 Task: Research family-friendly historical experiences in Gettysburg, Pennsylvania  nearby Airbnb accommodations.
Action: Mouse moved to (490, 63)
Screenshot: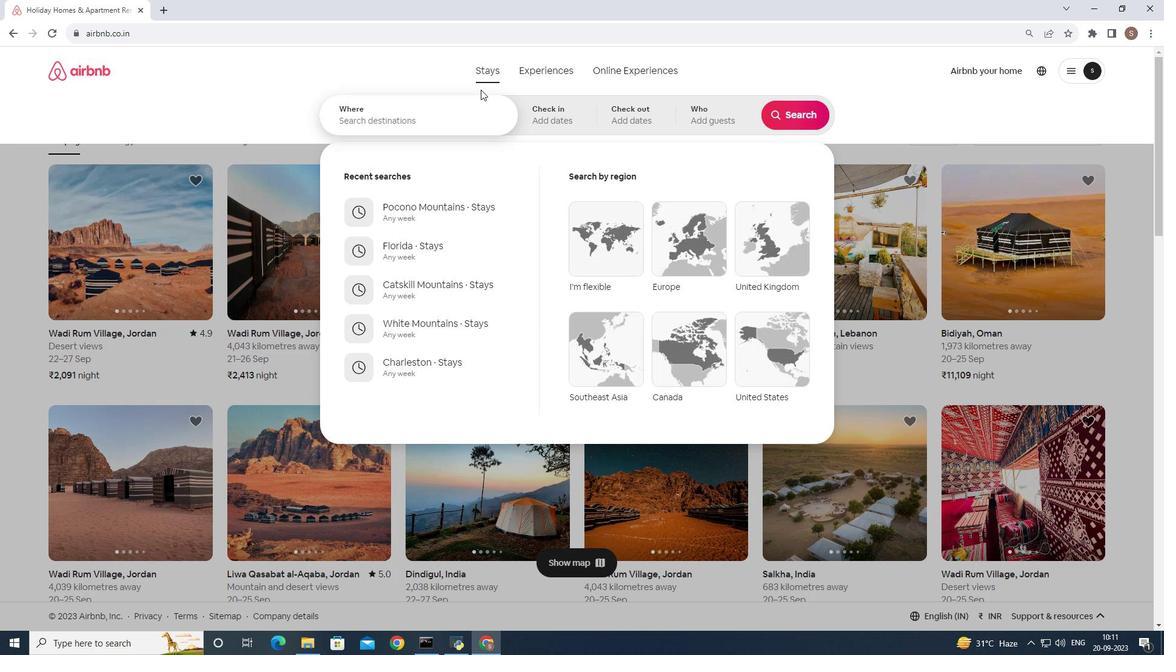 
Action: Mouse pressed left at (490, 63)
Screenshot: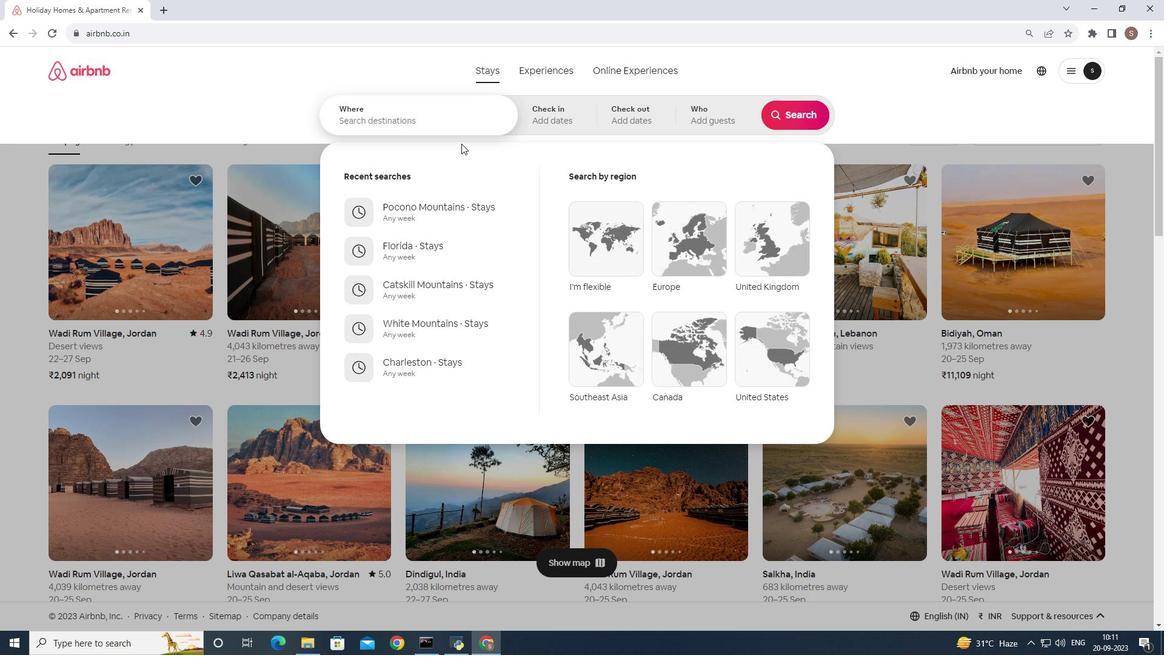 
Action: Mouse moved to (426, 128)
Screenshot: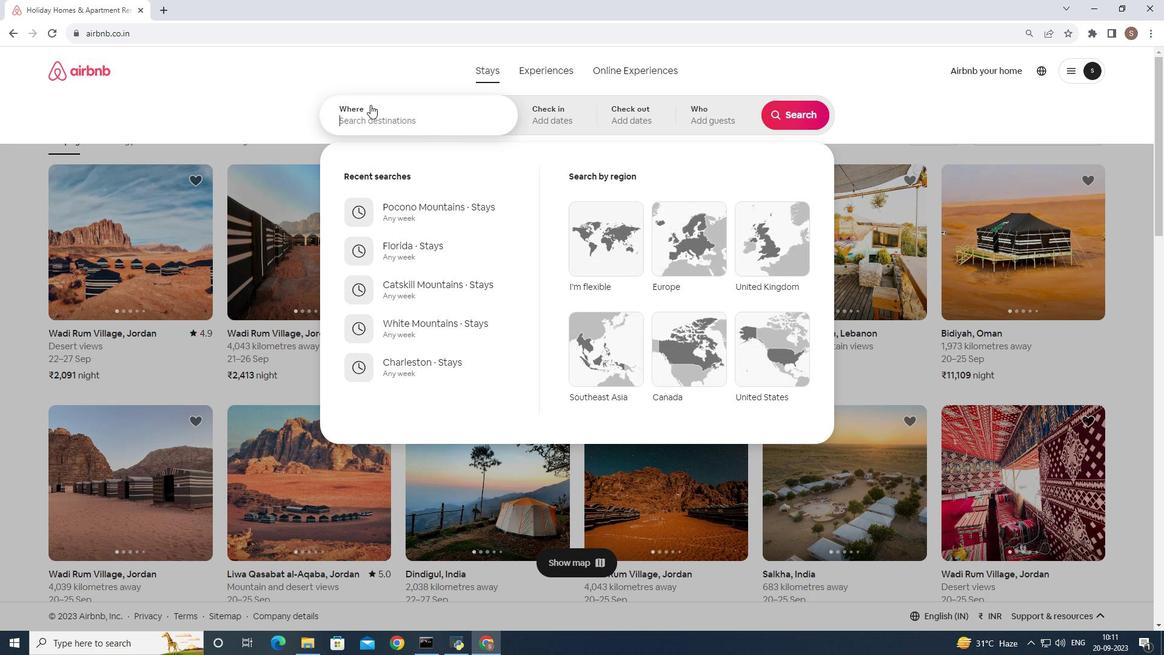 
Action: Mouse pressed left at (426, 128)
Screenshot: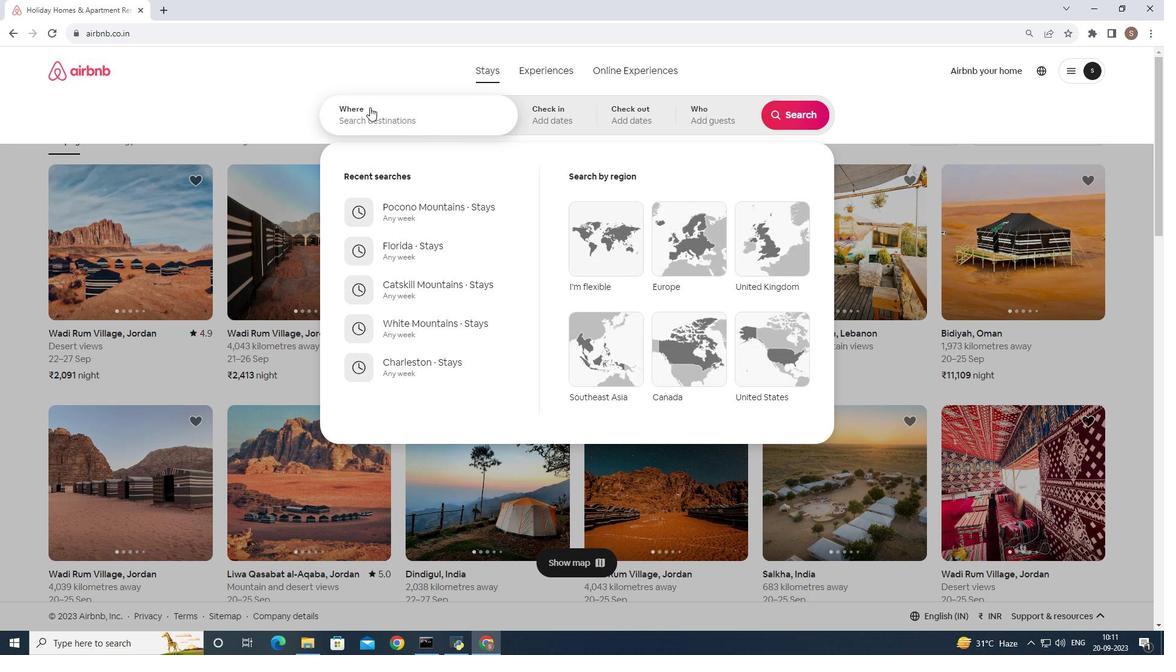 
Action: Mouse moved to (371, 115)
Screenshot: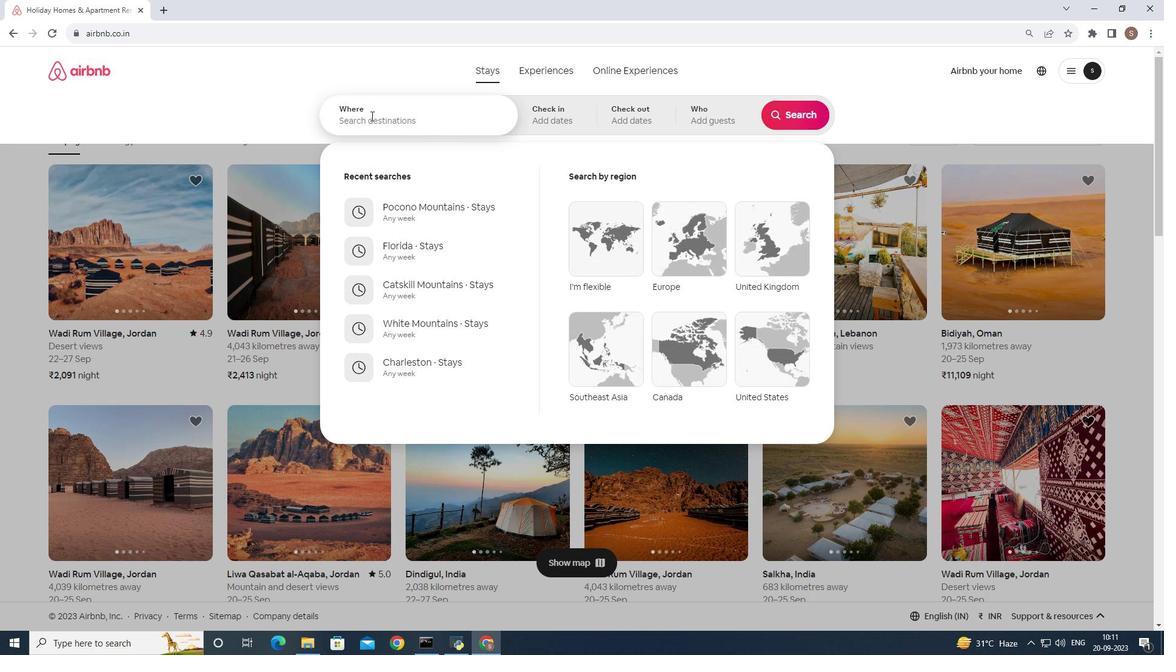 
Action: Key pressed <Key.shift><Key.shift><Key.shift><Key.shift><Key.shift><Key.shift><Key.shift><Key.shift><Key.shift><Key.shift><Key.shift>Gettysburg,<Key.space><Key.shift><Key.shift>Pennsylvan
Screenshot: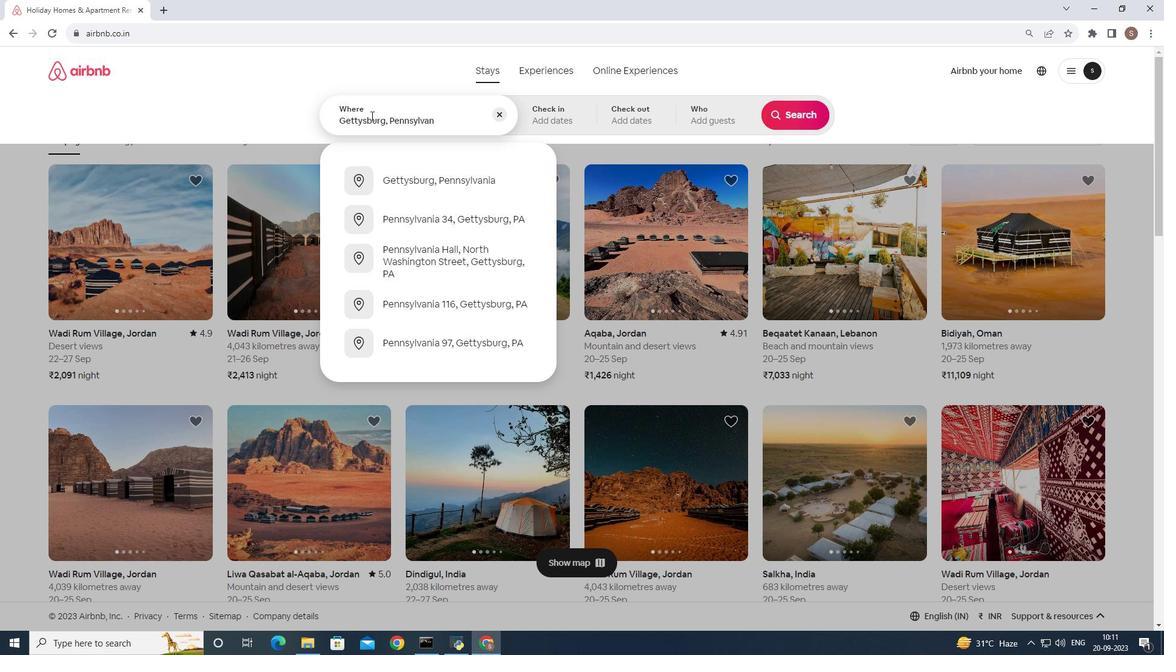 
Action: Mouse moved to (447, 177)
Screenshot: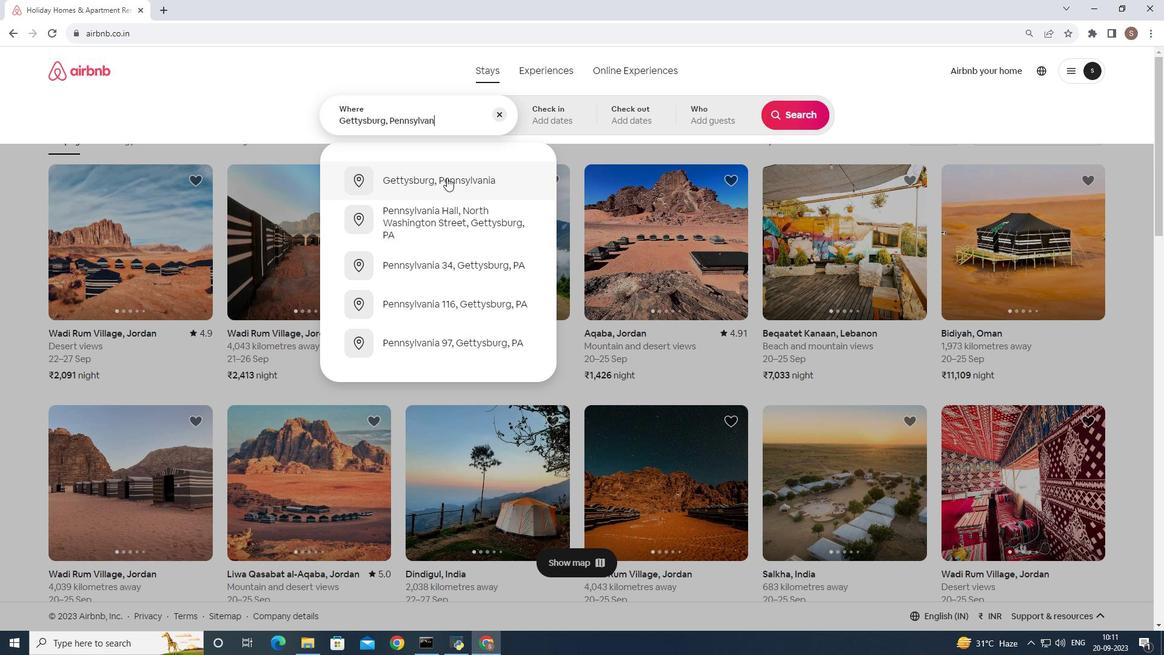 
Action: Mouse pressed left at (447, 177)
Screenshot: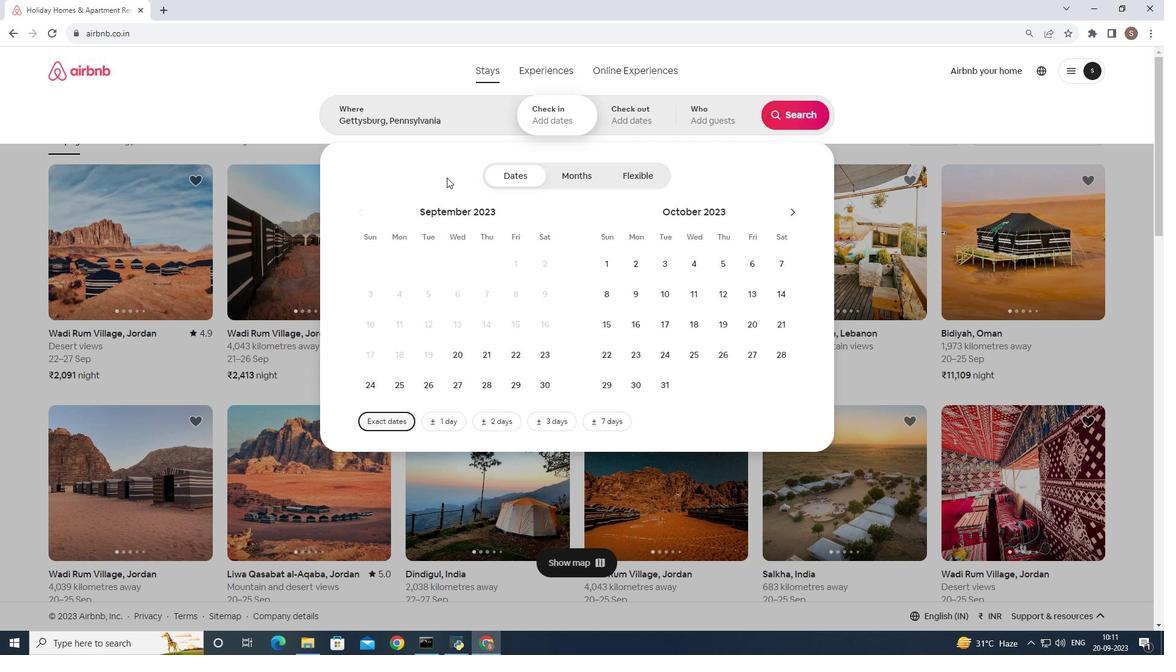 
Action: Mouse moved to (818, 117)
Screenshot: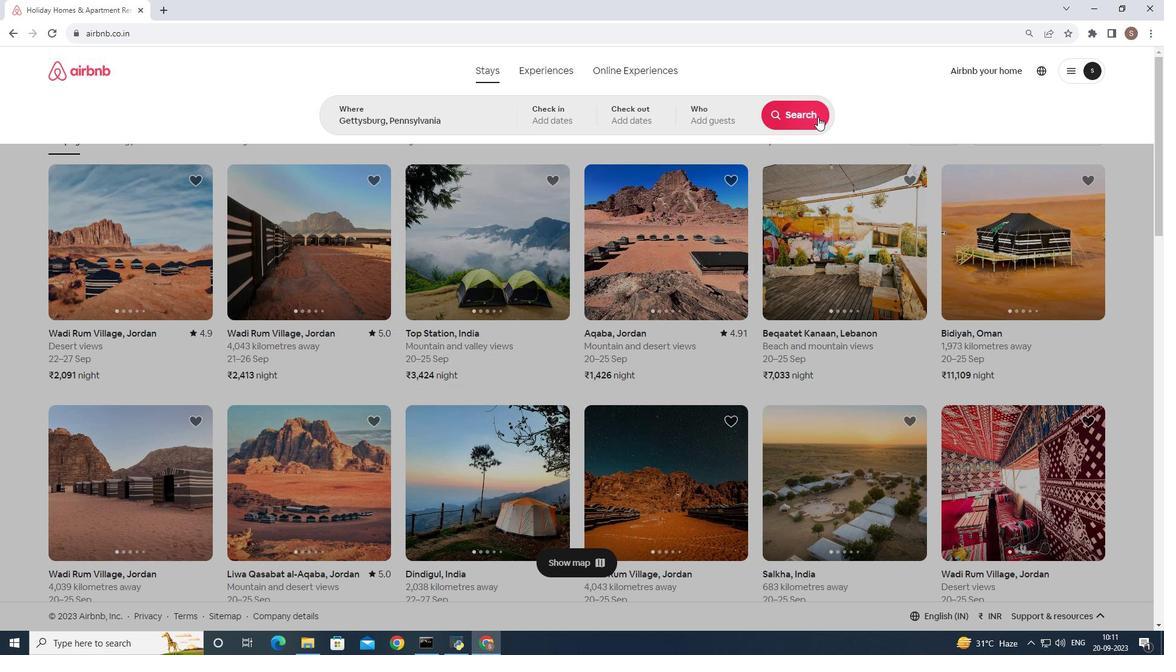 
Action: Mouse pressed left at (818, 117)
Screenshot: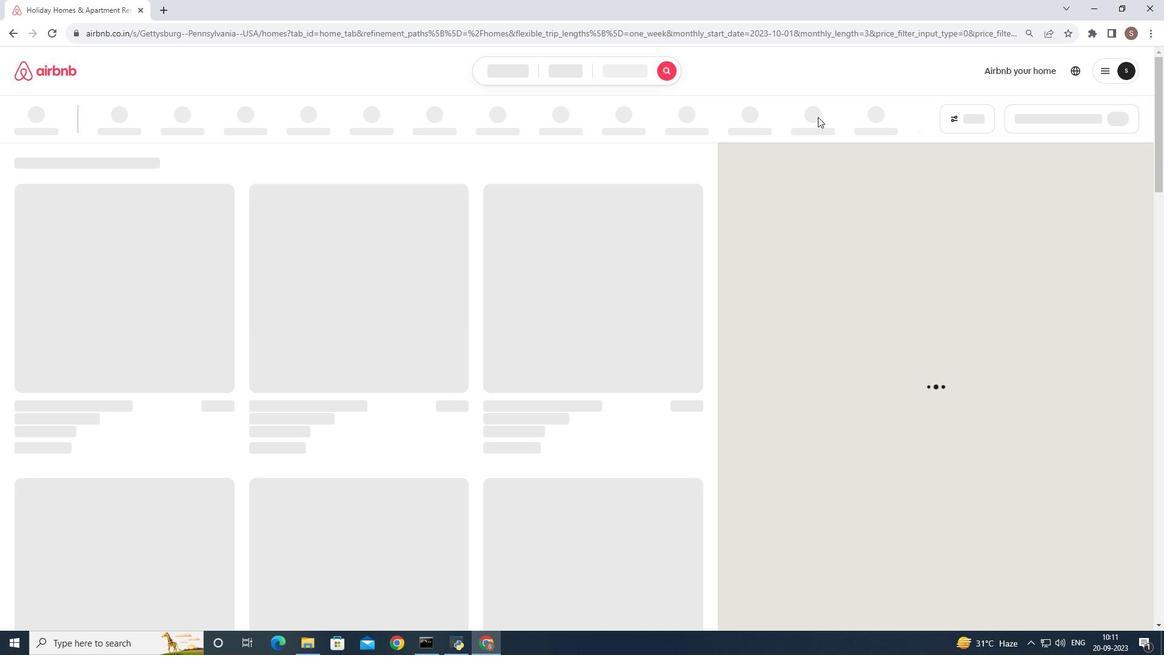 
Action: Mouse moved to (512, 254)
Screenshot: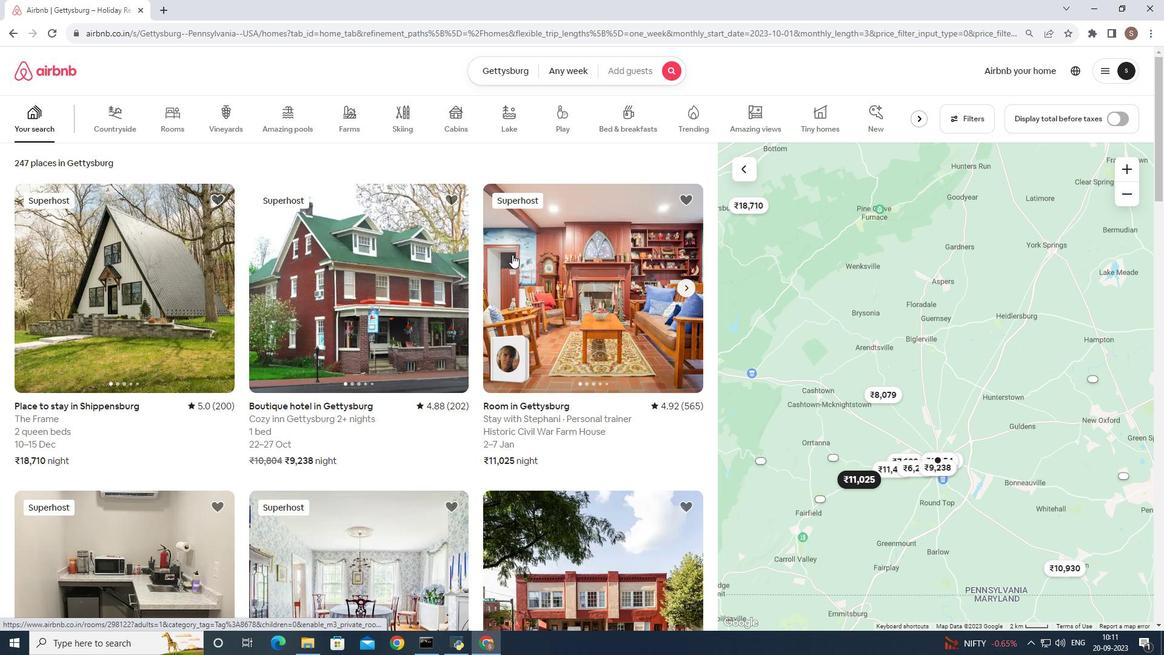 
Action: Mouse scrolled (512, 254) with delta (0, 0)
Screenshot: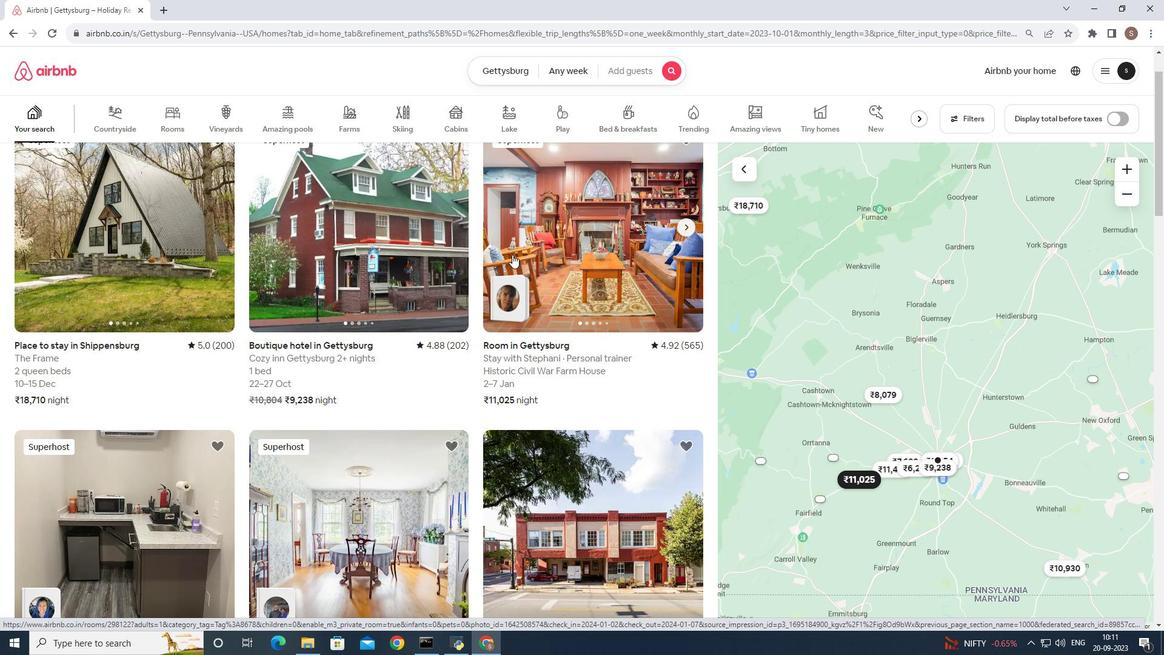 
Action: Mouse moved to (205, 296)
Screenshot: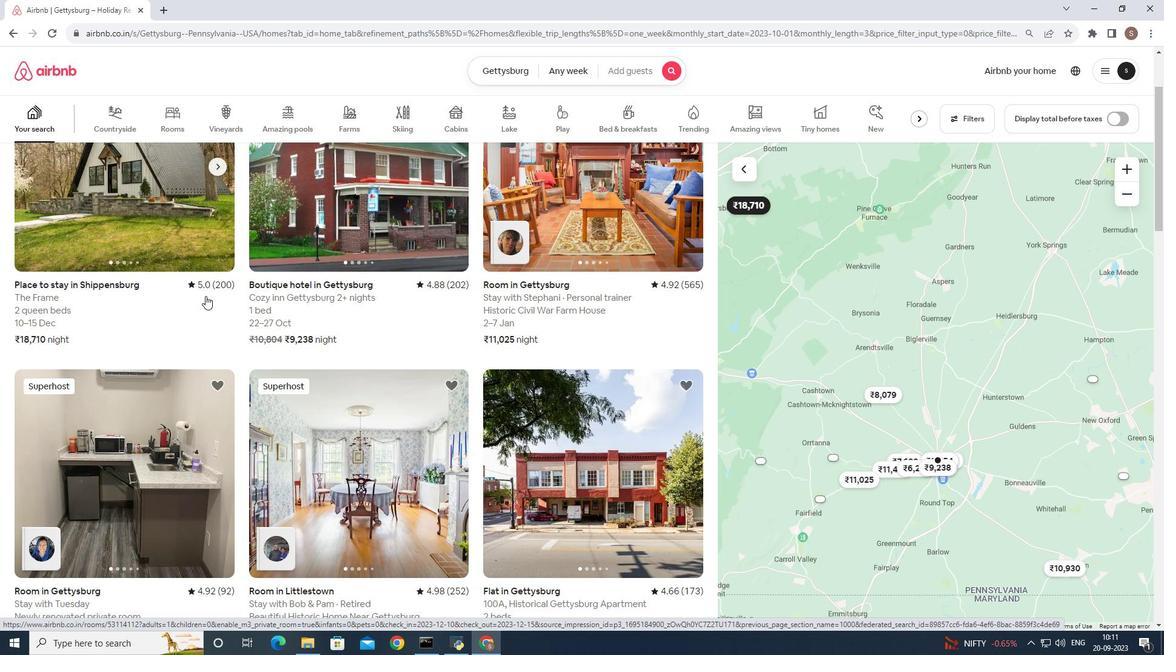 
Action: Mouse scrolled (205, 295) with delta (0, 0)
Screenshot: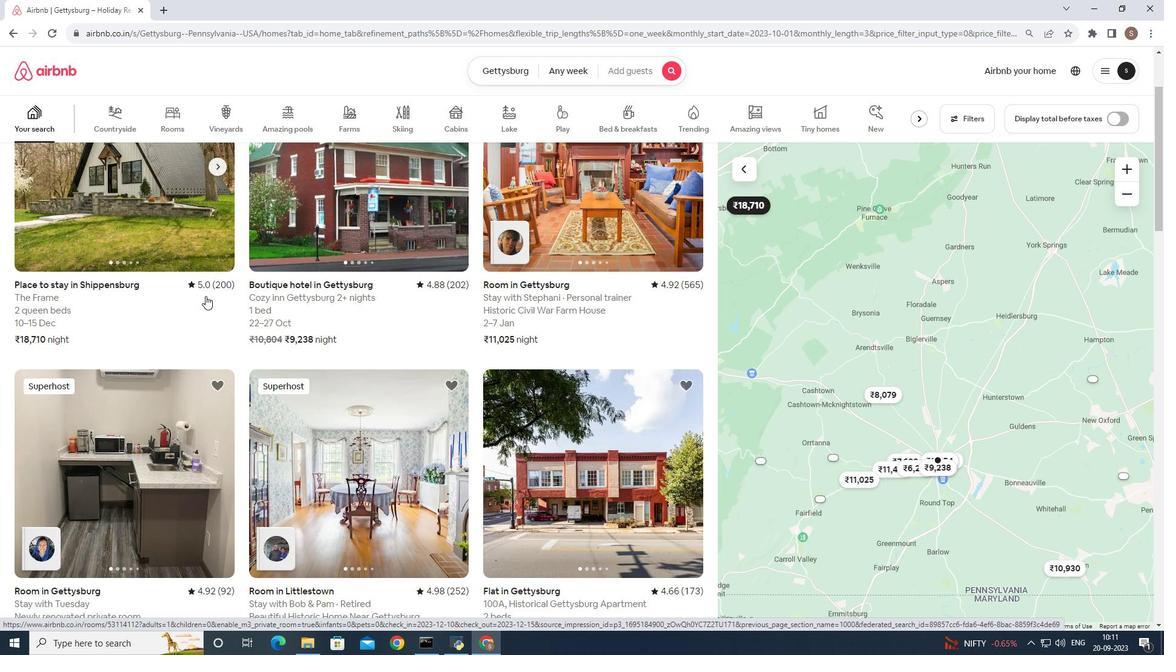 
Action: Mouse moved to (203, 315)
Screenshot: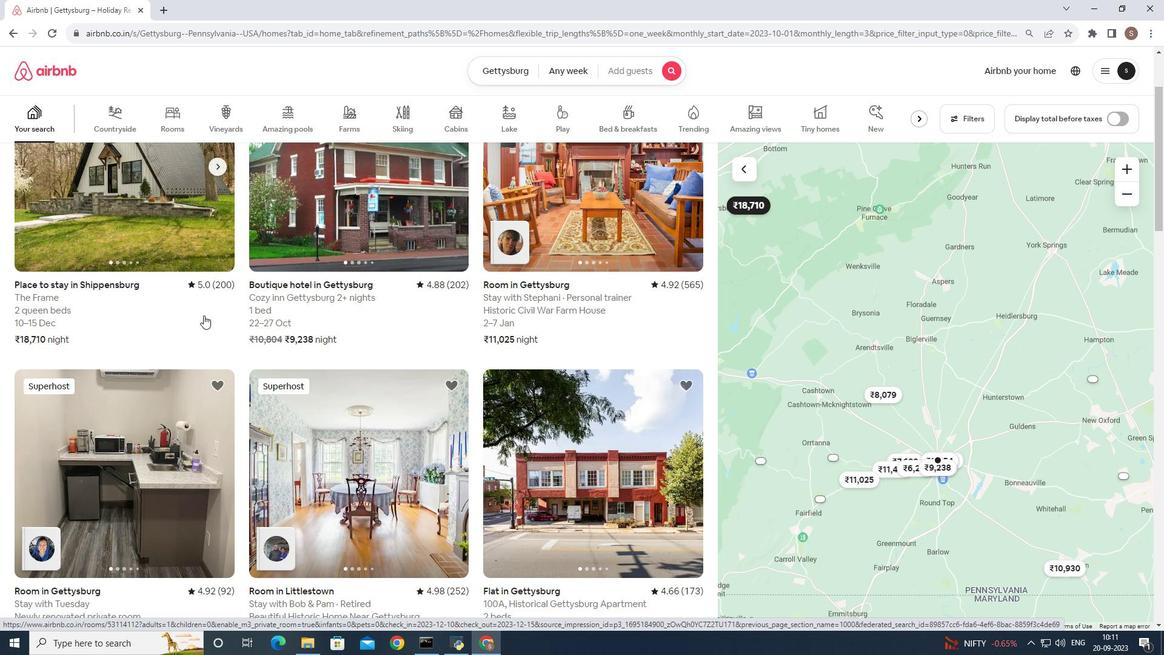 
Action: Key pressed ctrl+F
Screenshot: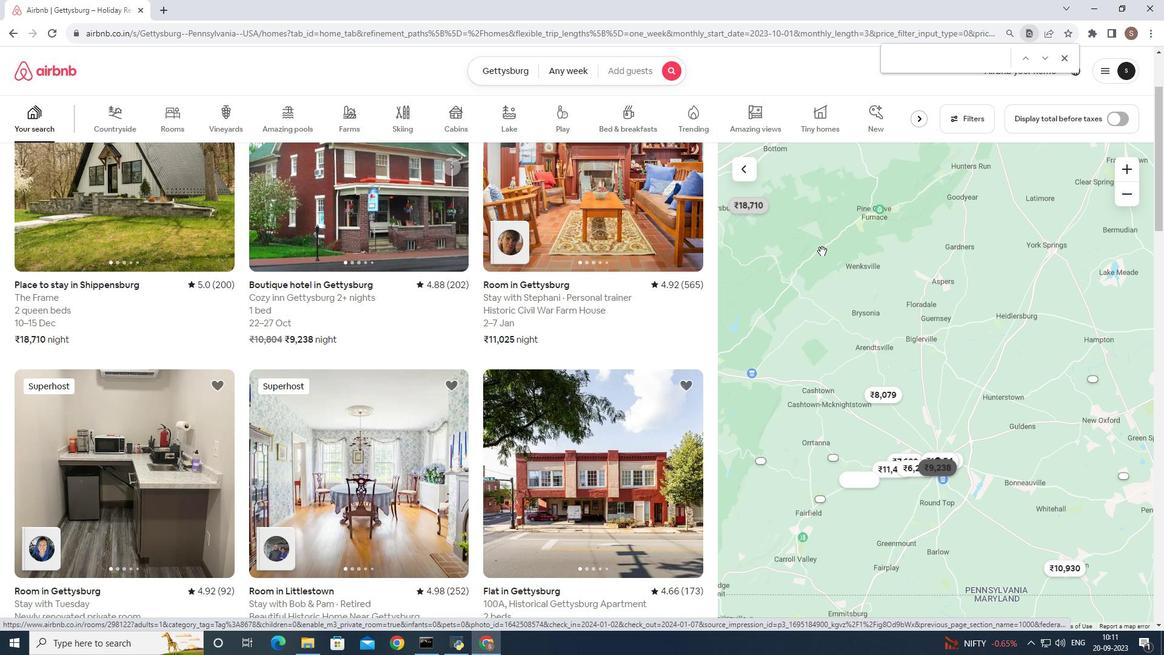 
Action: Mouse moved to (509, 289)
Screenshot: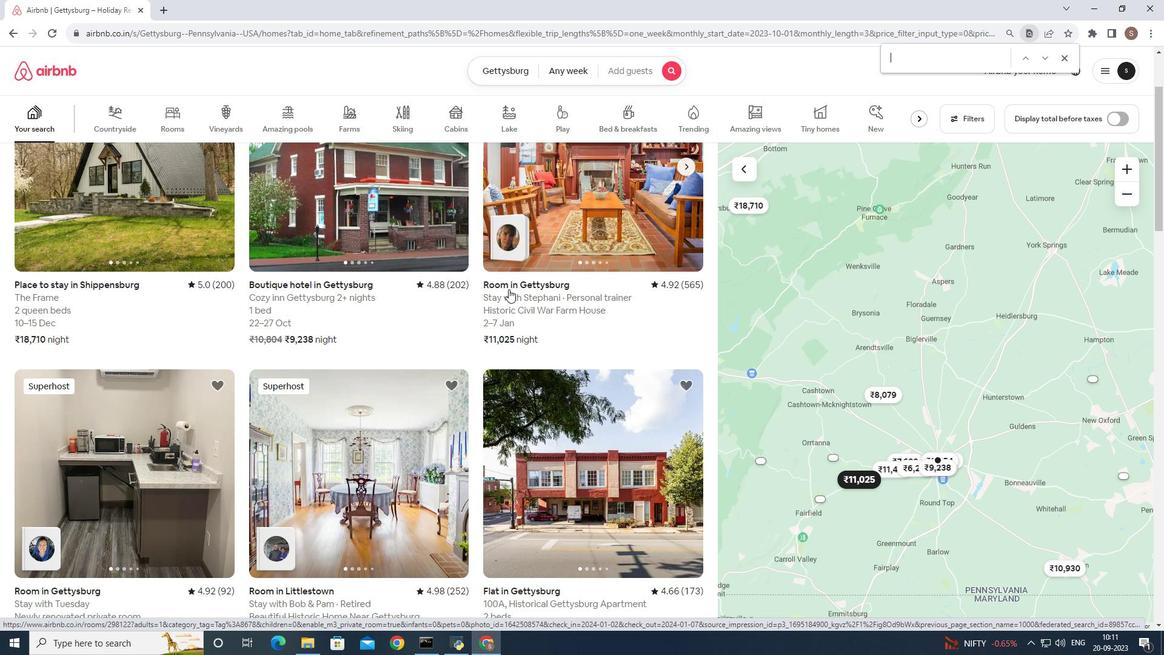 
Action: Key pressed battelfield<Key.space>t<Key.backspace><Key.enter>
Screenshot: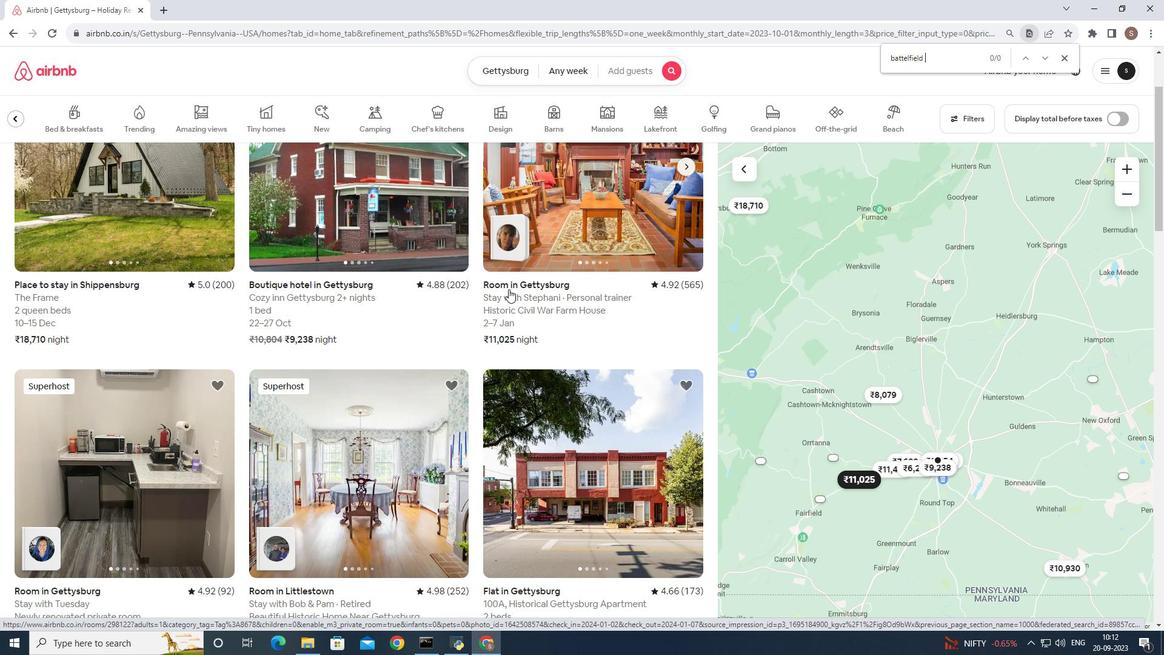 
Action: Mouse moved to (1061, 63)
Screenshot: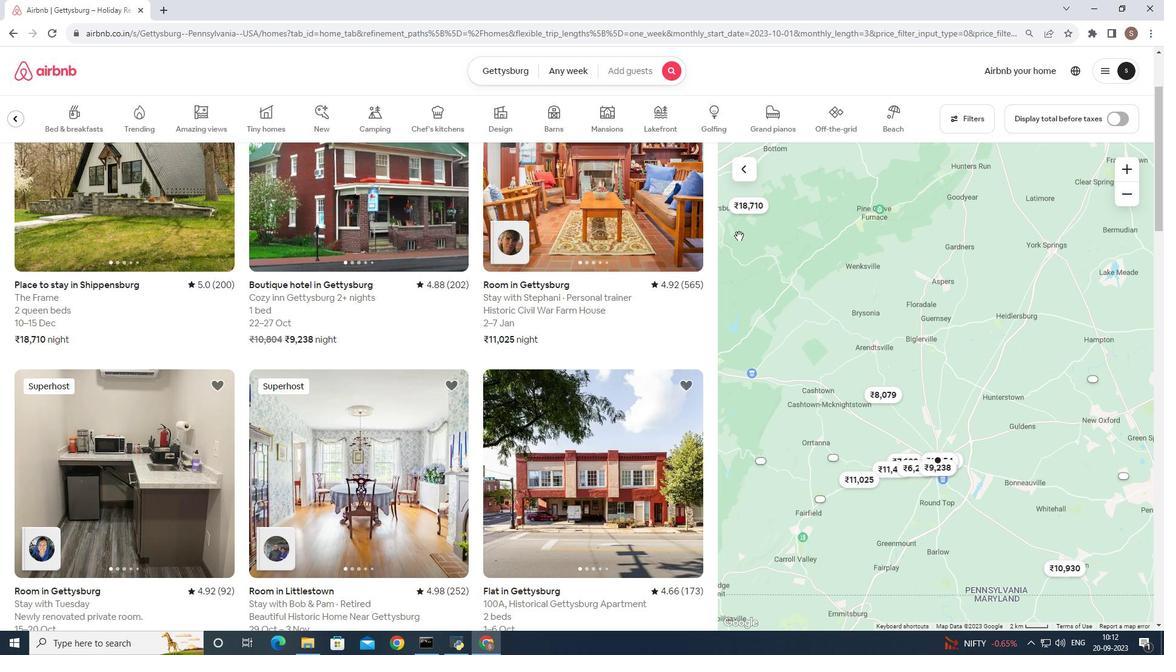 
Action: Mouse pressed left at (1061, 63)
Screenshot: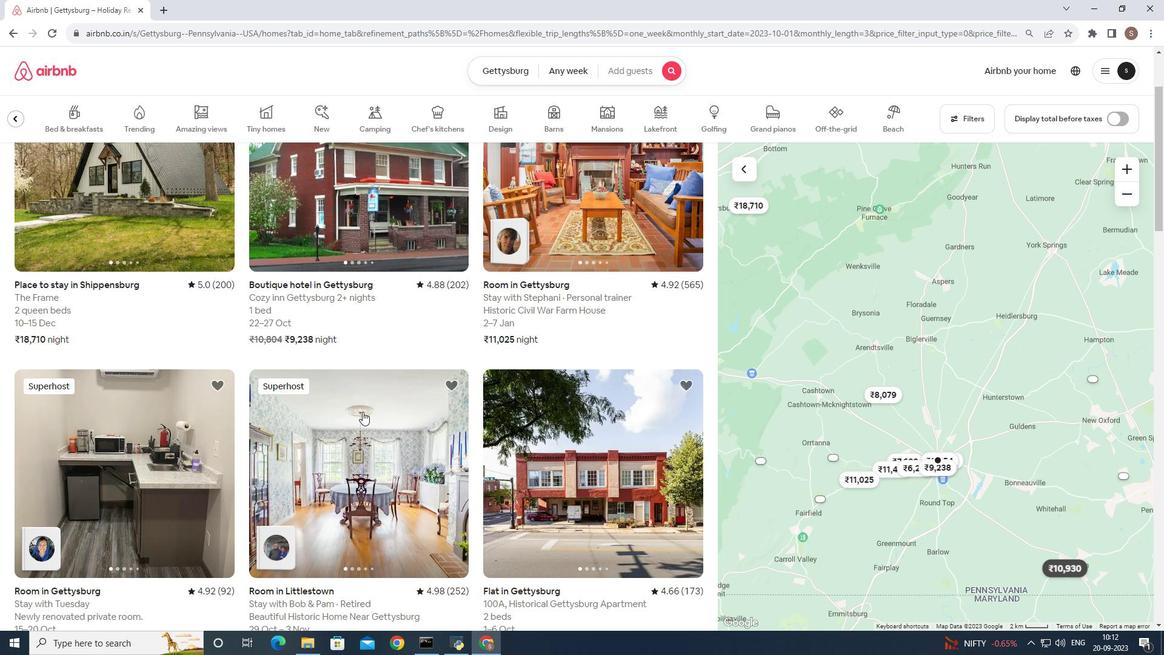 
Action: Mouse moved to (361, 411)
Screenshot: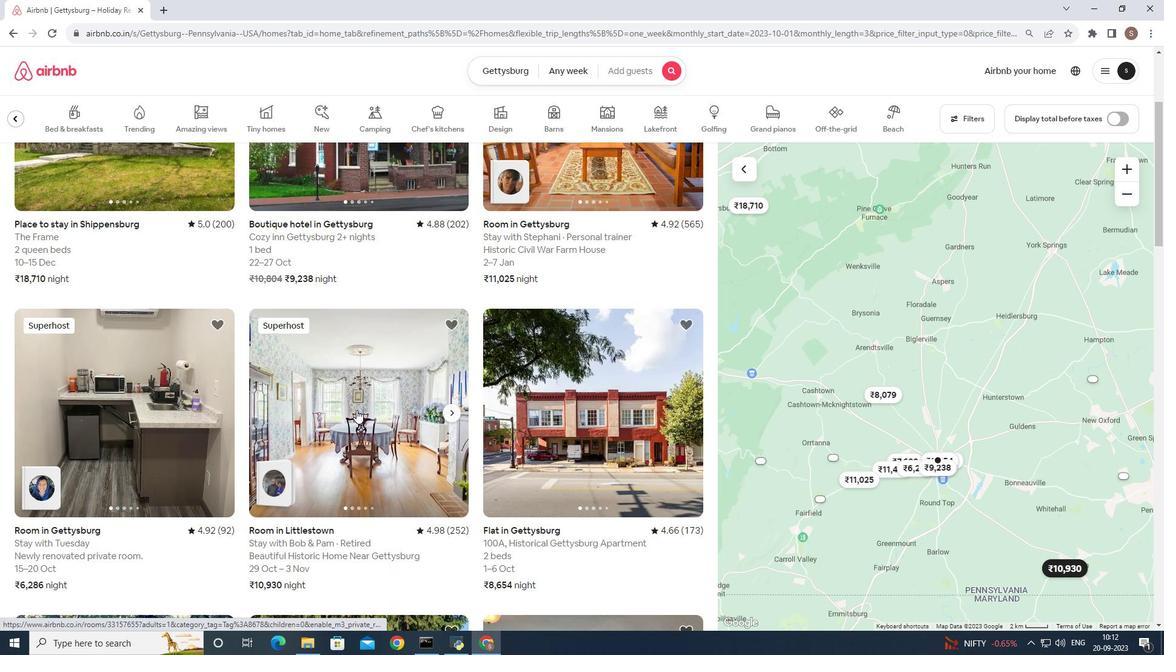 
Action: Mouse scrolled (361, 410) with delta (0, 0)
Screenshot: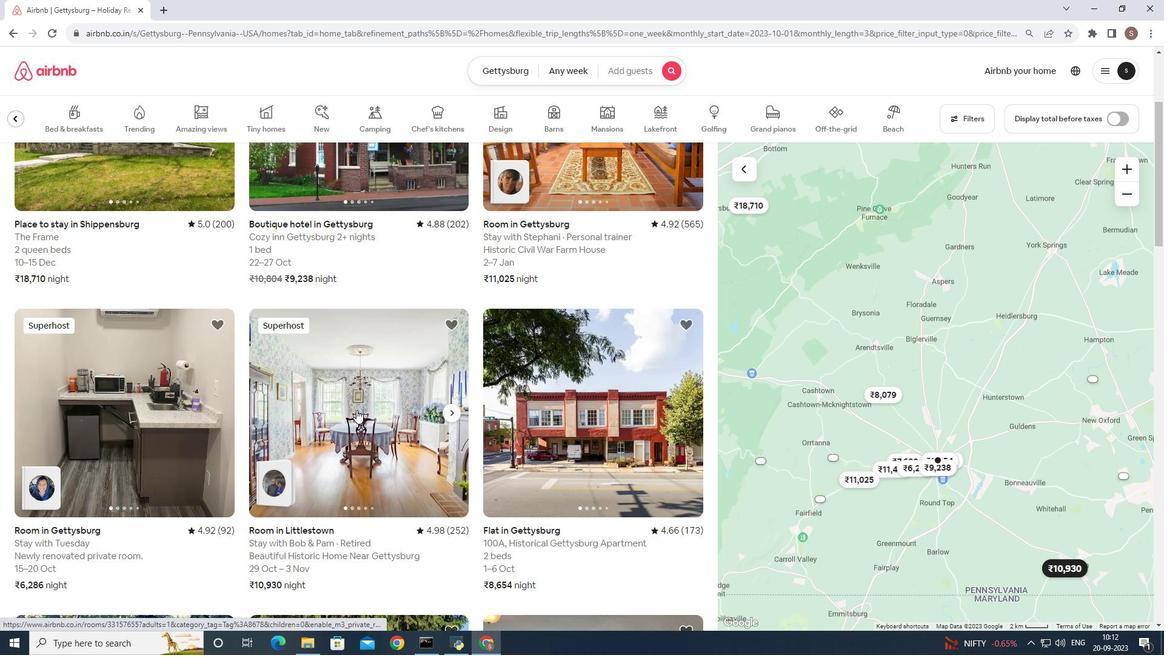 
Action: Mouse moved to (356, 410)
Screenshot: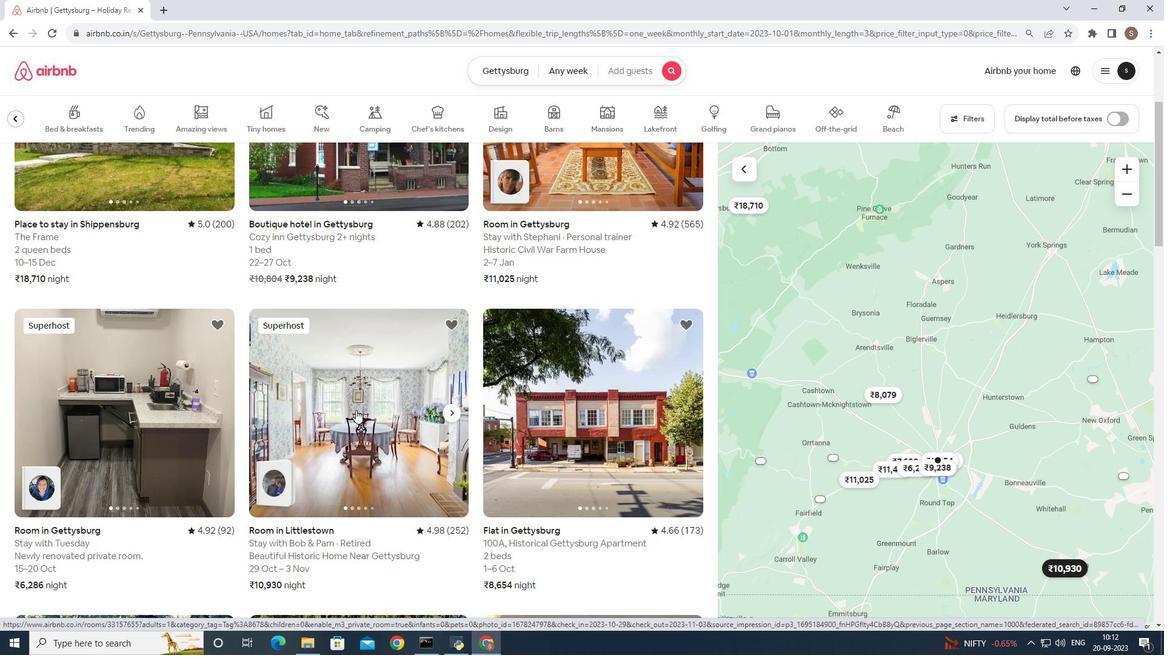 
Action: Mouse scrolled (356, 409) with delta (0, 0)
Screenshot: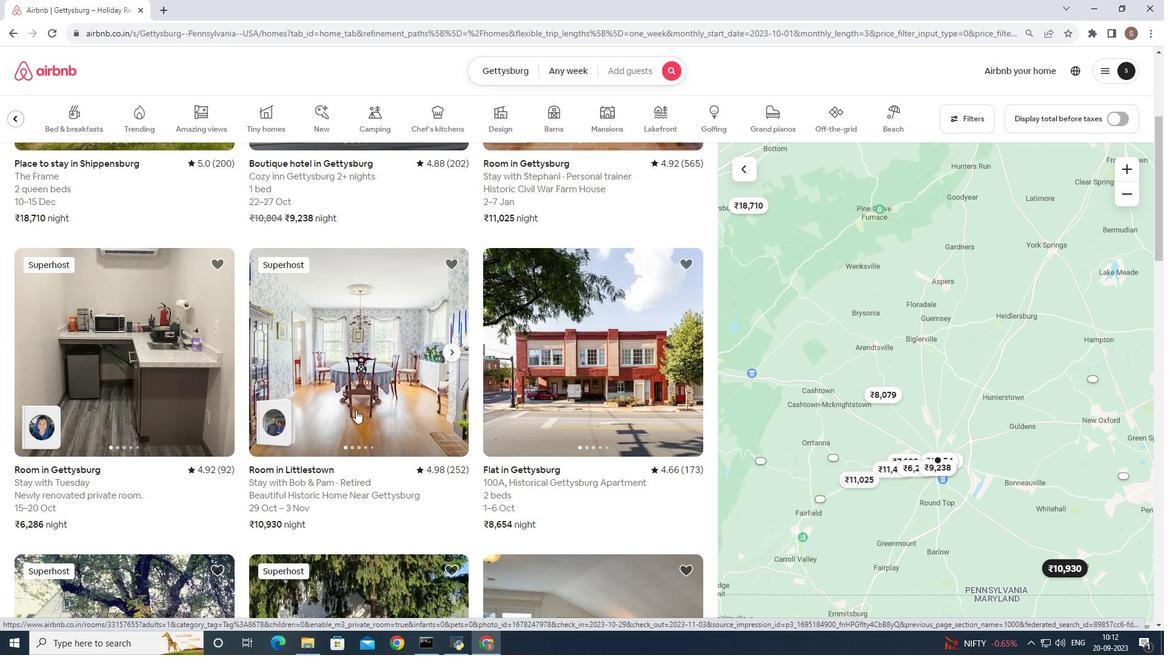 
Action: Mouse scrolled (356, 409) with delta (0, 0)
Screenshot: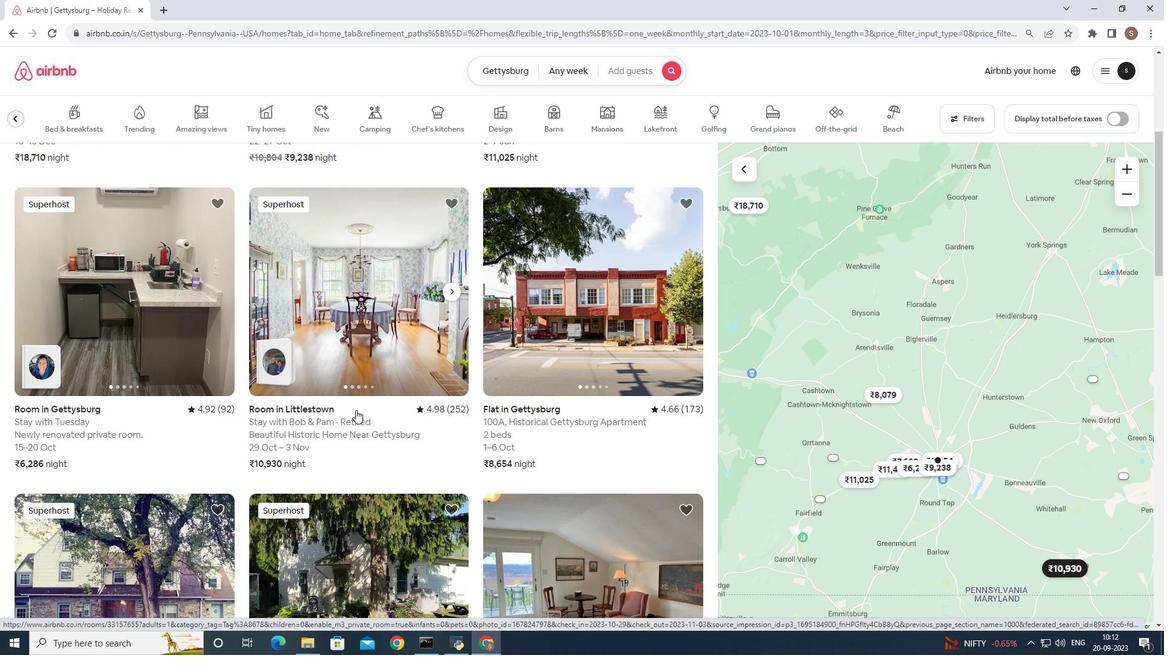 
Action: Mouse moved to (358, 401)
Screenshot: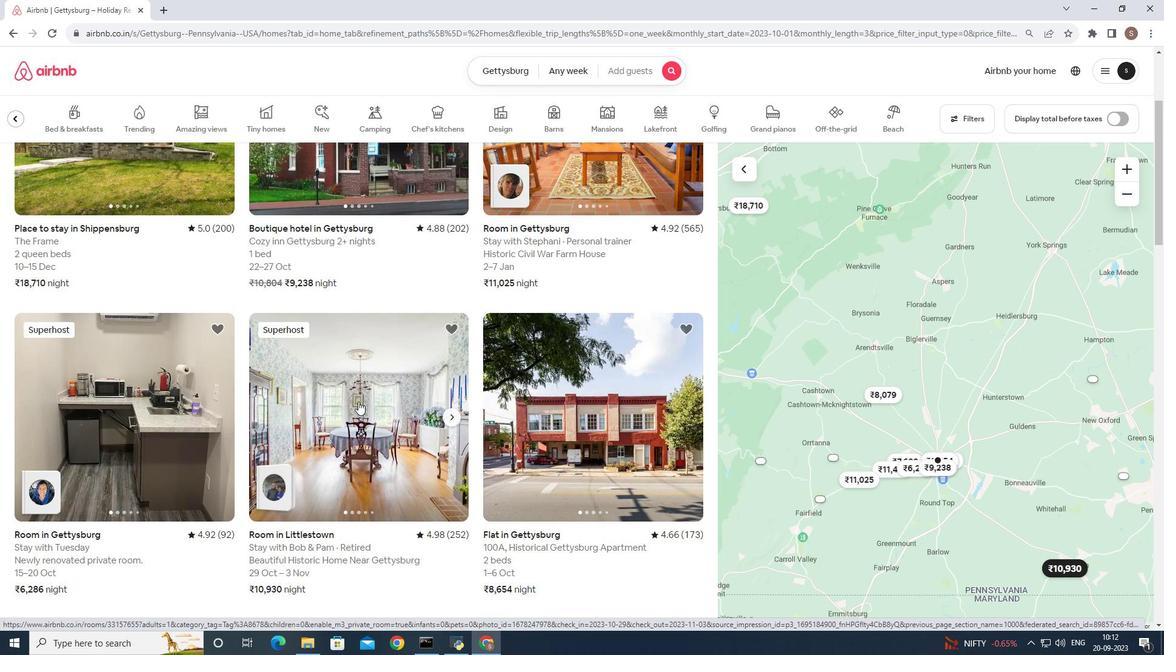 
Action: Mouse scrolled (358, 402) with delta (0, 0)
Screenshot: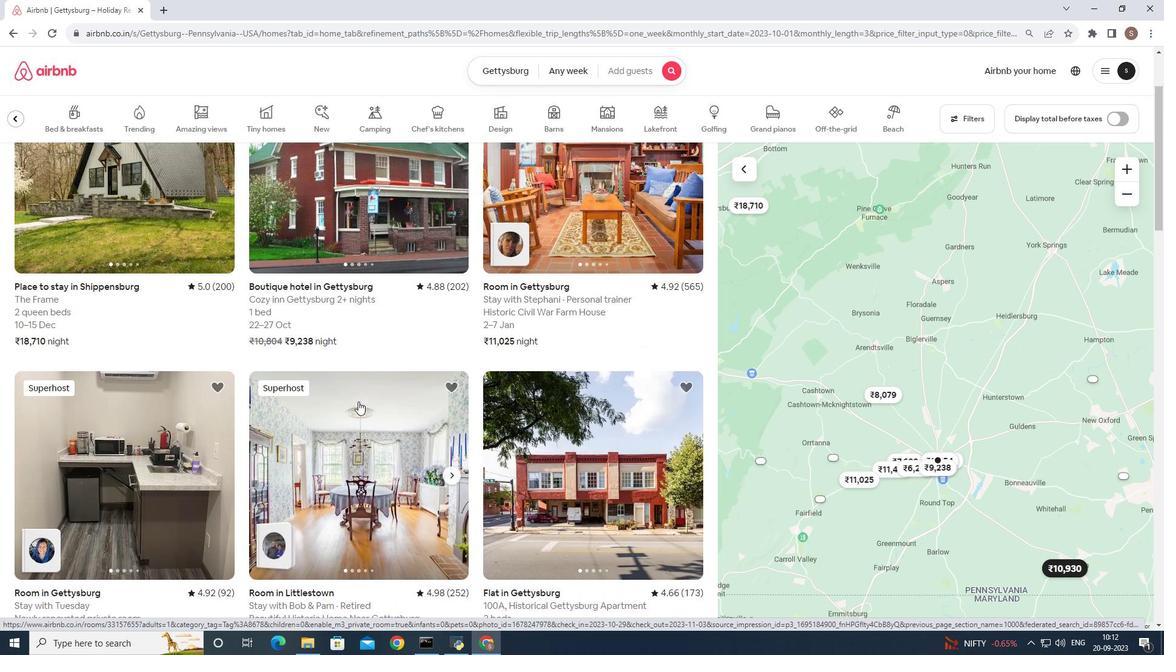 
Action: Mouse scrolled (358, 402) with delta (0, 0)
Screenshot: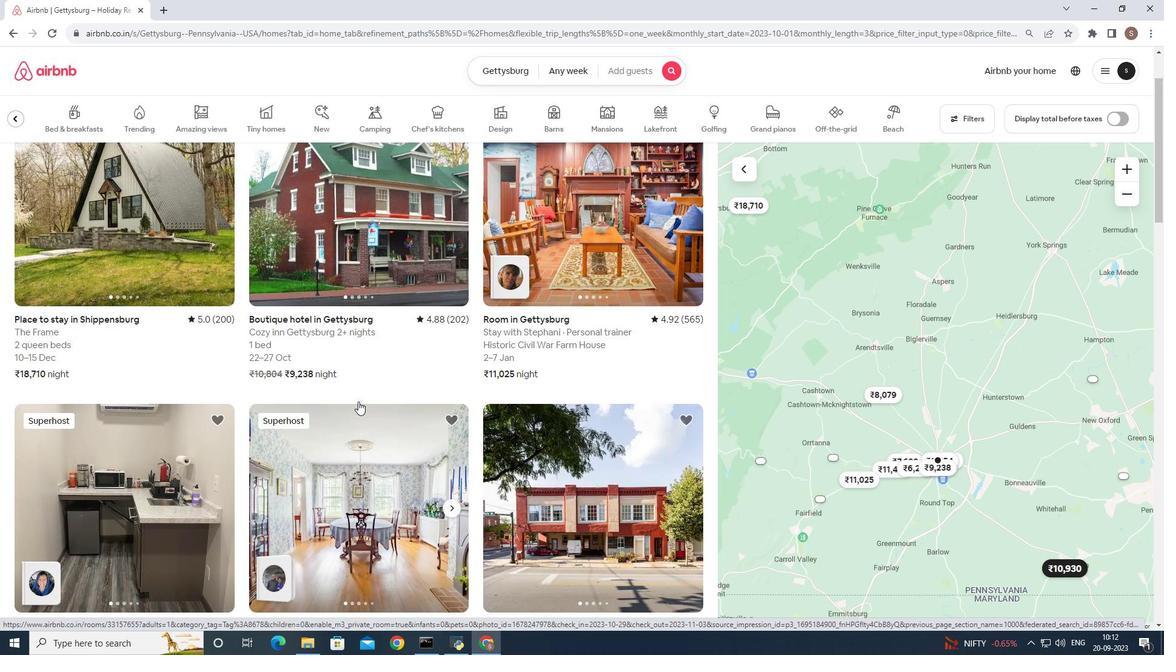 
Action: Mouse scrolled (358, 402) with delta (0, 0)
Screenshot: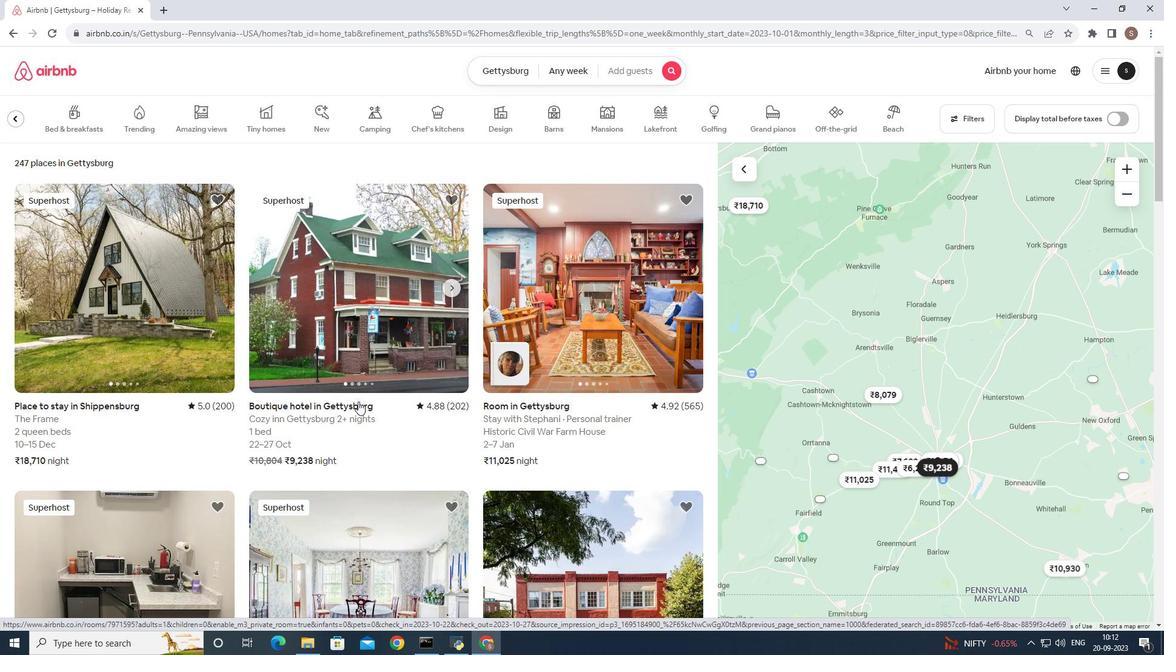 
Action: Mouse scrolled (358, 402) with delta (0, 0)
Screenshot: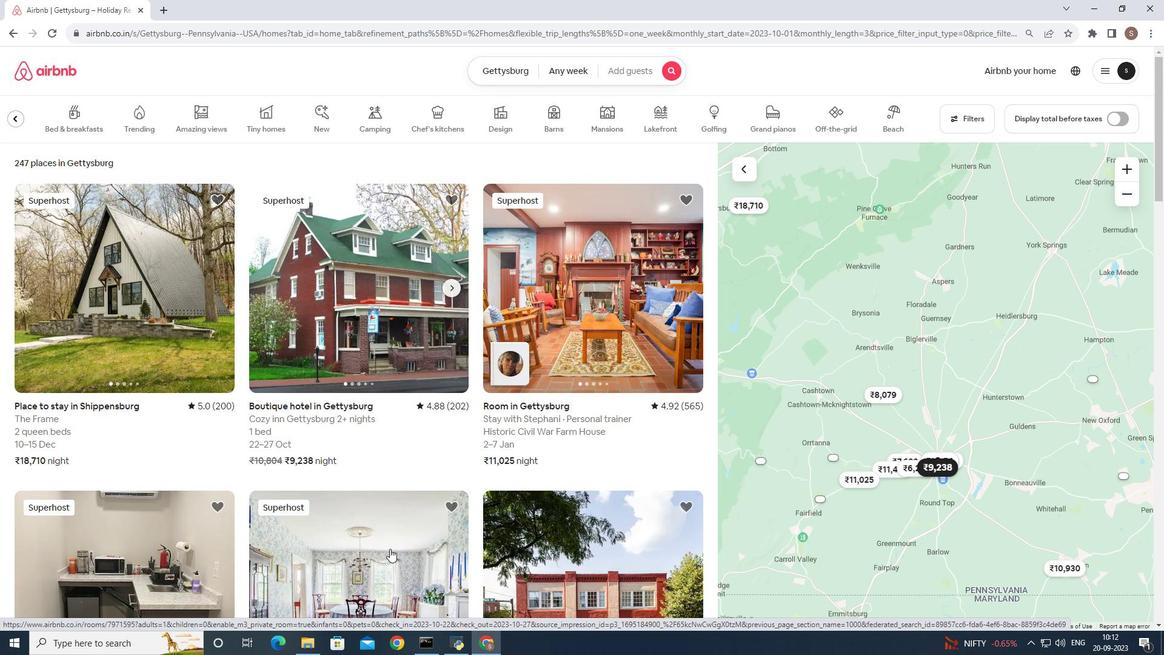 
Action: Mouse scrolled (358, 402) with delta (0, 0)
Screenshot: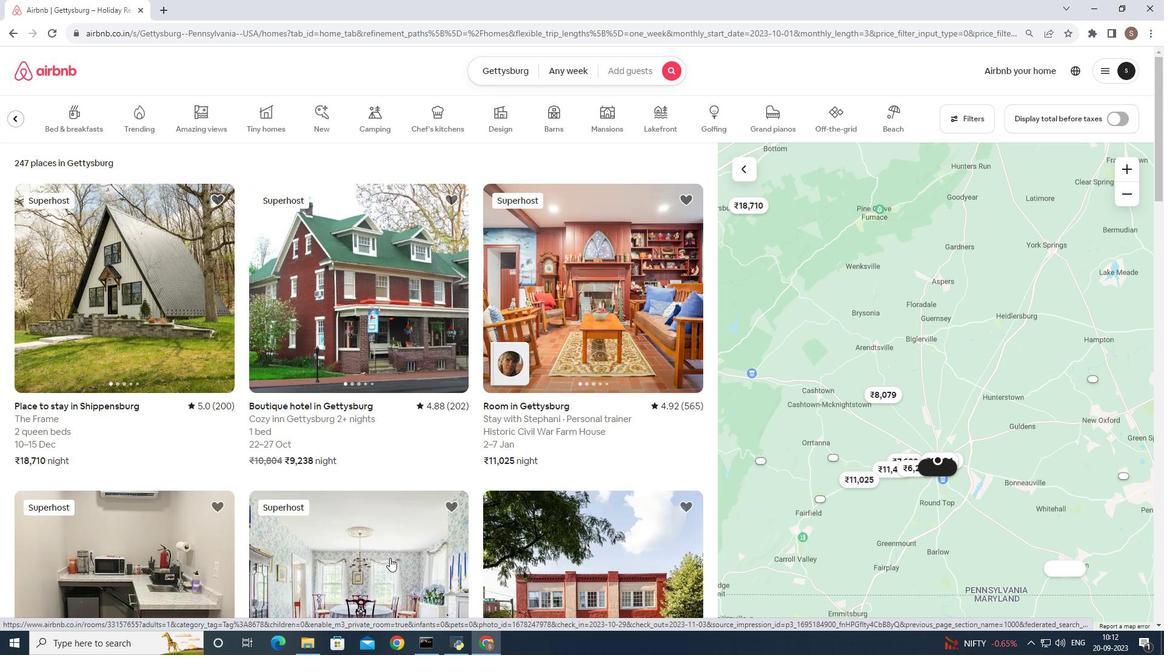
Action: Mouse moved to (387, 564)
Screenshot: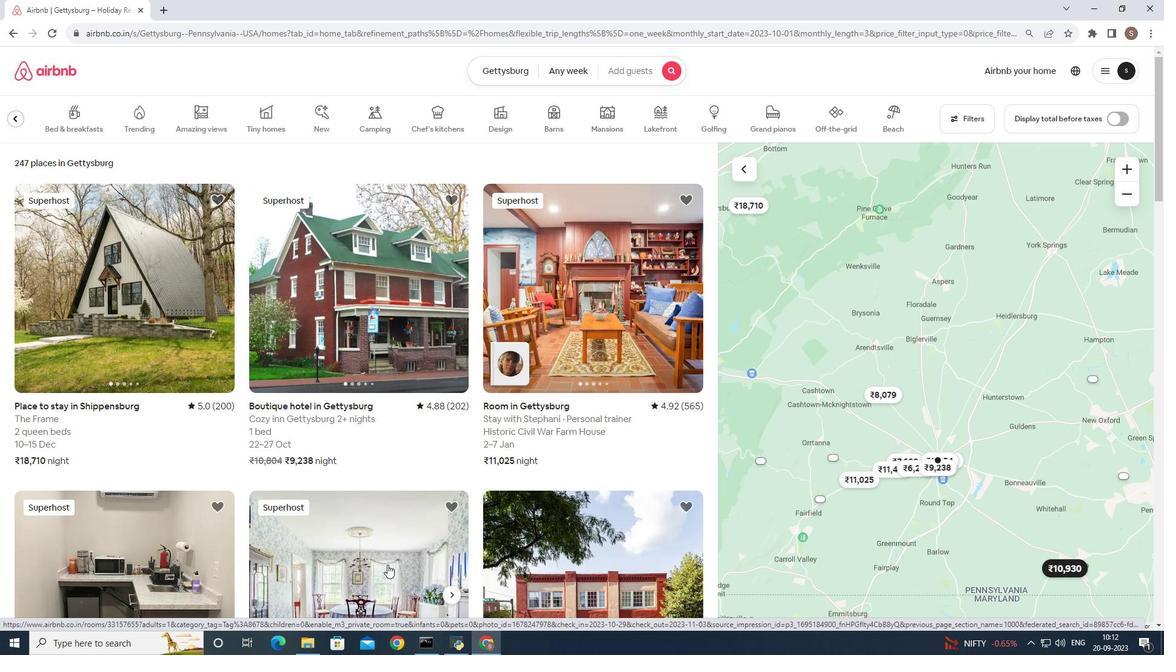 
Action: Mouse scrolled (387, 564) with delta (0, 0)
Screenshot: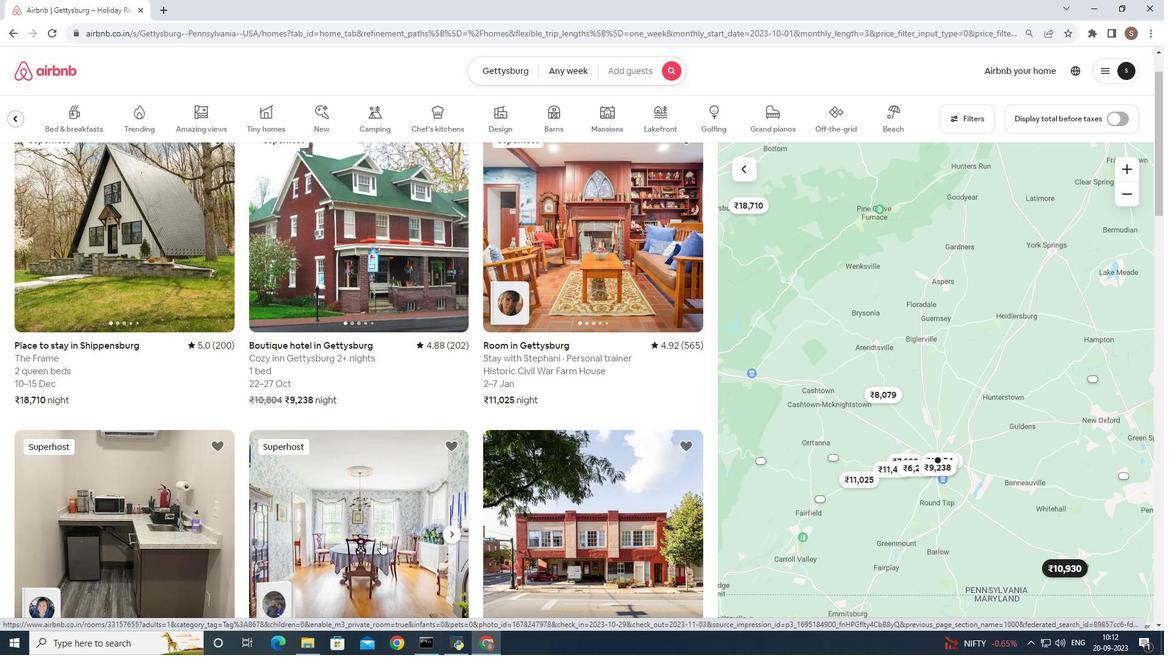 
Action: Mouse moved to (381, 541)
Screenshot: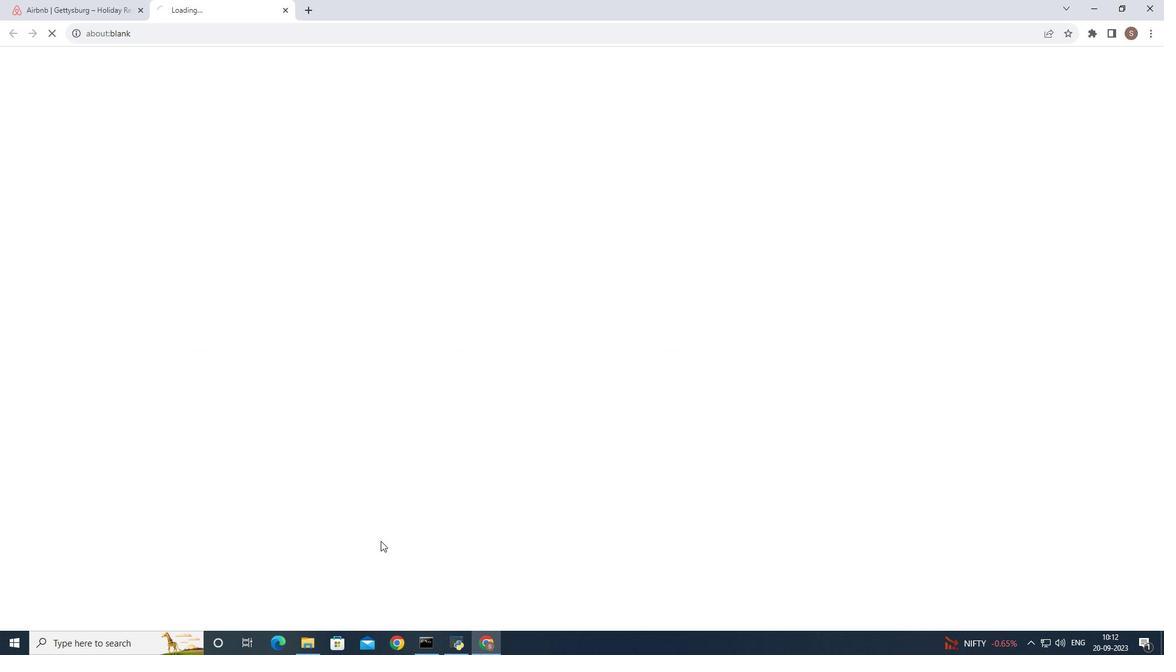 
Action: Mouse pressed left at (381, 541)
Screenshot: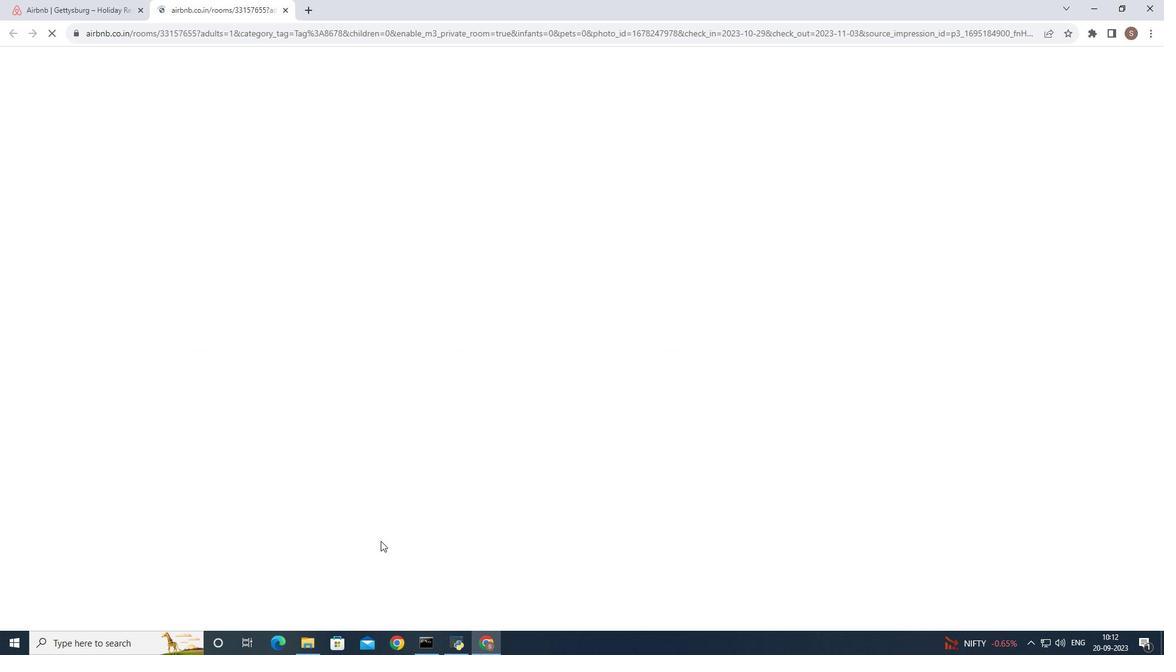 
Action: Mouse moved to (435, 535)
Screenshot: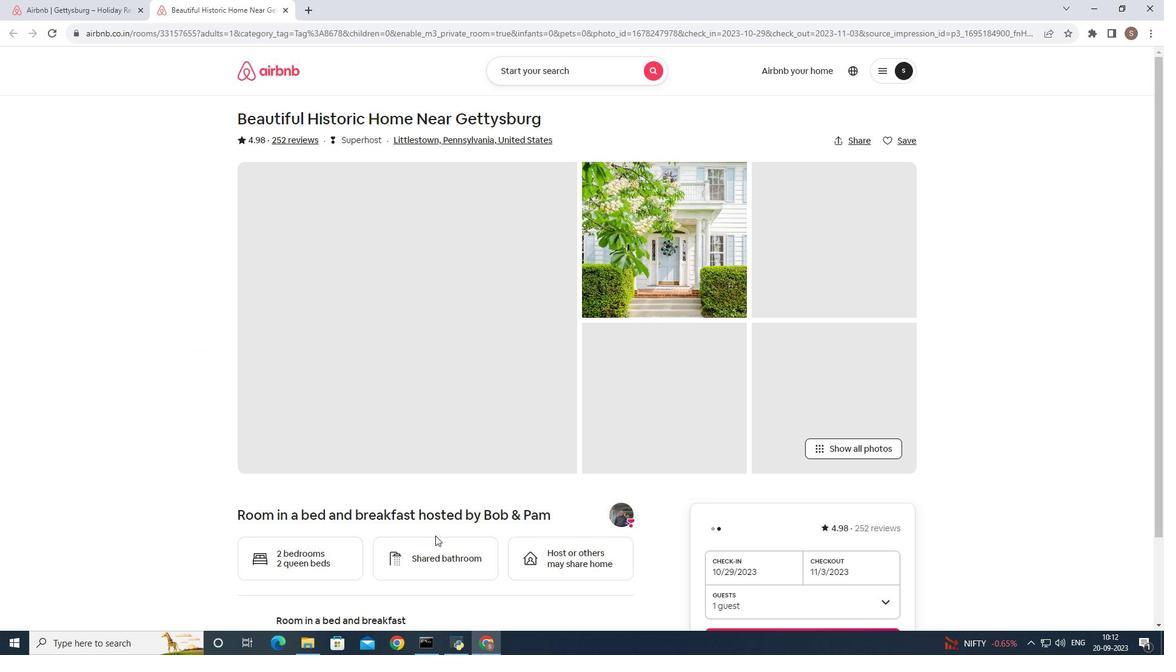 
Action: Key pressed <Key.right>
Screenshot: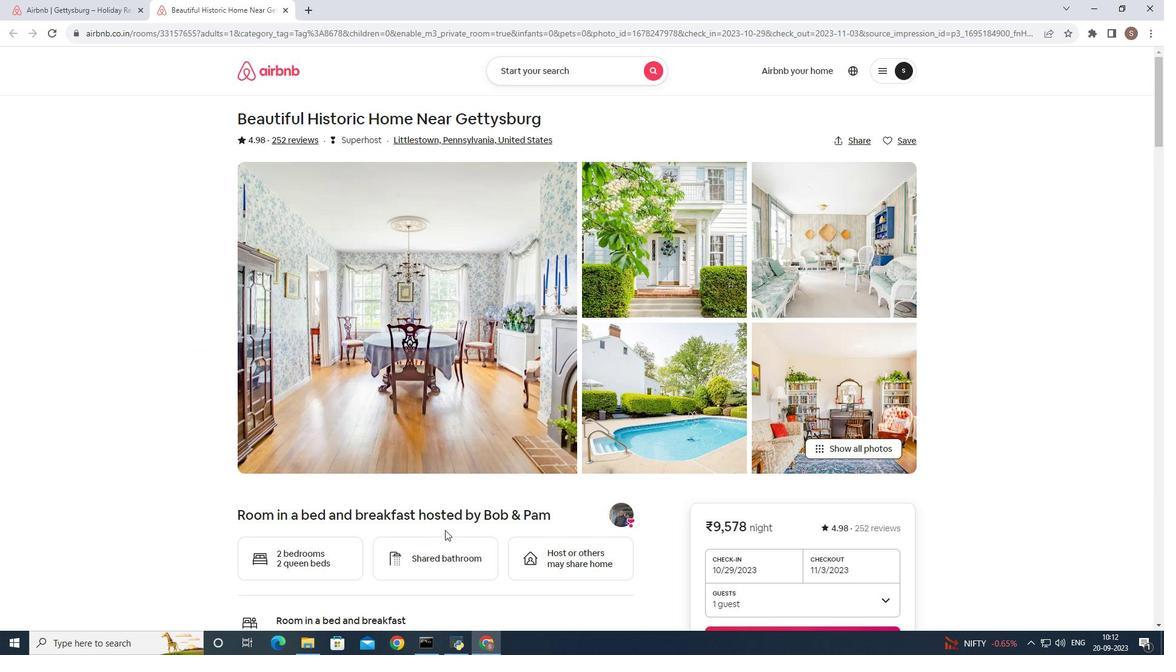 
Action: Mouse moved to (849, 441)
Screenshot: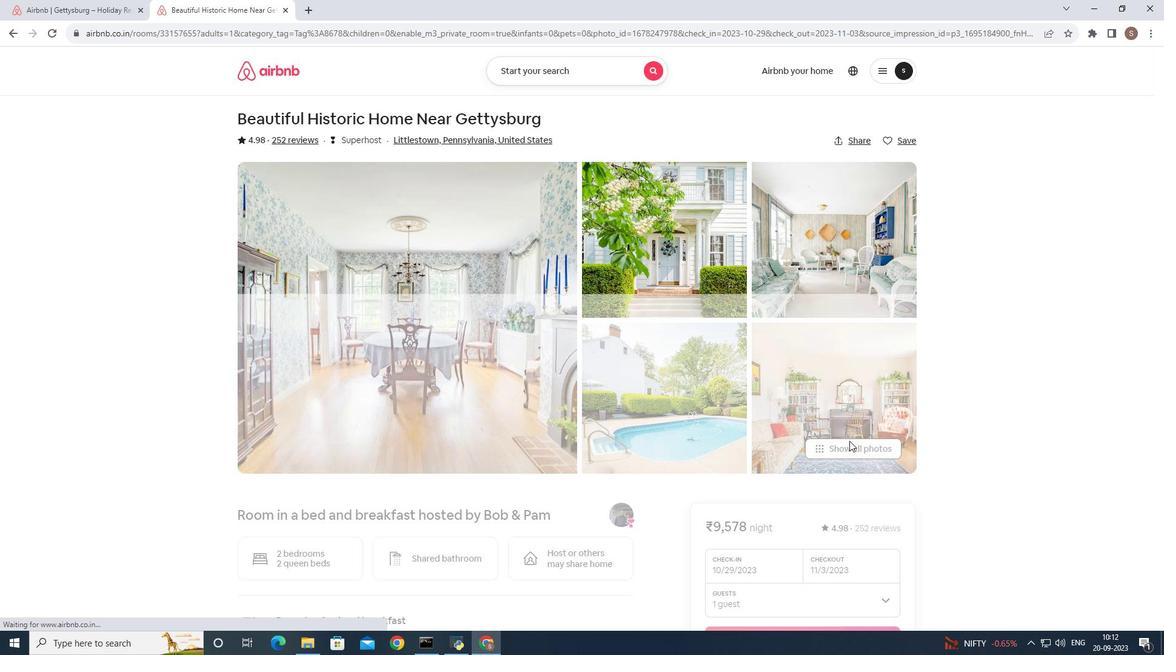 
Action: Mouse pressed left at (849, 441)
Screenshot: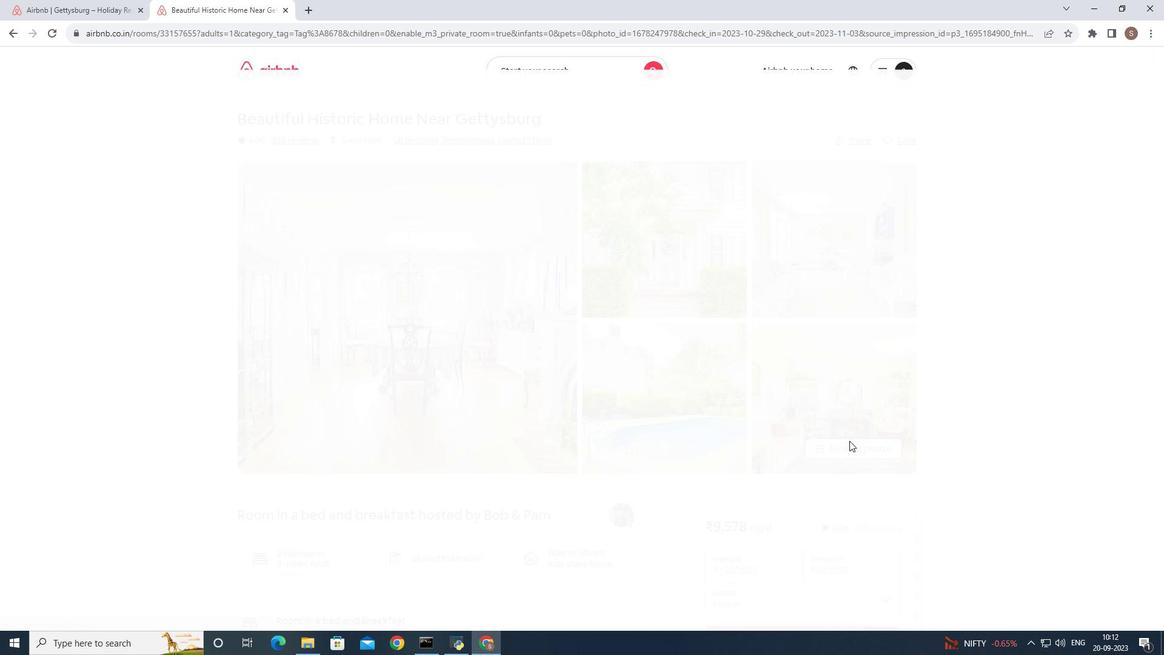 
Action: Mouse moved to (681, 263)
Screenshot: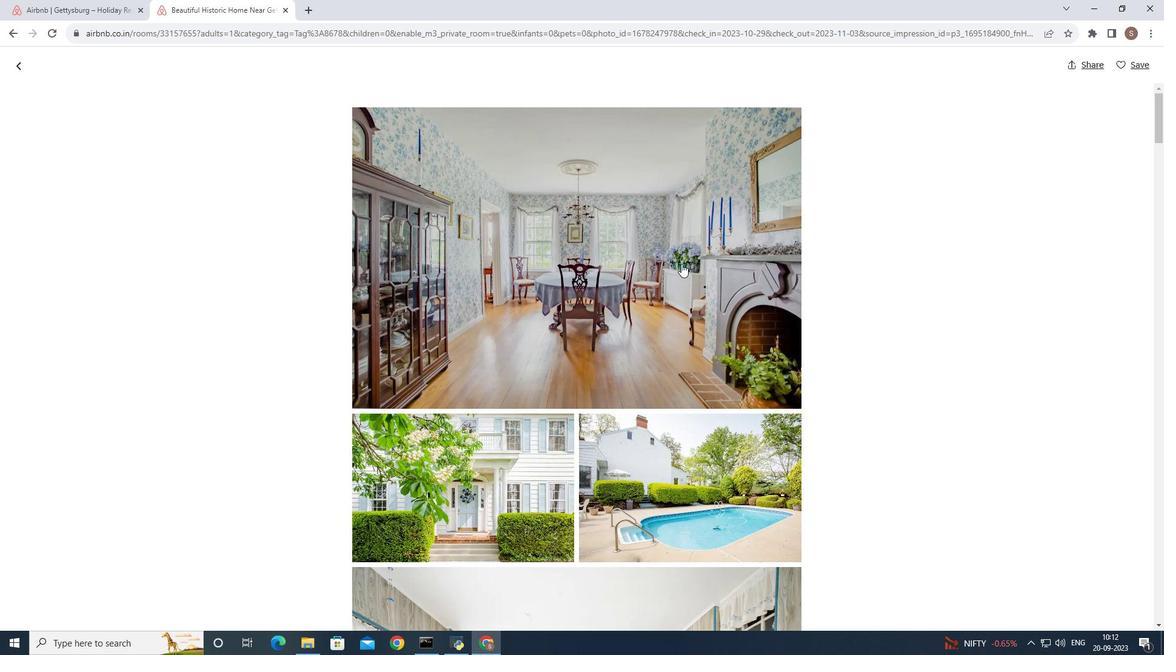 
Action: Mouse pressed left at (681, 263)
Screenshot: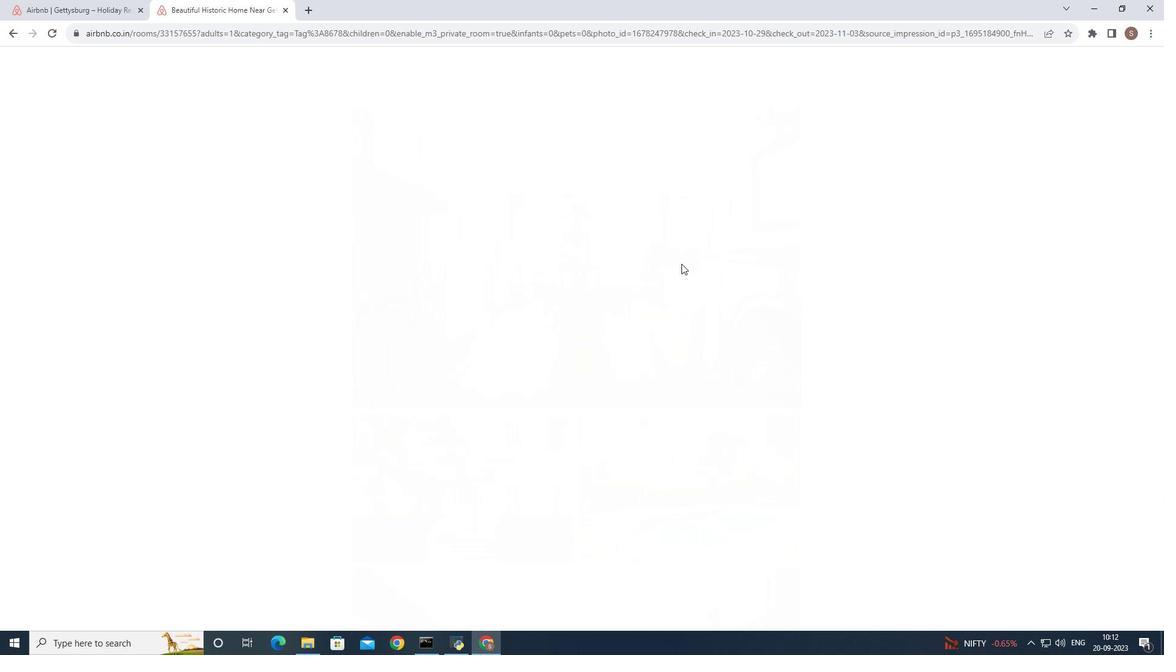 
Action: Mouse moved to (678, 307)
Screenshot: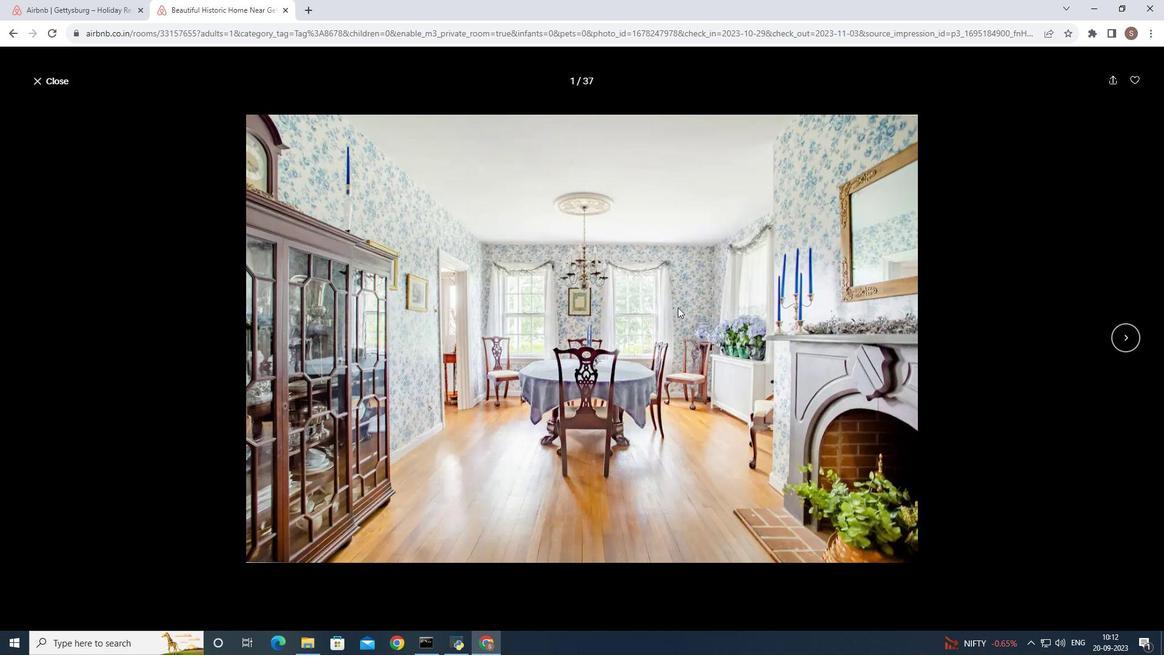 
Action: Key pressed <Key.right><Key.right><Key.right><Key.right><Key.right><Key.right><Key.right><Key.right><Key.right><Key.right><Key.right><Key.right><Key.right><Key.right><Key.right><Key.right><Key.right><Key.right><Key.right><Key.right><Key.right><Key.right><Key.right><Key.right><Key.right><Key.right><Key.right><Key.right><Key.right><Key.right><Key.right><Key.right><Key.right><Key.right><Key.right><Key.right><Key.right><Key.right><Key.right>
Screenshot: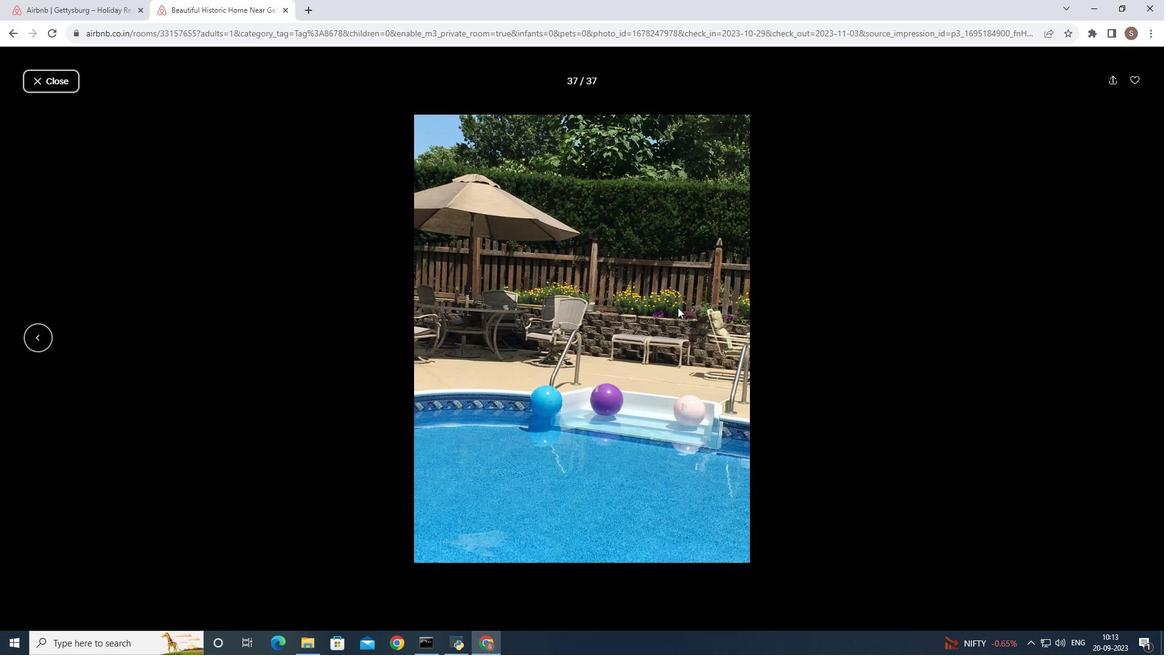 
Action: Mouse moved to (57, 76)
Screenshot: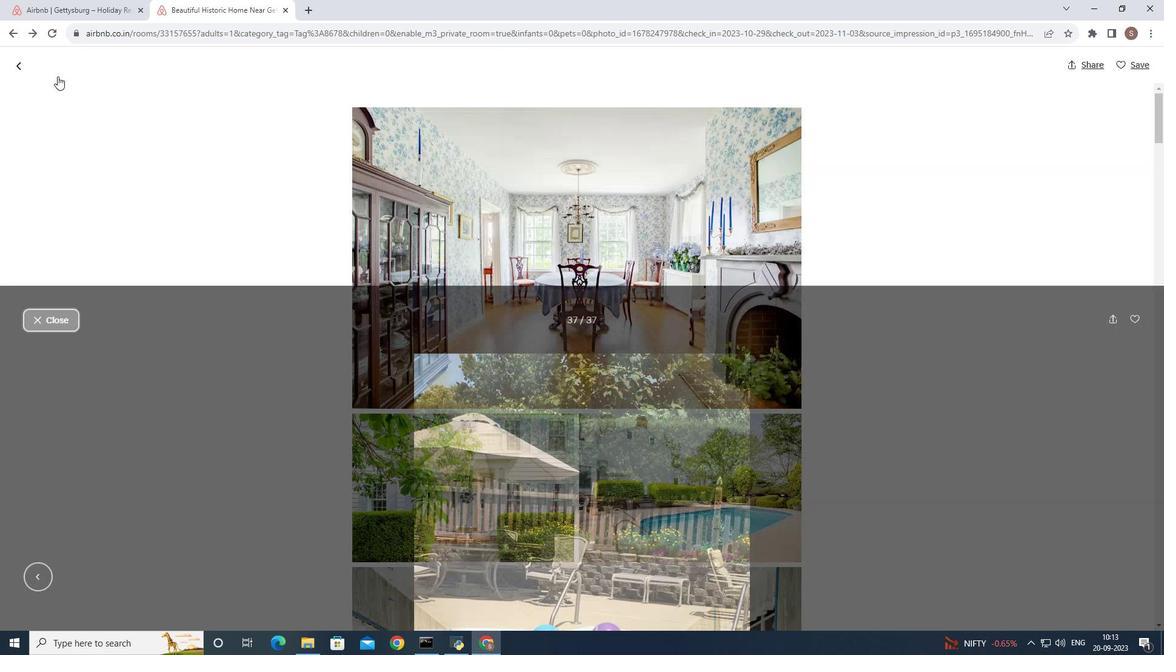 
Action: Mouse pressed left at (57, 76)
Screenshot: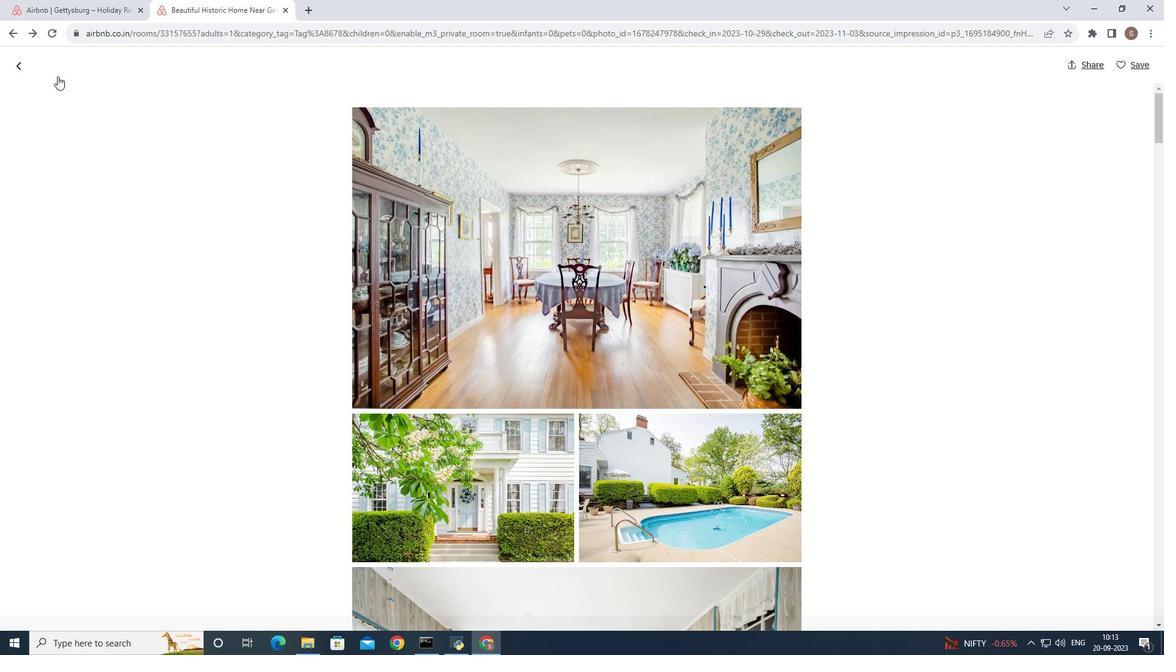 
Action: Mouse moved to (16, 64)
Screenshot: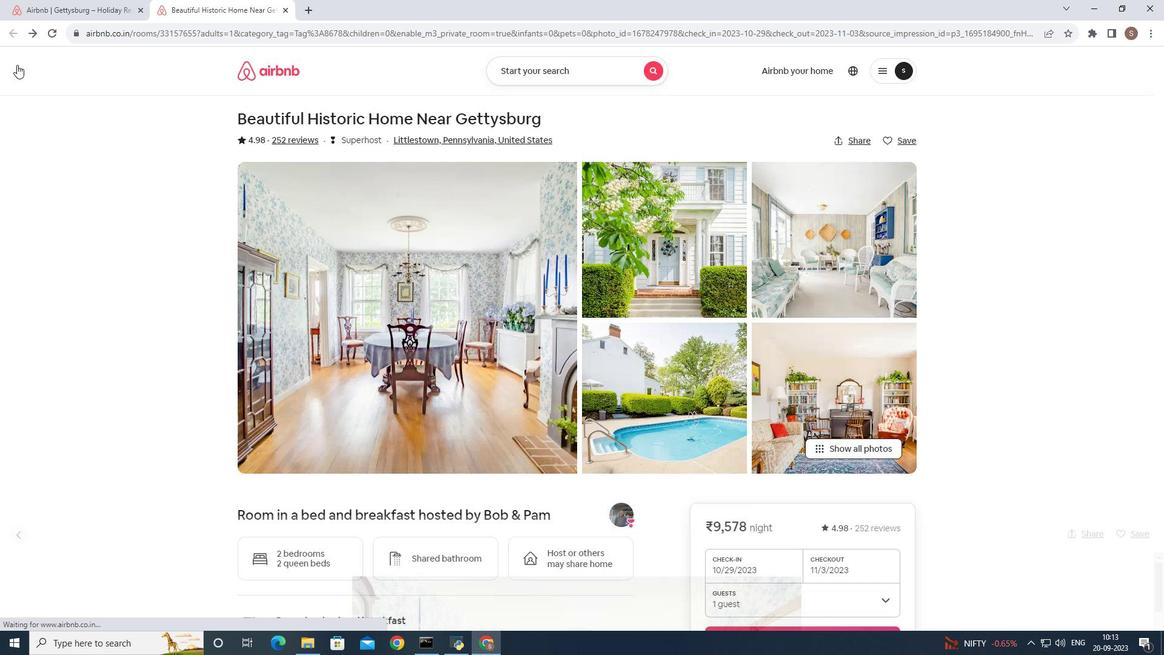 
Action: Mouse pressed left at (16, 64)
Screenshot: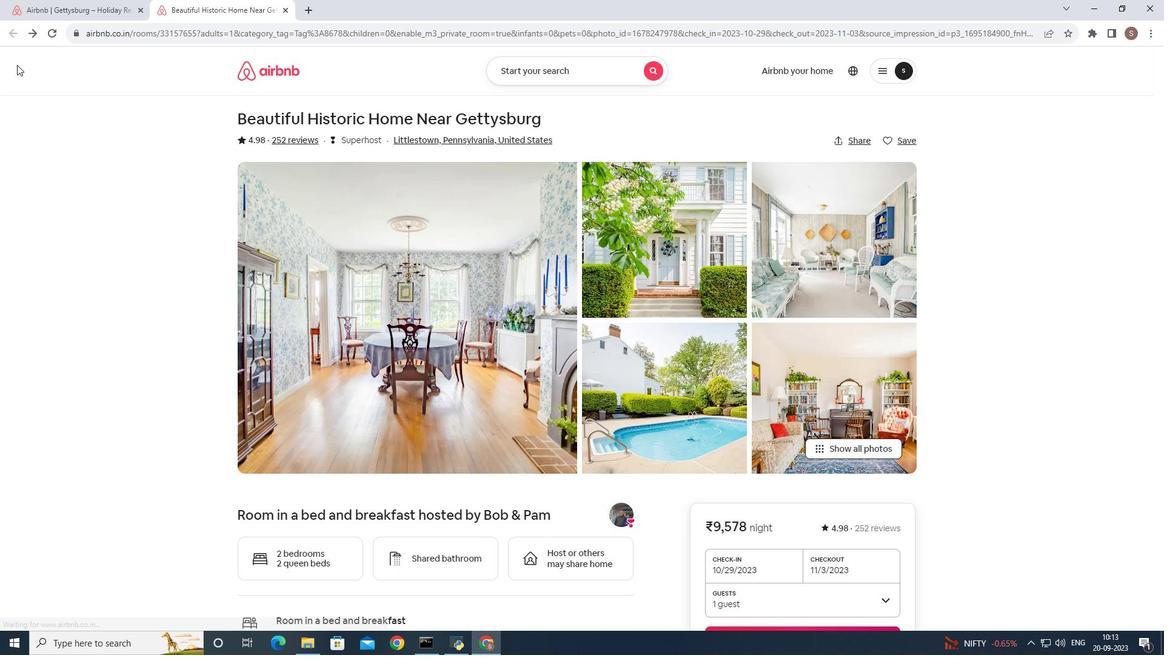 
Action: Mouse moved to (738, 401)
Screenshot: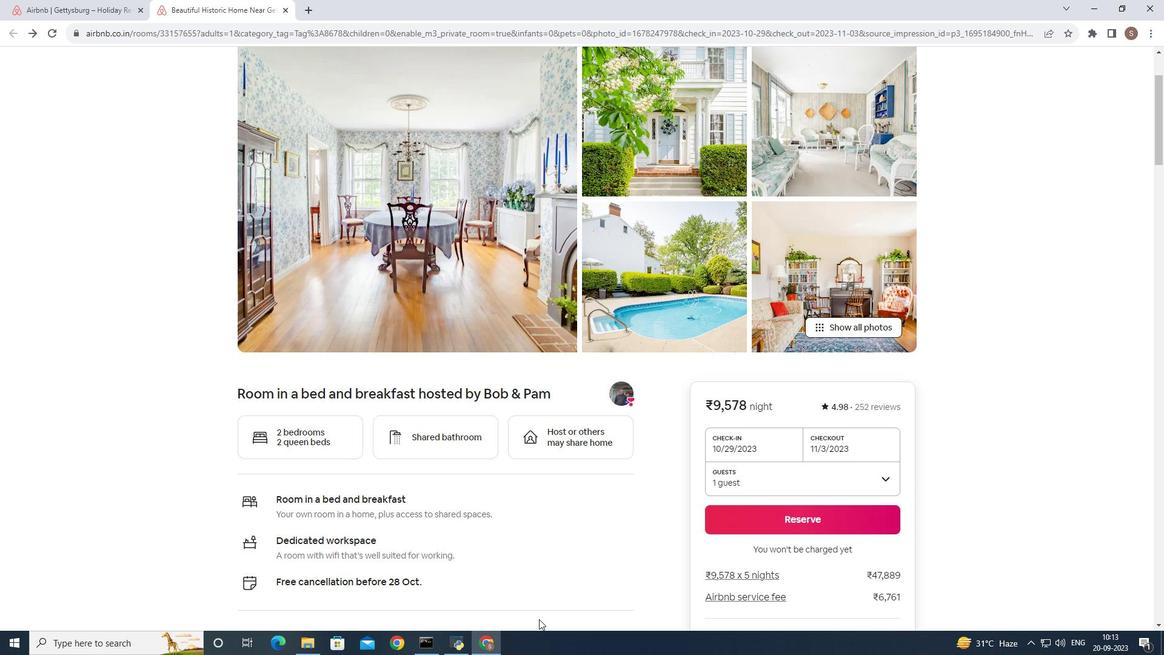 
Action: Mouse scrolled (738, 400) with delta (0, 0)
Screenshot: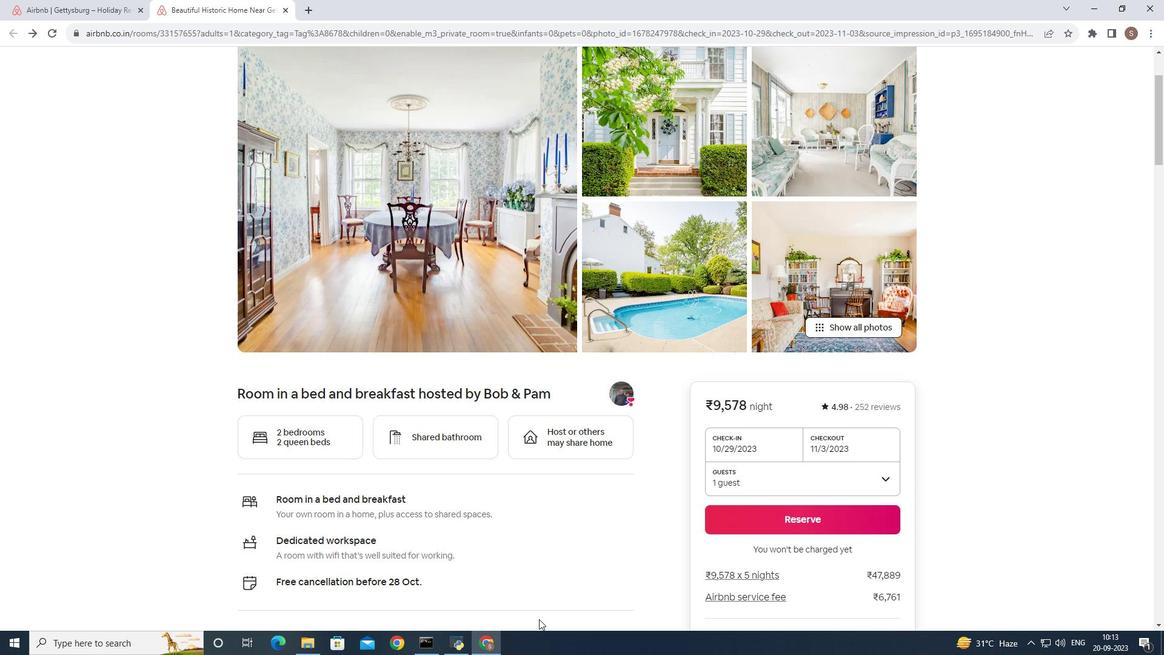 
Action: Mouse moved to (738, 402)
Screenshot: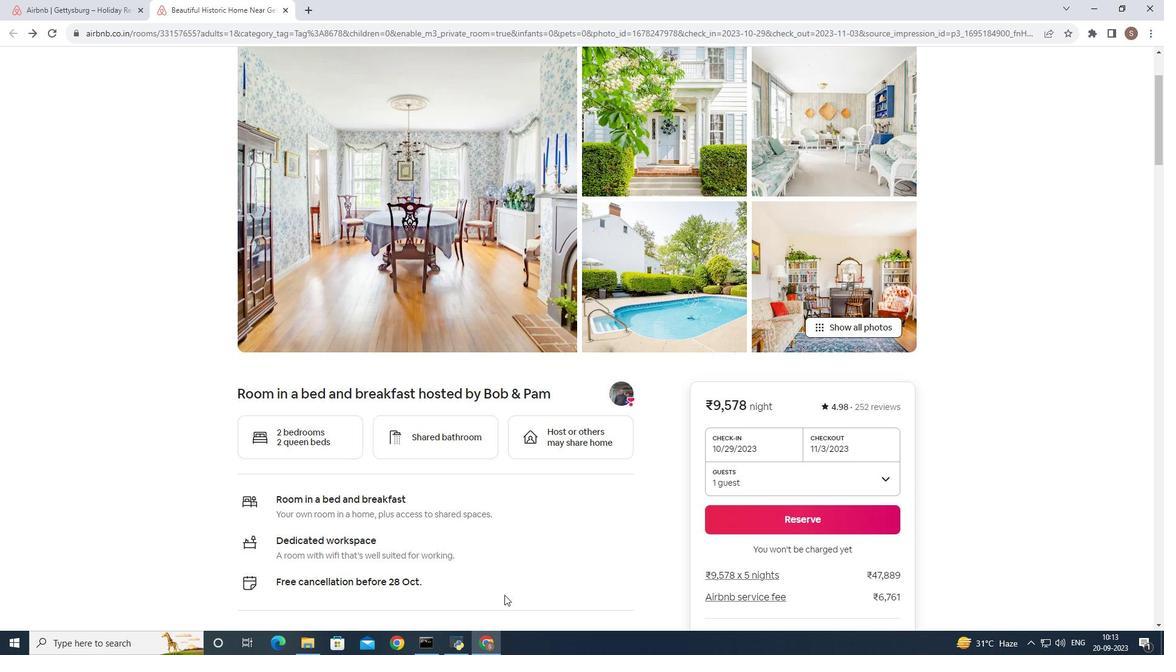 
Action: Mouse scrolled (738, 402) with delta (0, 0)
Screenshot: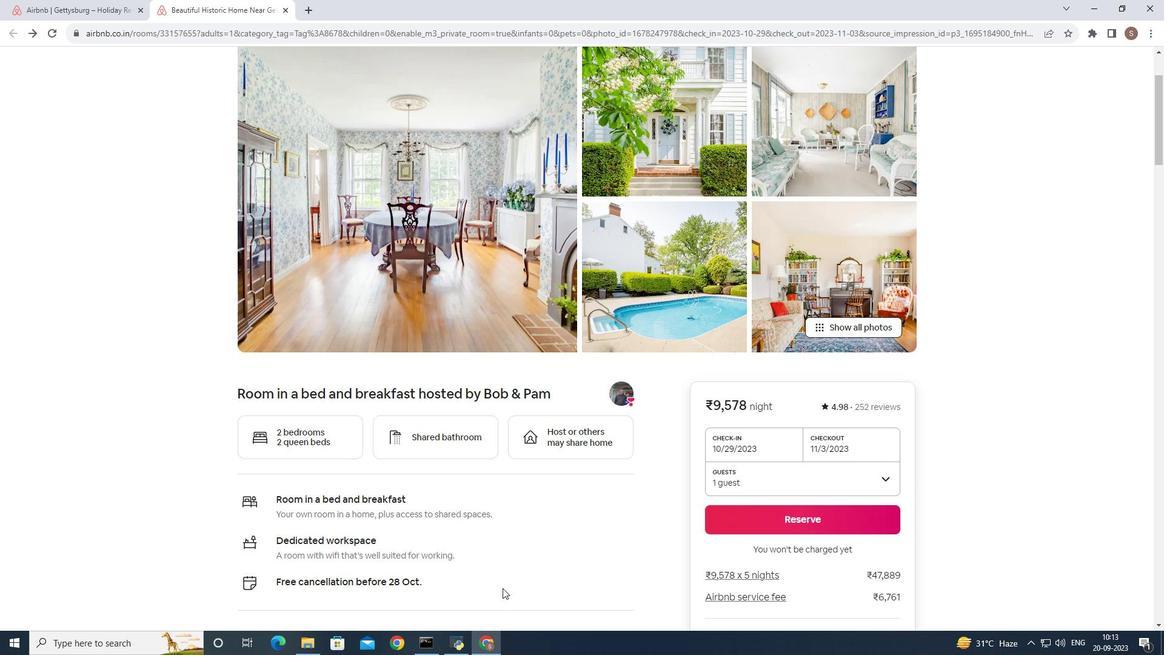 
Action: Mouse moved to (554, 654)
Screenshot: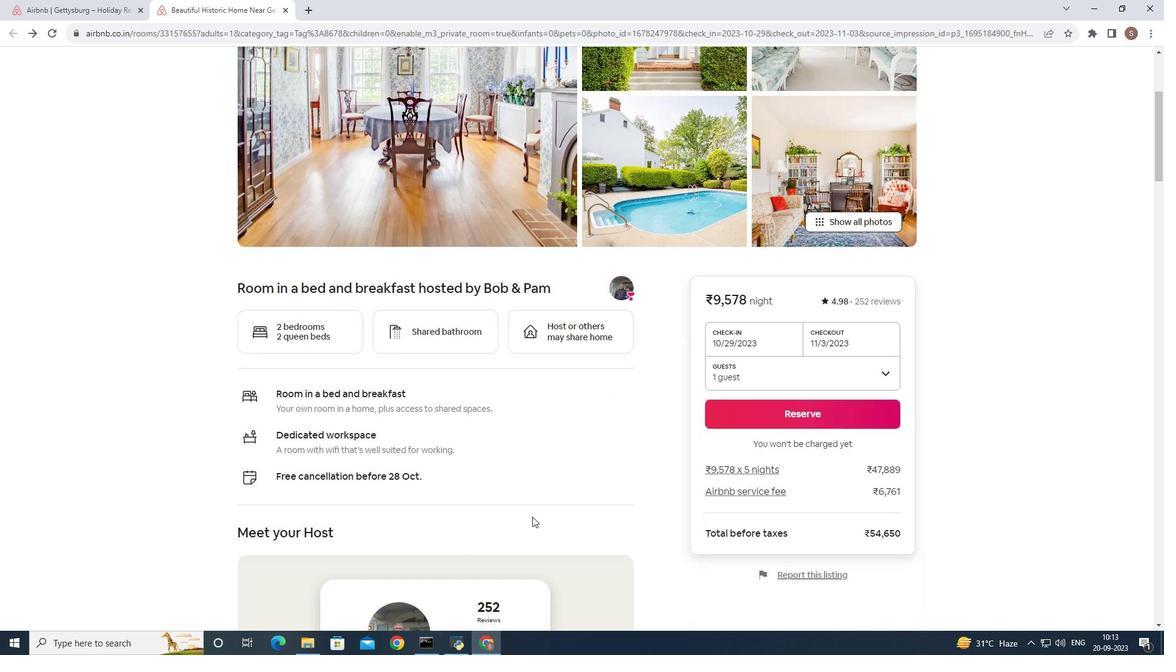 
Action: Mouse scrolled (554, 654) with delta (0, 0)
Screenshot: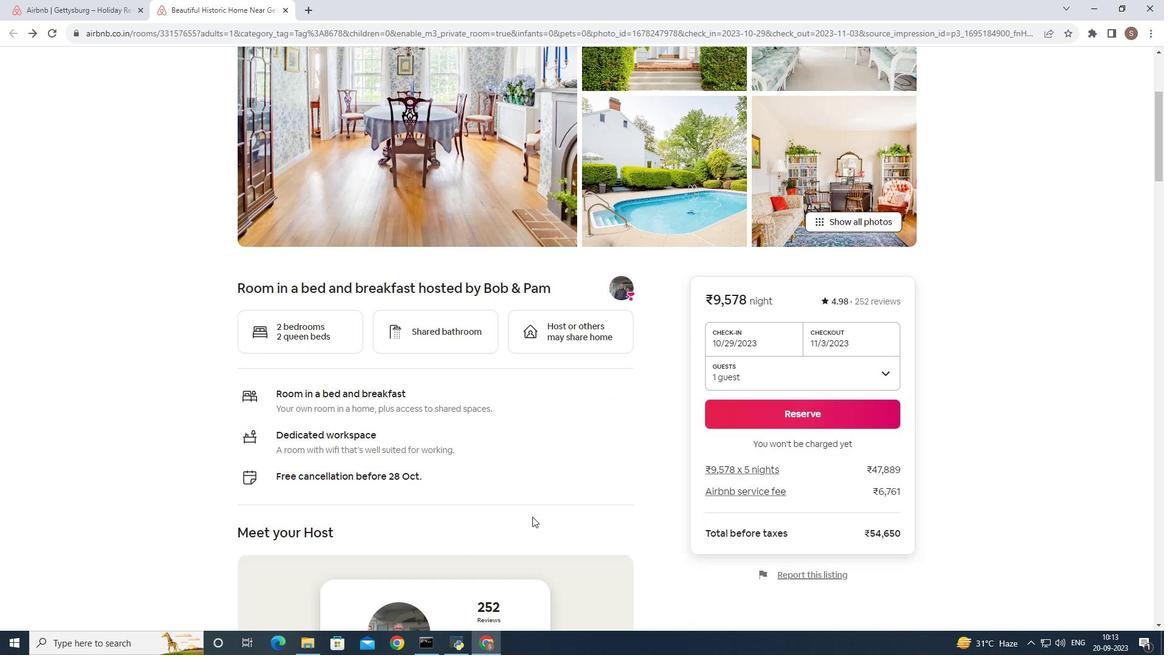 
Action: Mouse scrolled (554, 654) with delta (0, 0)
Screenshot: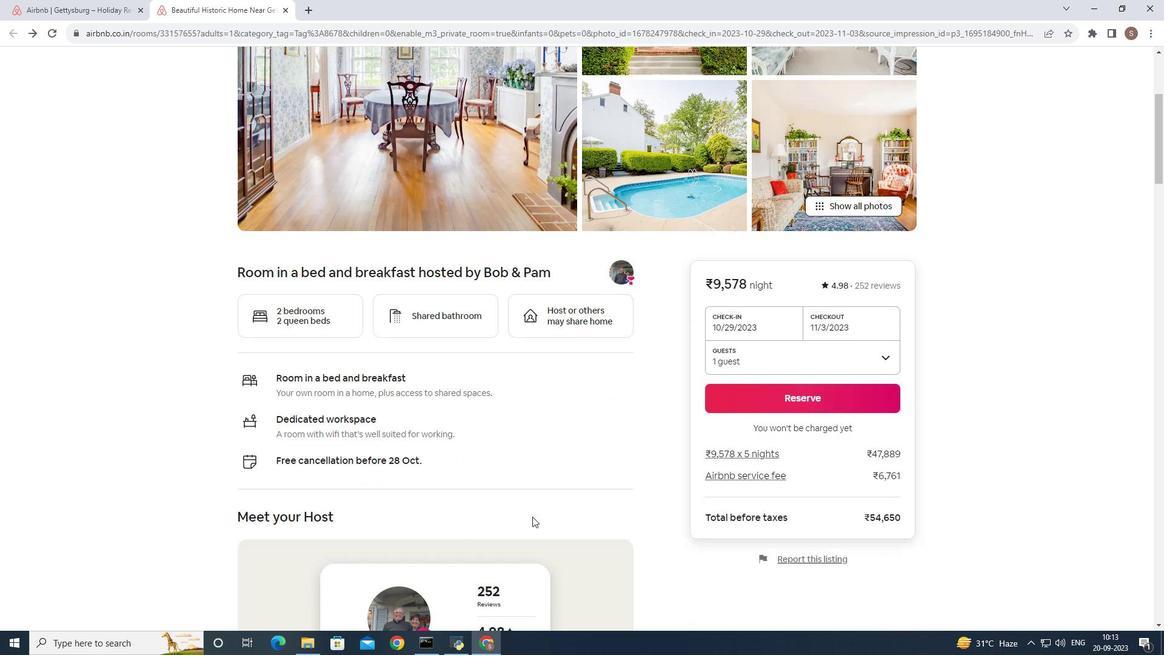 
Action: Mouse moved to (509, 540)
Screenshot: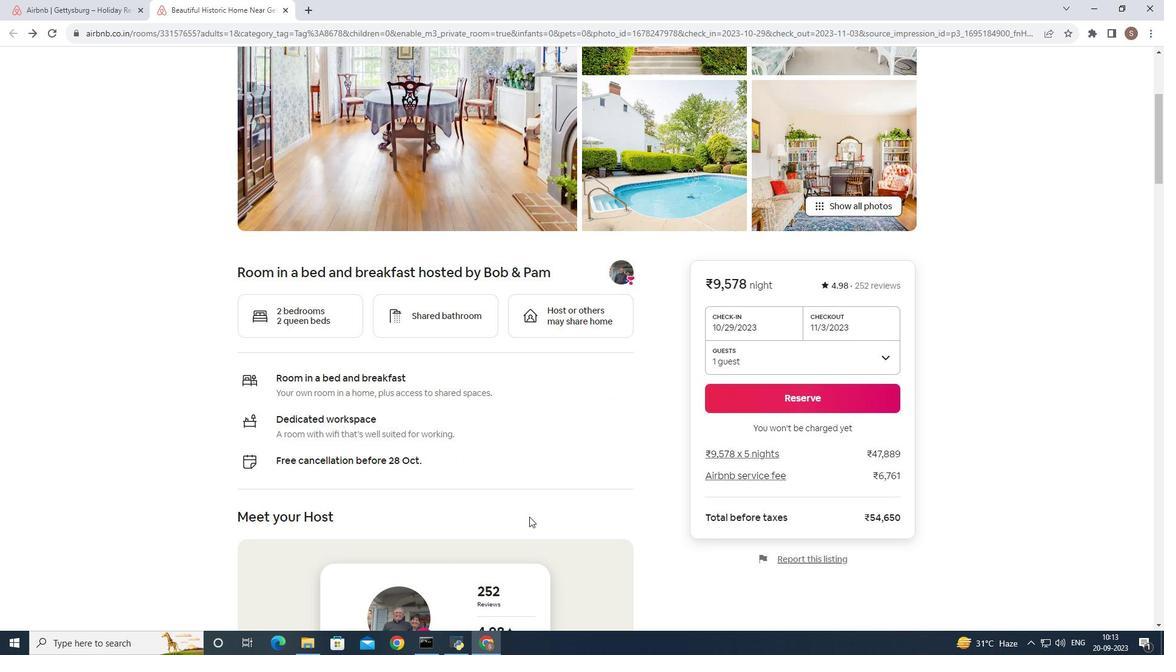 
Action: Mouse scrolled (509, 539) with delta (0, 0)
Screenshot: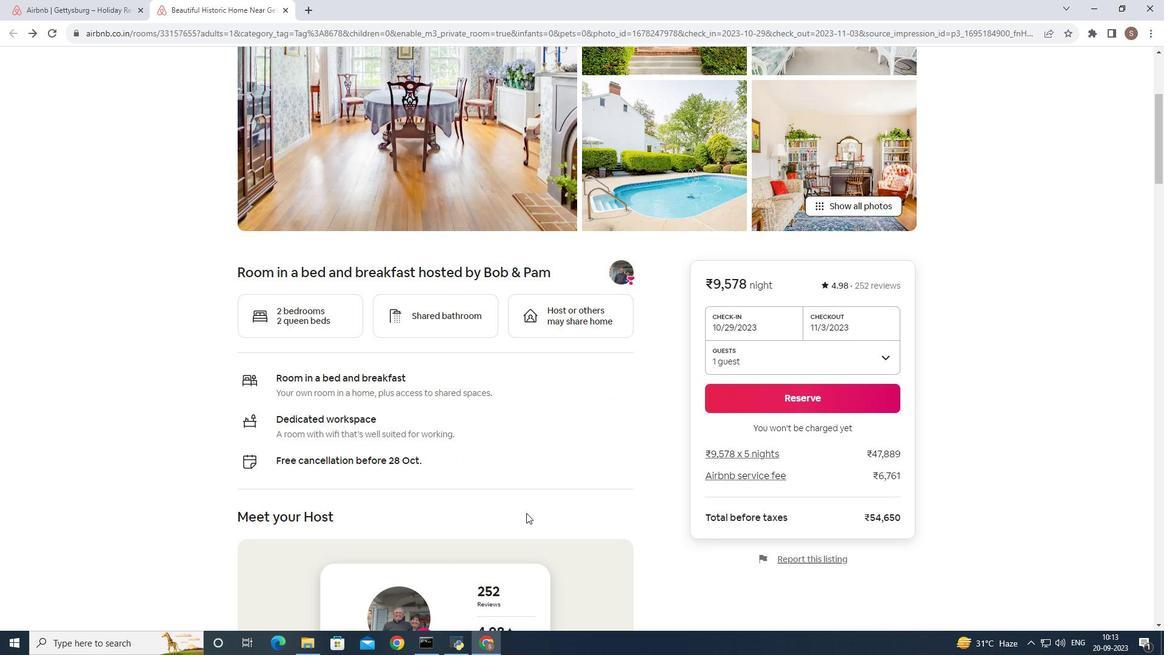 
Action: Mouse scrolled (509, 539) with delta (0, 0)
Screenshot: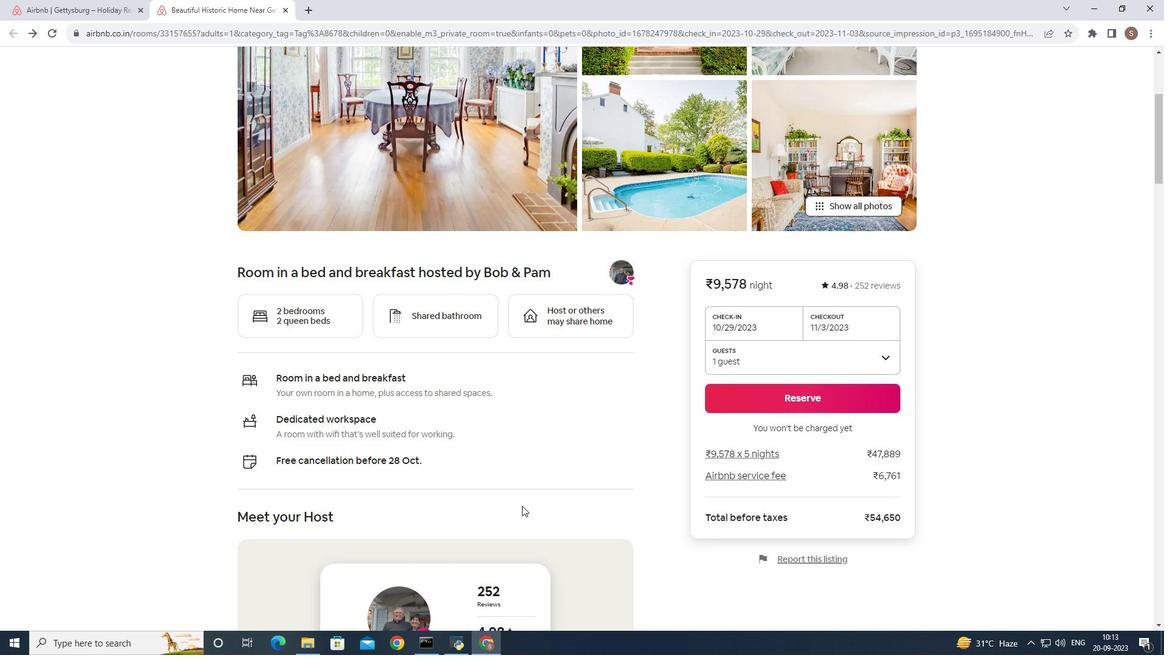 
Action: Mouse moved to (517, 501)
Screenshot: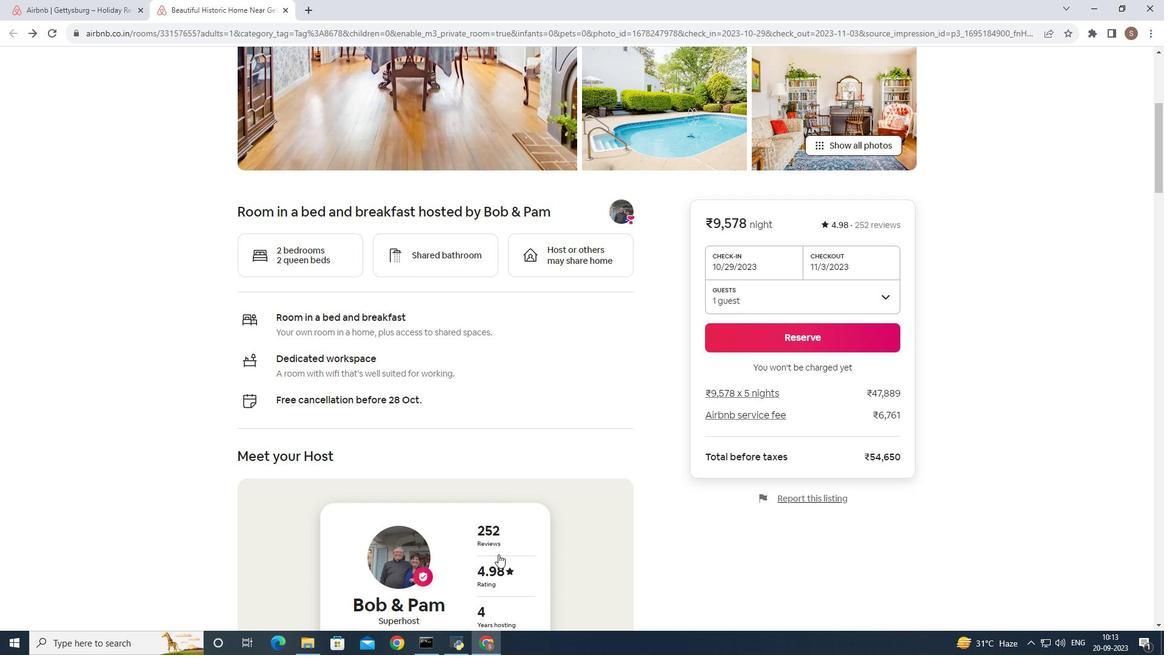 
Action: Mouse scrolled (517, 501) with delta (0, 0)
Screenshot: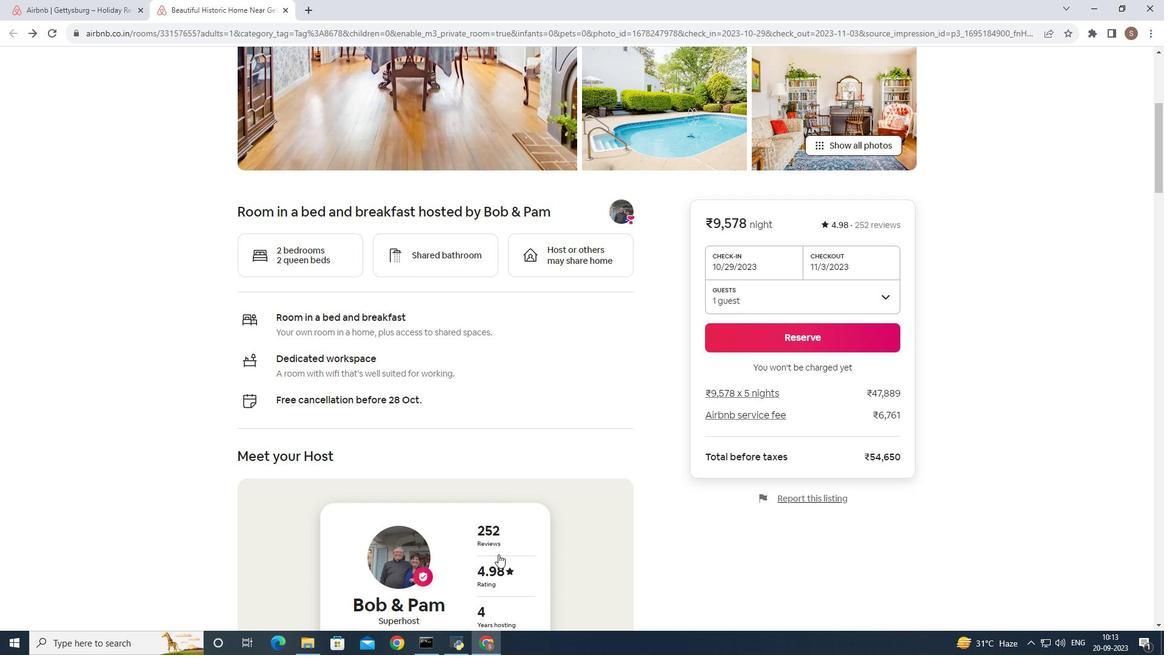 
Action: Mouse moved to (532, 509)
Screenshot: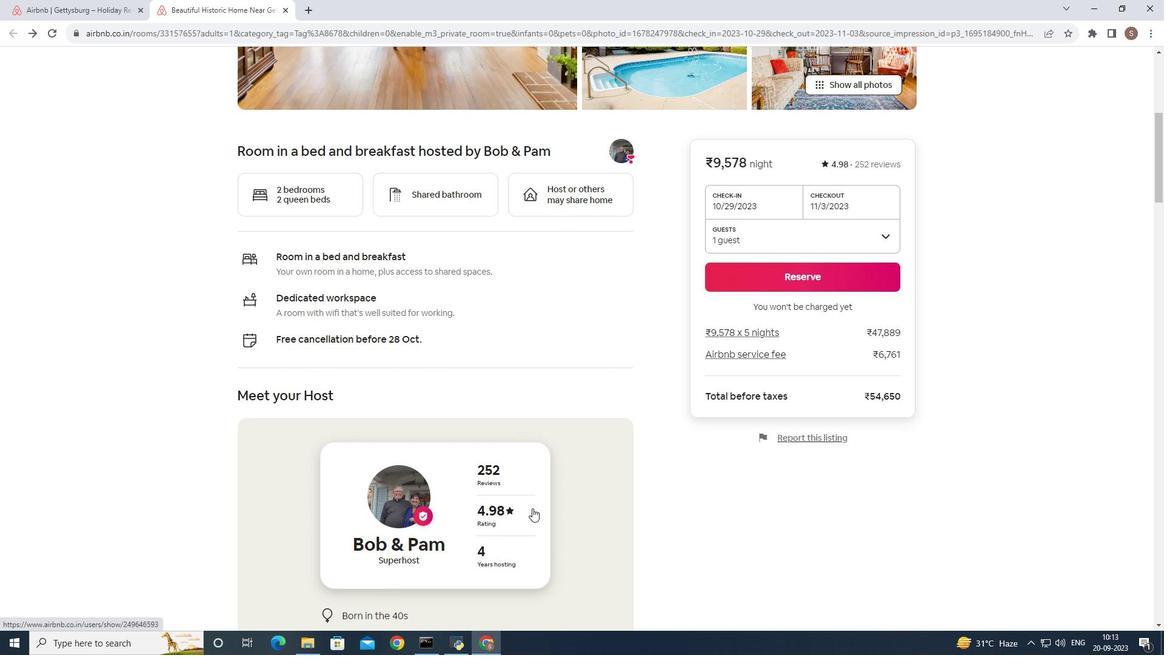 
Action: Mouse scrolled (532, 508) with delta (0, 0)
Screenshot: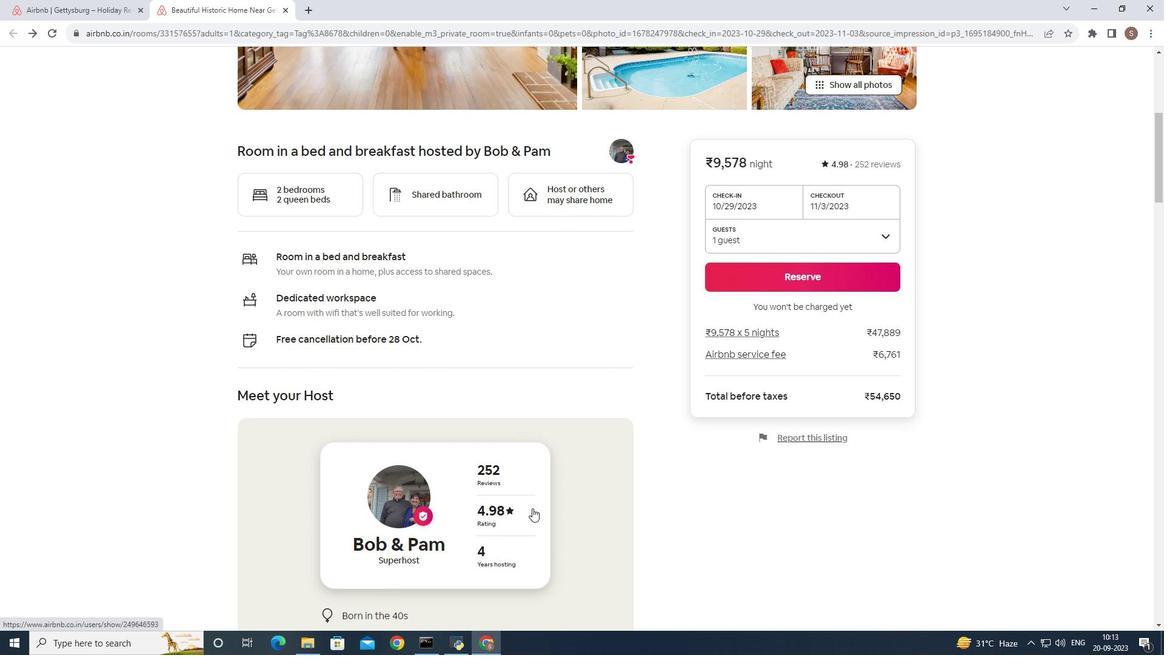 
Action: Mouse moved to (532, 508)
Screenshot: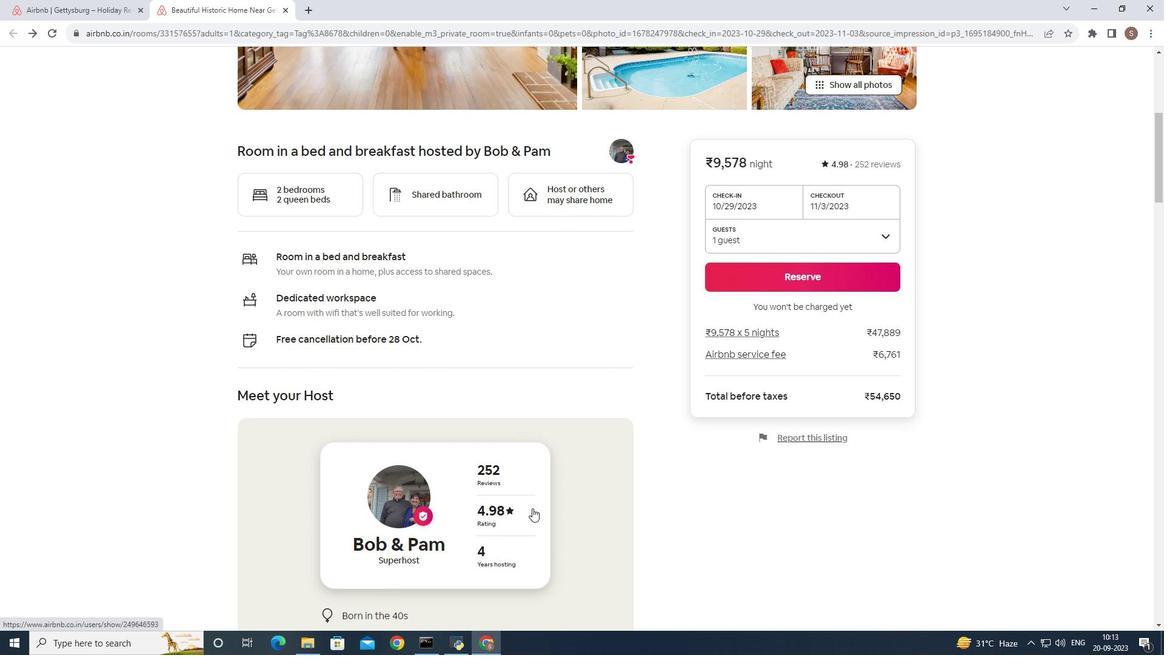 
Action: Mouse scrolled (532, 507) with delta (0, 0)
Screenshot: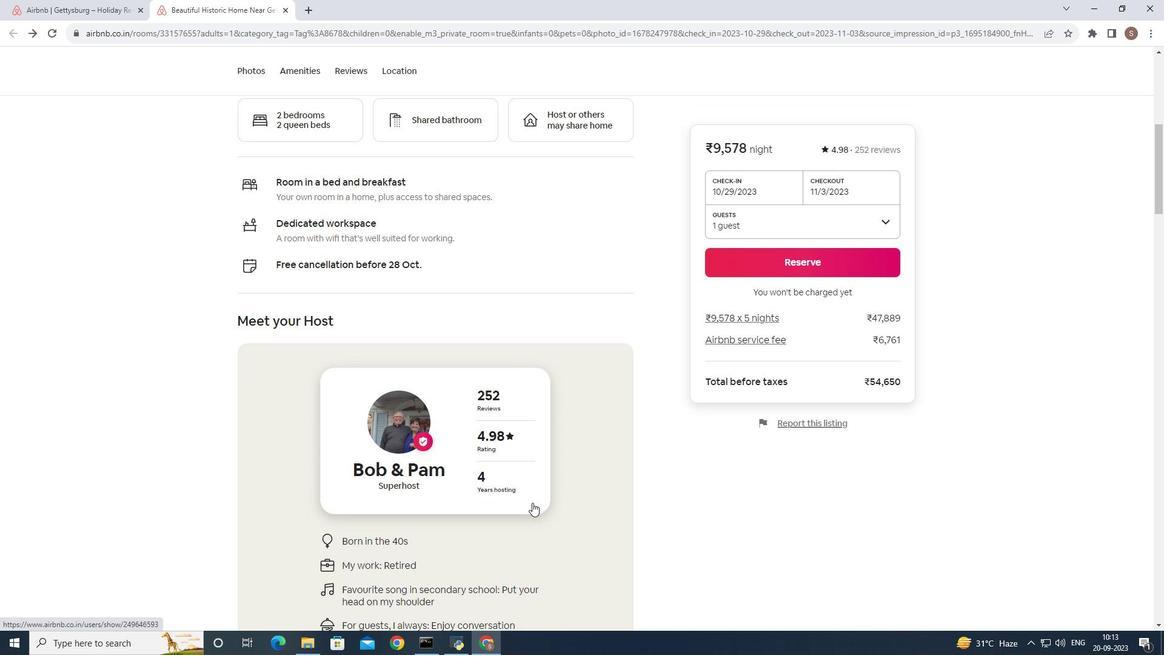 
Action: Mouse moved to (532, 502)
Screenshot: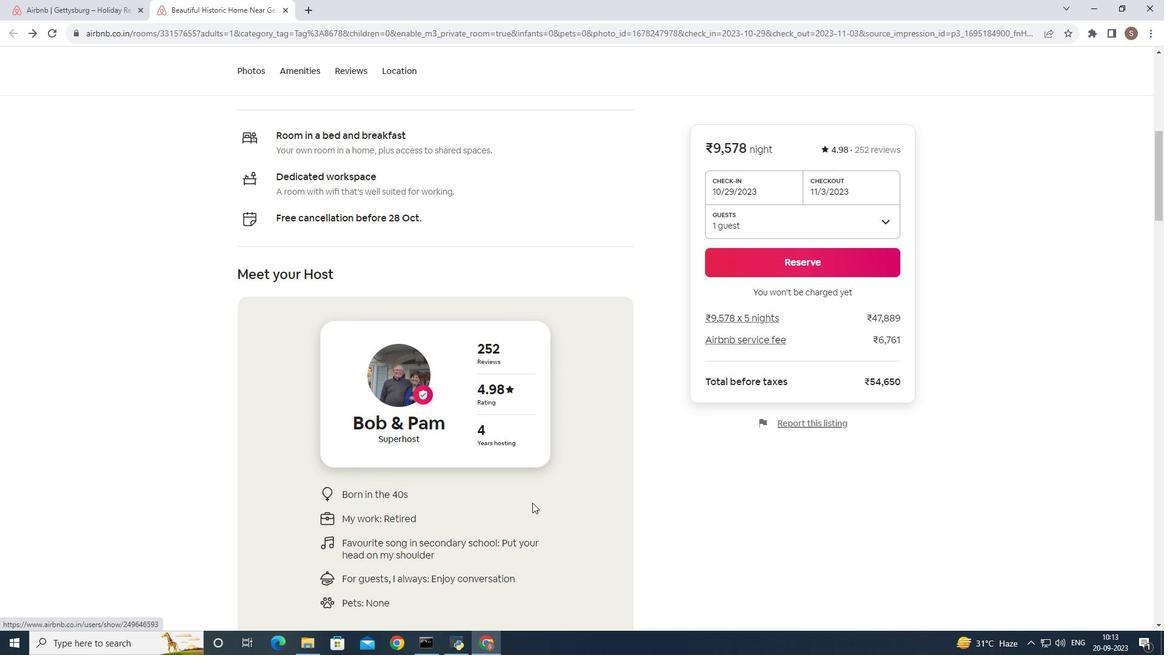 
Action: Mouse scrolled (532, 502) with delta (0, 0)
Screenshot: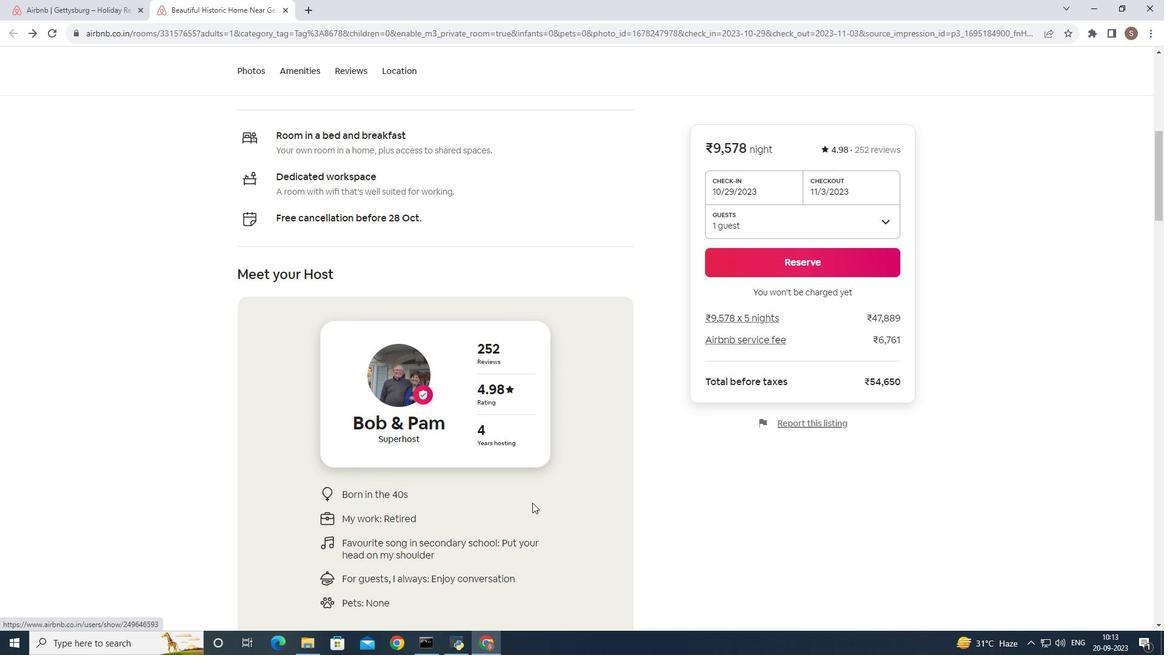 
Action: Mouse scrolled (532, 502) with delta (0, 0)
Screenshot: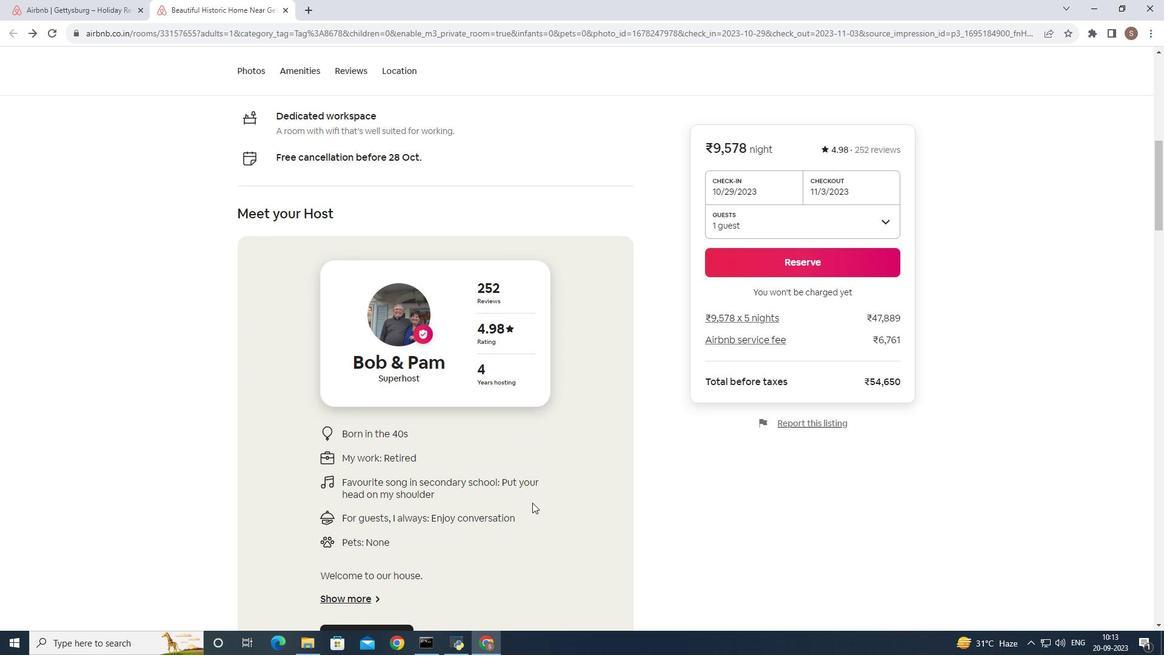
Action: Mouse scrolled (532, 502) with delta (0, 0)
Screenshot: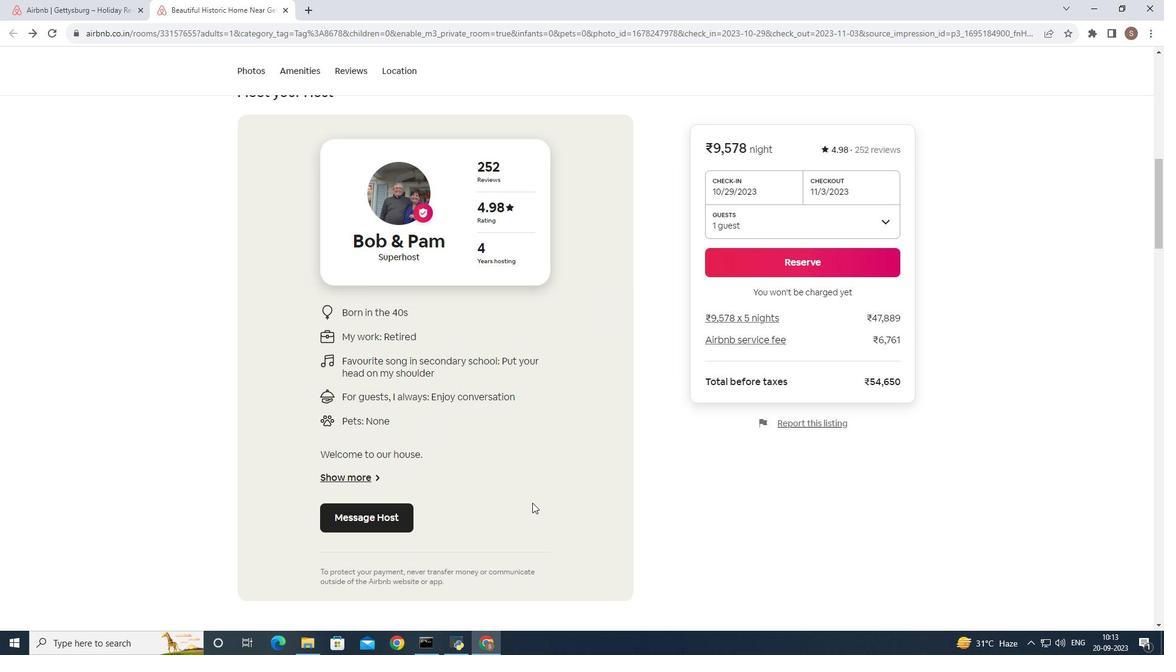 
Action: Mouse scrolled (532, 502) with delta (0, 0)
Screenshot: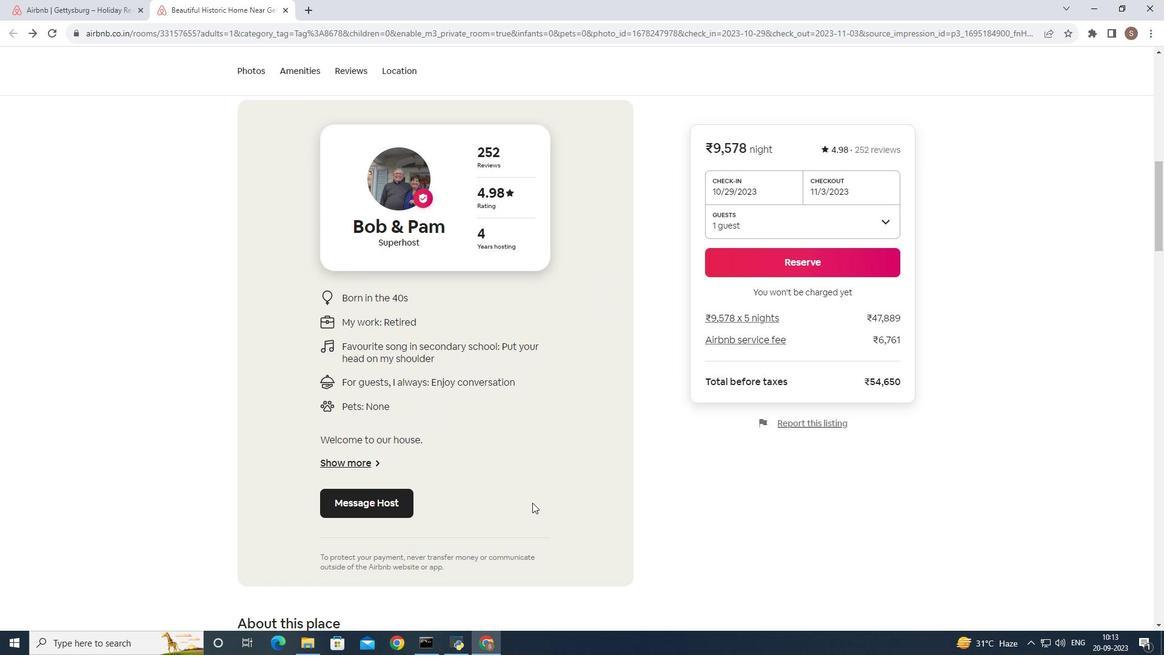 
Action: Mouse scrolled (532, 502) with delta (0, 0)
Screenshot: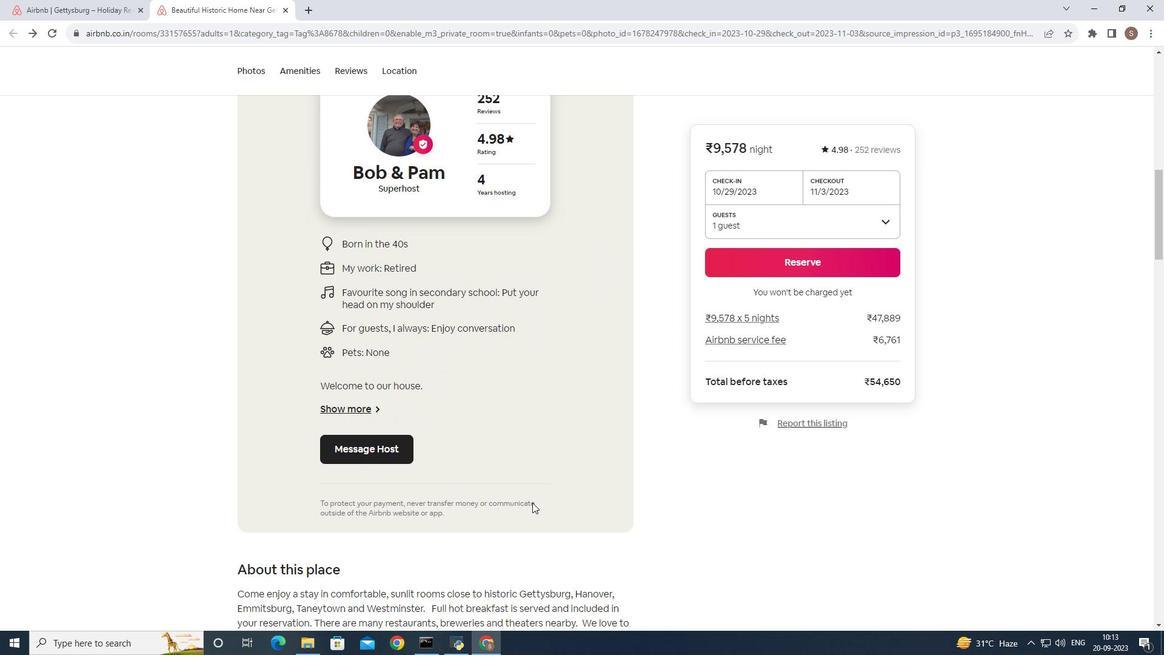 
Action: Mouse scrolled (532, 502) with delta (0, 0)
Screenshot: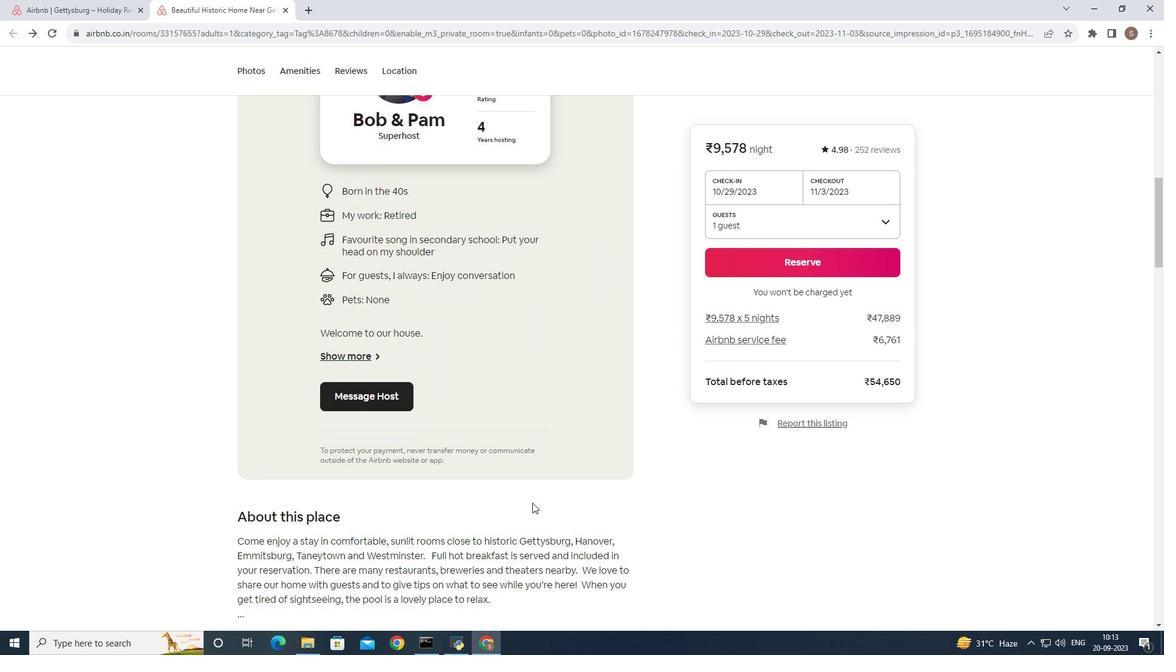 
Action: Mouse scrolled (532, 502) with delta (0, 0)
Screenshot: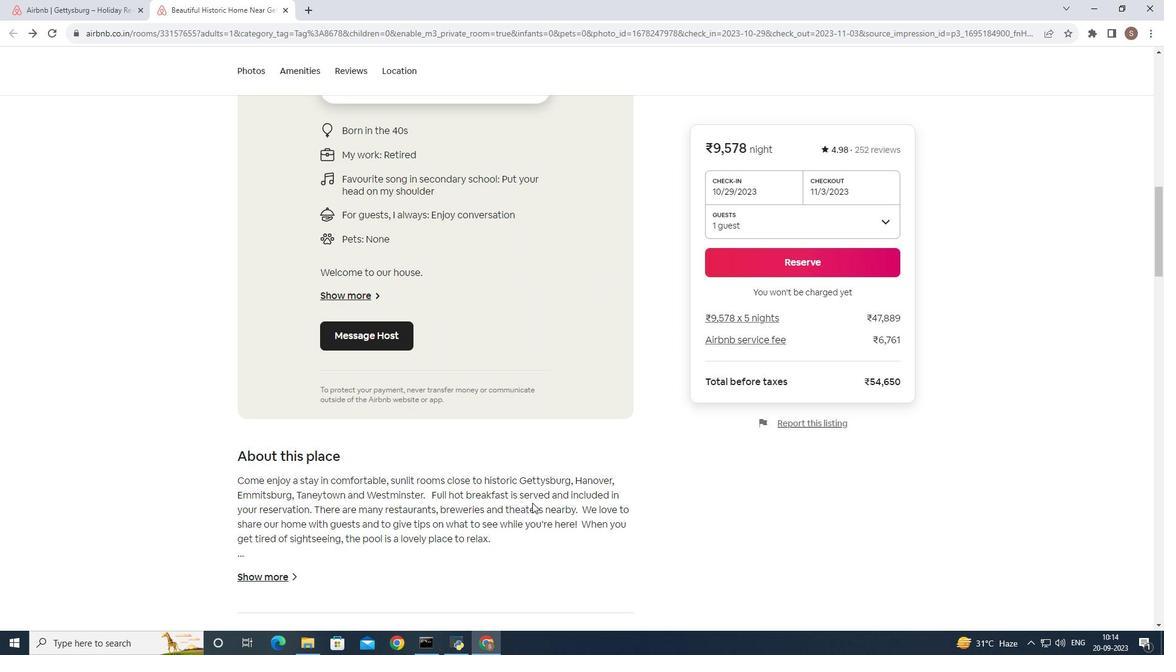 
Action: Mouse scrolled (532, 502) with delta (0, 0)
Screenshot: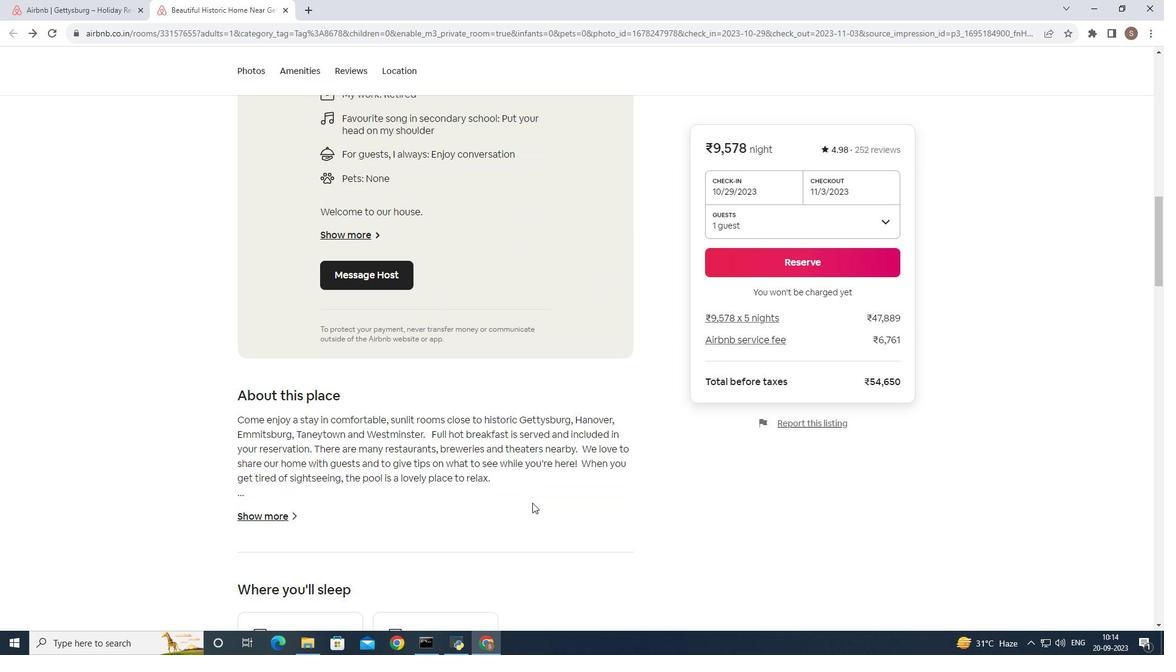 
Action: Mouse scrolled (532, 502) with delta (0, 0)
Screenshot: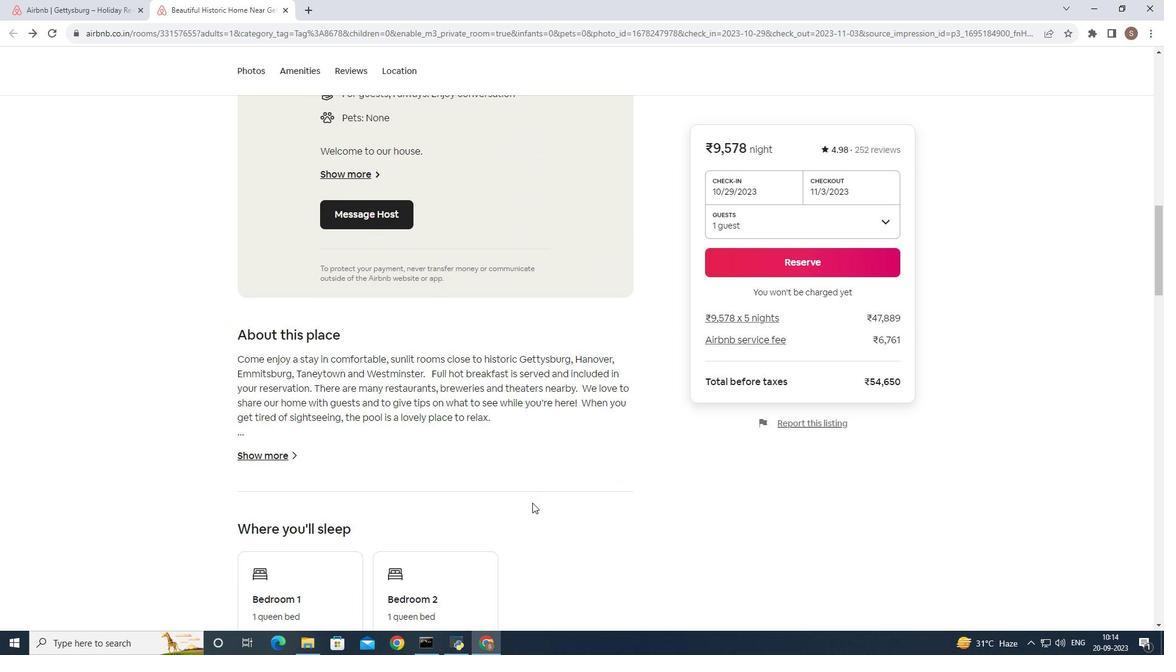 
Action: Mouse scrolled (532, 502) with delta (0, 0)
Screenshot: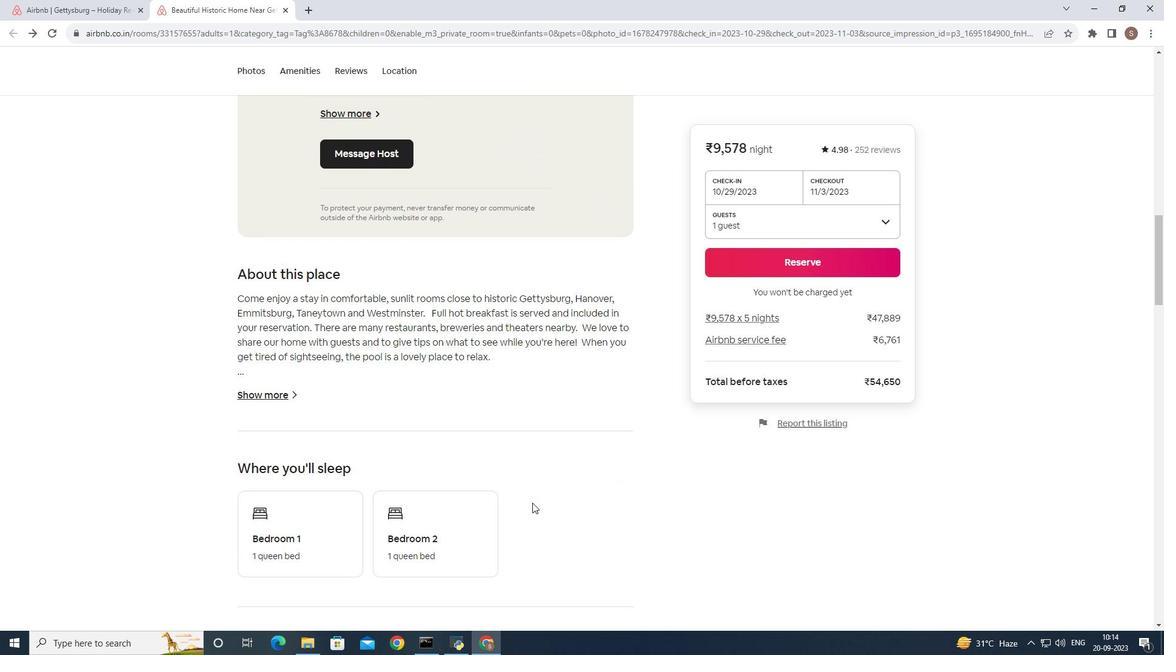 
Action: Mouse scrolled (532, 502) with delta (0, 0)
Screenshot: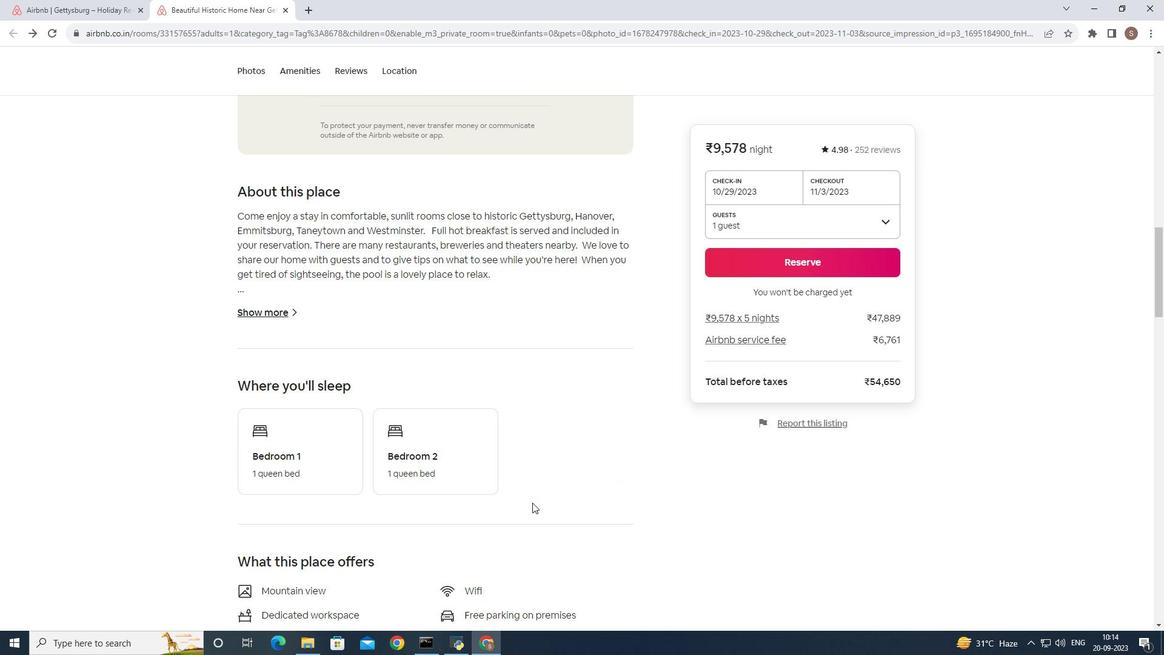 
Action: Mouse scrolled (532, 502) with delta (0, 0)
Screenshot: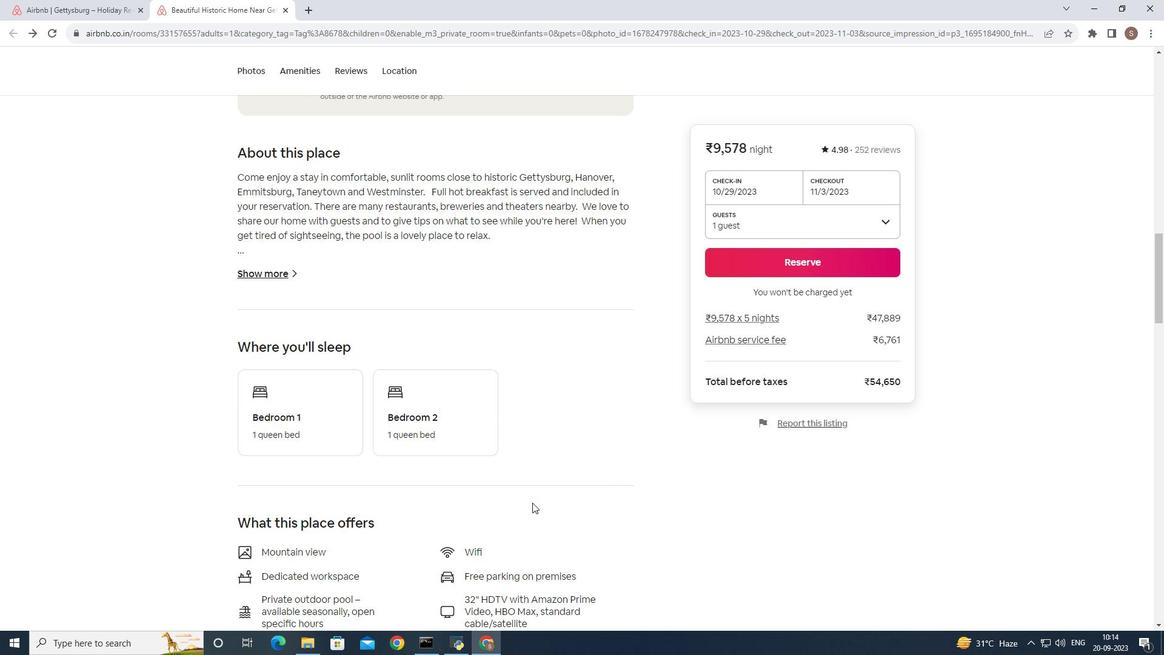 
Action: Mouse scrolled (532, 502) with delta (0, 0)
Screenshot: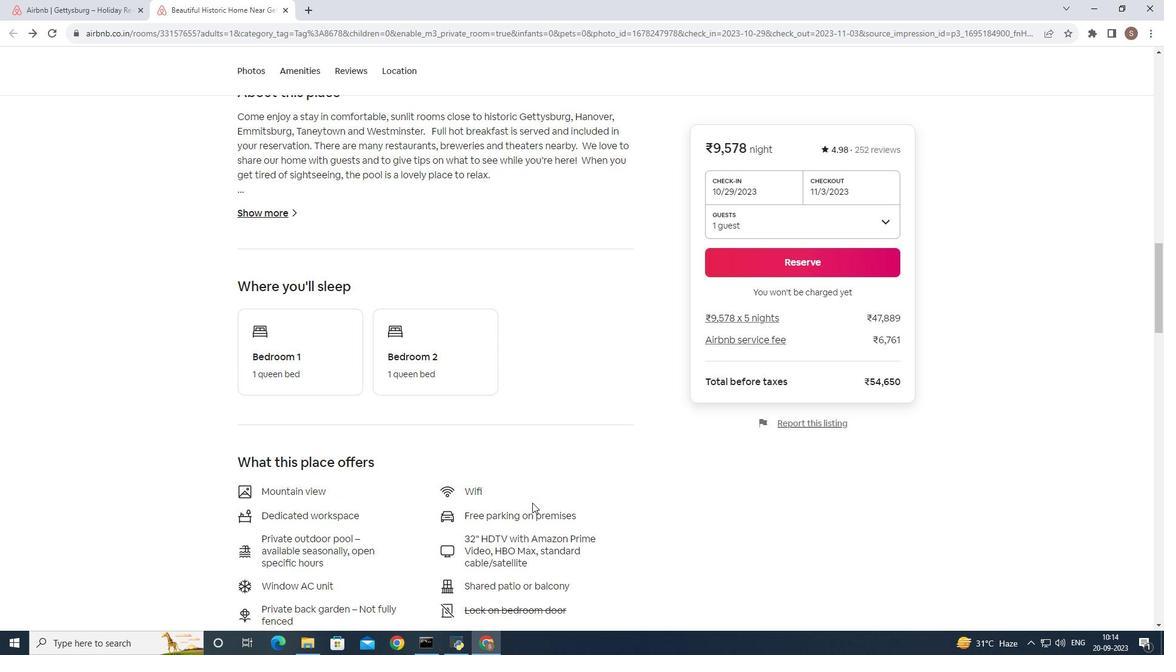 
Action: Mouse scrolled (532, 502) with delta (0, 0)
Screenshot: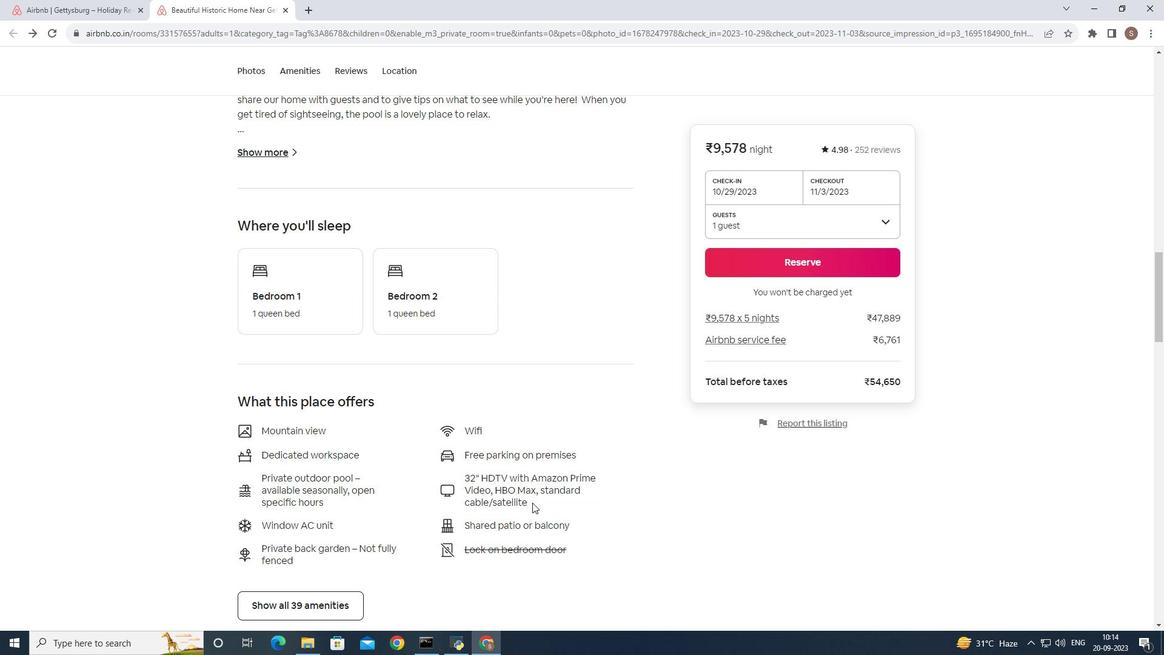 
Action: Mouse scrolled (532, 502) with delta (0, 0)
Screenshot: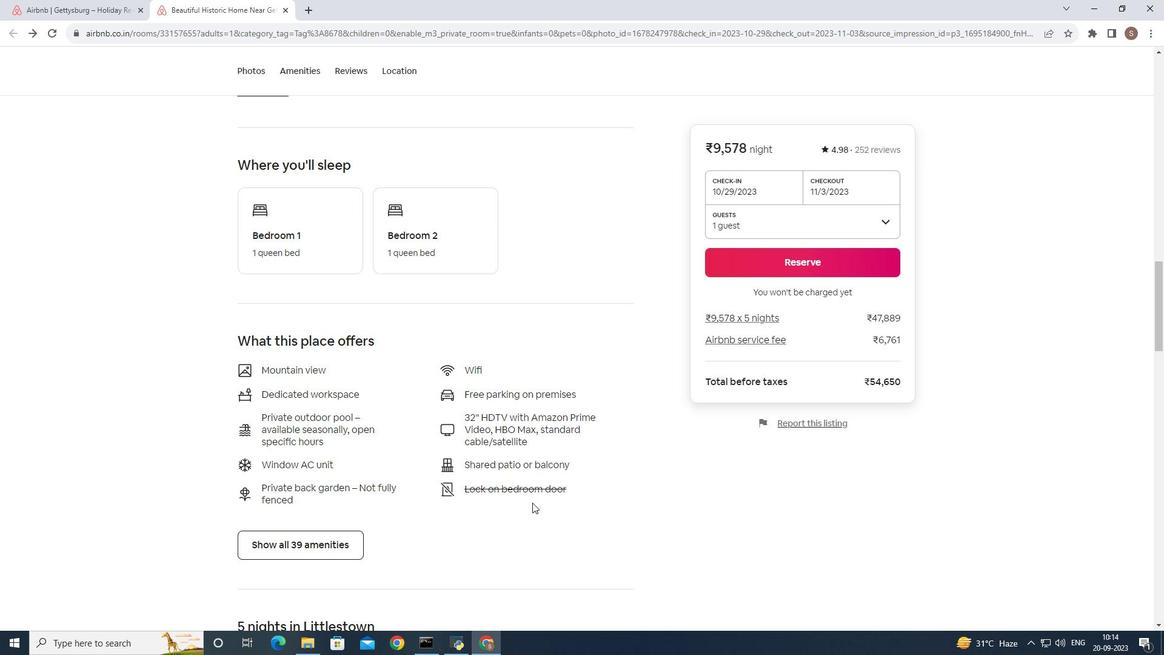 
Action: Mouse scrolled (532, 502) with delta (0, 0)
Screenshot: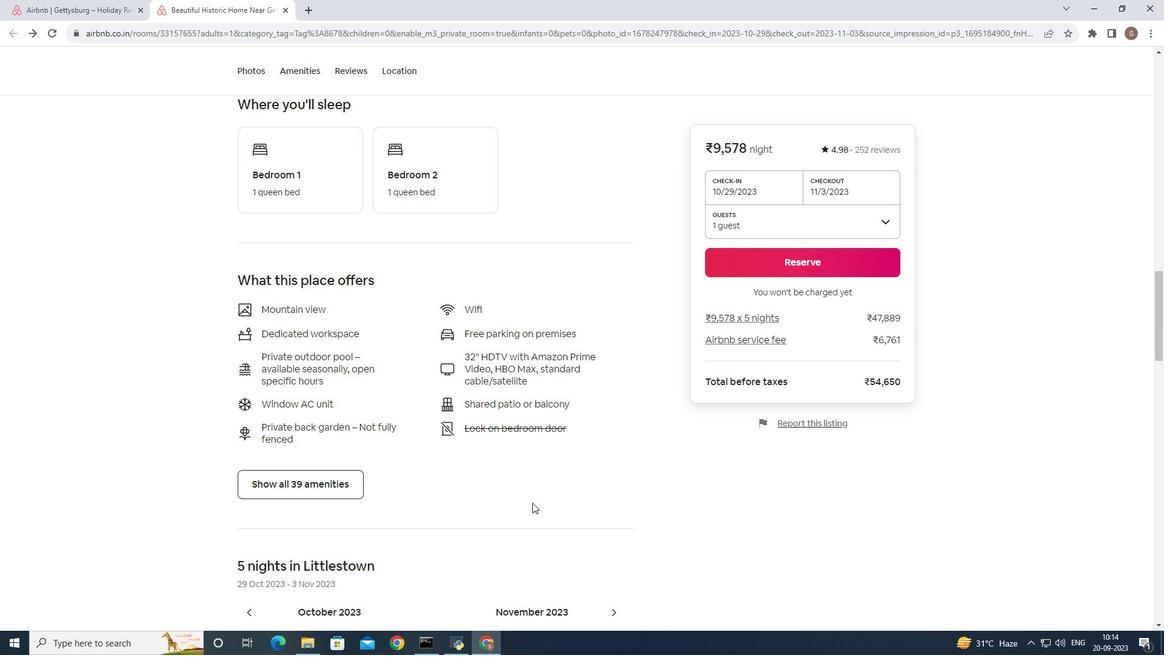 
Action: Mouse scrolled (532, 502) with delta (0, 0)
Screenshot: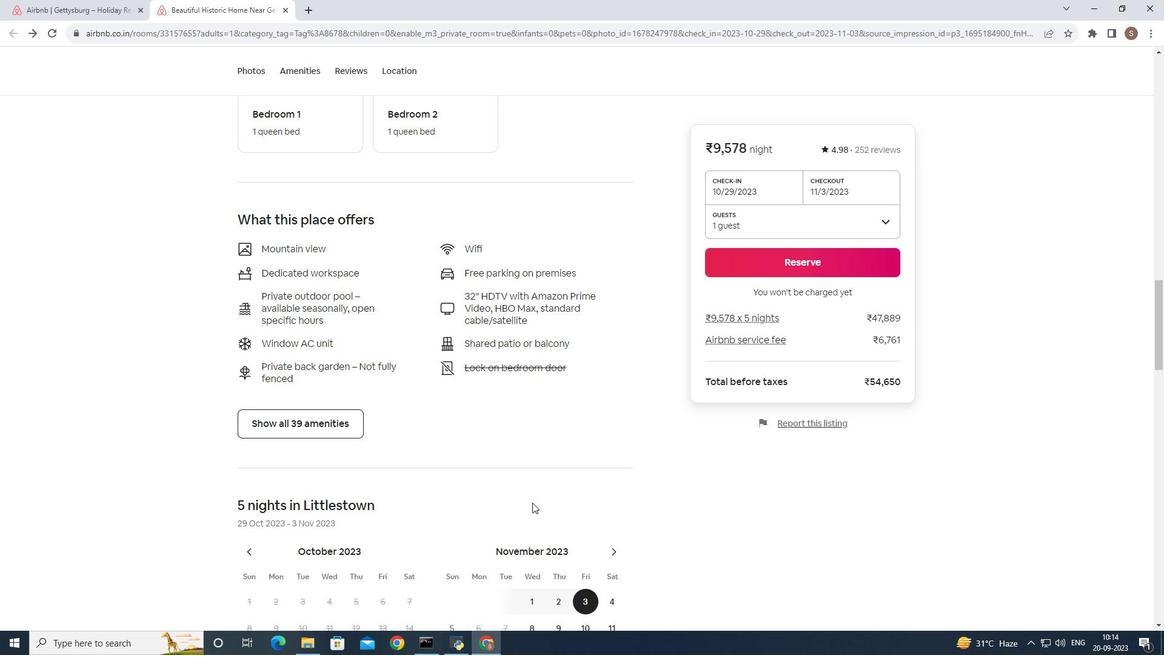 
Action: Mouse scrolled (532, 502) with delta (0, 0)
Screenshot: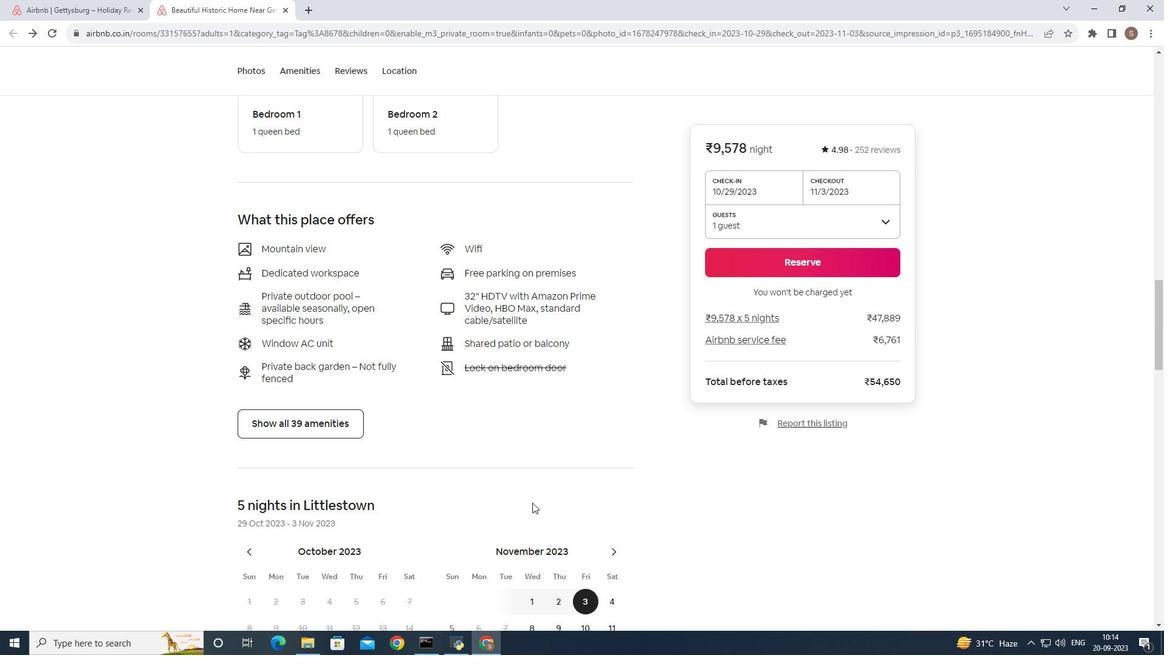 
Action: Mouse scrolled (532, 503) with delta (0, 0)
Screenshot: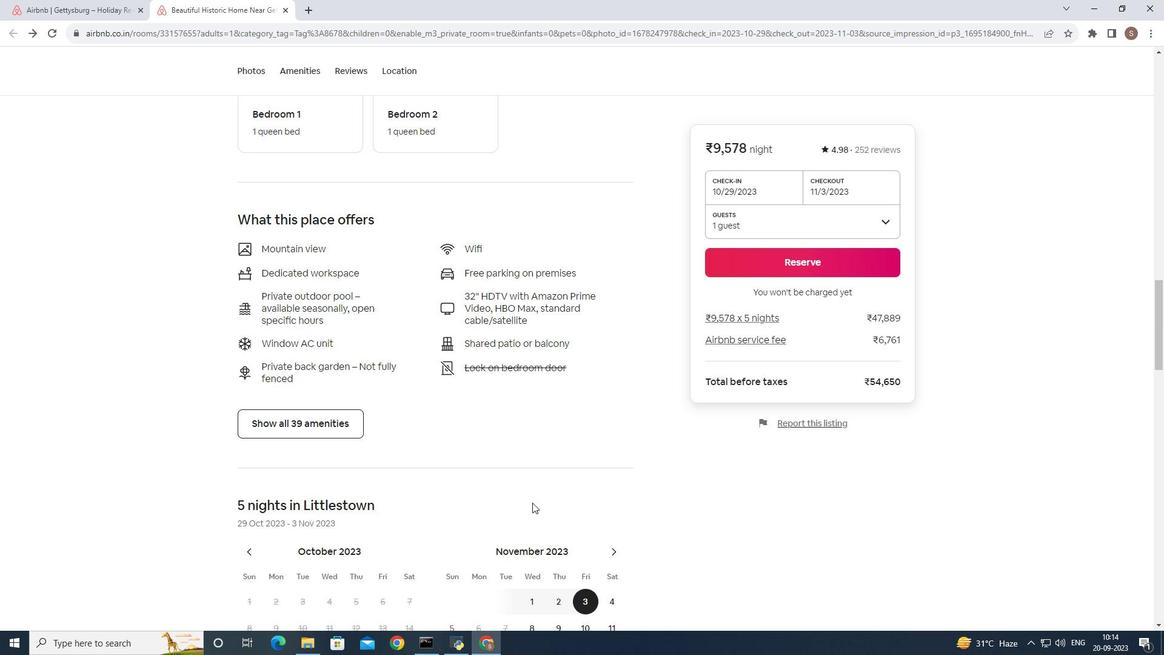 
Action: Mouse scrolled (532, 502) with delta (0, 0)
Screenshot: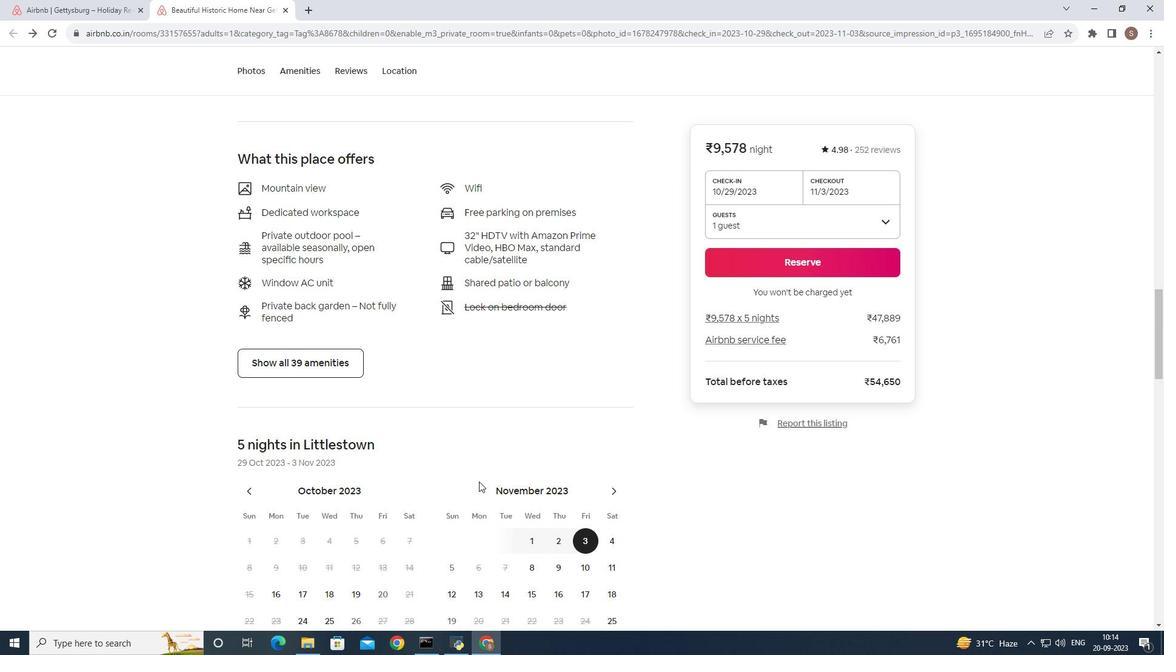 
Action: Mouse moved to (345, 364)
Screenshot: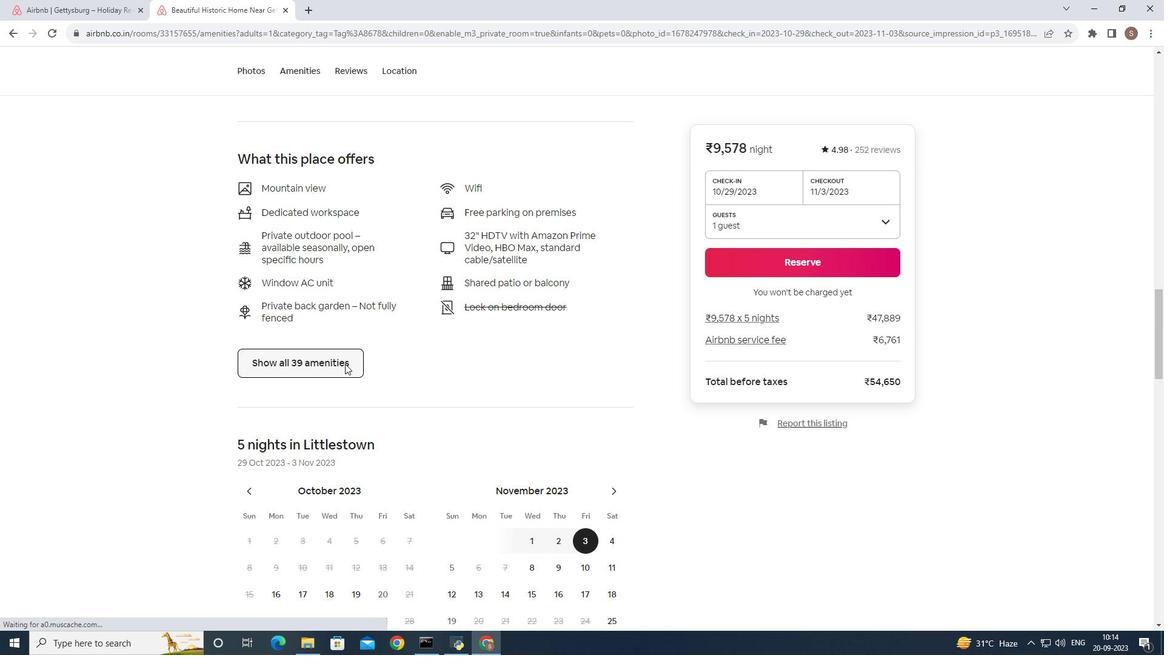 
Action: Mouse pressed left at (345, 364)
Screenshot: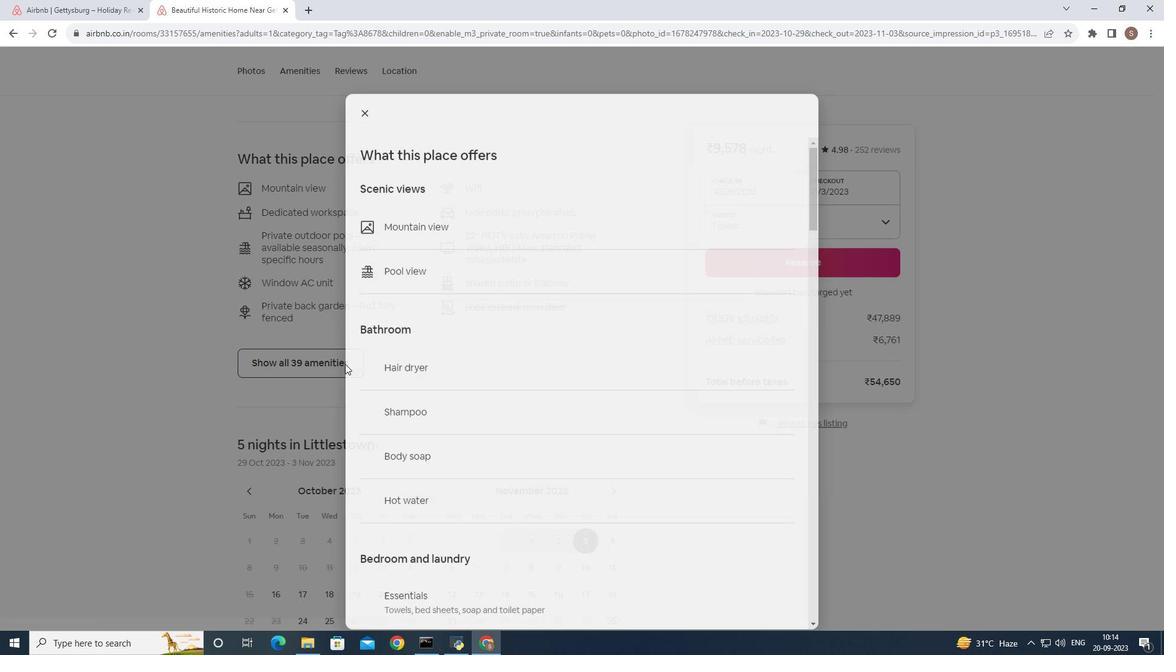 
Action: Mouse moved to (518, 352)
Screenshot: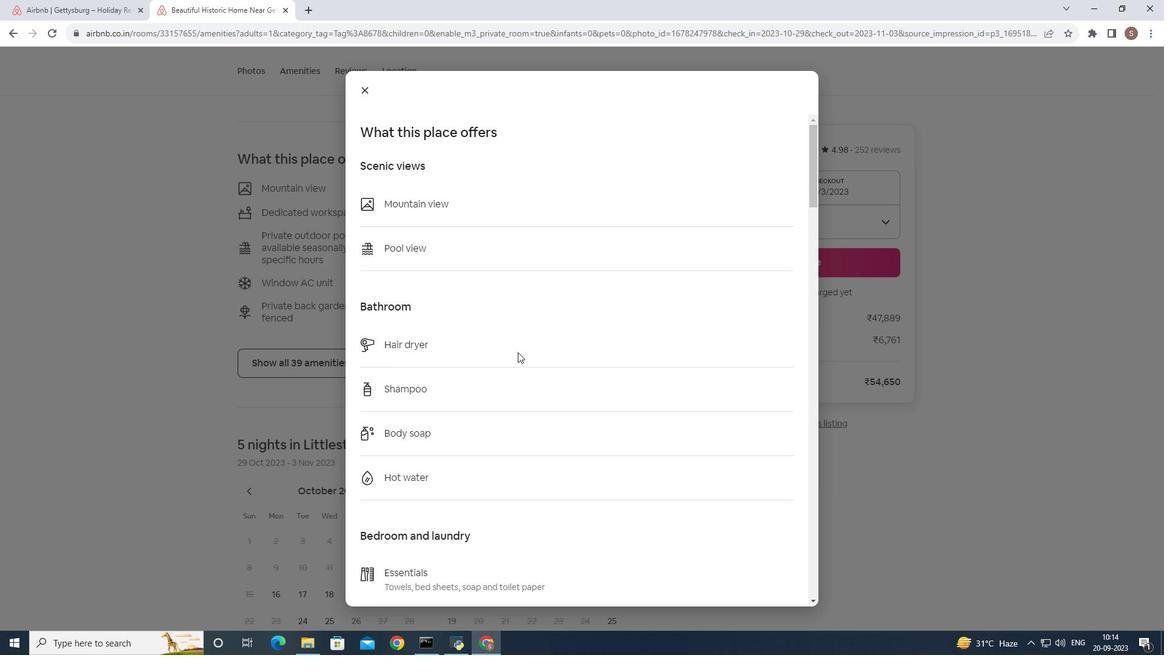 
Action: Mouse scrolled (518, 351) with delta (0, 0)
Screenshot: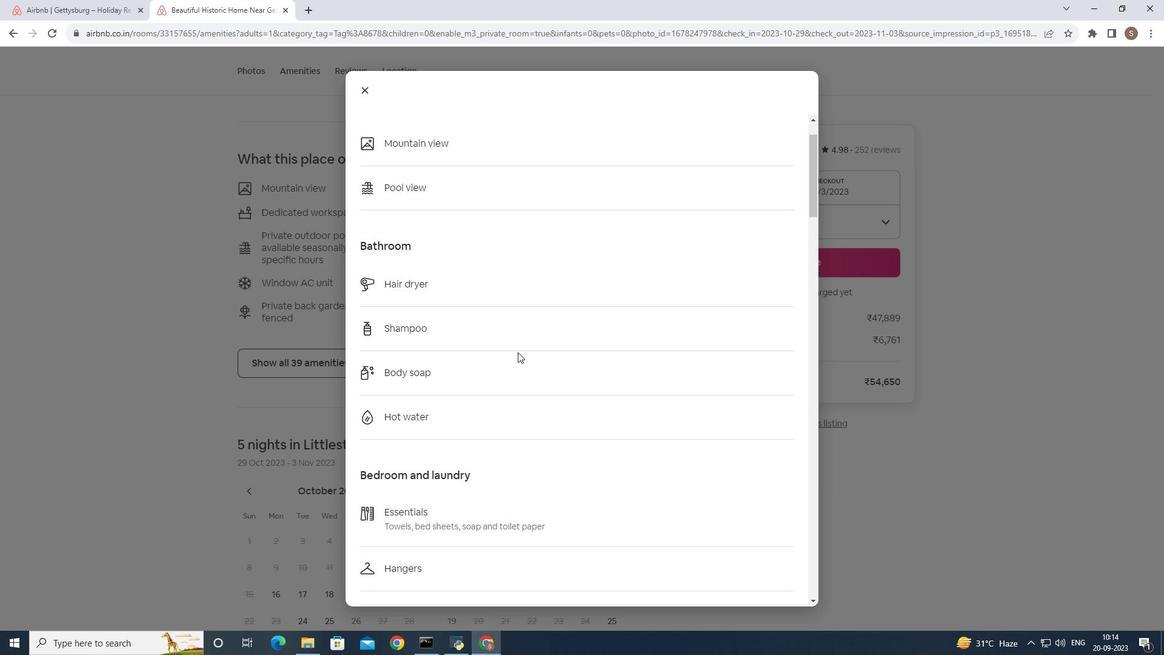 
Action: Mouse scrolled (518, 351) with delta (0, 0)
Screenshot: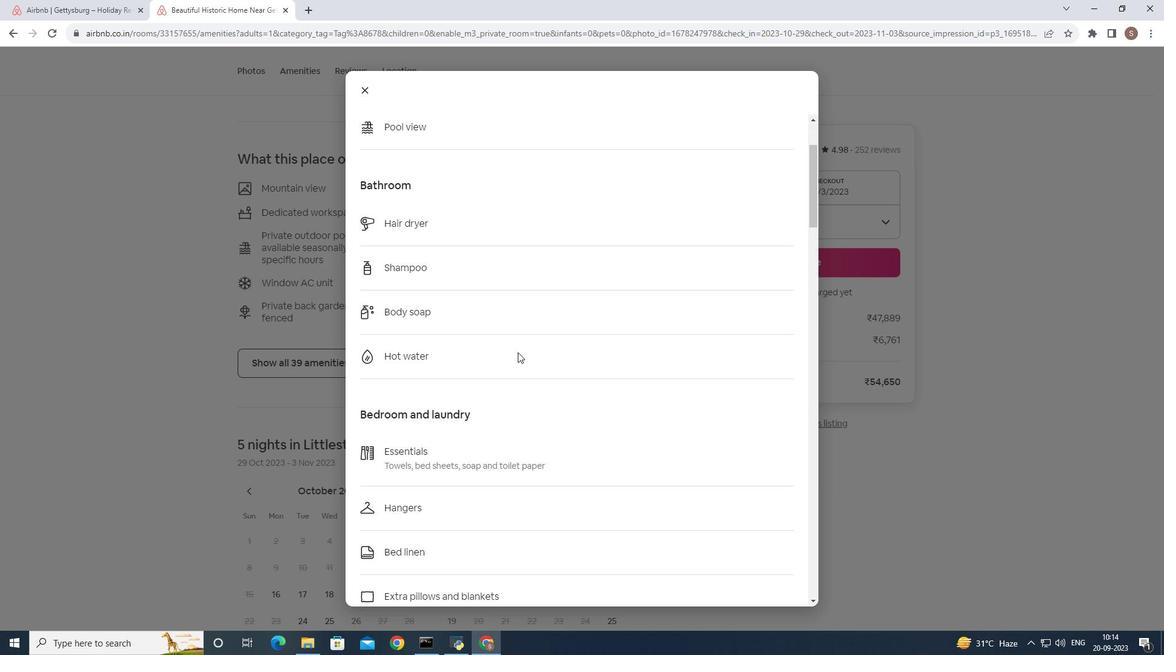 
Action: Mouse scrolled (518, 351) with delta (0, 0)
Screenshot: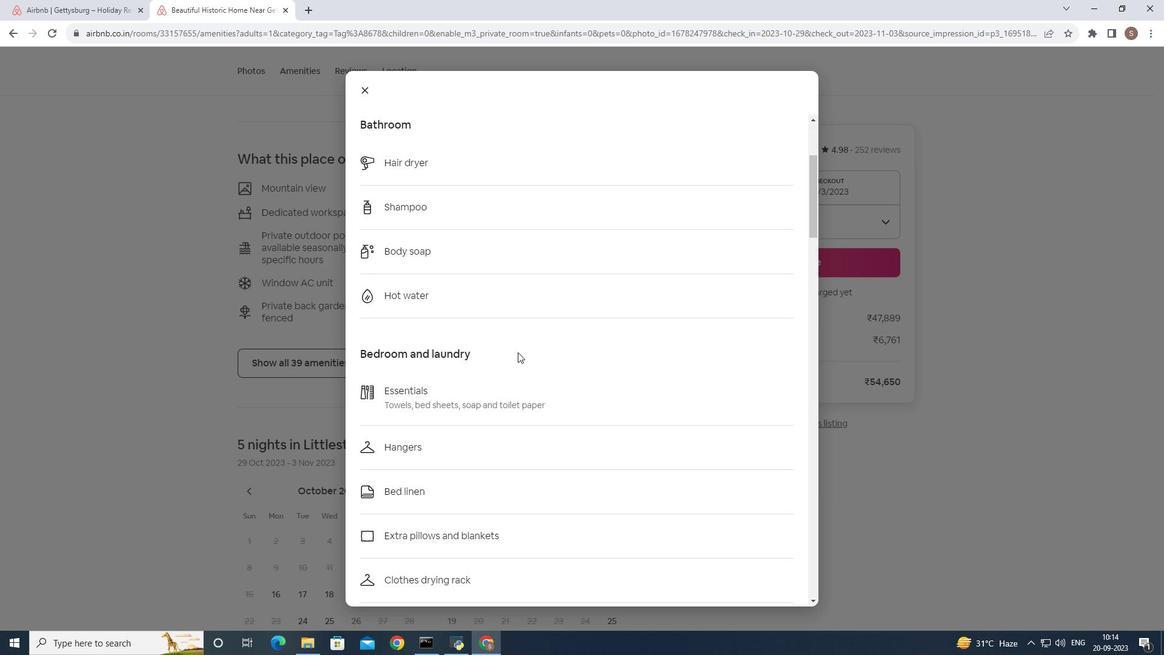 
Action: Mouse scrolled (518, 351) with delta (0, 0)
Screenshot: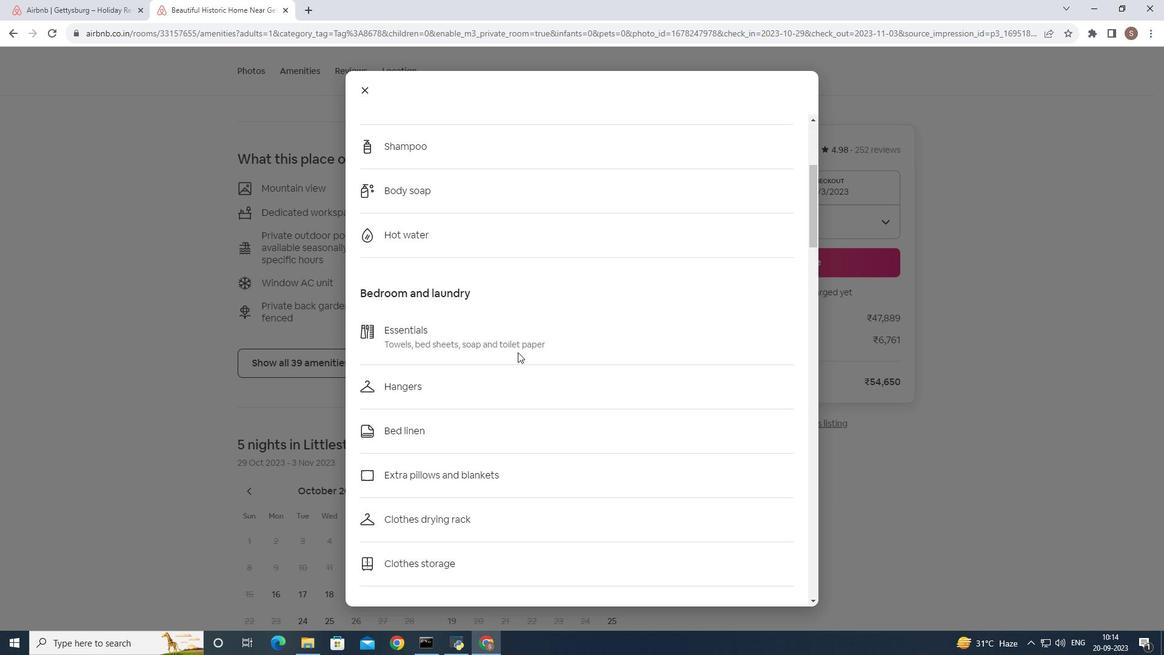 
Action: Mouse scrolled (518, 351) with delta (0, 0)
Screenshot: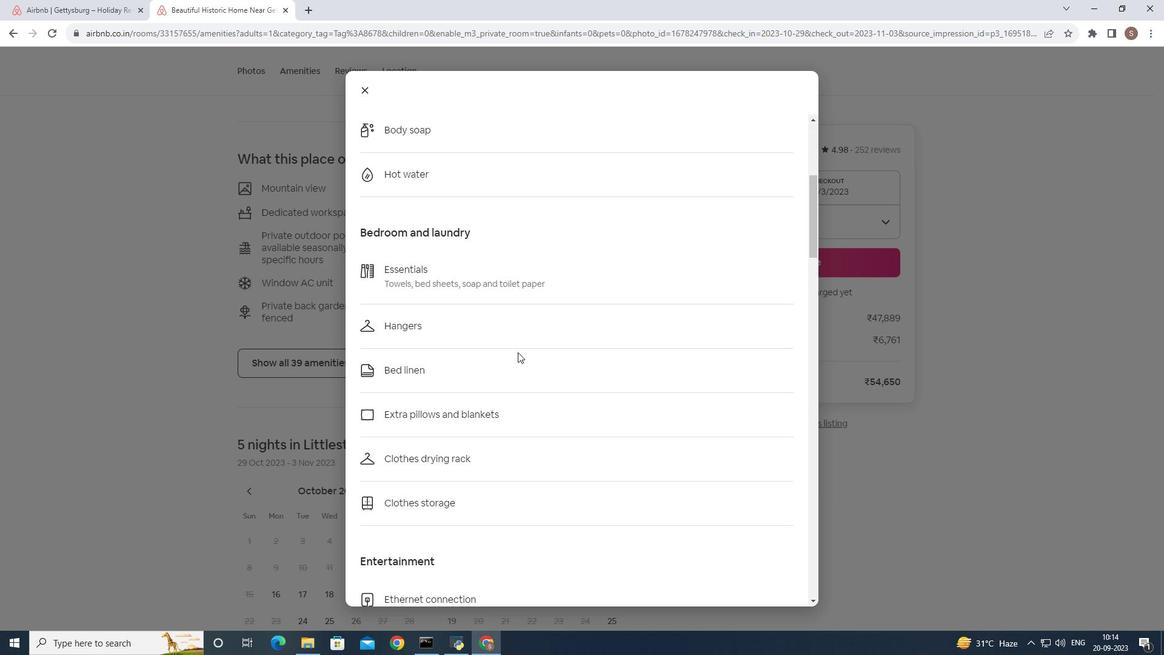 
Action: Mouse scrolled (518, 351) with delta (0, 0)
Screenshot: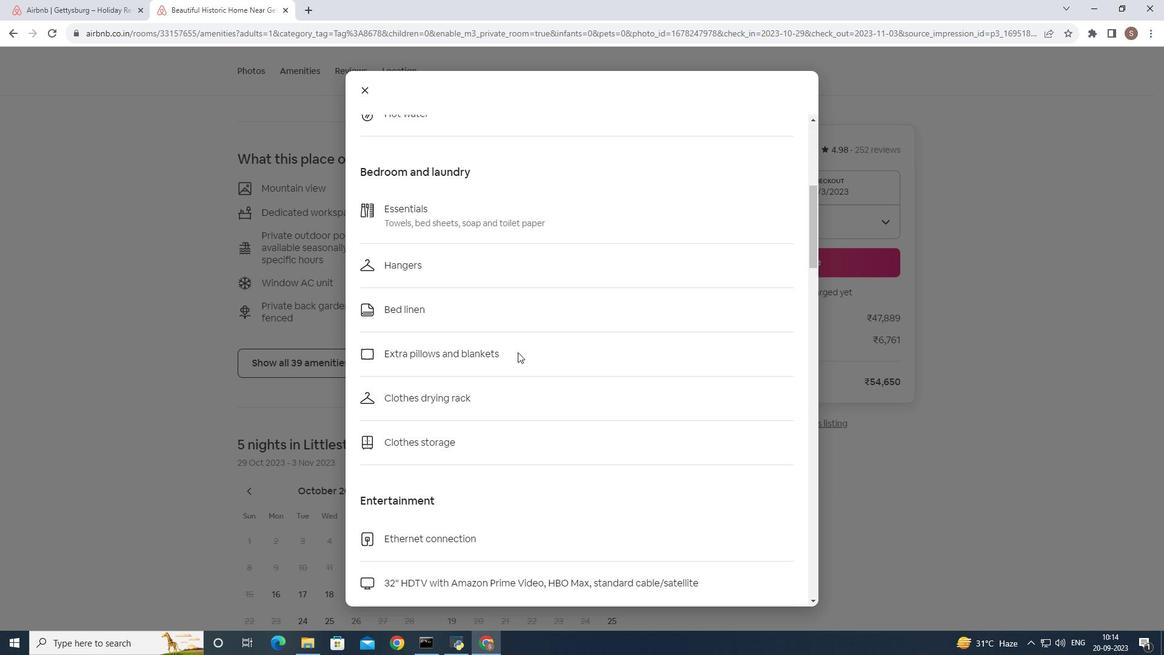 
Action: Mouse scrolled (518, 351) with delta (0, 0)
Screenshot: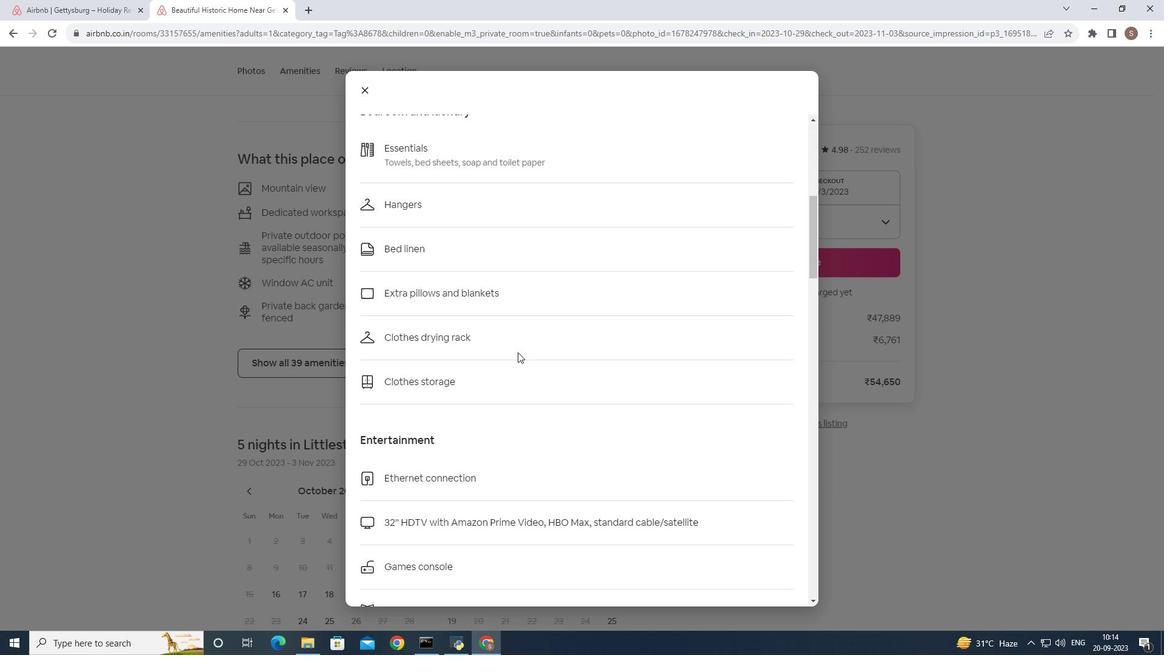 
Action: Mouse scrolled (518, 351) with delta (0, 0)
Screenshot: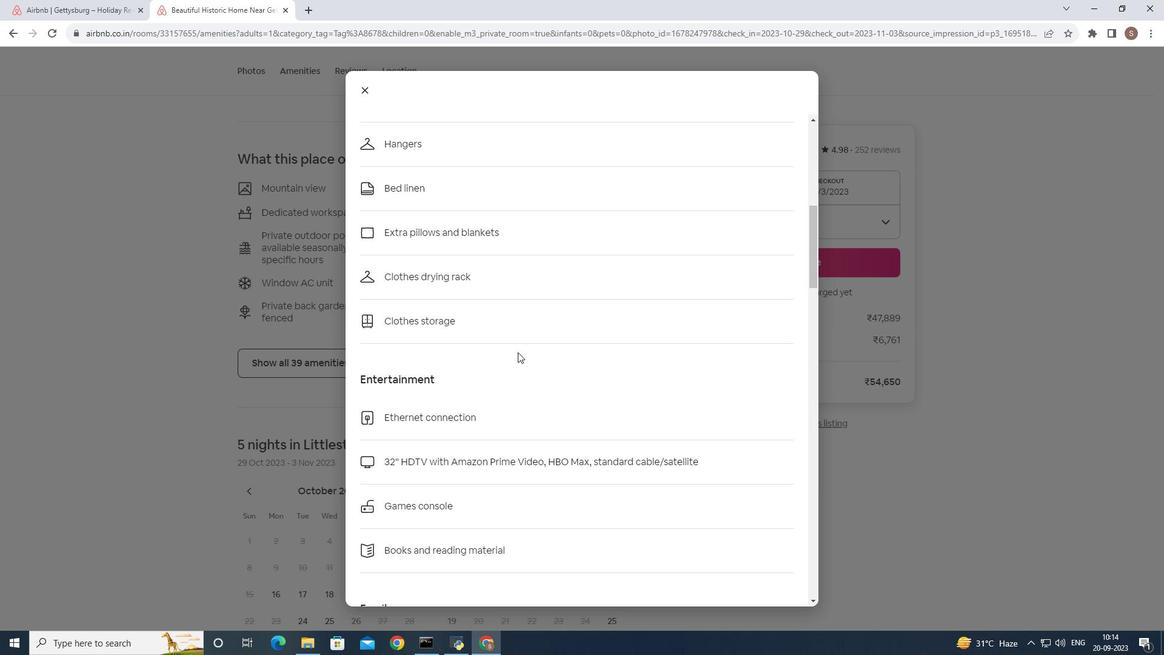 
Action: Mouse scrolled (518, 351) with delta (0, 0)
Screenshot: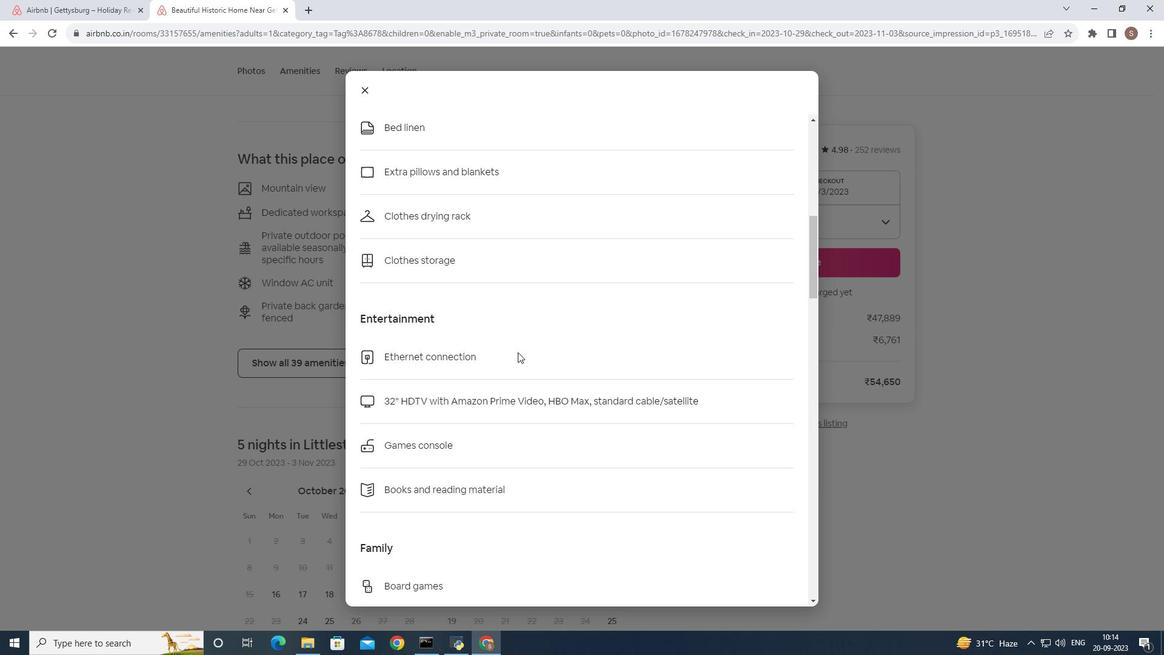 
Action: Mouse scrolled (518, 351) with delta (0, 0)
Screenshot: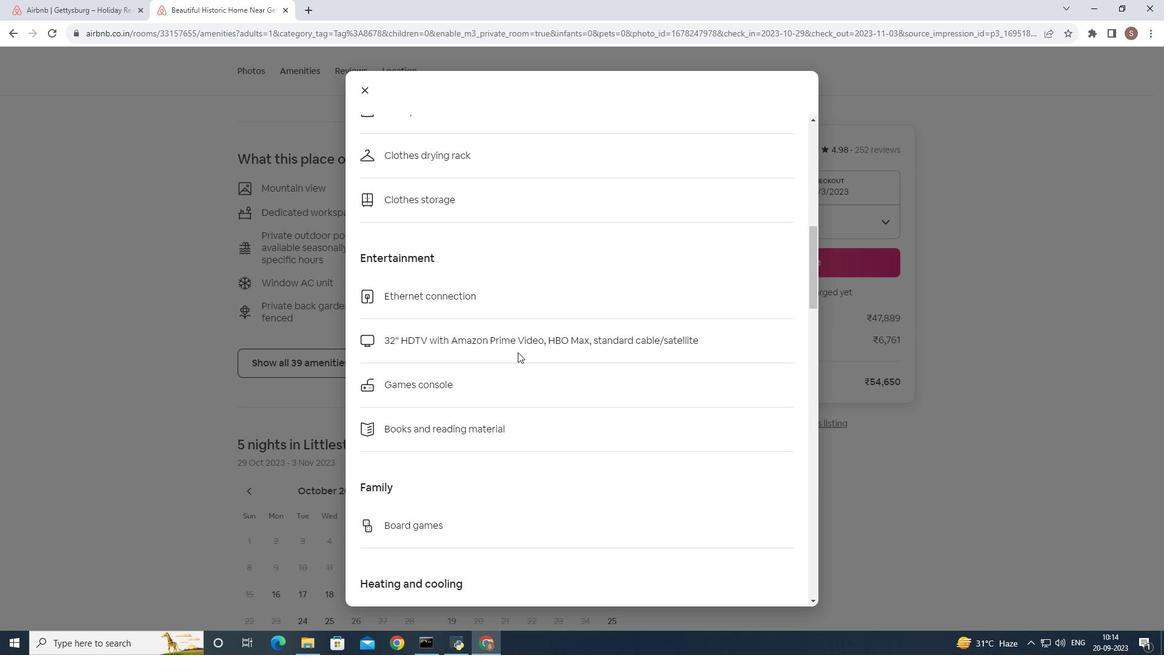 
Action: Mouse scrolled (518, 351) with delta (0, 0)
Screenshot: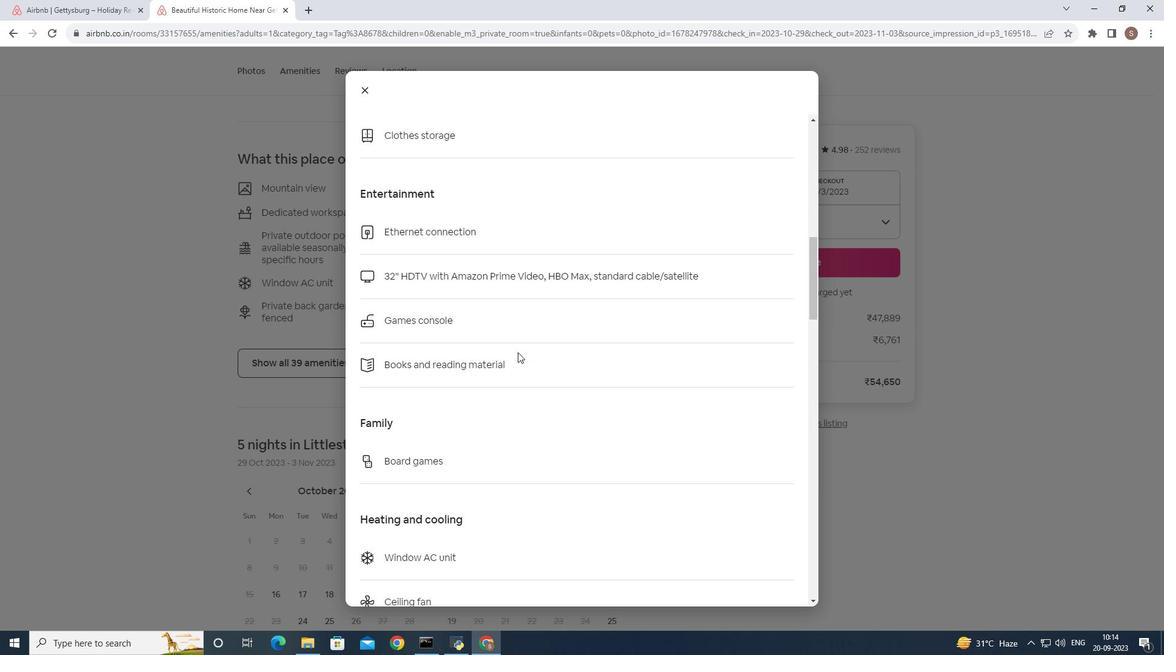 
Action: Mouse scrolled (518, 351) with delta (0, 0)
Screenshot: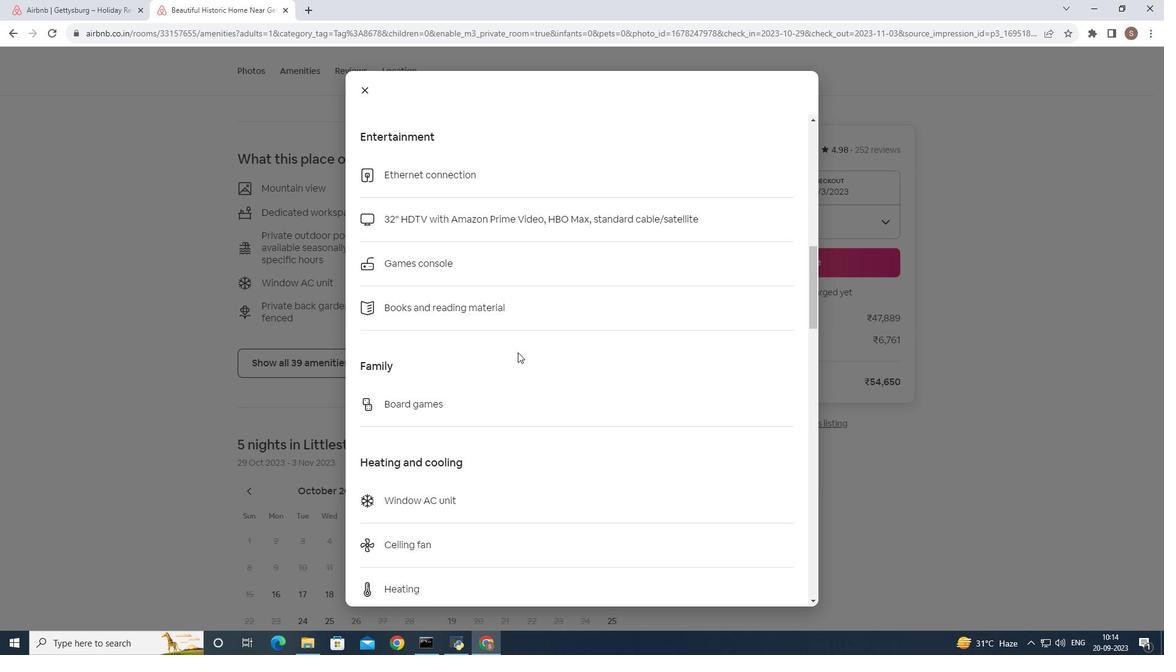 
Action: Mouse scrolled (518, 351) with delta (0, 0)
Screenshot: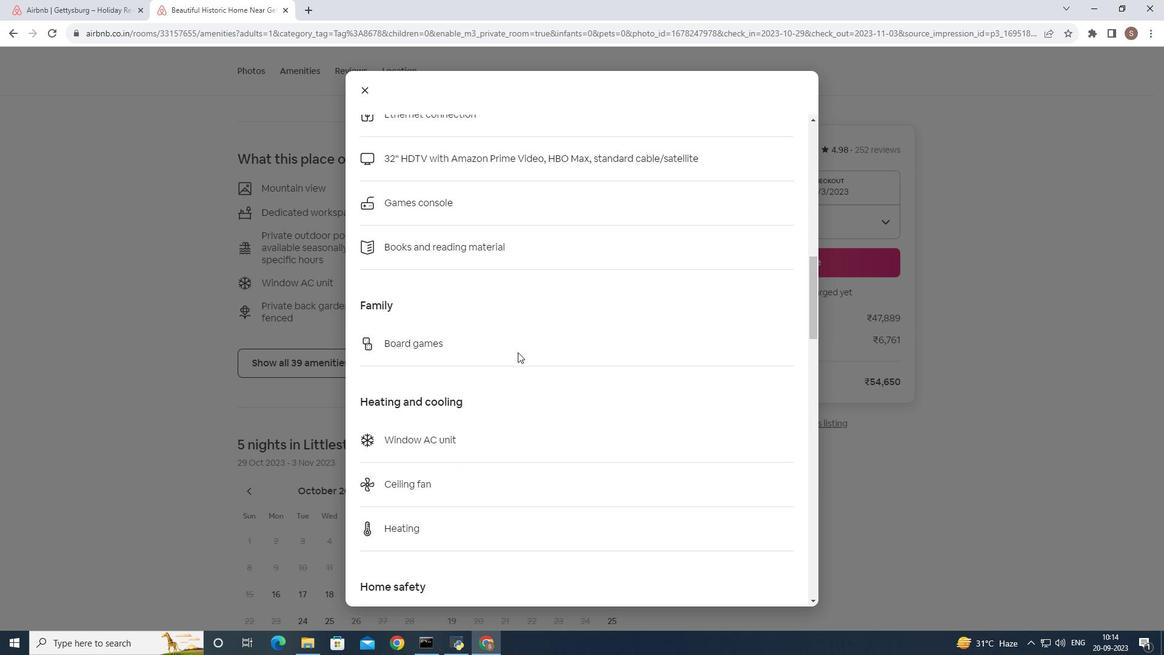 
Action: Mouse scrolled (518, 351) with delta (0, 0)
Screenshot: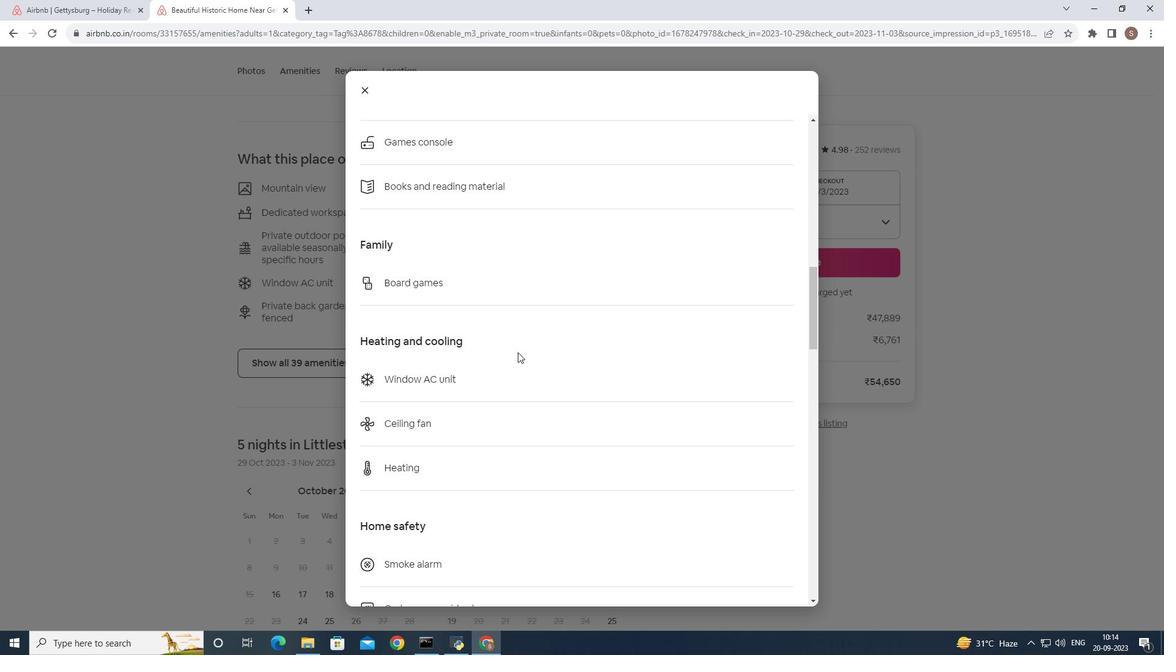 
Action: Mouse scrolled (518, 351) with delta (0, 0)
Screenshot: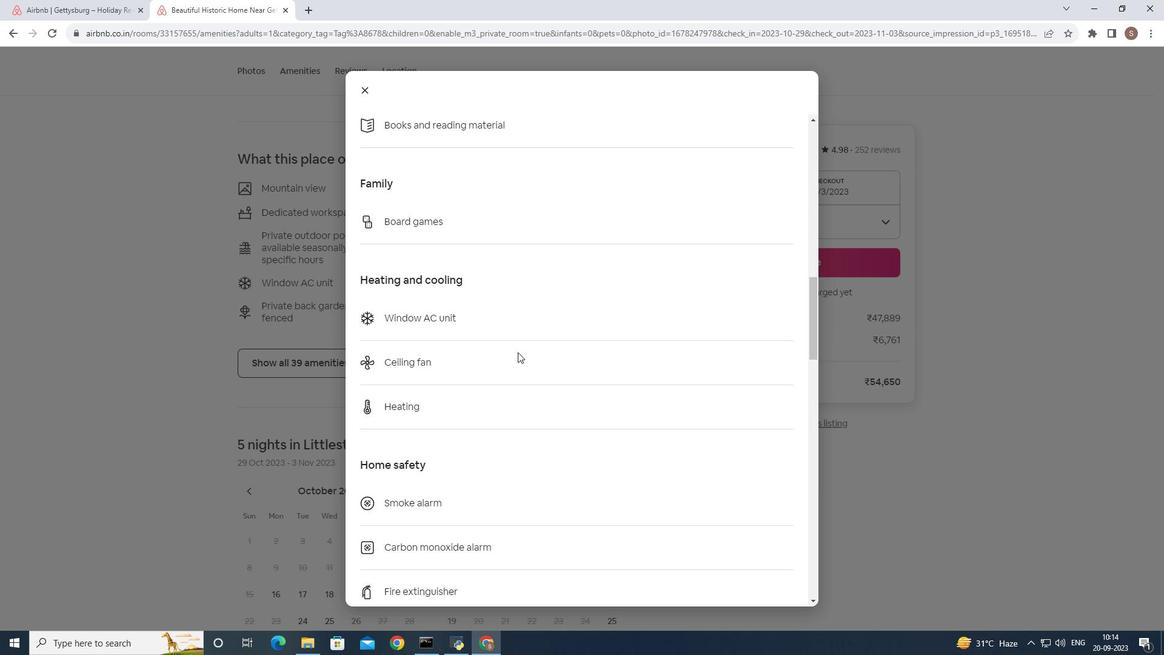 
Action: Mouse scrolled (518, 351) with delta (0, 0)
Screenshot: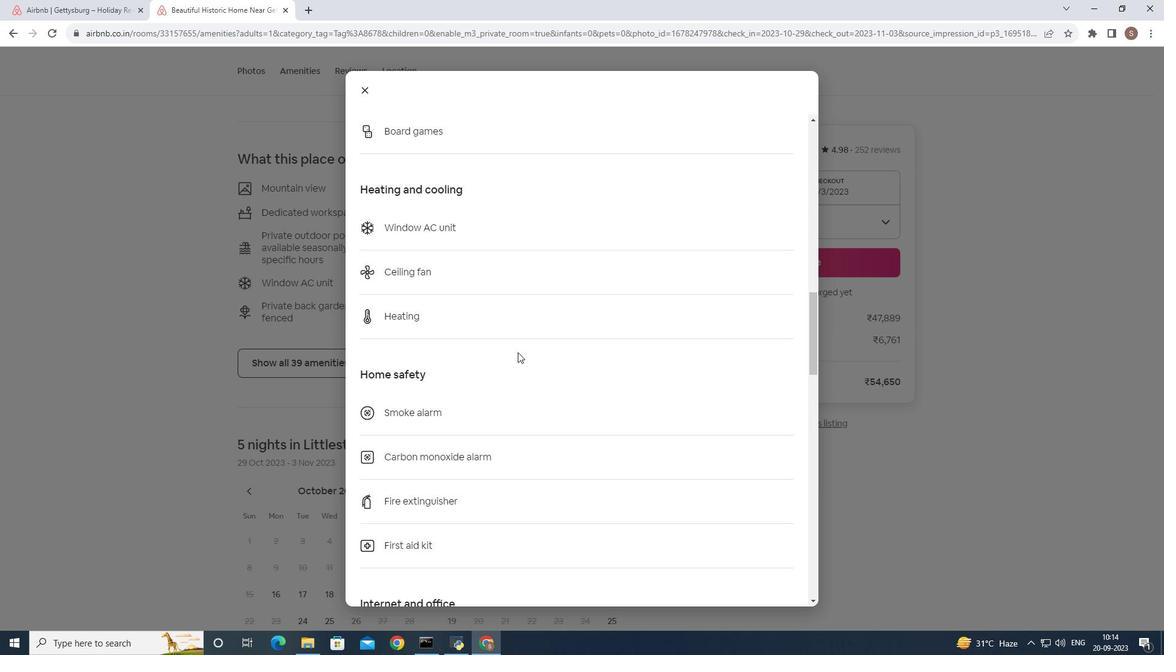 
Action: Mouse scrolled (518, 351) with delta (0, 0)
Screenshot: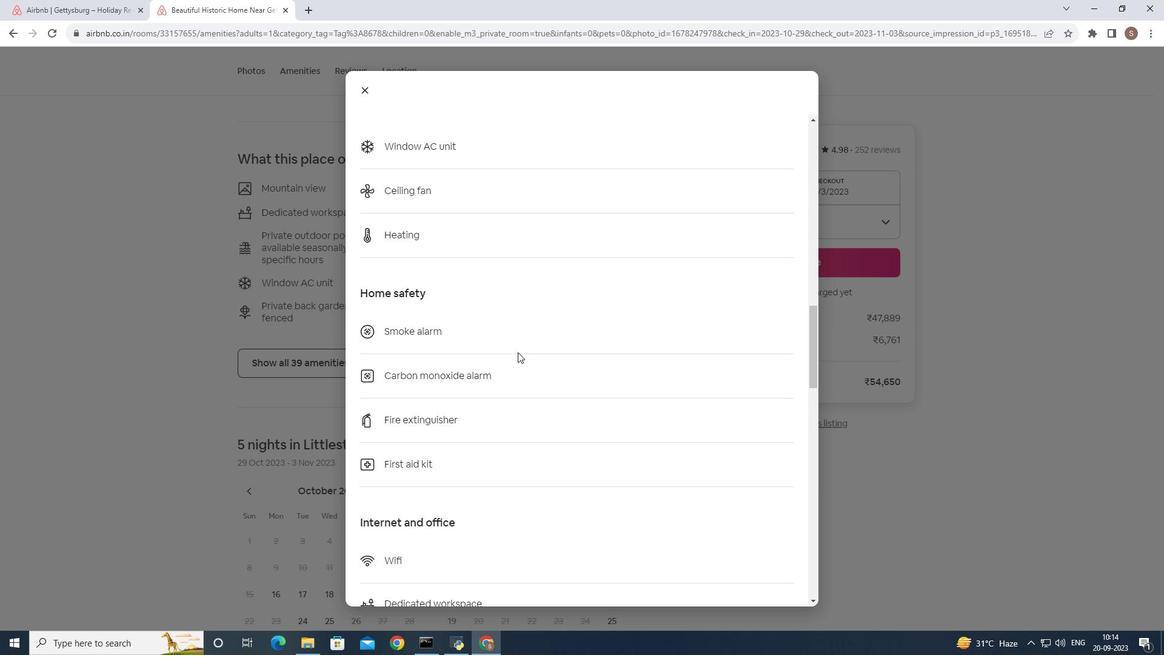 
Action: Mouse scrolled (518, 351) with delta (0, 0)
Screenshot: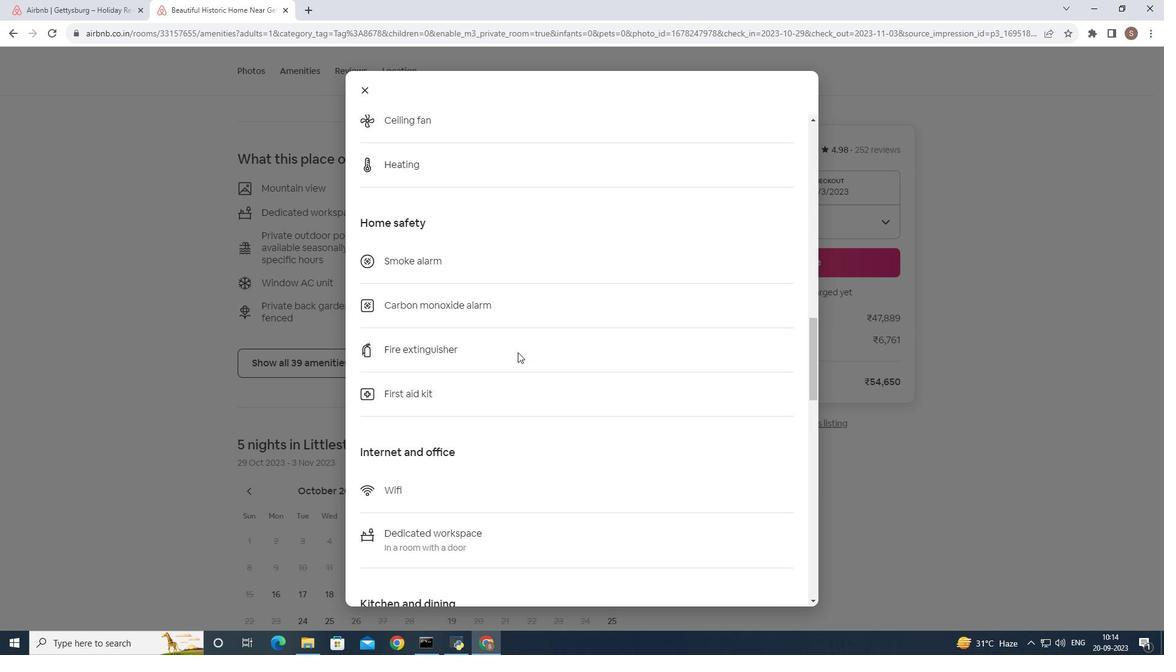 
Action: Mouse scrolled (518, 351) with delta (0, 0)
Screenshot: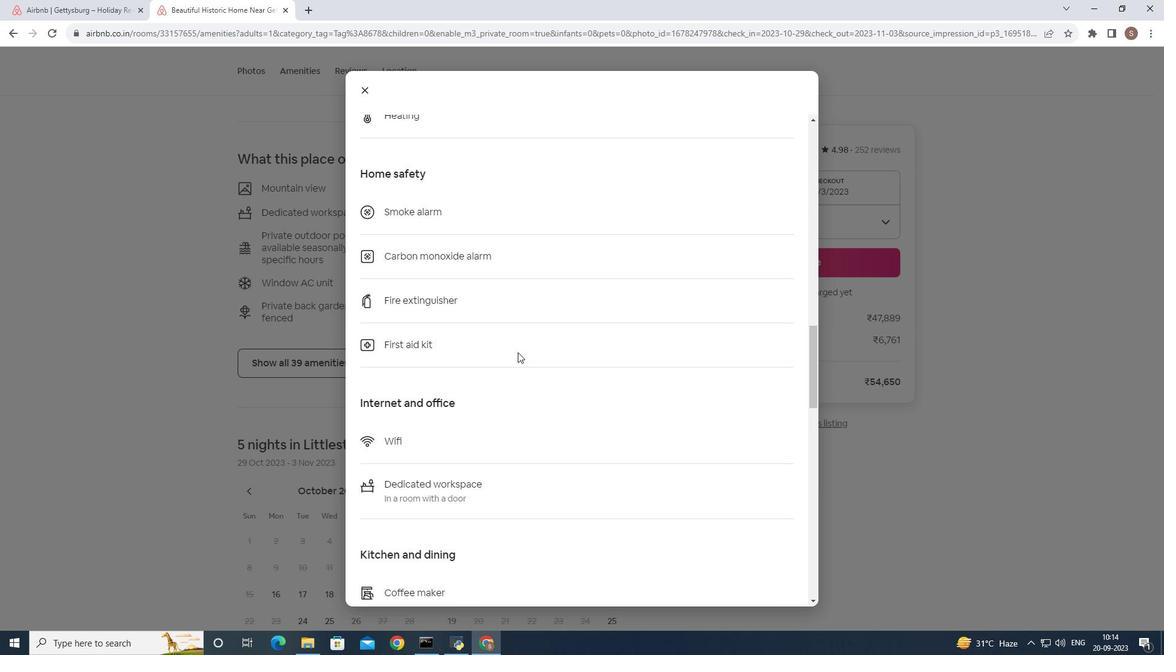 
Action: Mouse scrolled (518, 351) with delta (0, 0)
Screenshot: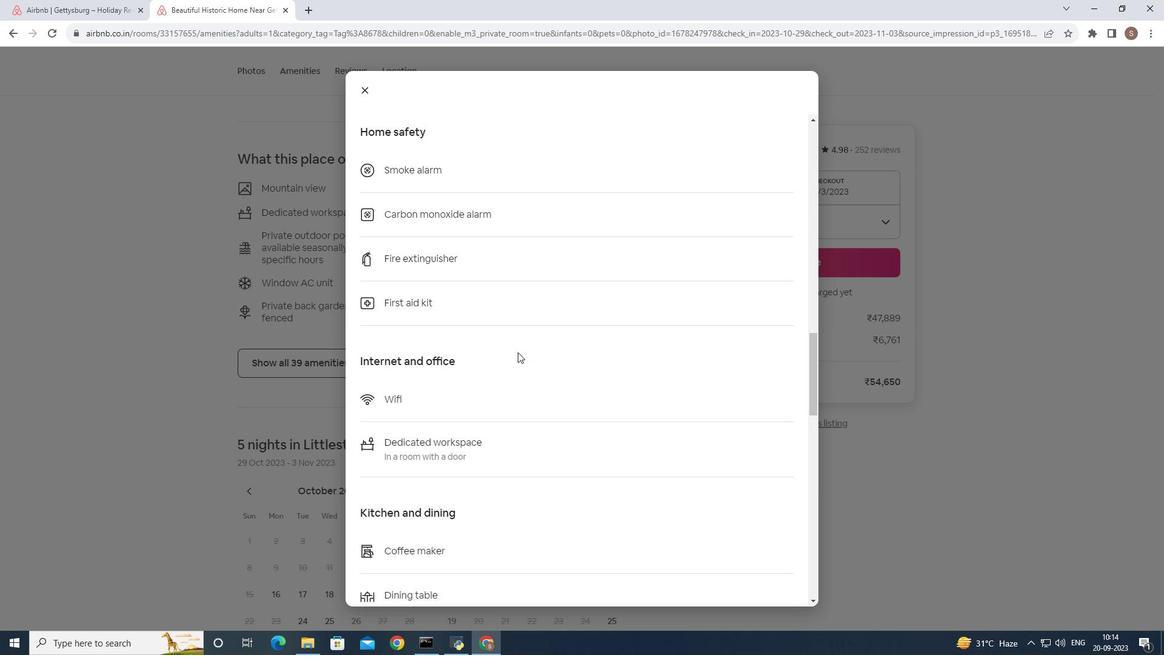 
Action: Mouse scrolled (518, 351) with delta (0, 0)
Screenshot: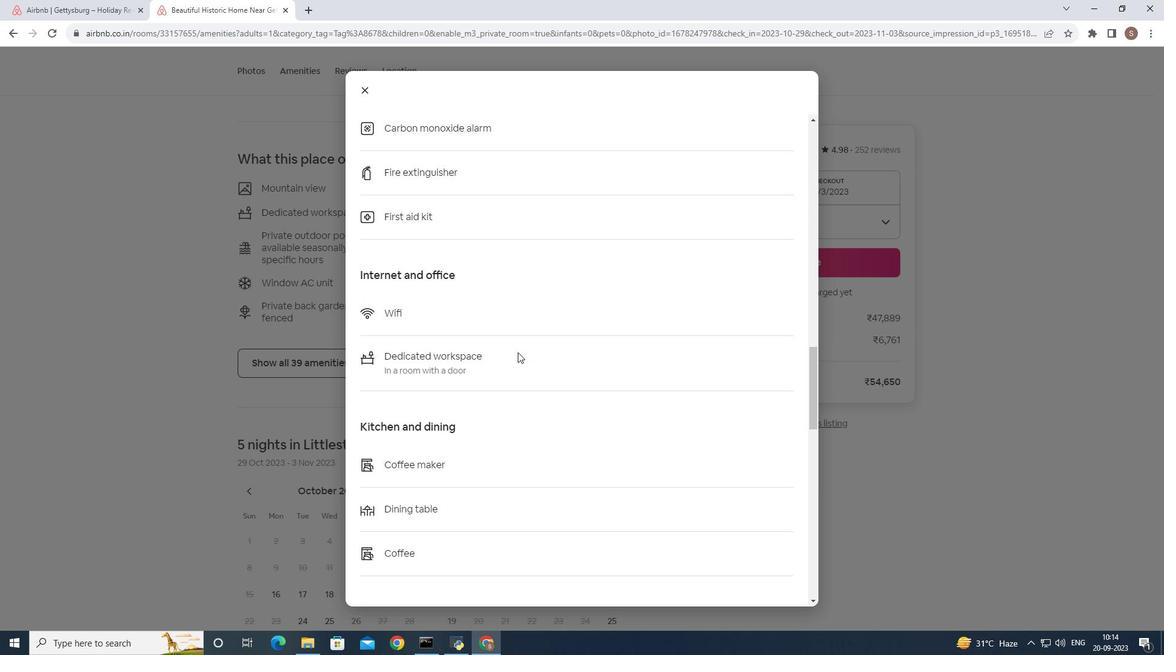 
Action: Mouse scrolled (518, 351) with delta (0, 0)
Screenshot: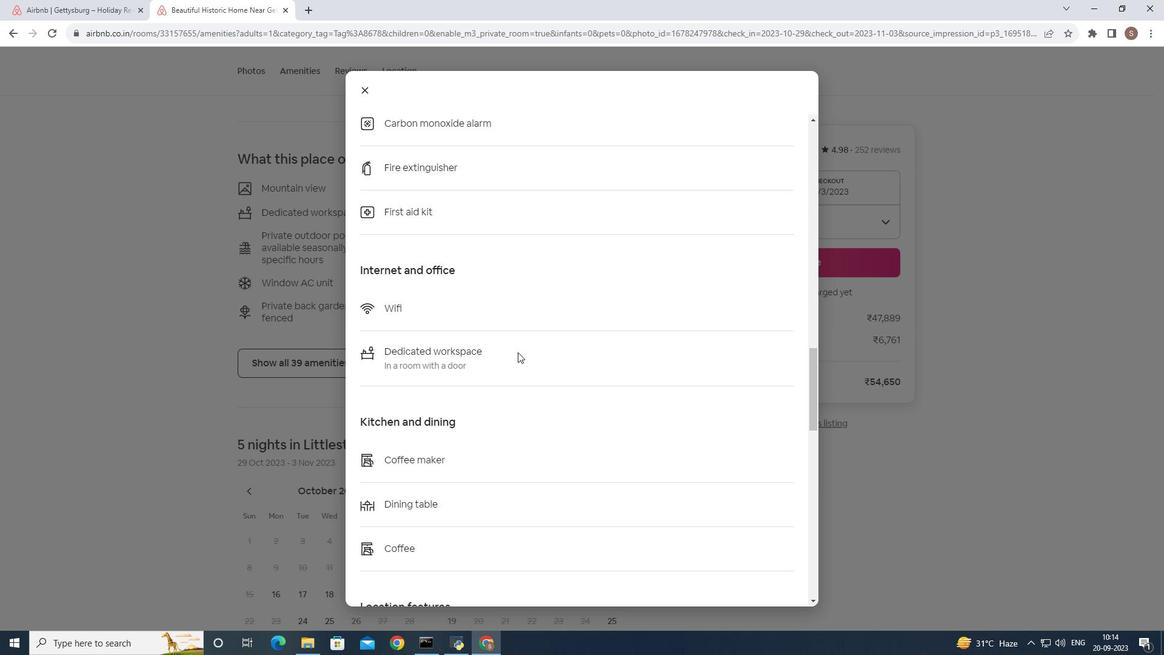 
Action: Mouse scrolled (518, 351) with delta (0, 0)
Screenshot: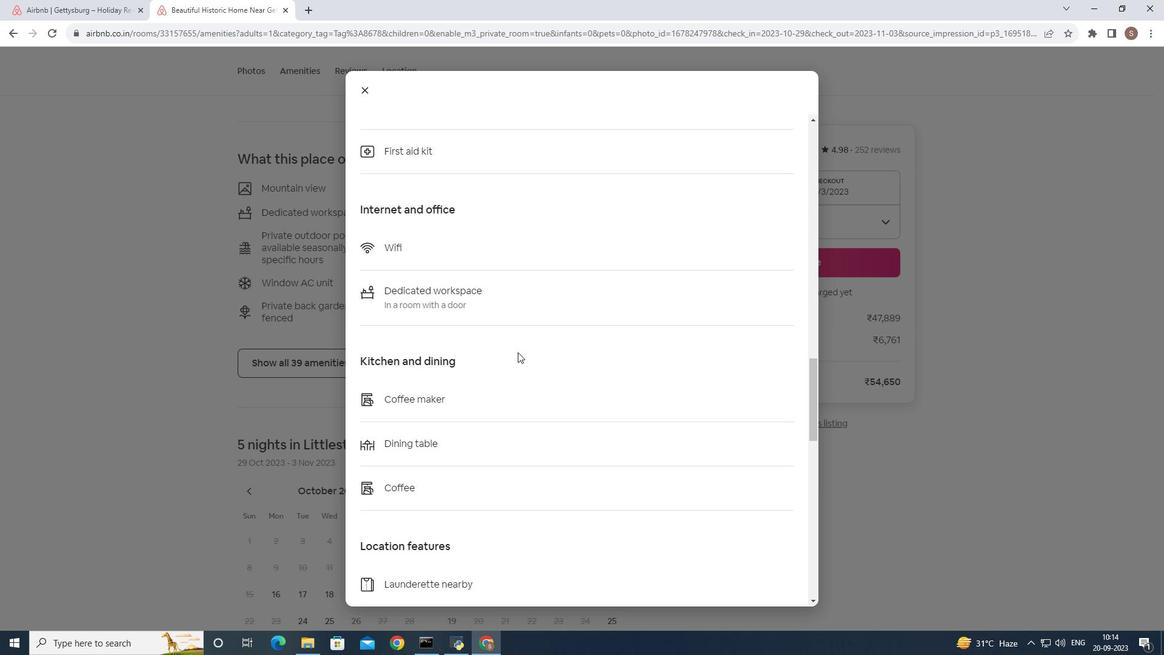 
Action: Mouse scrolled (518, 351) with delta (0, 0)
Screenshot: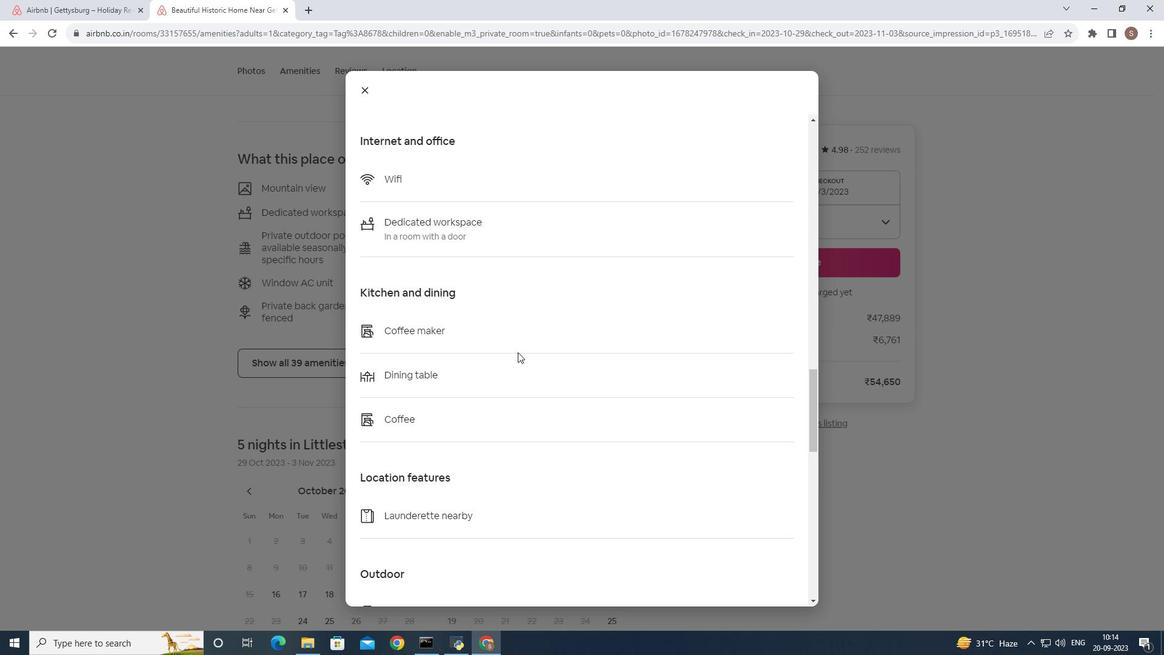 
Action: Mouse scrolled (518, 351) with delta (0, 0)
Screenshot: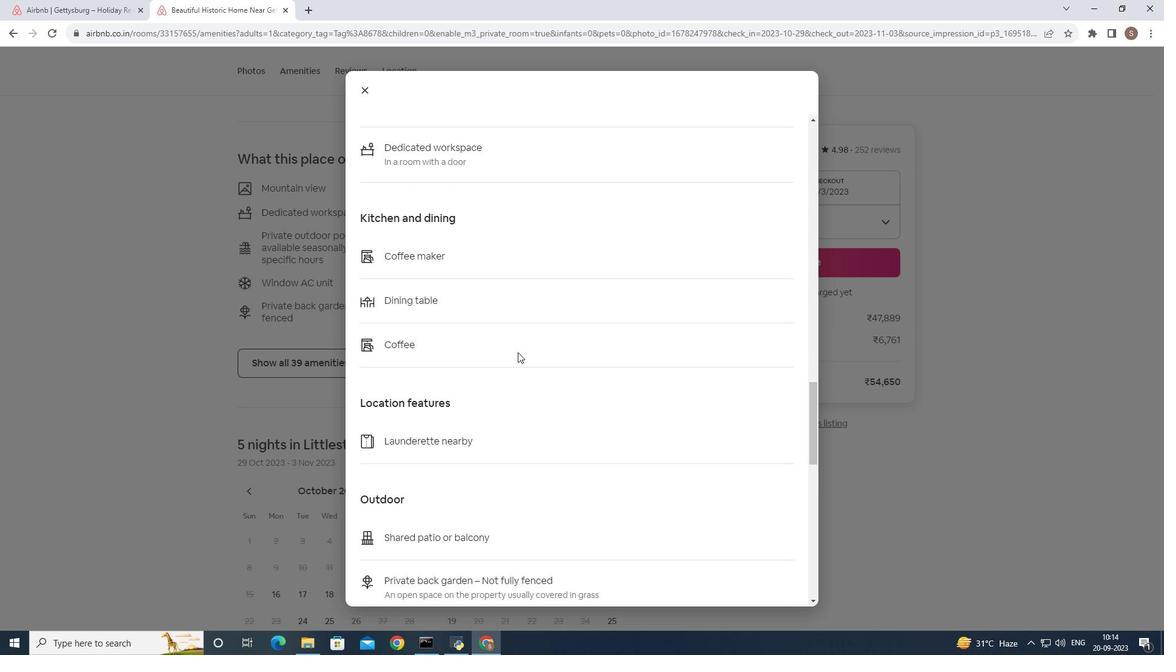 
Action: Mouse scrolled (518, 351) with delta (0, 0)
Screenshot: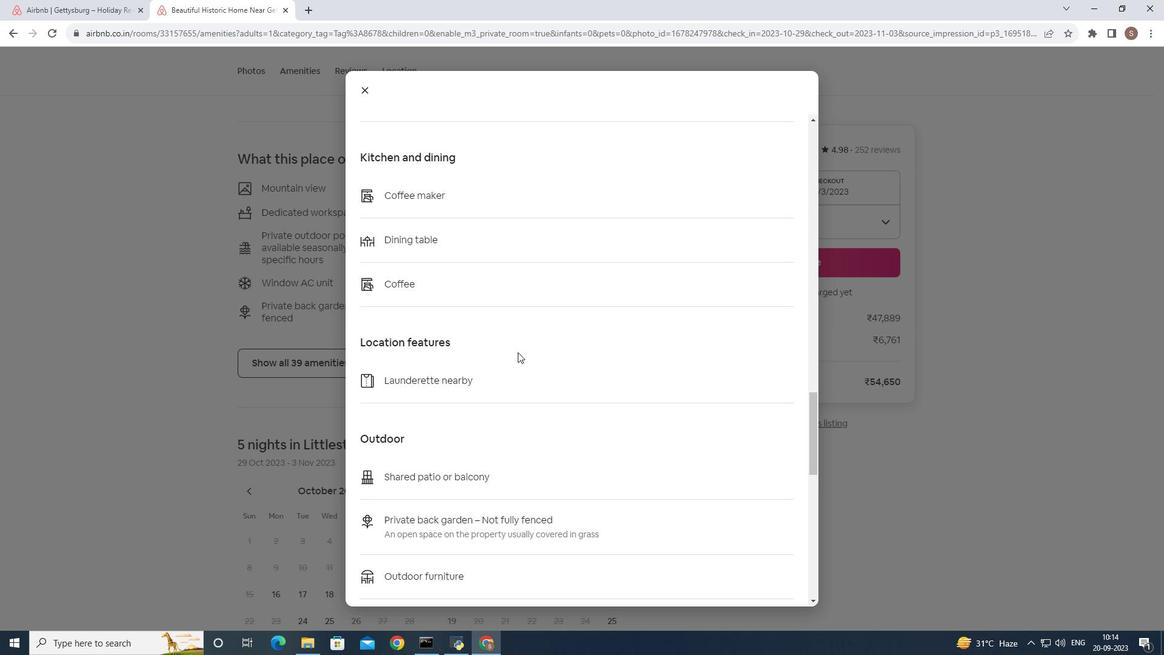 
Action: Mouse scrolled (518, 351) with delta (0, 0)
Screenshot: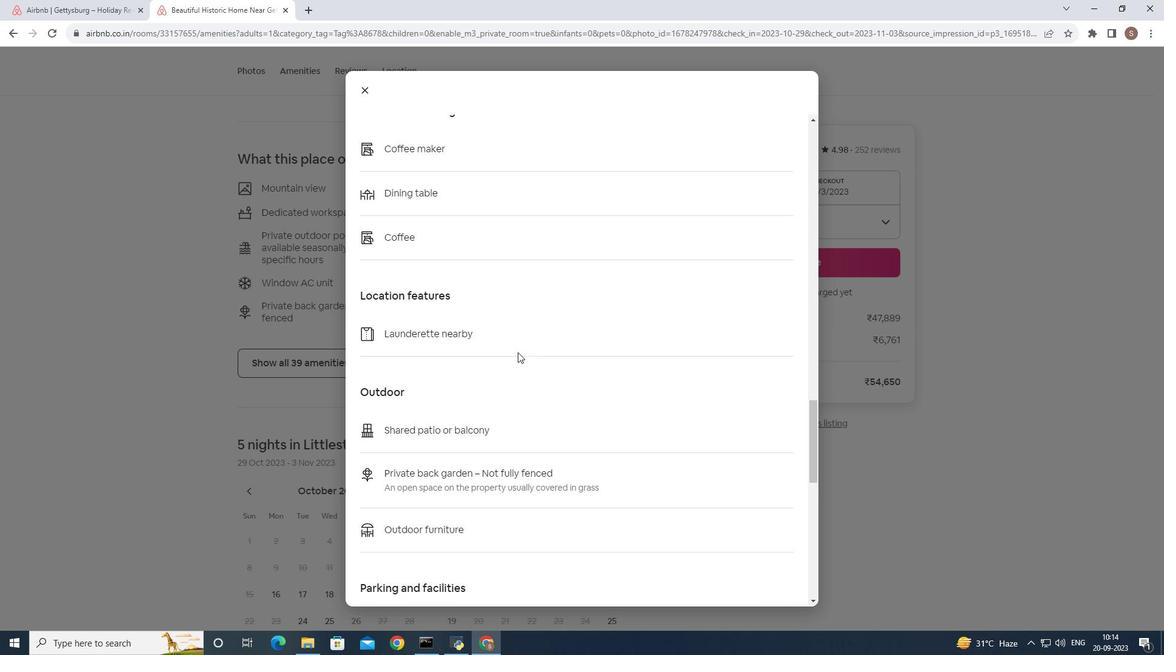 
Action: Mouse scrolled (518, 351) with delta (0, 0)
Screenshot: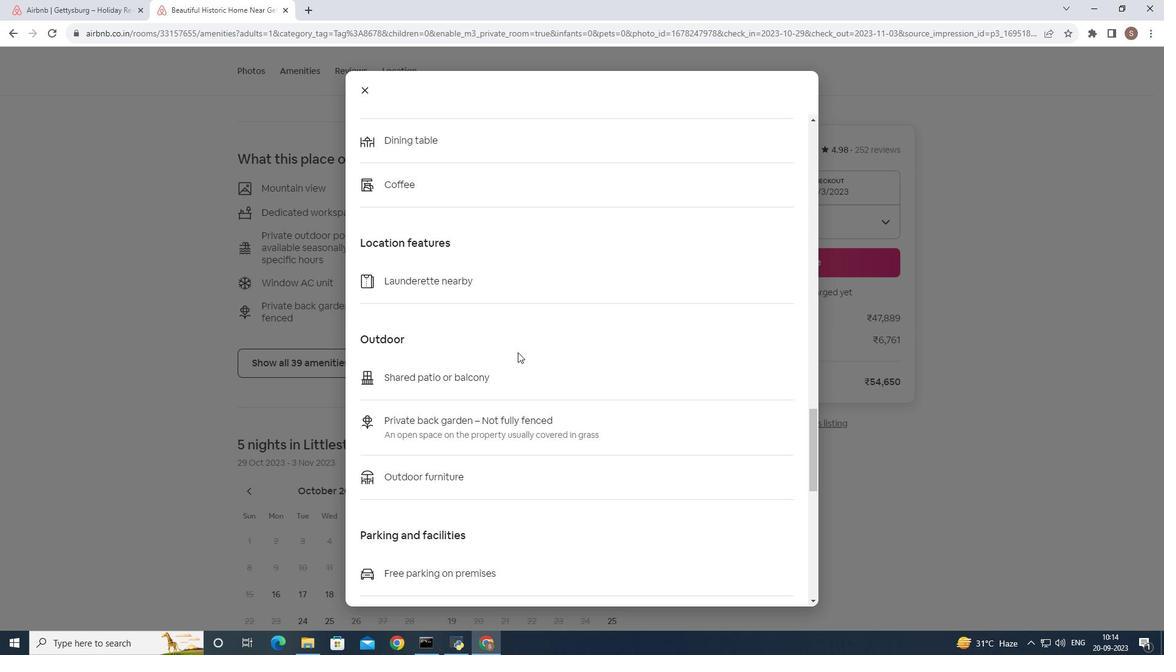 
Action: Mouse scrolled (518, 351) with delta (0, 0)
Screenshot: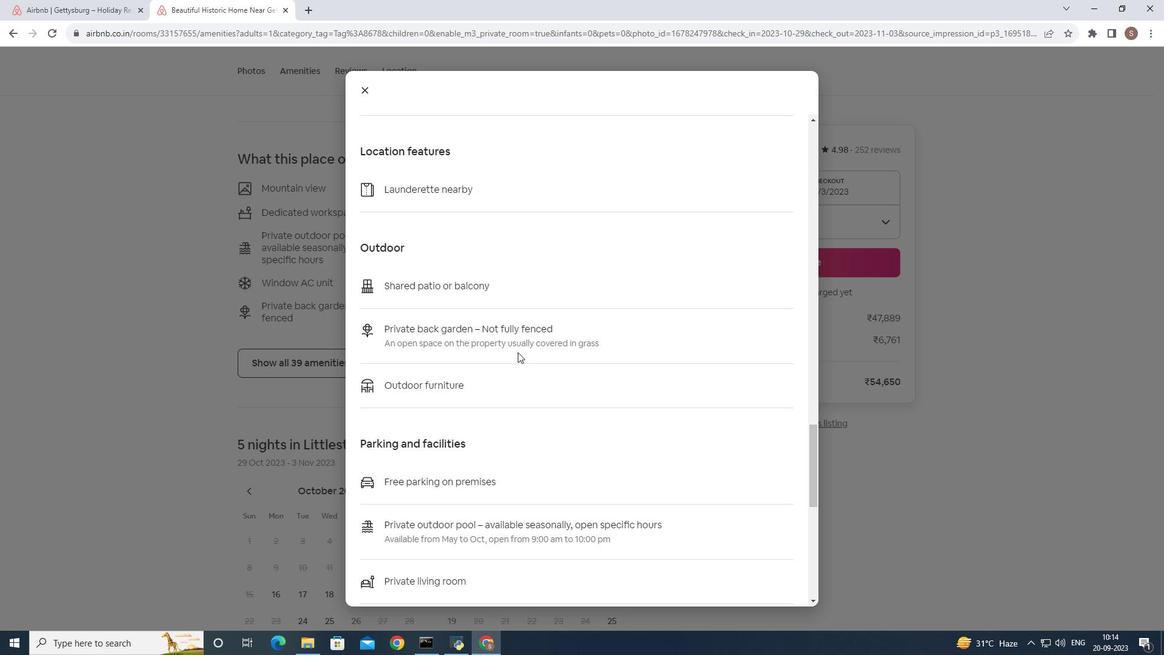 
Action: Mouse scrolled (518, 351) with delta (0, 0)
Screenshot: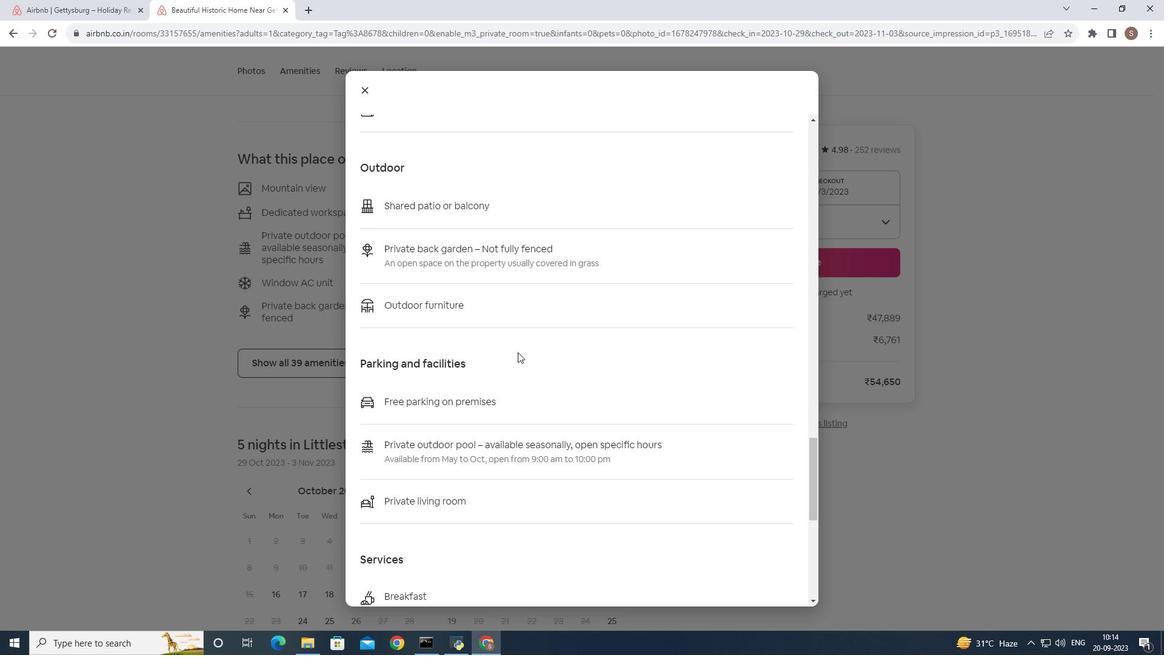 
Action: Mouse scrolled (518, 351) with delta (0, 0)
Screenshot: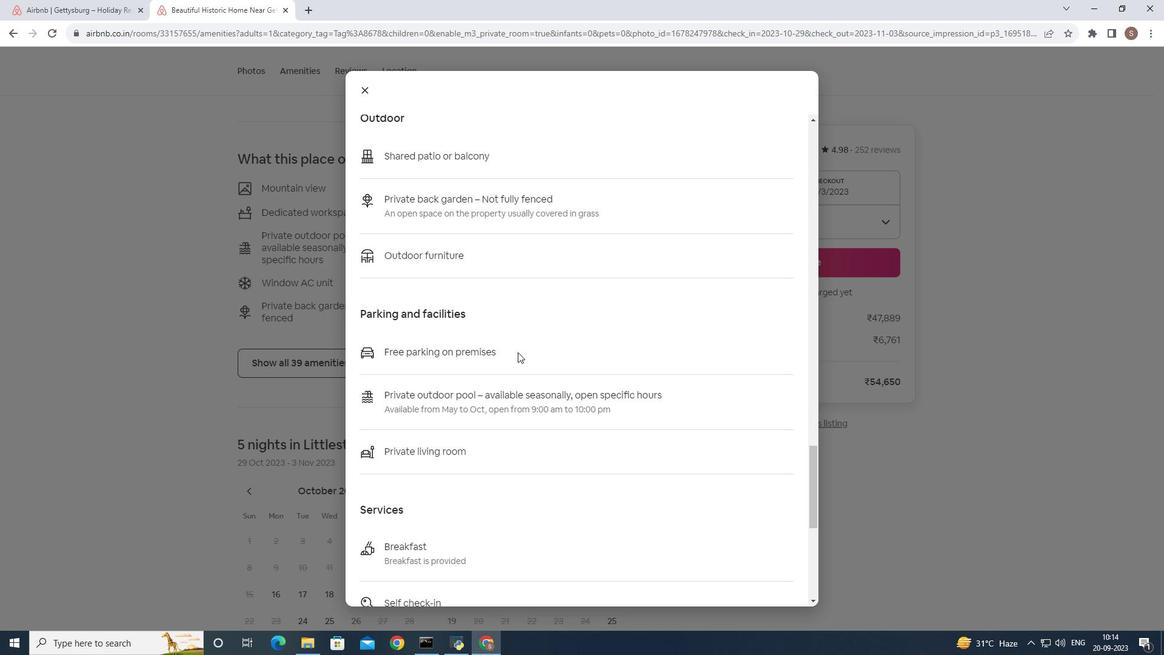 
Action: Mouse scrolled (518, 351) with delta (0, 0)
Screenshot: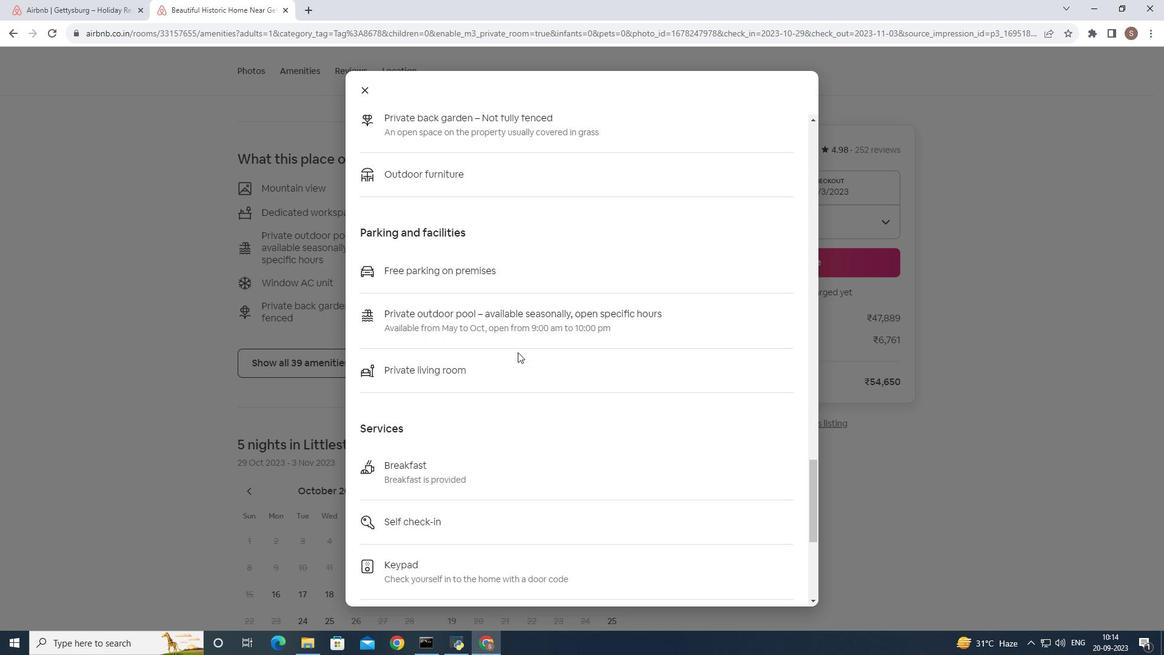 
Action: Mouse scrolled (518, 351) with delta (0, 0)
Screenshot: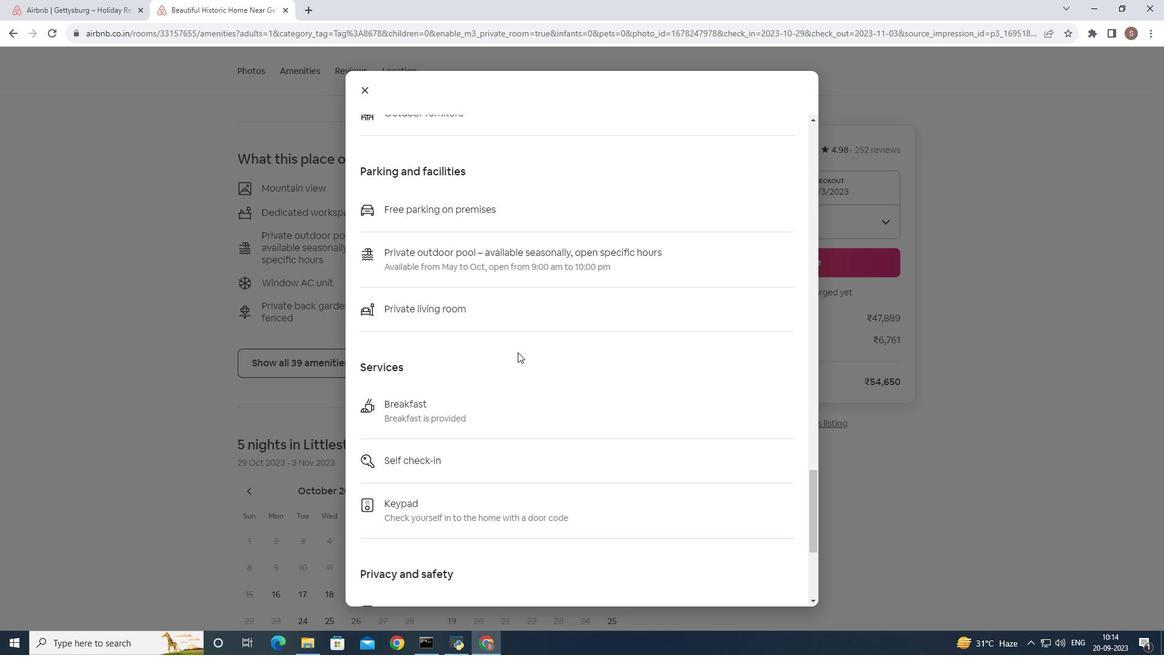 
Action: Mouse scrolled (518, 351) with delta (0, 0)
Screenshot: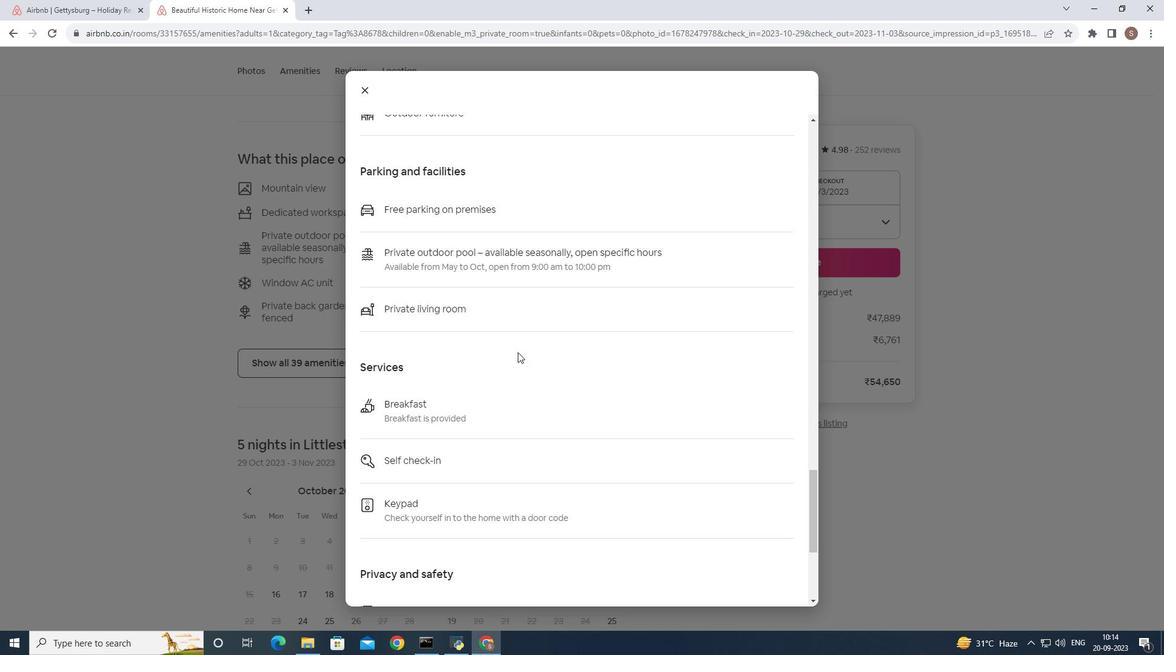 
Action: Mouse scrolled (518, 351) with delta (0, 0)
Screenshot: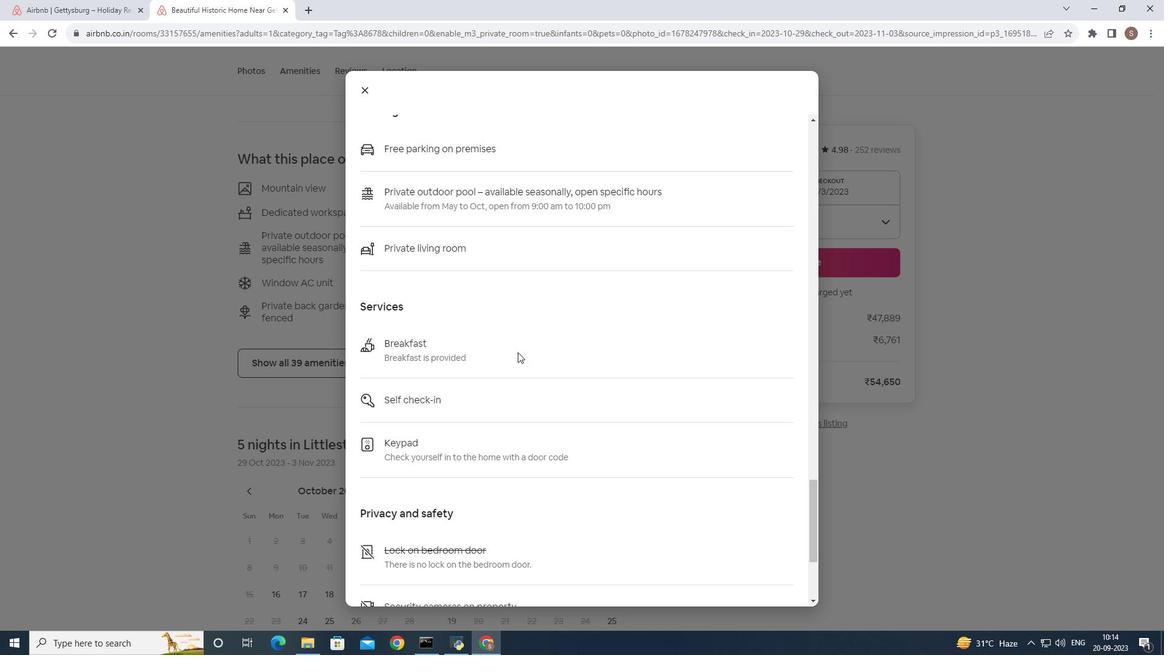 
Action: Mouse scrolled (518, 351) with delta (0, 0)
Screenshot: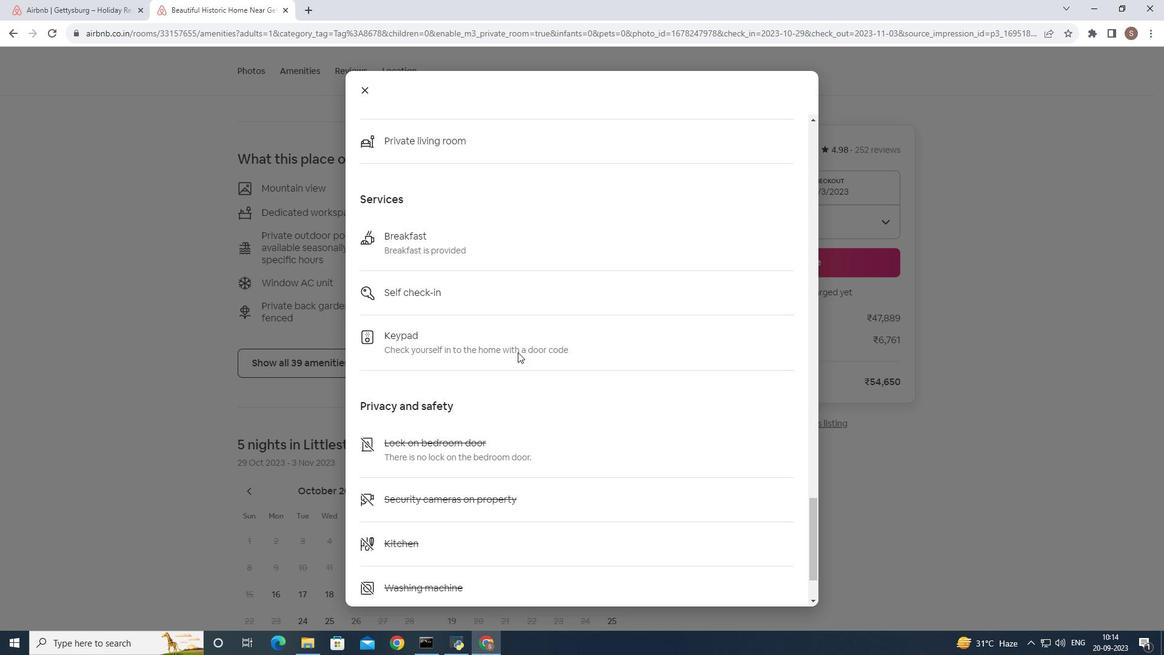 
Action: Mouse scrolled (518, 351) with delta (0, 0)
Screenshot: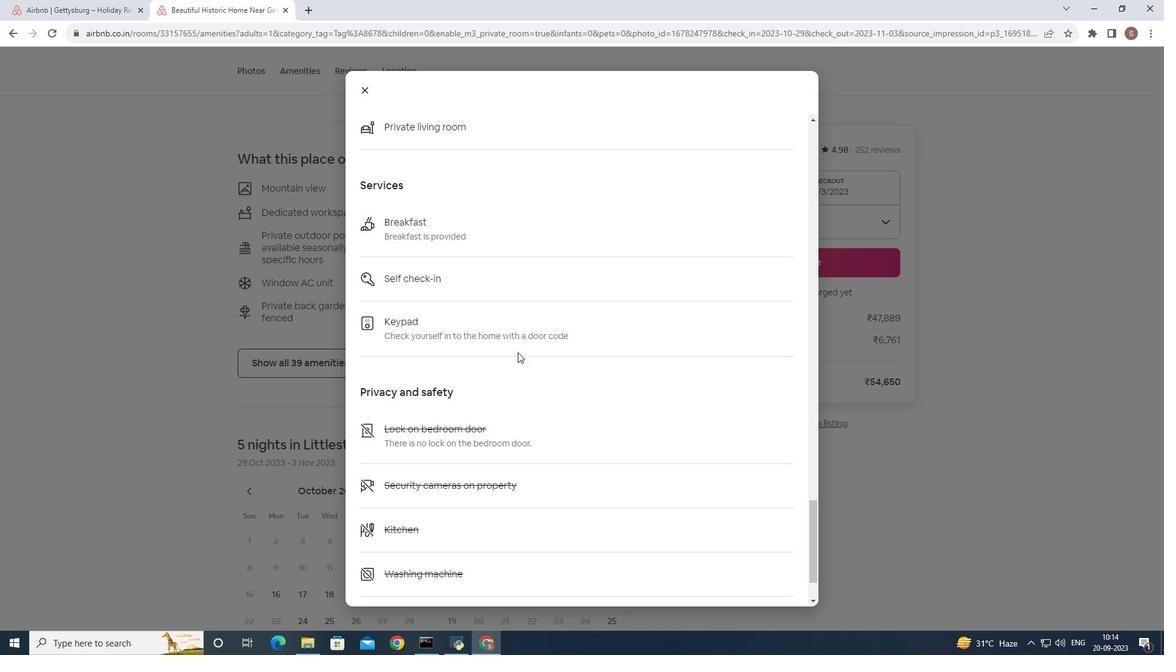 
Action: Mouse scrolled (518, 351) with delta (0, 0)
Screenshot: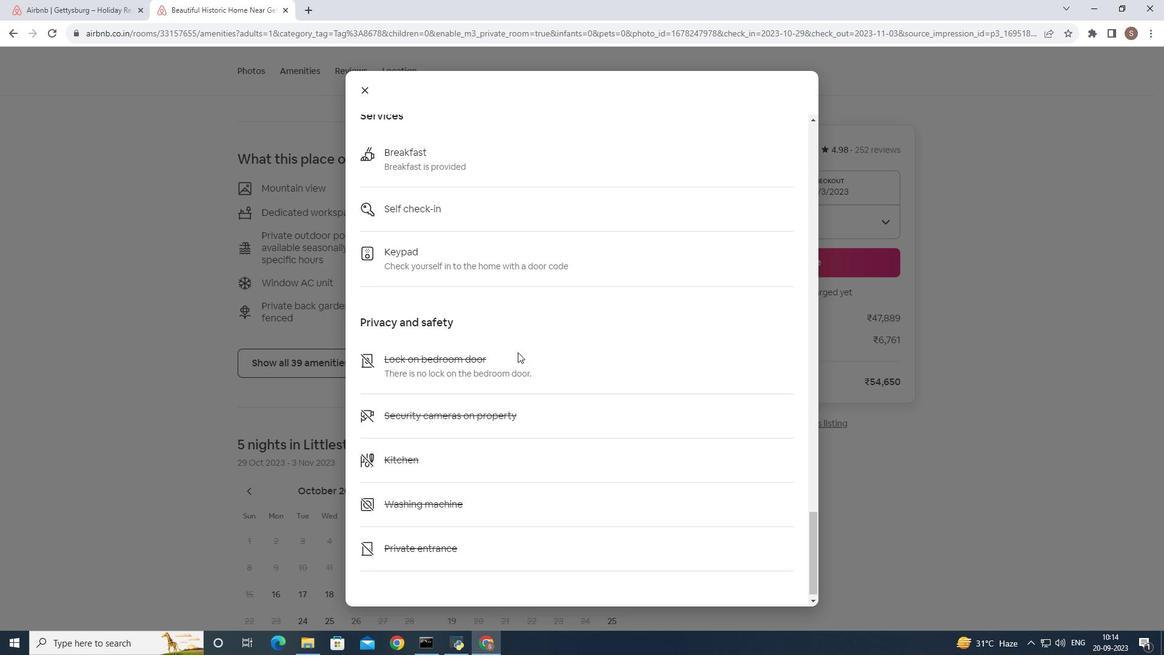 
Action: Mouse scrolled (518, 351) with delta (0, 0)
Screenshot: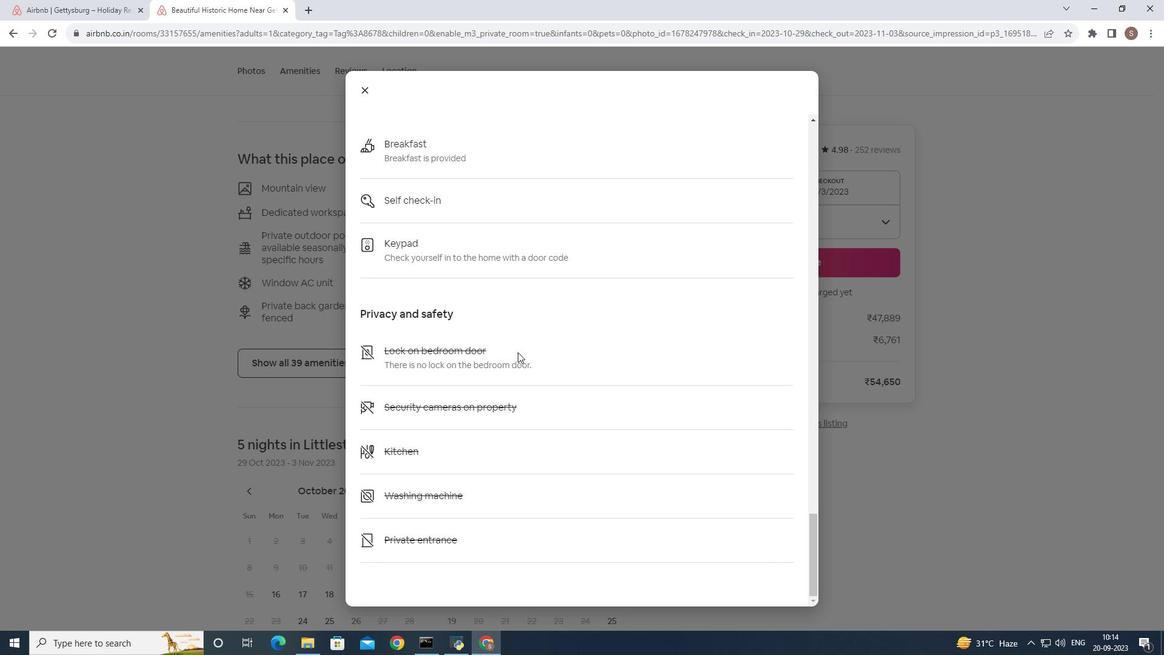 
Action: Mouse scrolled (518, 351) with delta (0, 0)
Screenshot: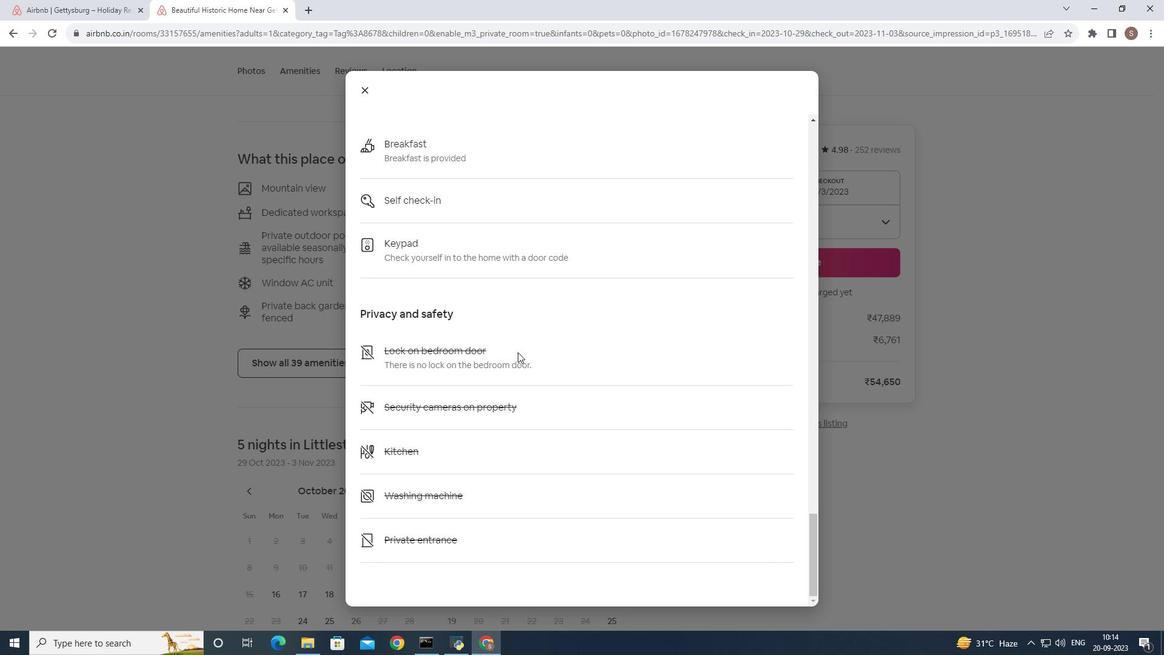 
Action: Mouse scrolled (518, 351) with delta (0, 0)
Screenshot: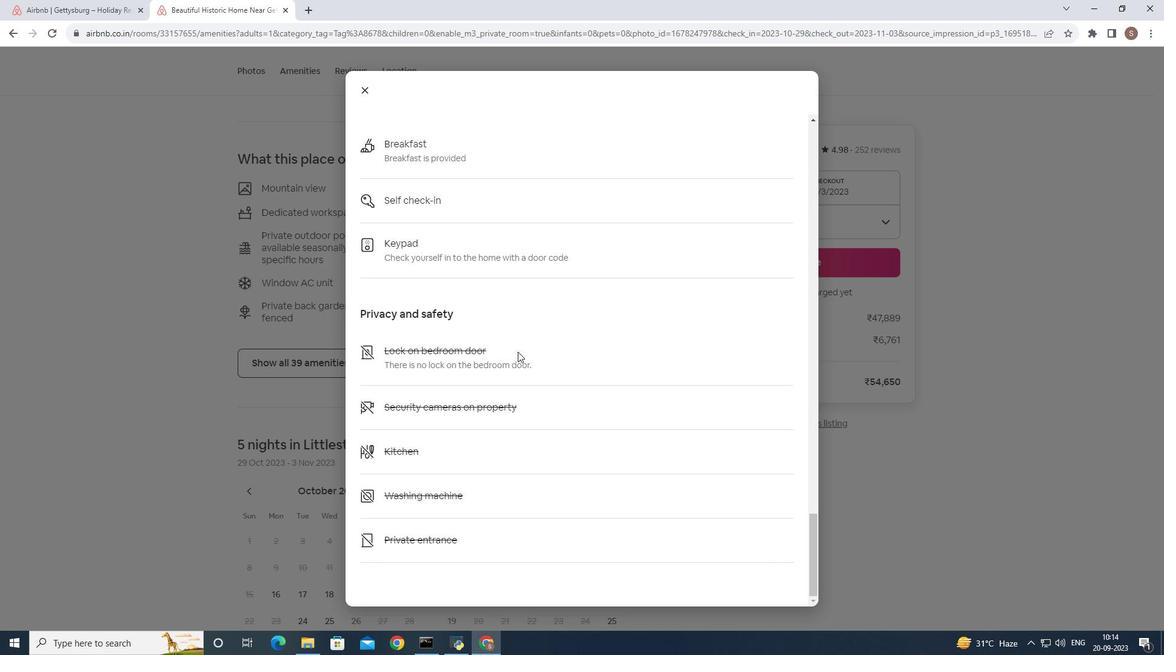 
Action: Mouse scrolled (518, 351) with delta (0, 0)
Screenshot: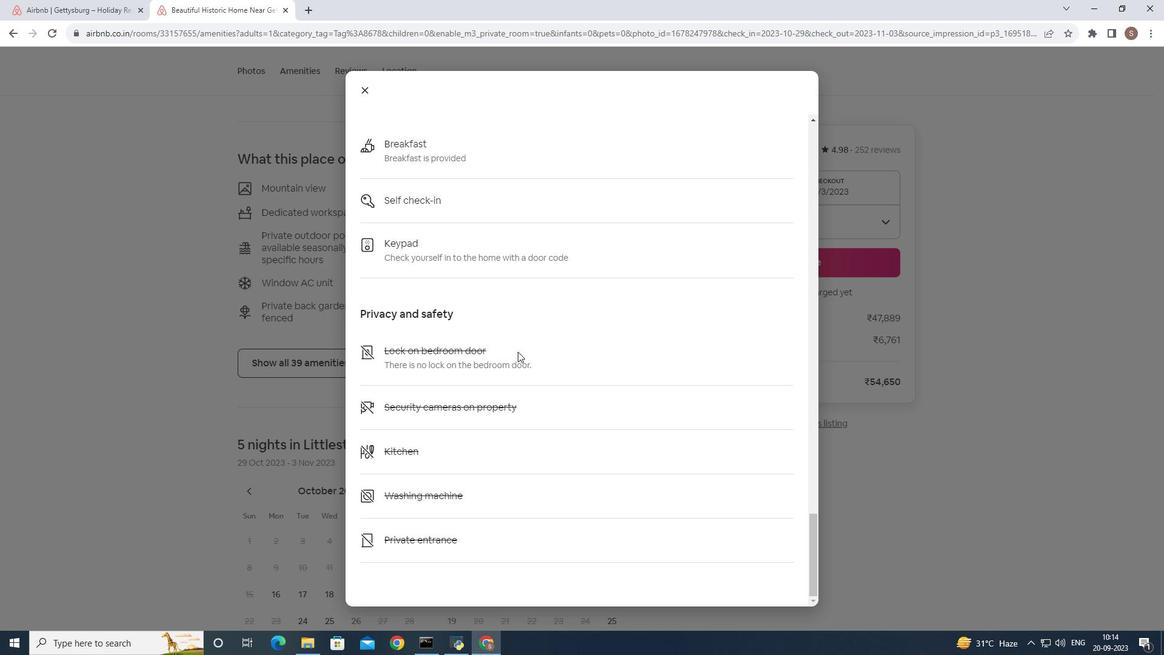 
Action: Mouse moved to (368, 93)
Screenshot: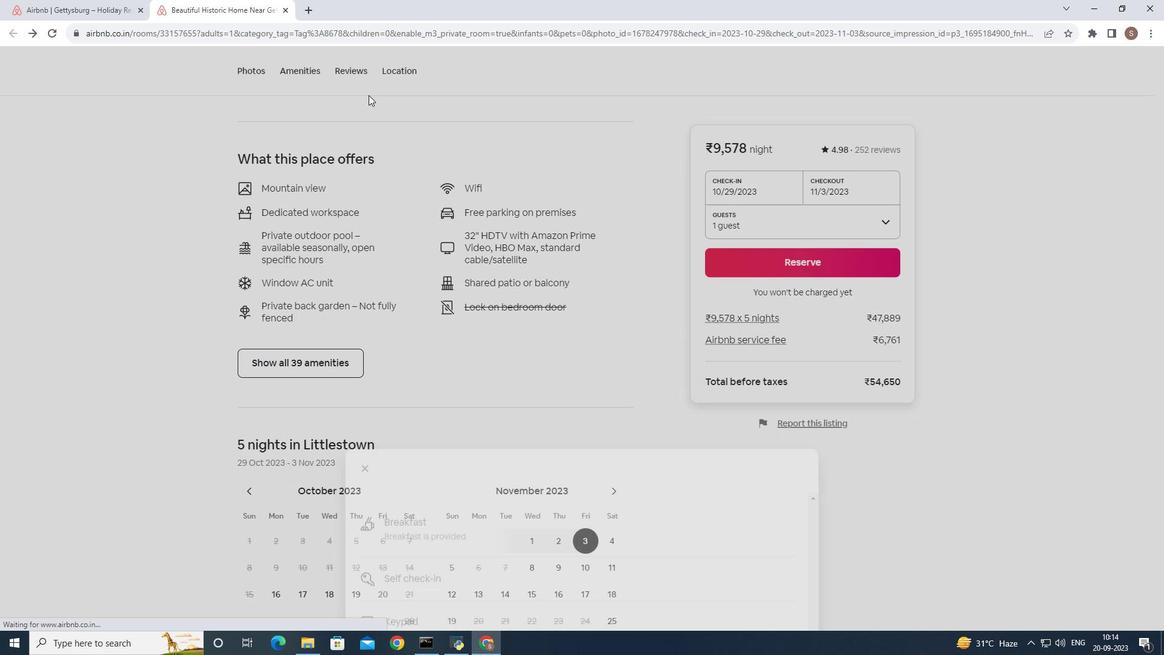 
Action: Mouse pressed left at (368, 93)
Screenshot: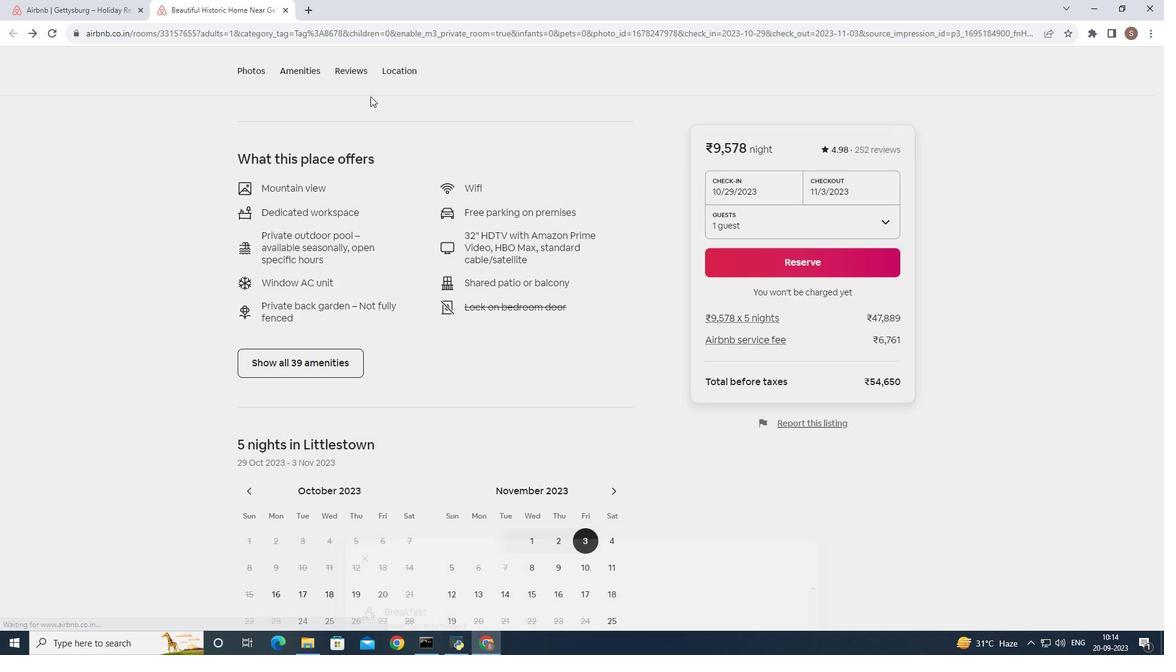 
Action: Mouse moved to (407, 293)
Screenshot: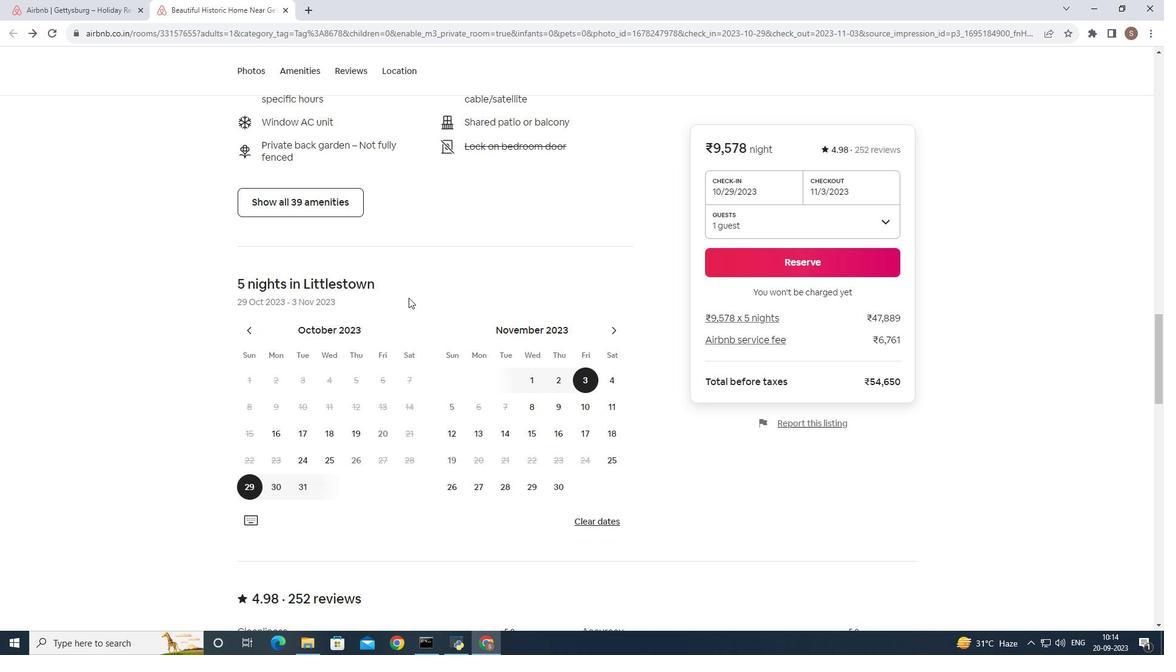 
Action: Mouse scrolled (407, 293) with delta (0, 0)
Screenshot: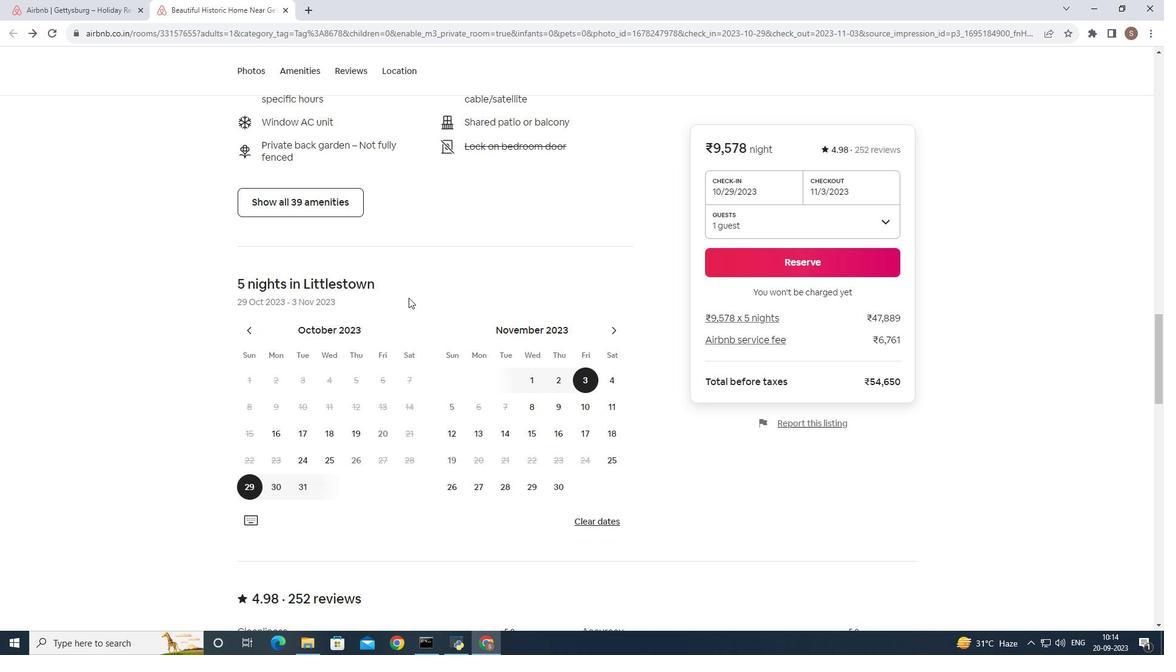 
Action: Mouse moved to (408, 297)
Screenshot: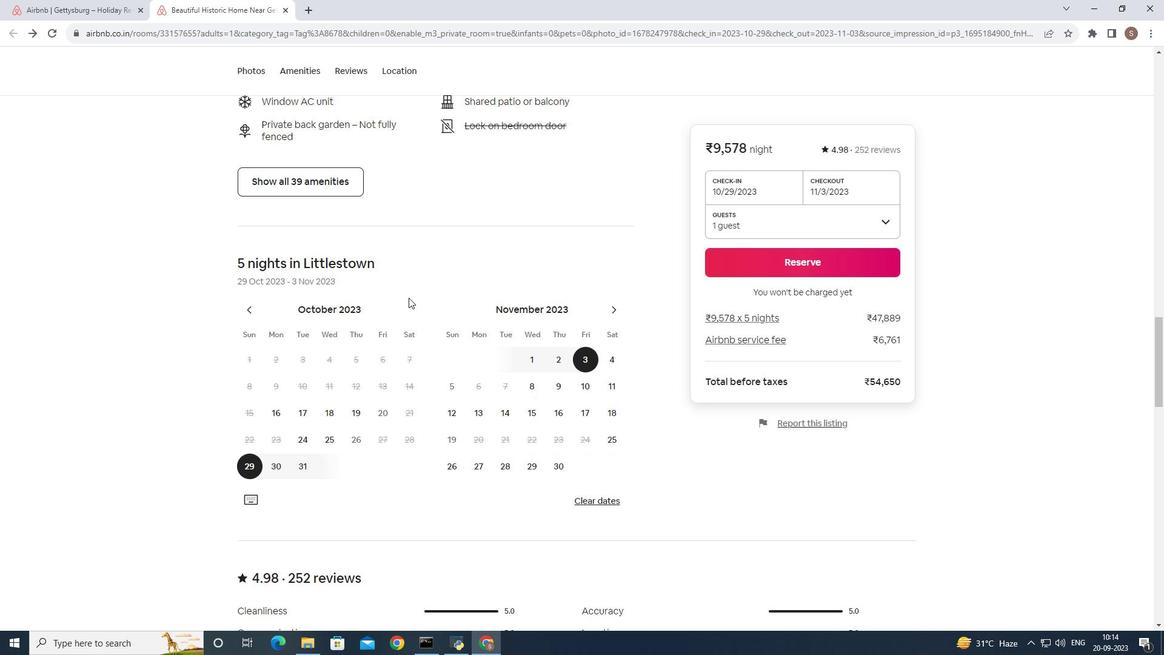 
Action: Mouse scrolled (408, 297) with delta (0, 0)
Screenshot: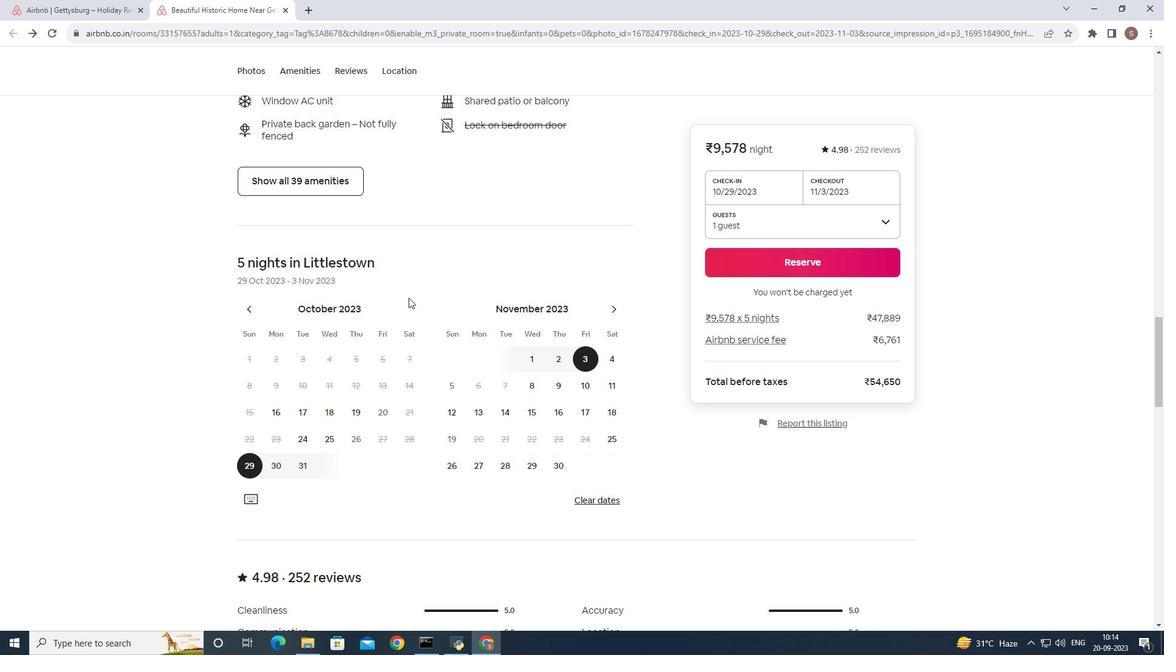 
Action: Mouse scrolled (408, 297) with delta (0, 0)
Screenshot: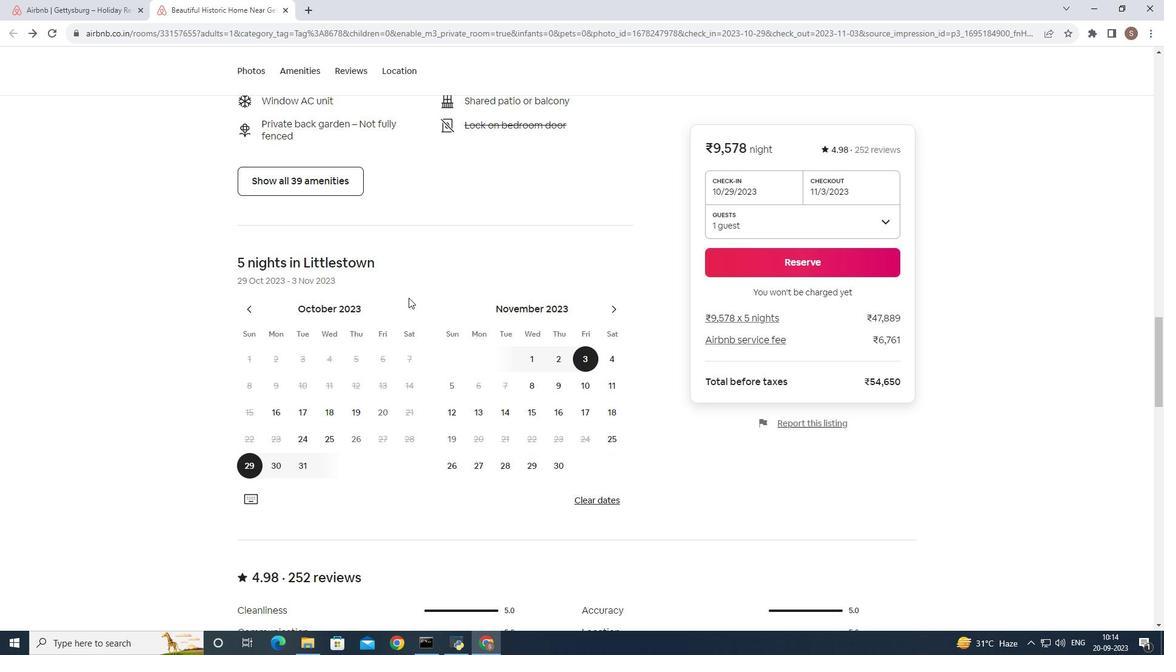 
Action: Mouse scrolled (408, 297) with delta (0, 0)
Screenshot: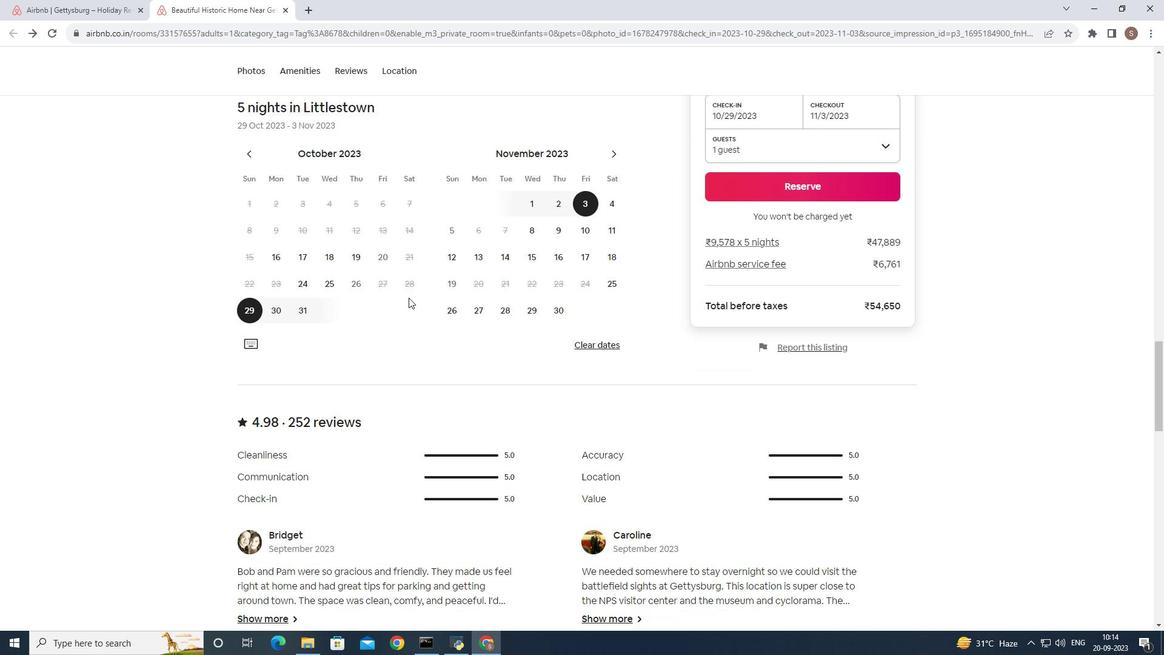 
Action: Mouse scrolled (408, 297) with delta (0, 0)
Screenshot: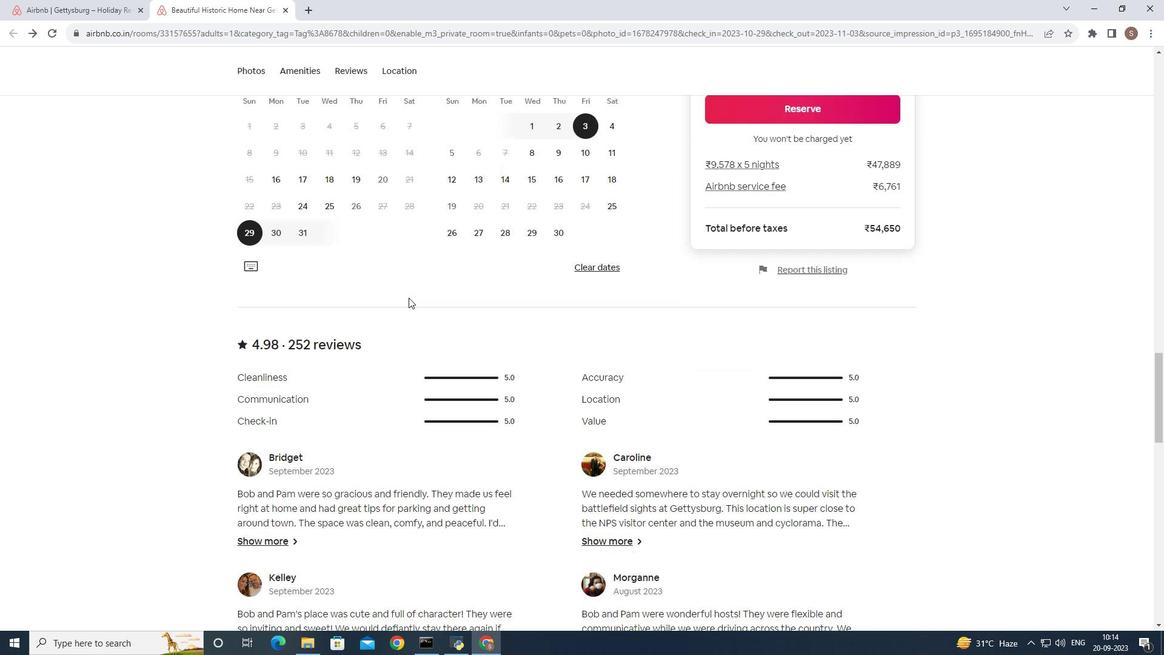 
Action: Mouse scrolled (408, 297) with delta (0, 0)
Screenshot: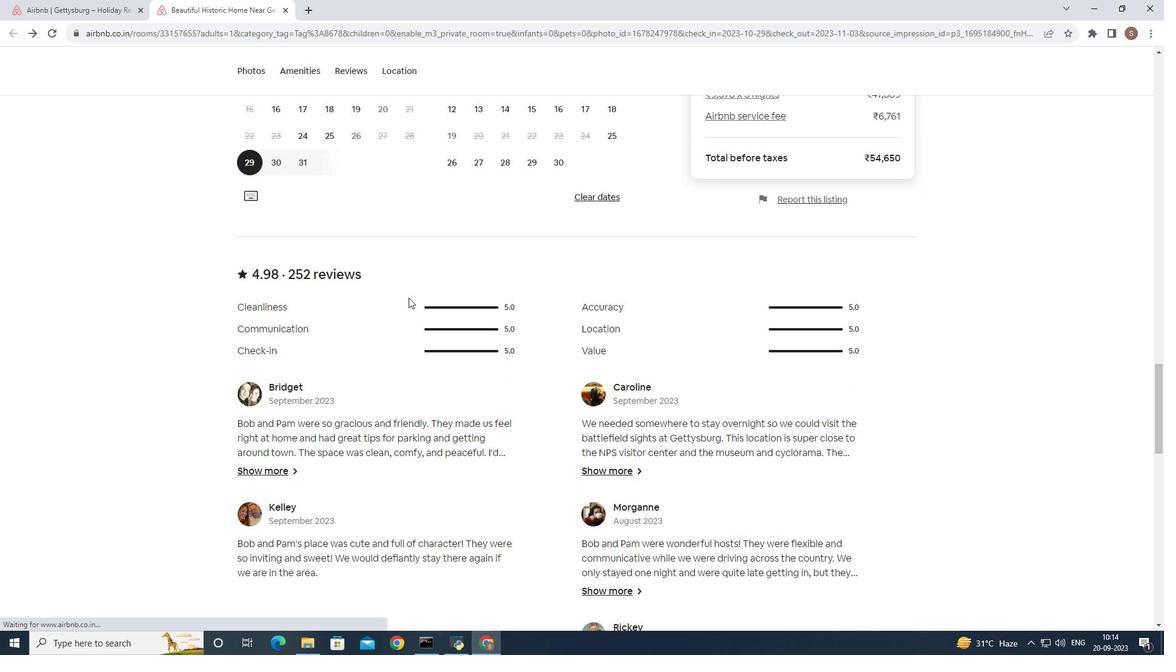 
Action: Mouse scrolled (408, 297) with delta (0, 0)
Screenshot: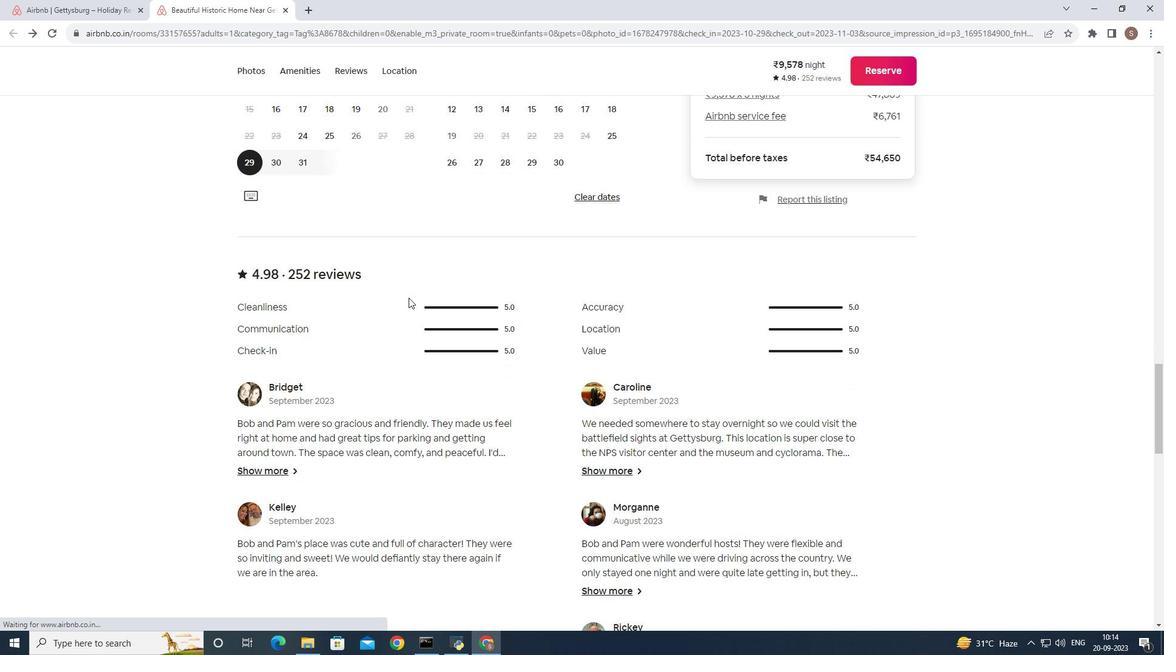
Action: Mouse scrolled (408, 297) with delta (0, 0)
Screenshot: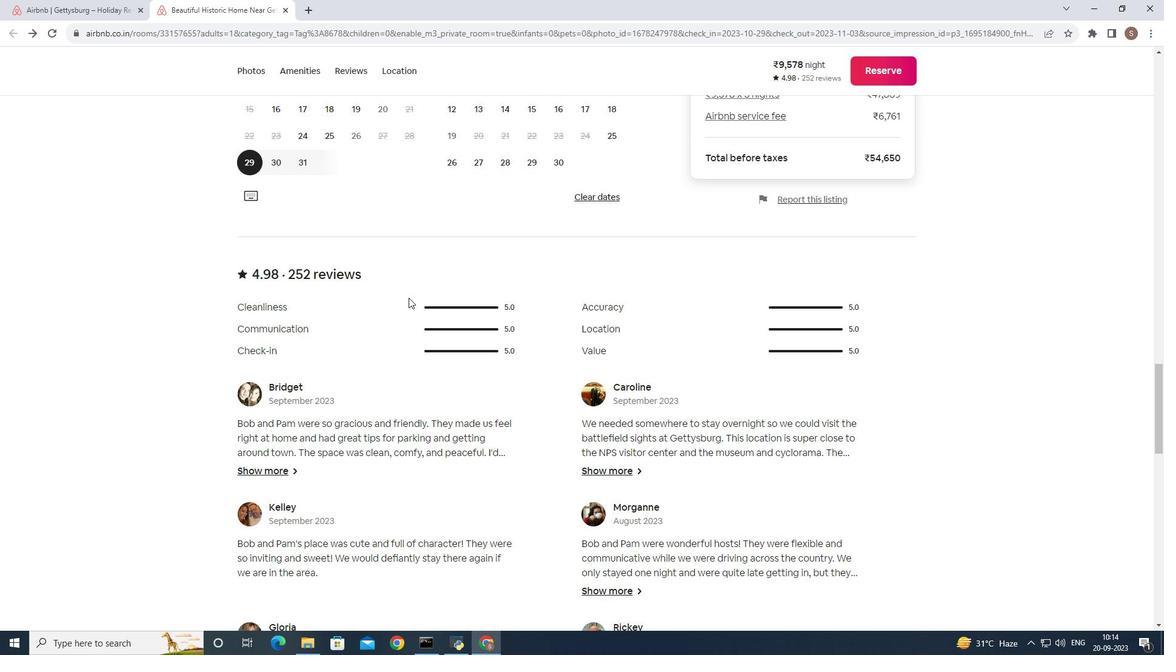 
Action: Mouse scrolled (408, 297) with delta (0, 0)
Screenshot: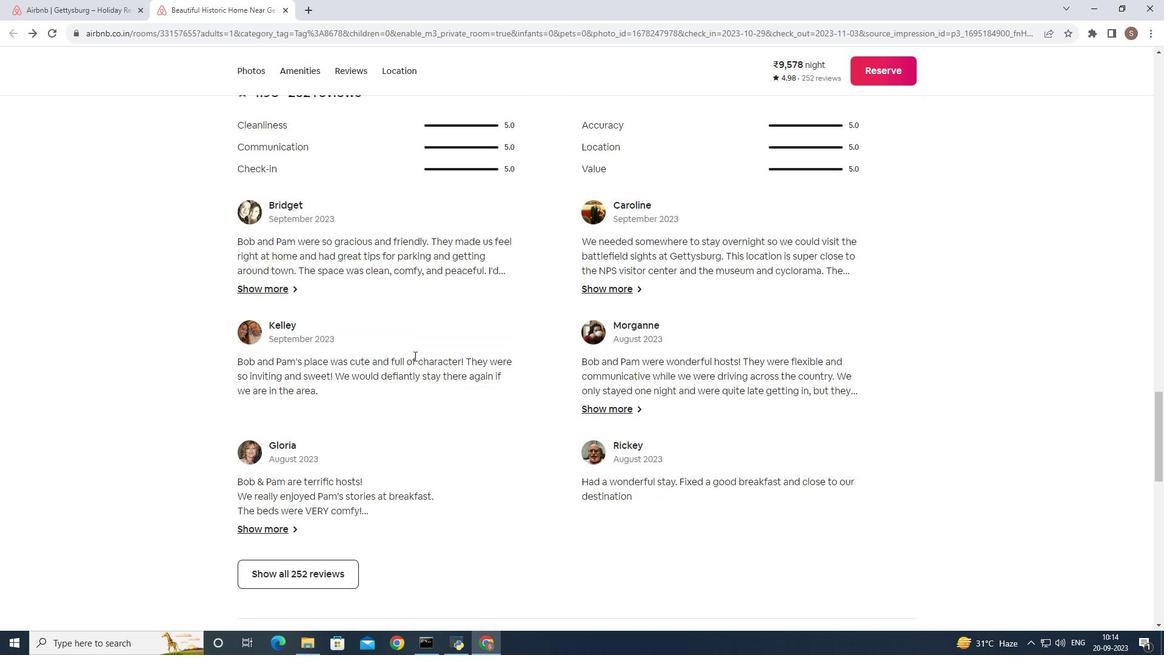 
Action: Mouse scrolled (408, 297) with delta (0, 0)
Screenshot: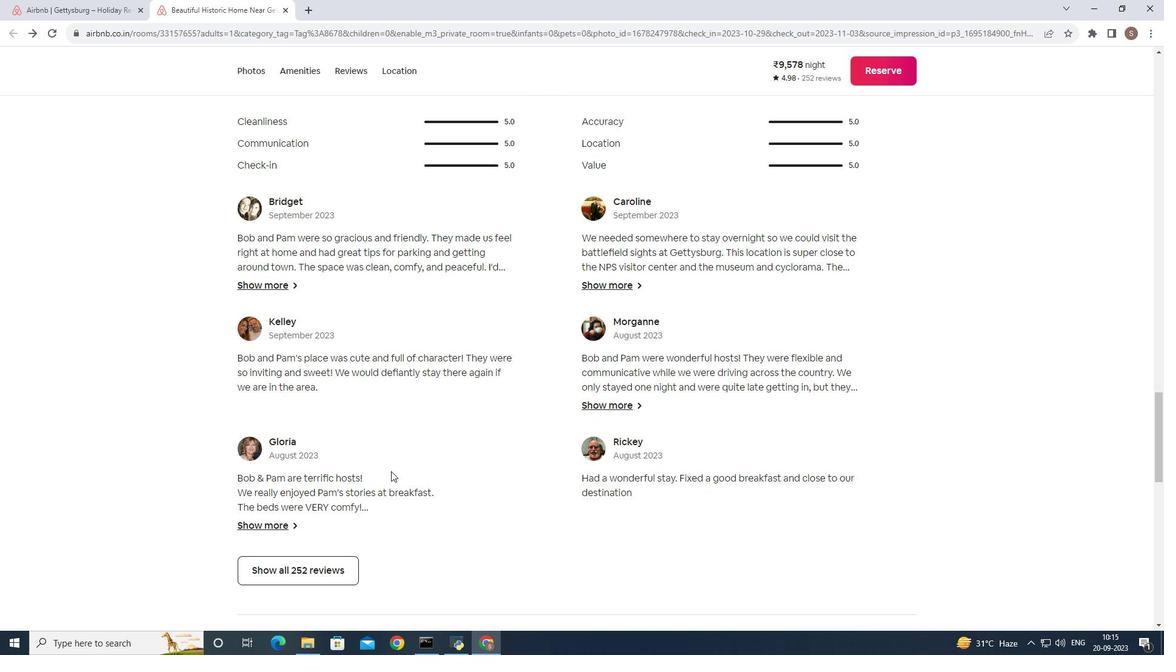 
Action: Mouse scrolled (408, 297) with delta (0, 0)
Screenshot: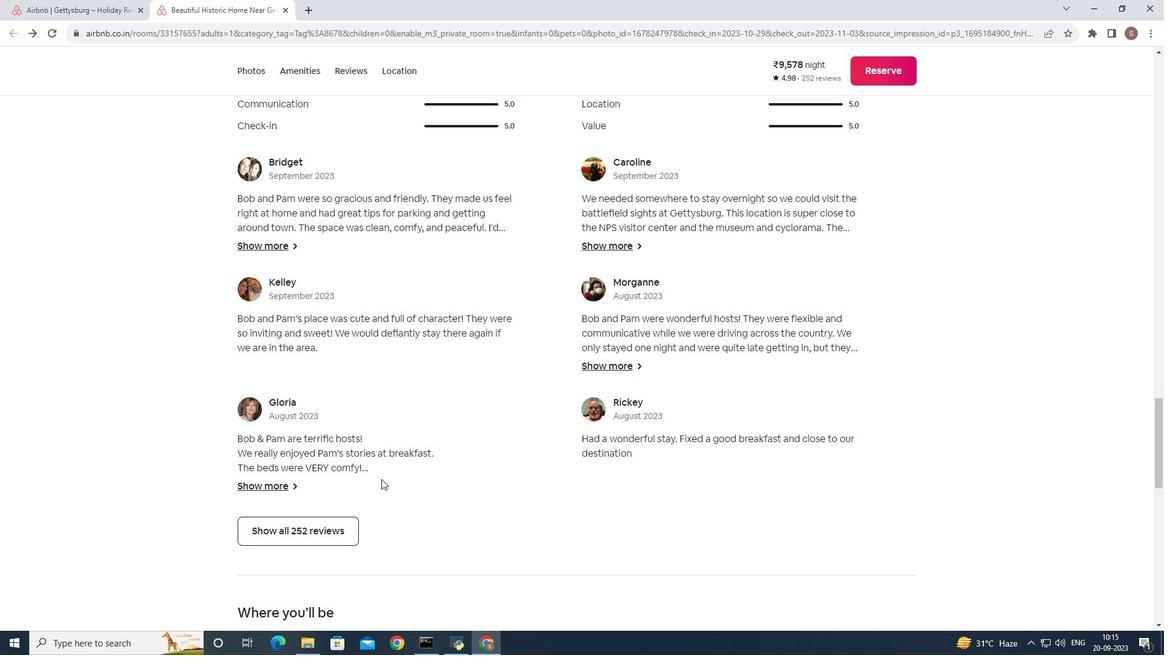 
Action: Mouse moved to (395, 461)
Screenshot: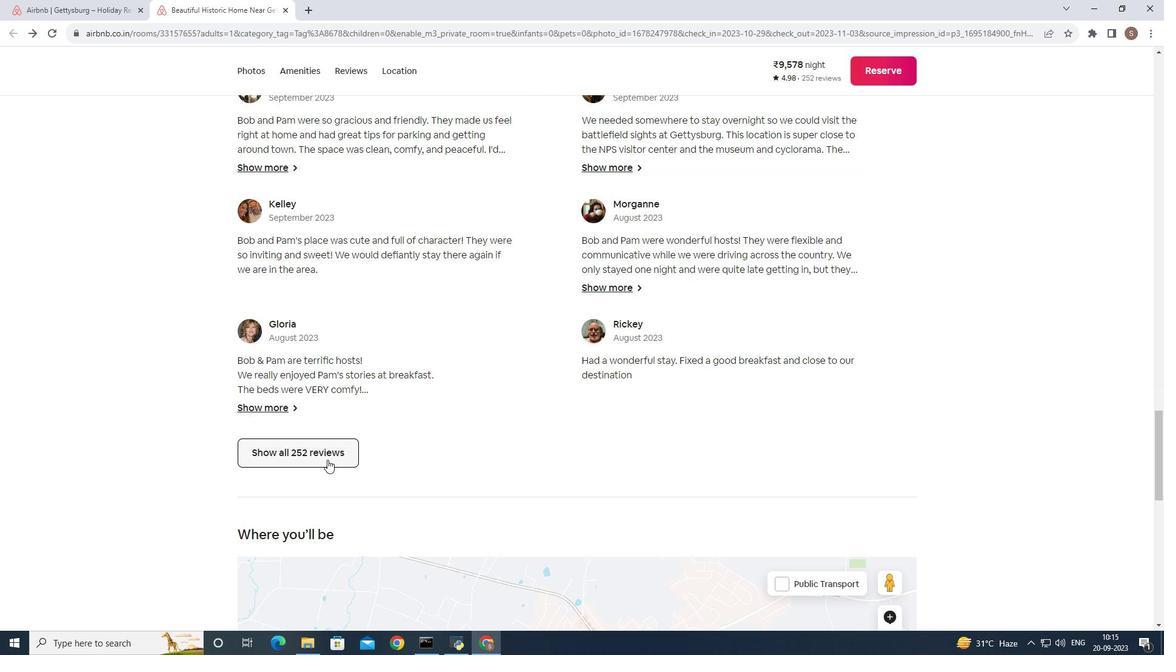 
Action: Mouse scrolled (395, 461) with delta (0, 0)
Screenshot: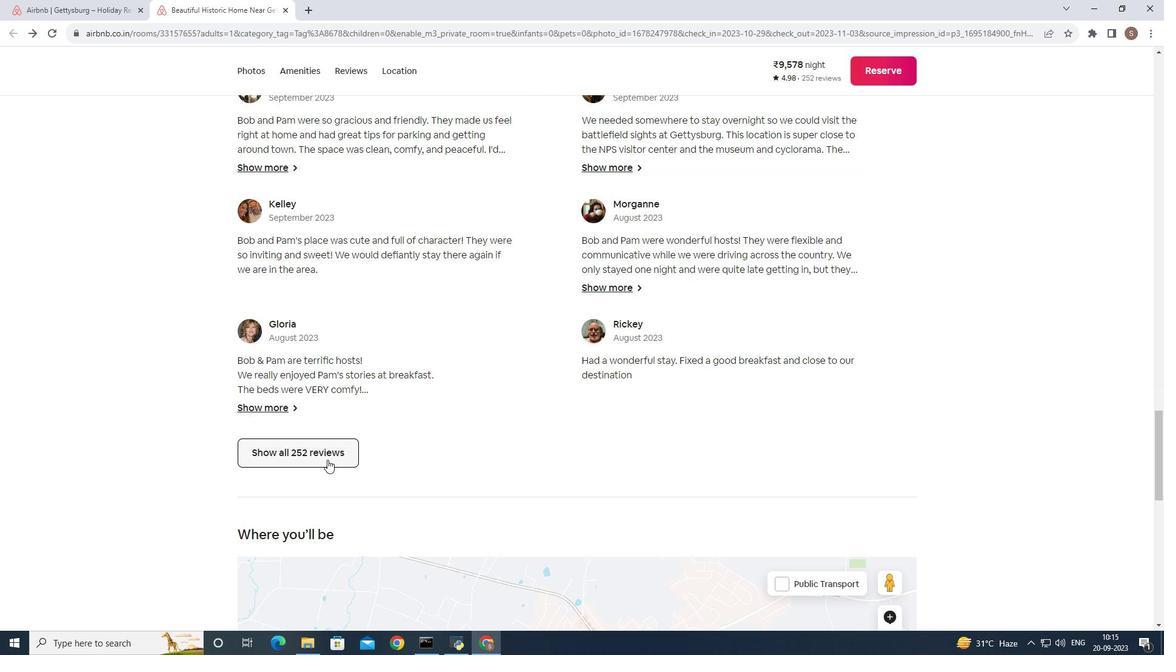 
Action: Mouse moved to (390, 472)
Screenshot: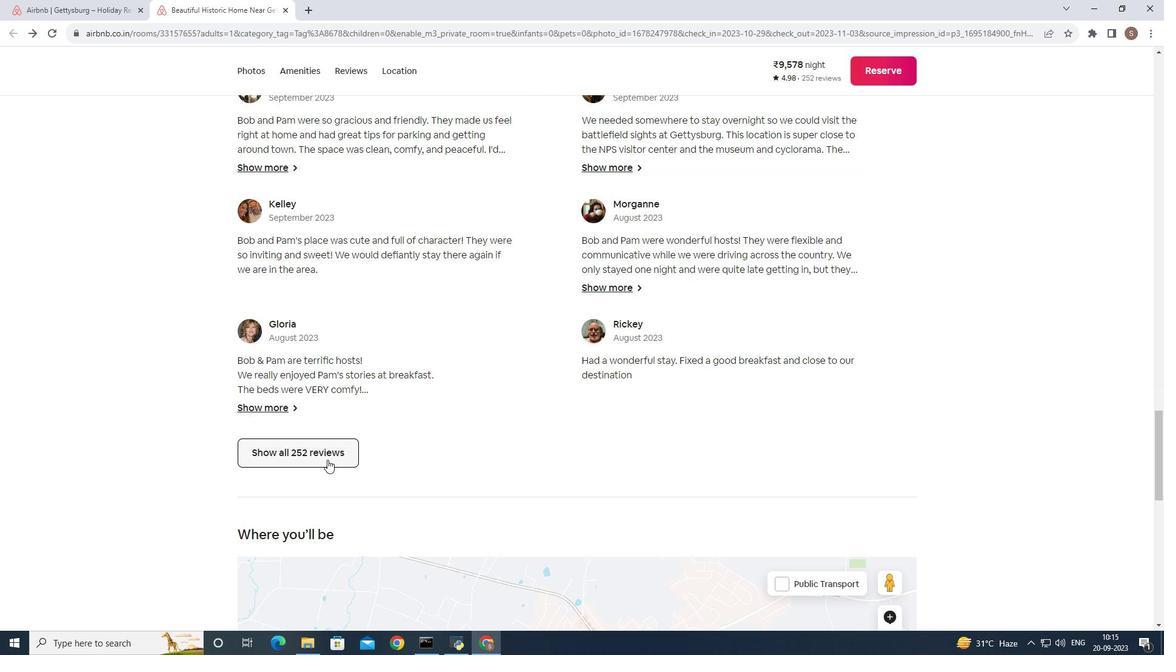 
Action: Mouse scrolled (390, 472) with delta (0, 0)
Screenshot: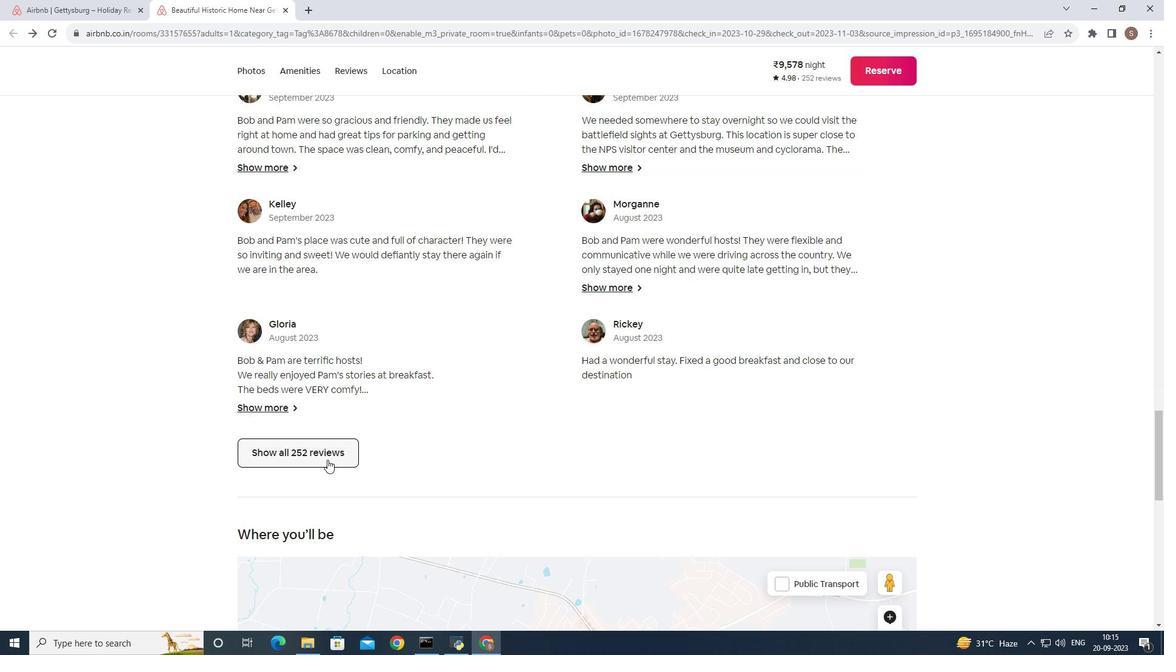 
Action: Mouse moved to (327, 459)
Screenshot: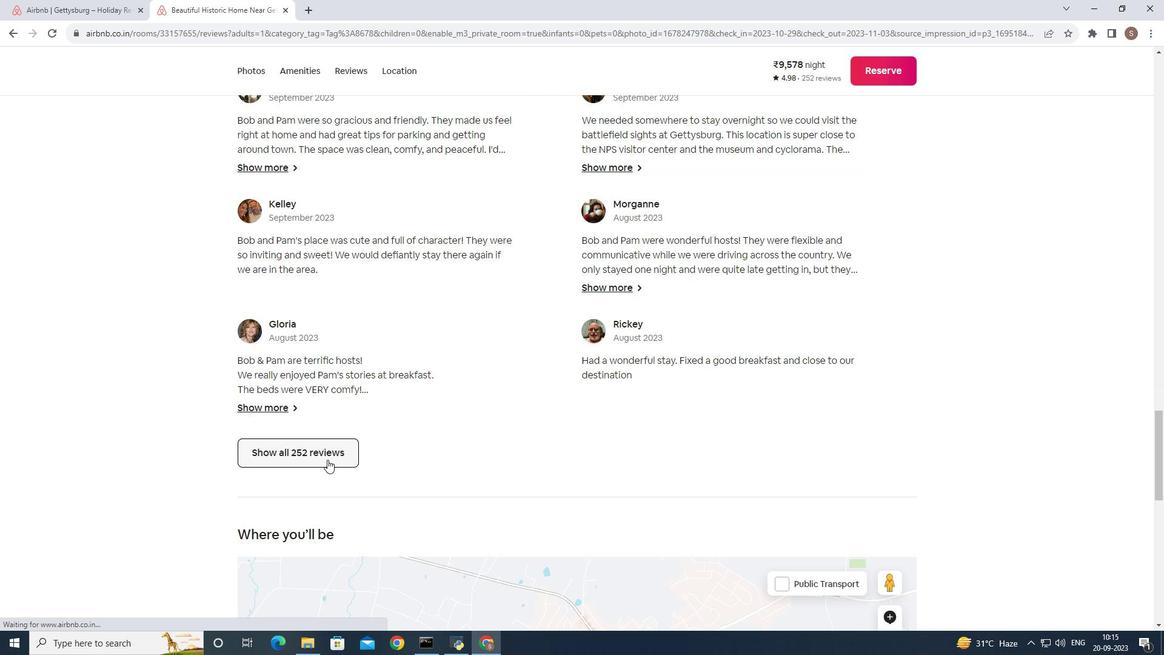 
Action: Mouse pressed left at (327, 459)
Screenshot: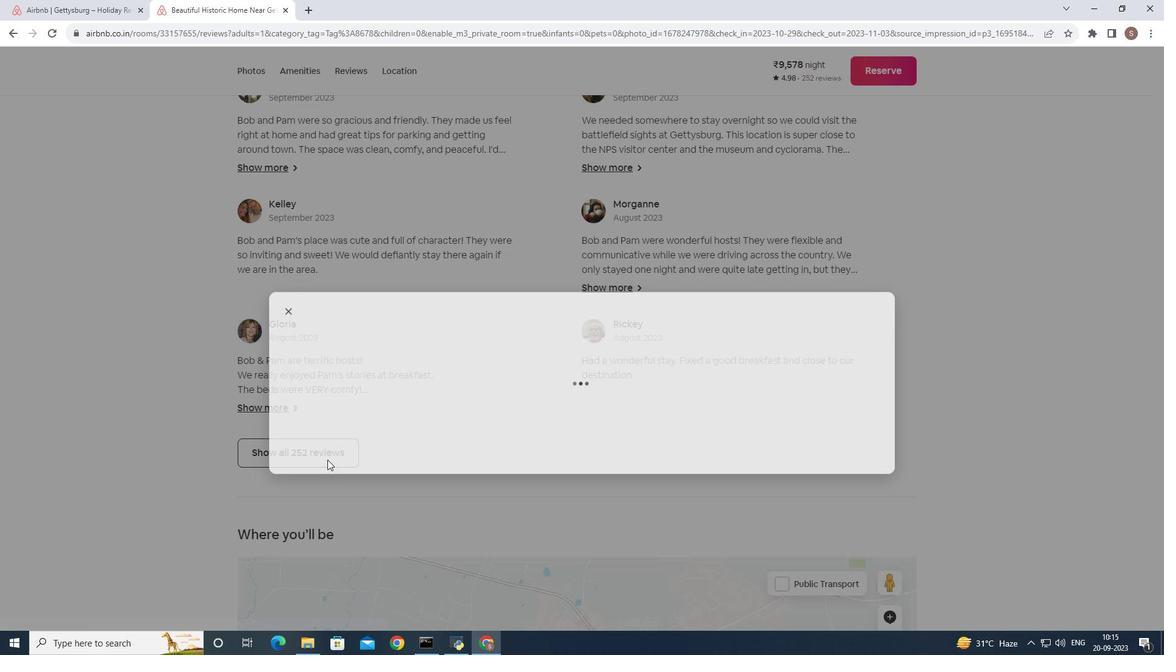 
Action: Mouse scrolled (327, 459) with delta (0, 0)
Screenshot: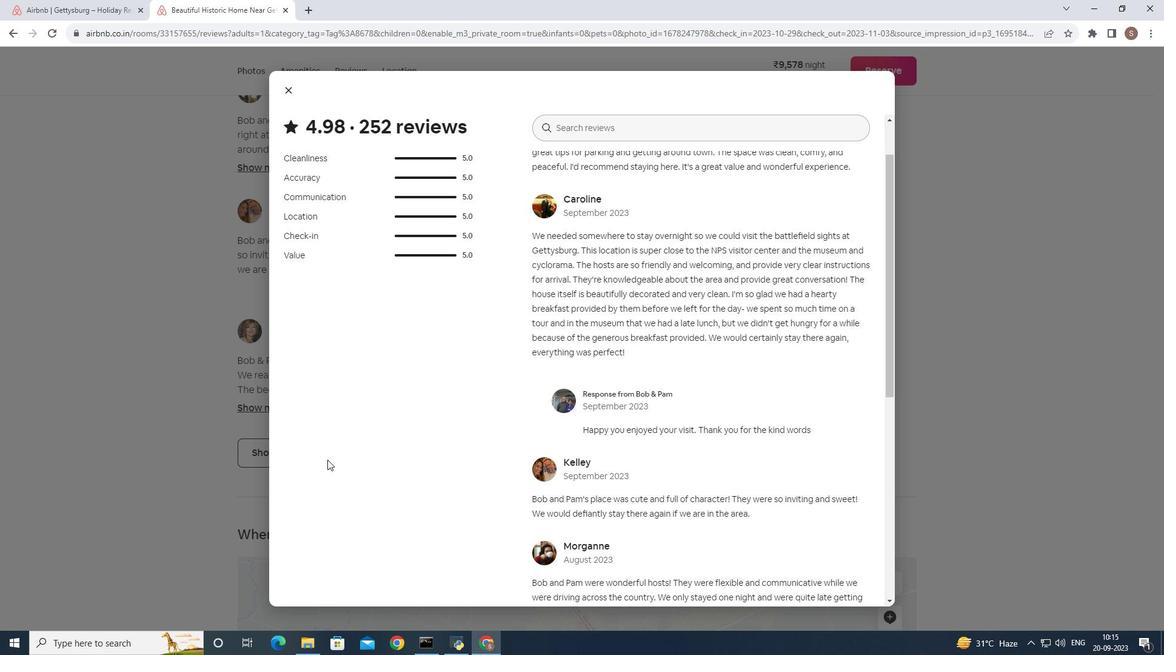 
Action: Mouse scrolled (327, 459) with delta (0, 0)
Screenshot: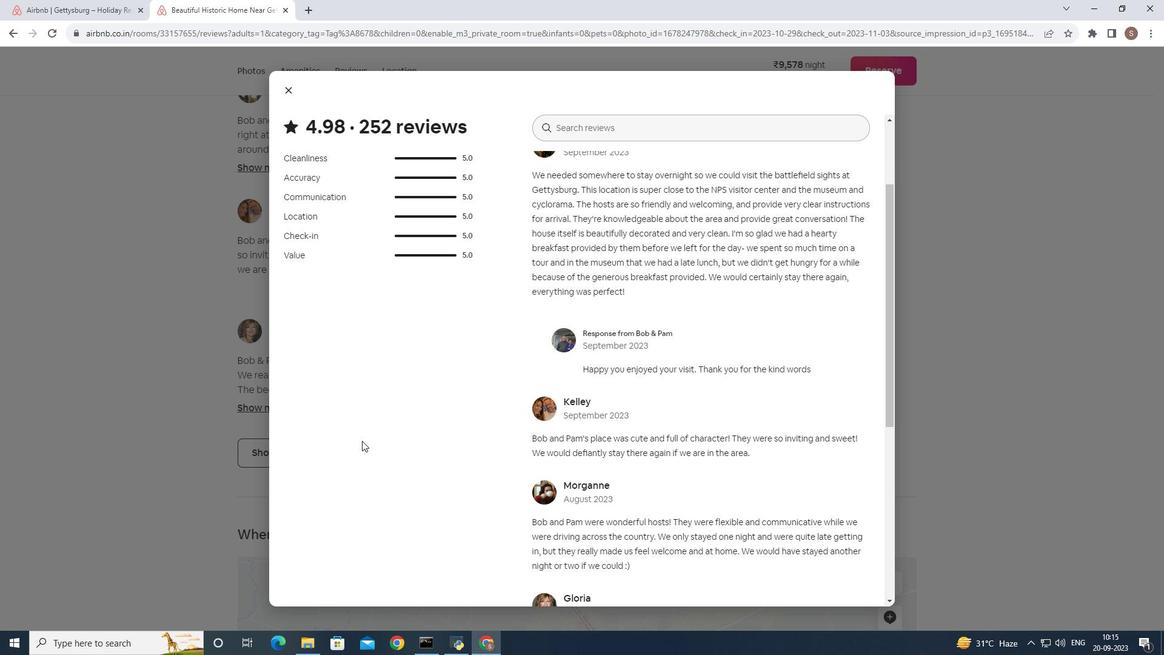 
Action: Mouse moved to (362, 441)
Screenshot: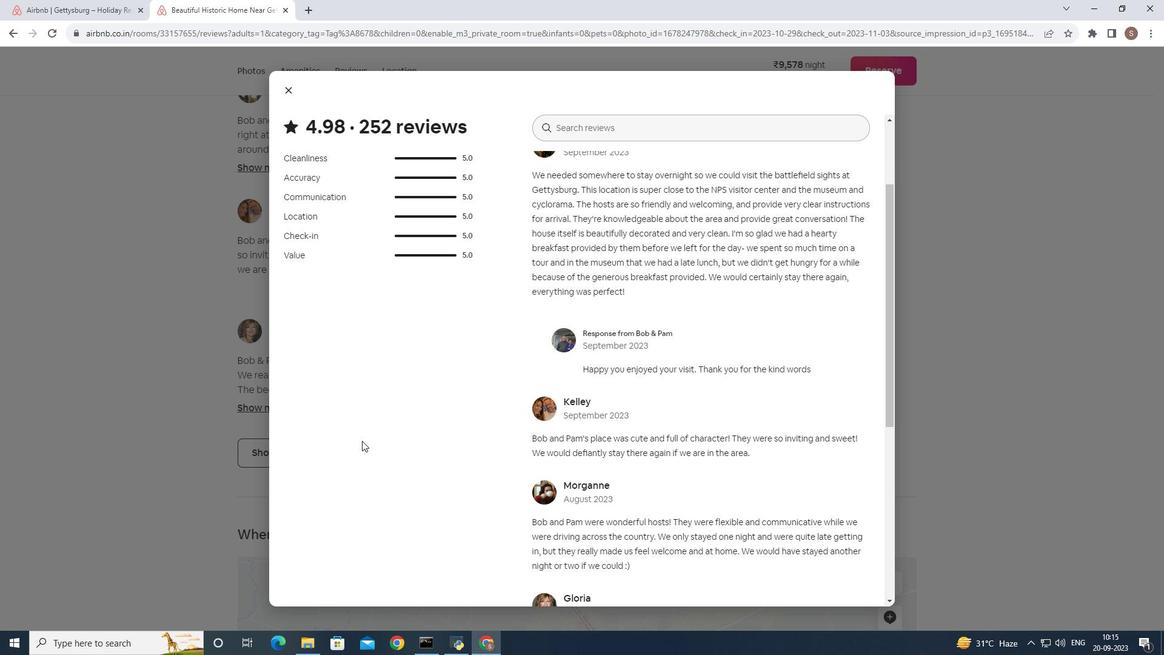 
Action: Mouse scrolled (362, 440) with delta (0, 0)
Screenshot: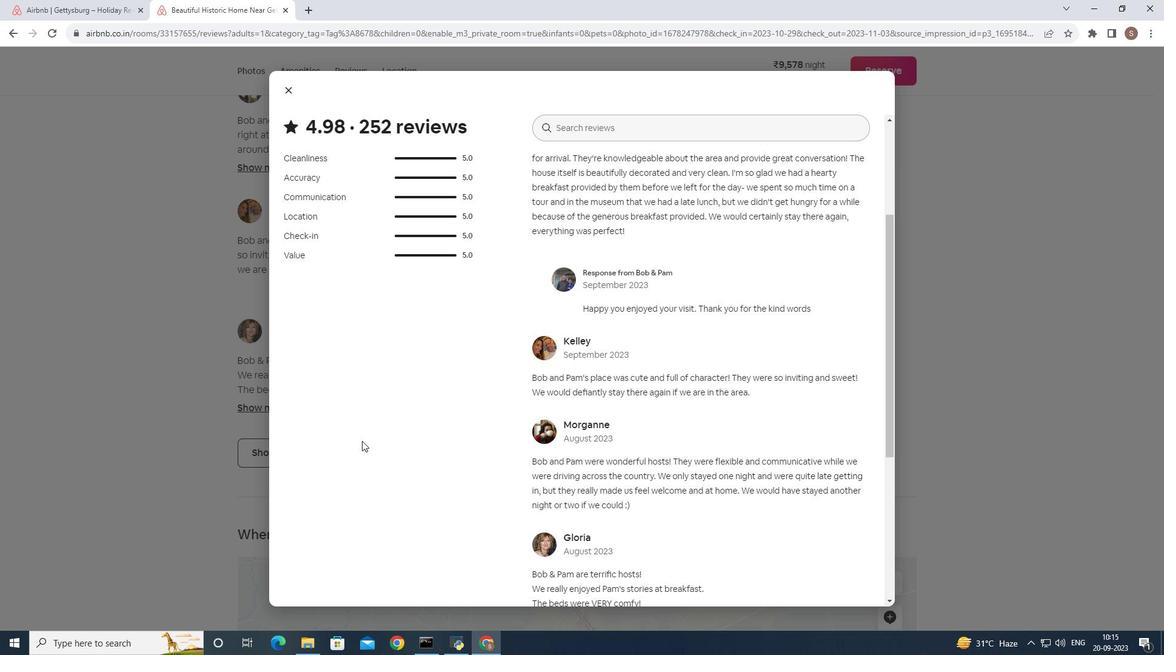 
Action: Mouse scrolled (362, 440) with delta (0, 0)
Screenshot: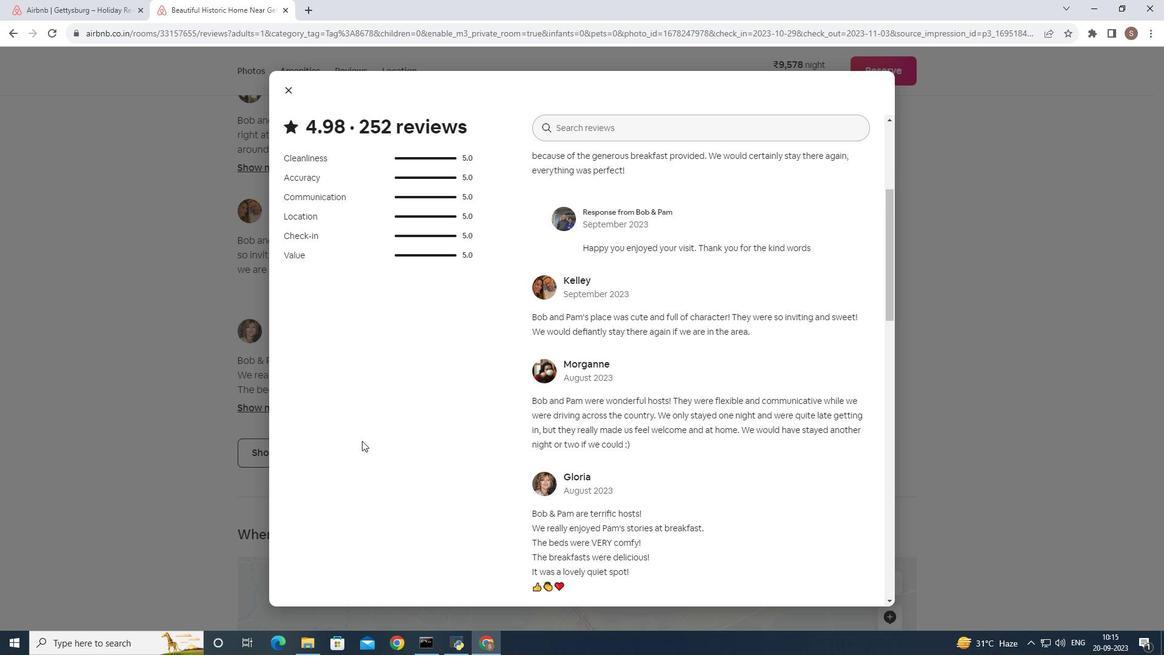 
Action: Mouse scrolled (362, 440) with delta (0, 0)
Screenshot: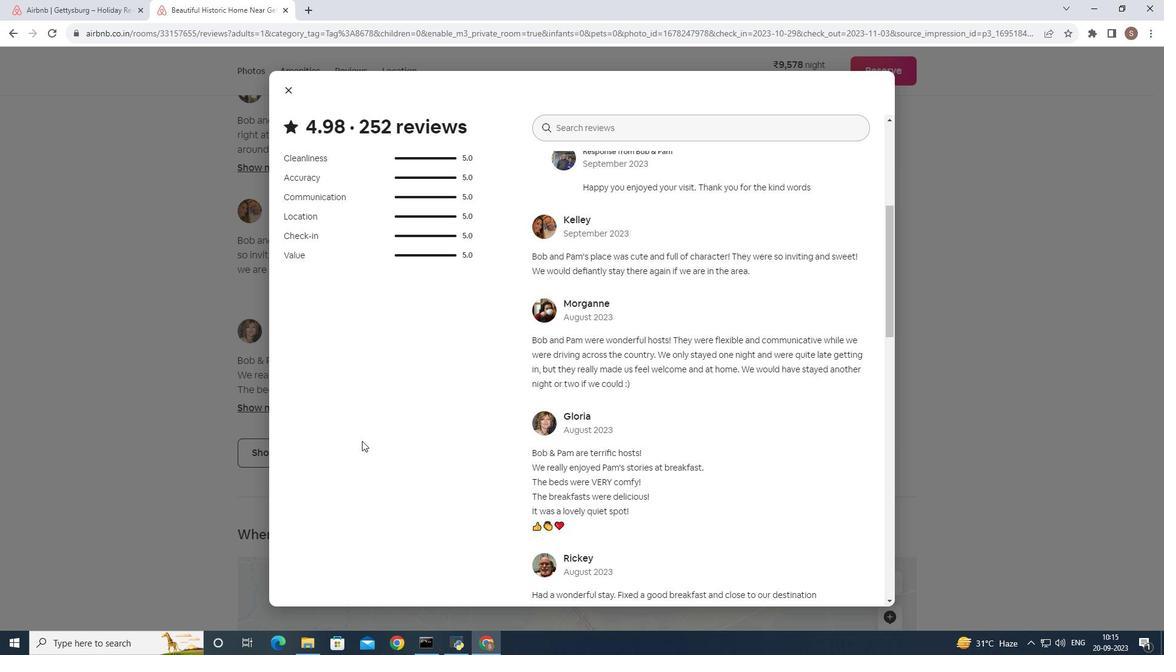 
Action: Mouse scrolled (362, 440) with delta (0, 0)
Screenshot: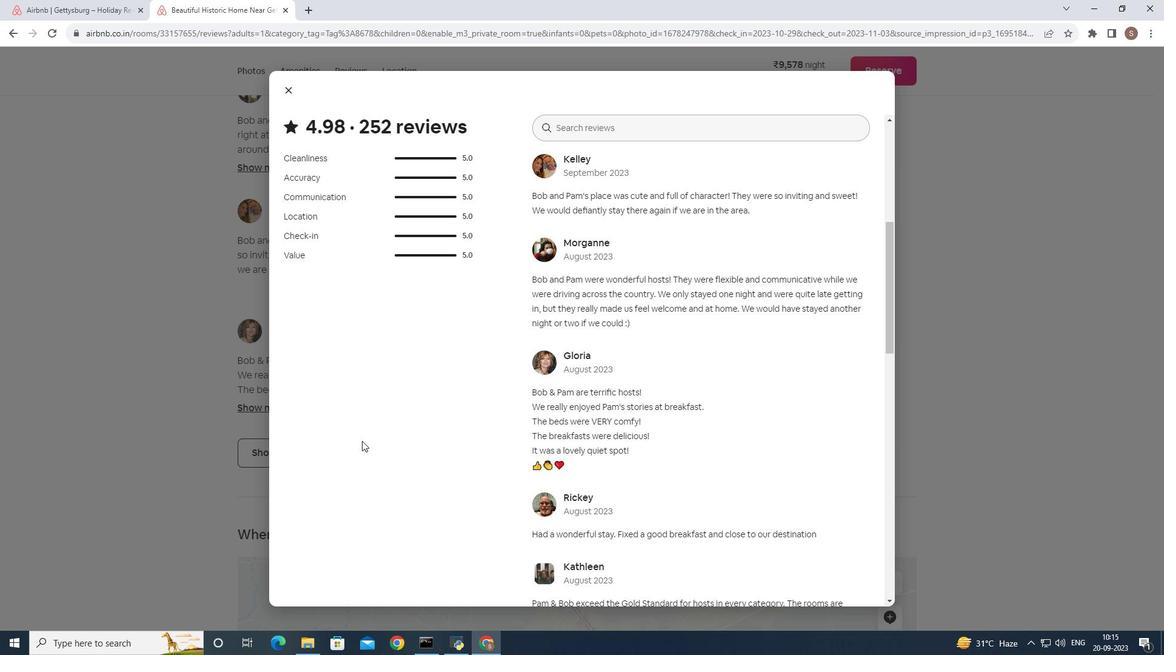 
Action: Mouse scrolled (362, 440) with delta (0, 0)
Screenshot: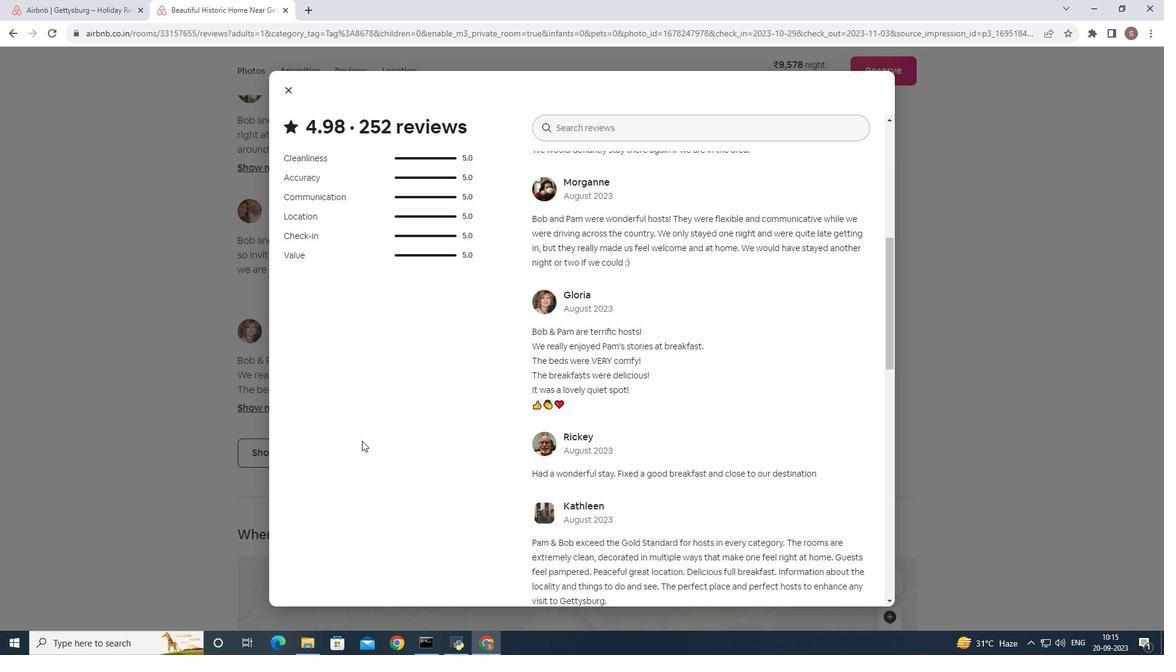 
Action: Mouse scrolled (362, 440) with delta (0, 0)
Screenshot: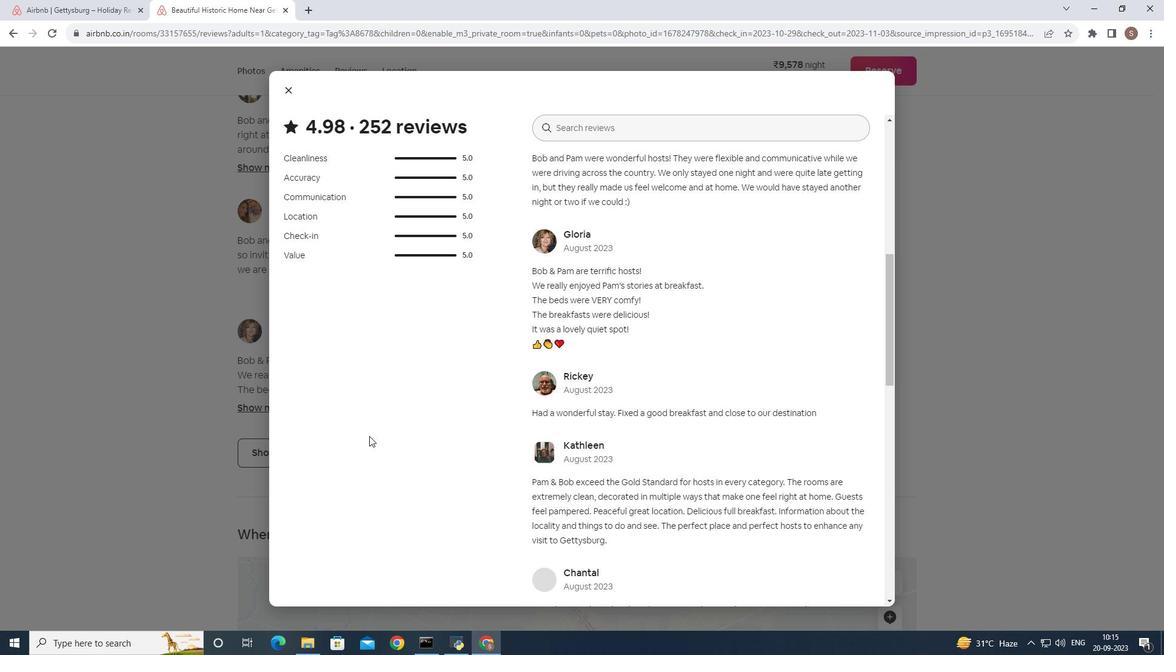 
Action: Mouse moved to (376, 433)
Screenshot: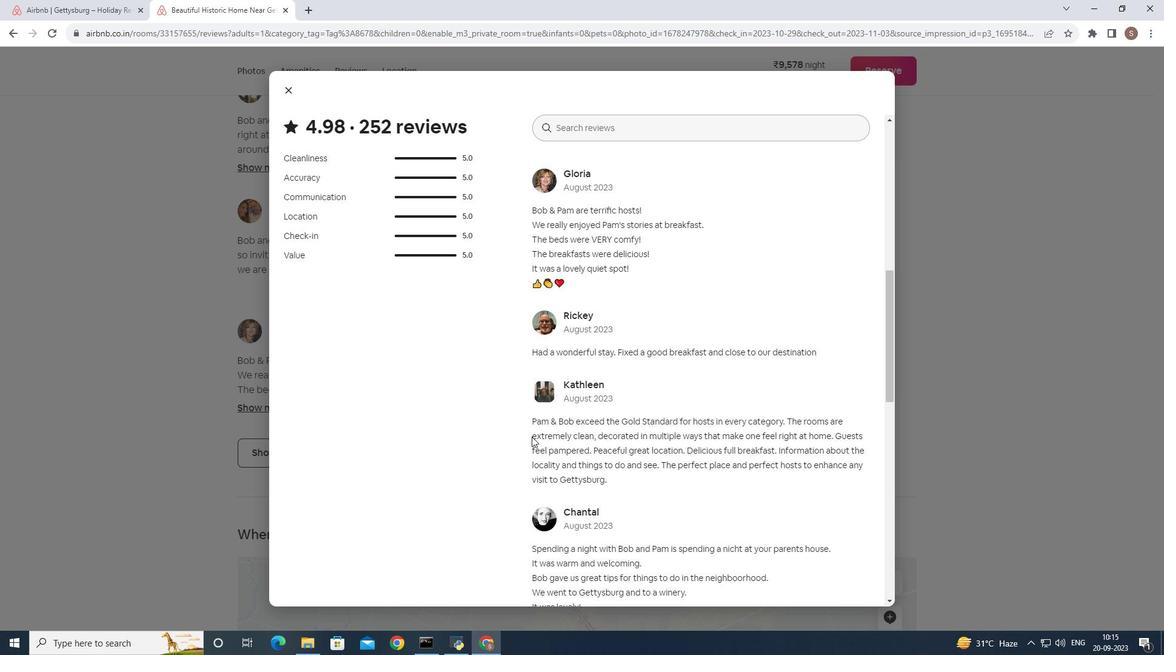 
Action: Mouse scrolled (376, 433) with delta (0, 0)
Screenshot: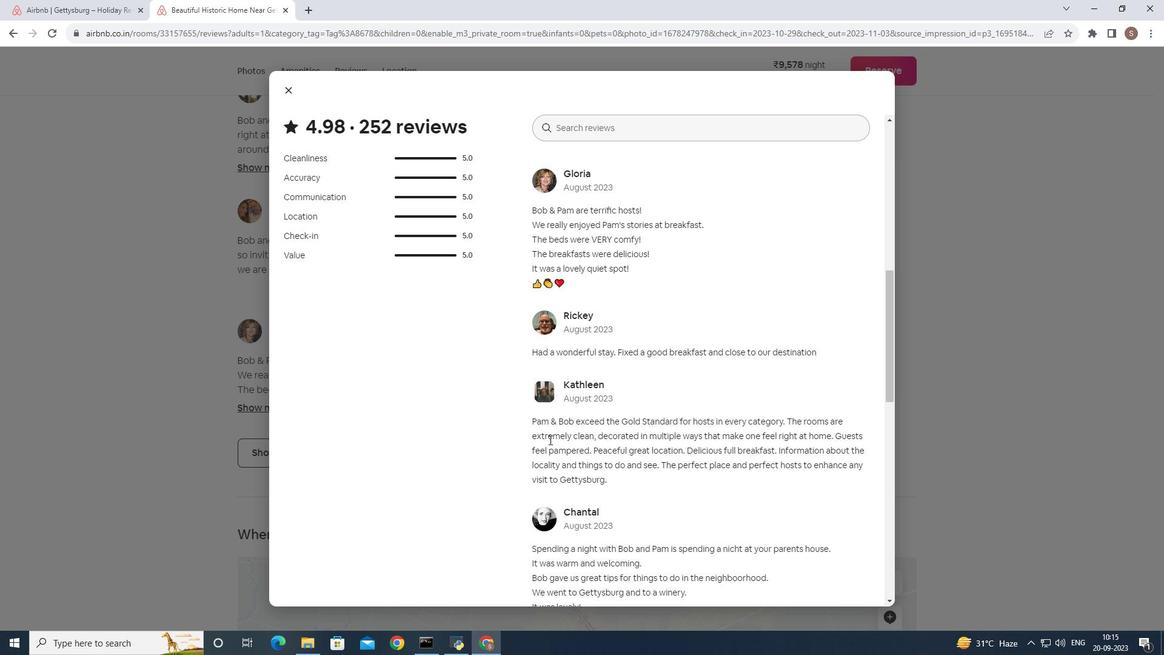 
Action: Mouse moved to (702, 455)
Screenshot: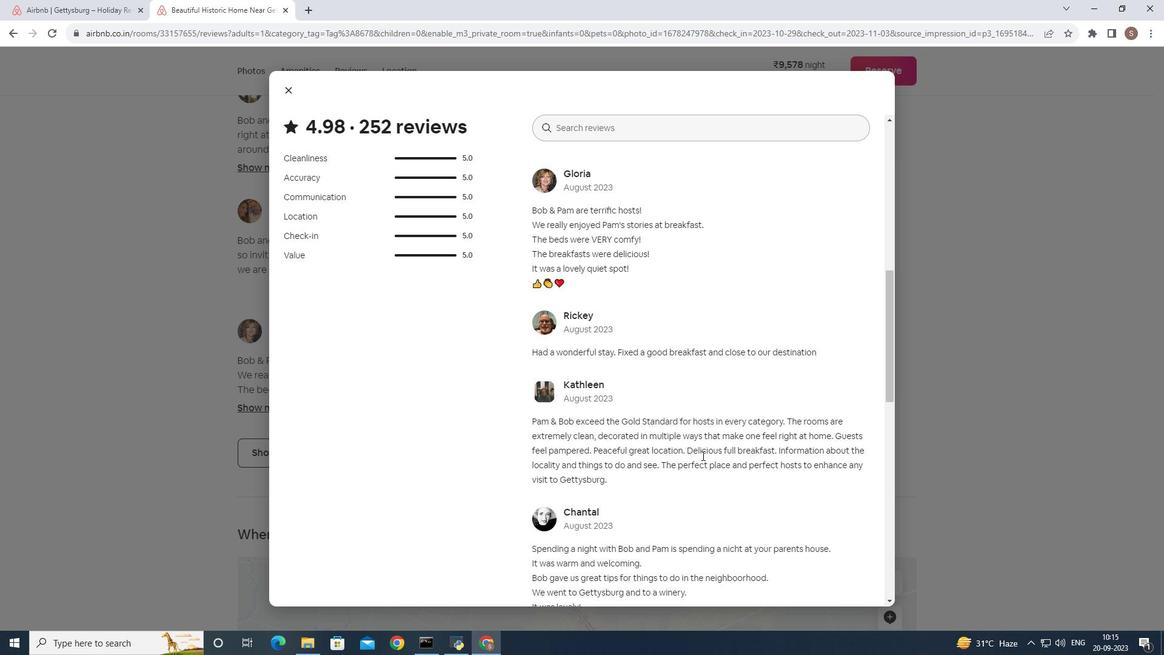 
Action: Mouse scrolled (702, 455) with delta (0, 0)
Screenshot: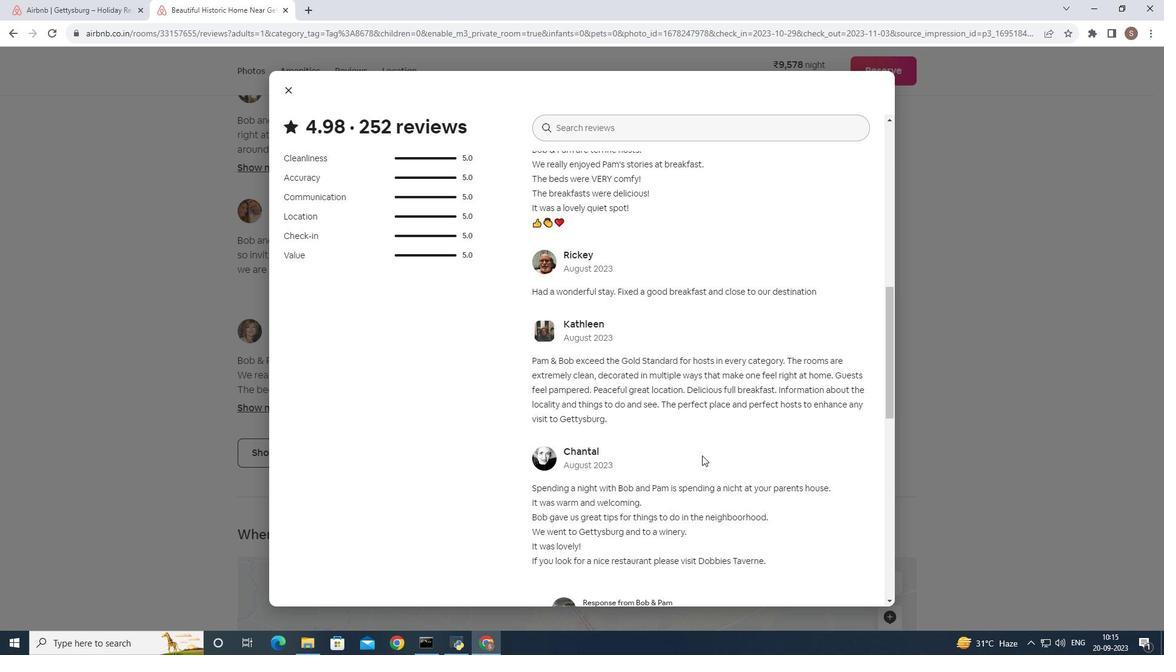 
Action: Mouse scrolled (702, 455) with delta (0, 0)
Screenshot: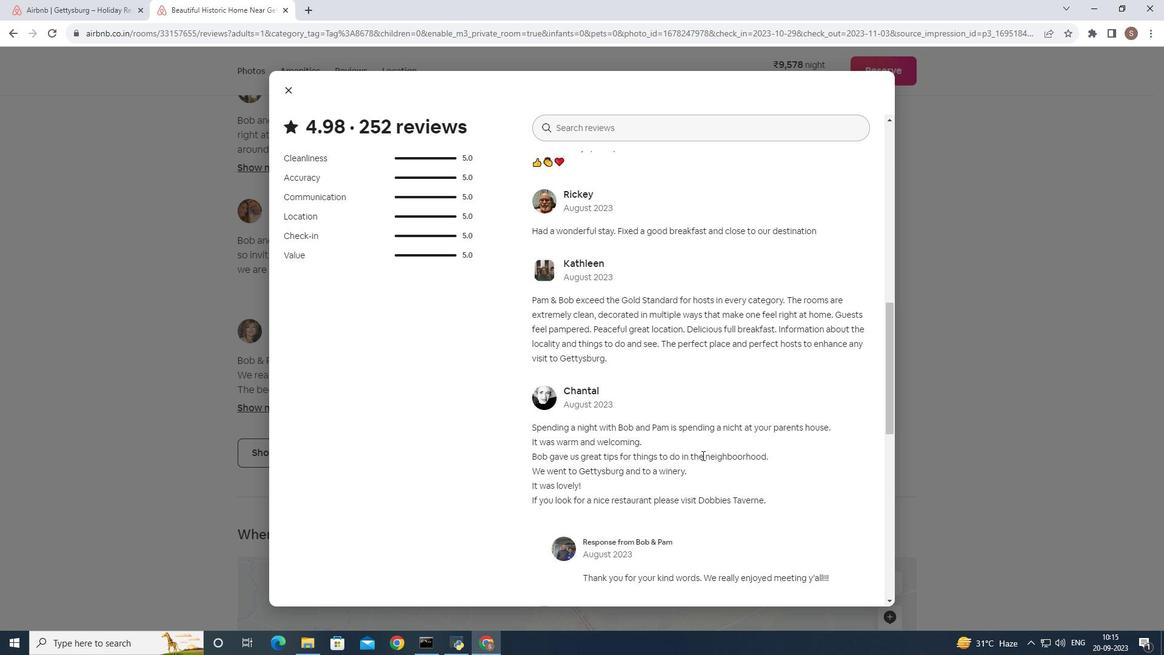 
Action: Mouse scrolled (702, 455) with delta (0, 0)
Screenshot: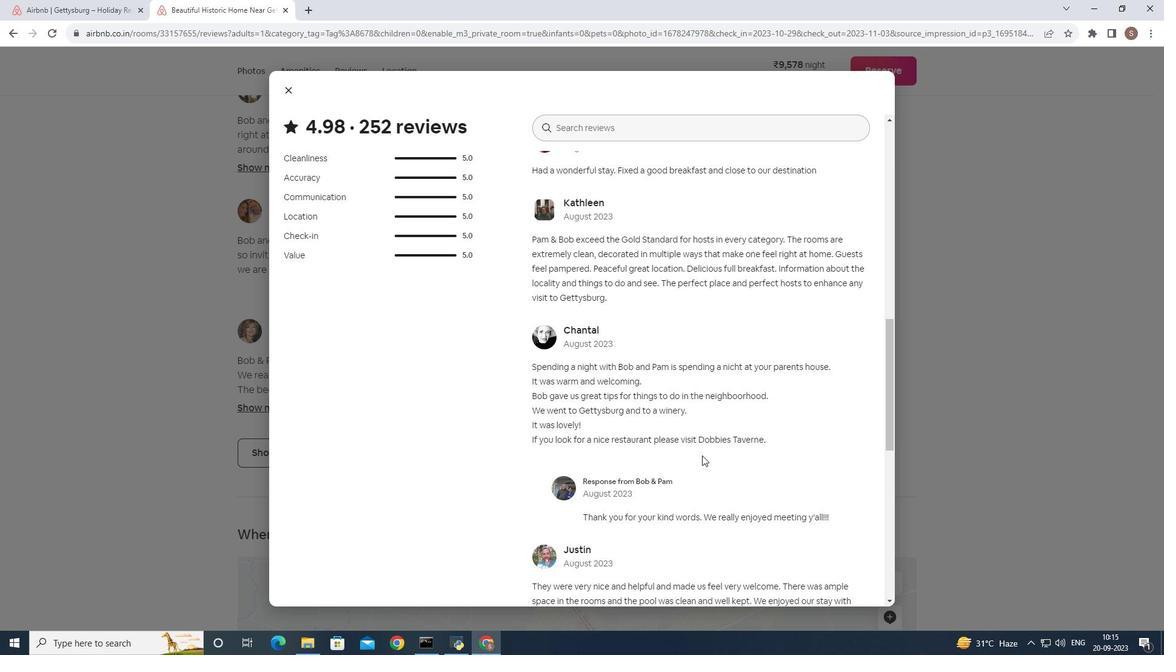 
Action: Mouse moved to (692, 455)
Screenshot: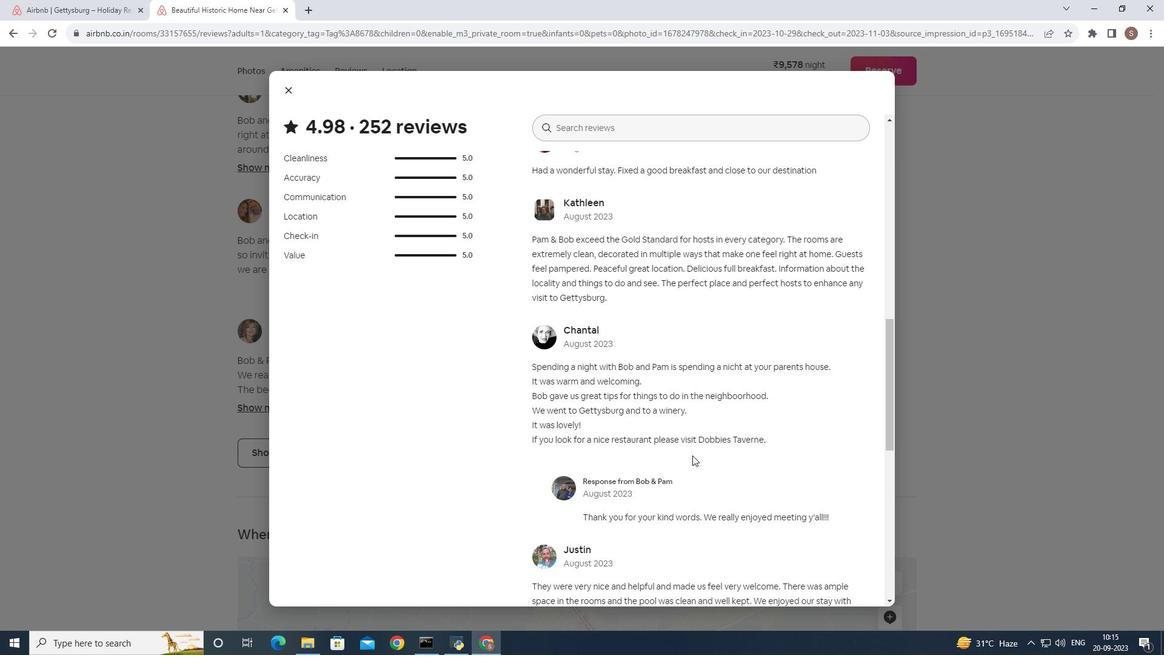 
Action: Mouse scrolled (692, 455) with delta (0, 0)
Screenshot: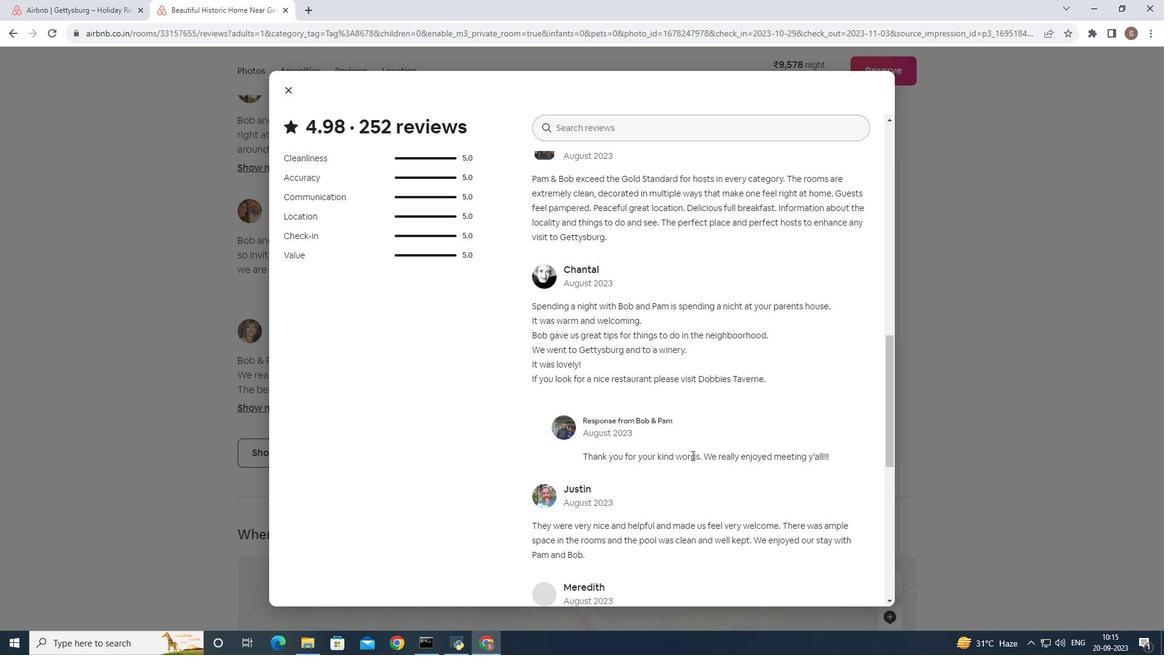 
Action: Mouse moved to (712, 444)
Screenshot: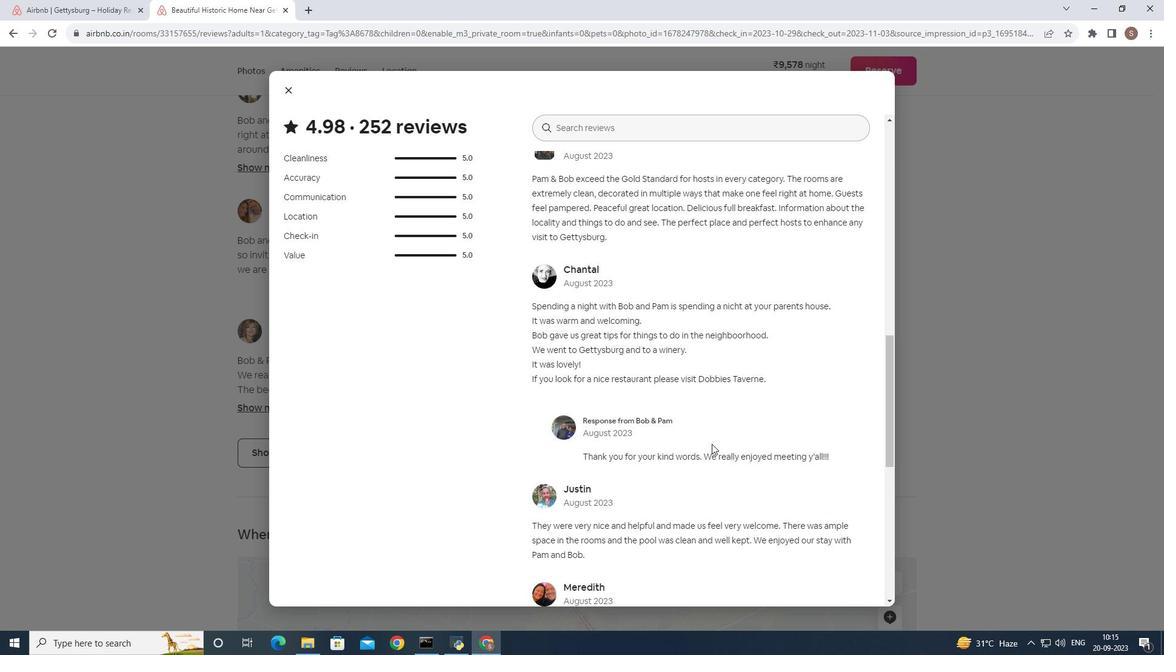 
Action: Mouse scrolled (712, 443) with delta (0, 0)
Screenshot: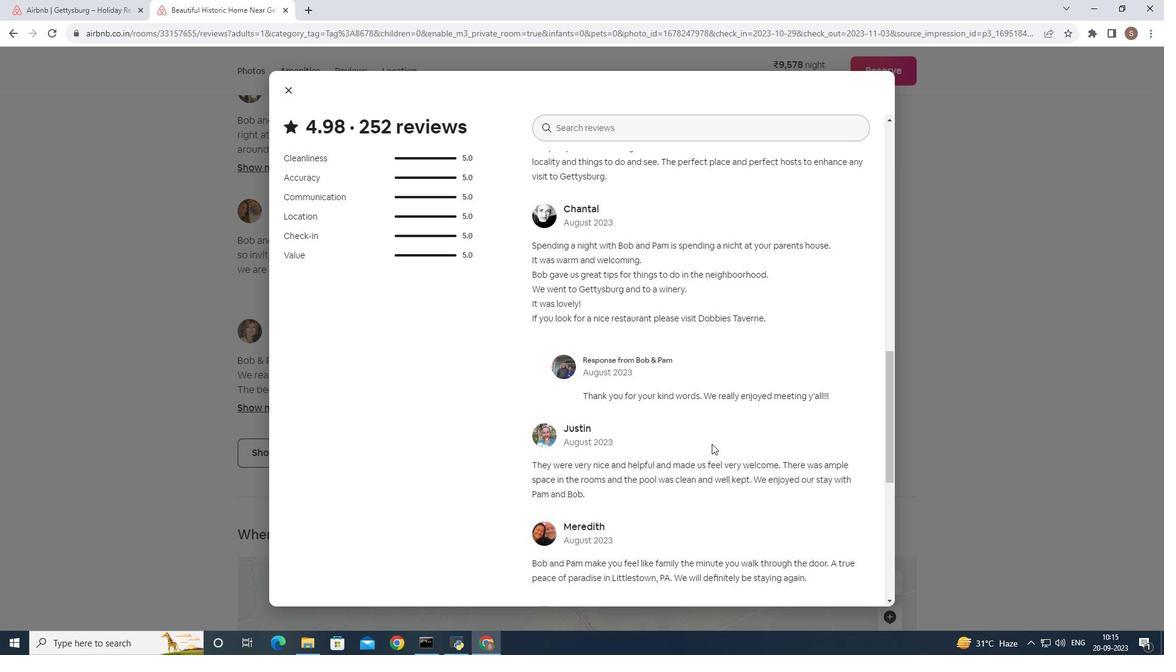 
Action: Mouse scrolled (712, 443) with delta (0, 0)
Screenshot: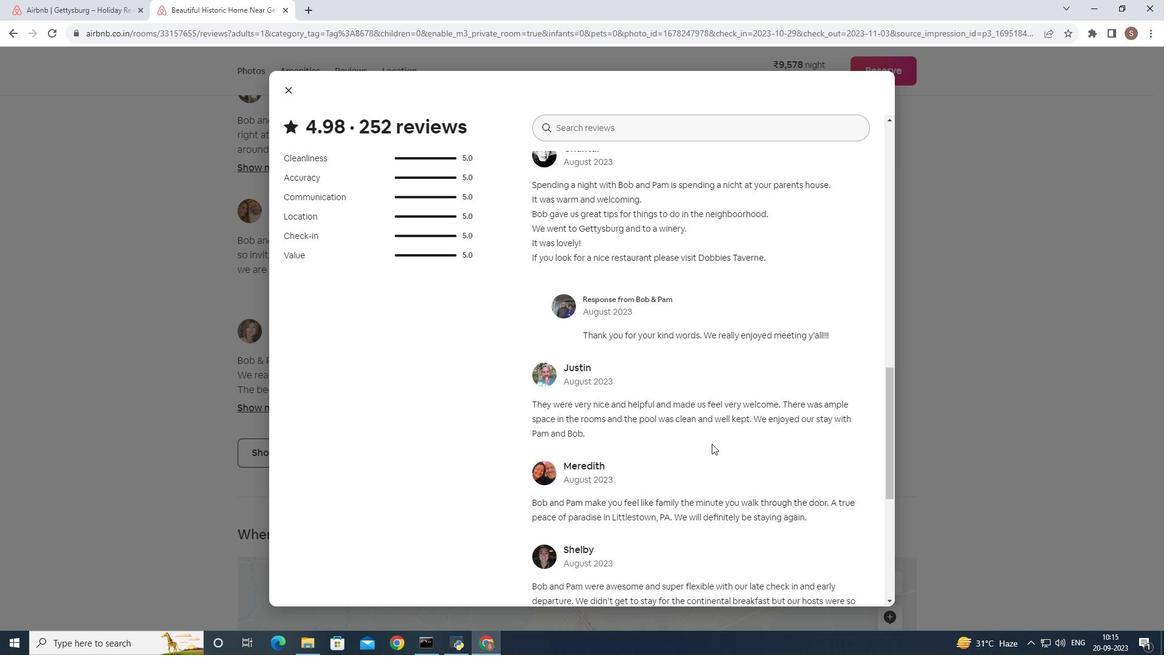 
Action: Mouse scrolled (712, 443) with delta (0, 0)
Screenshot: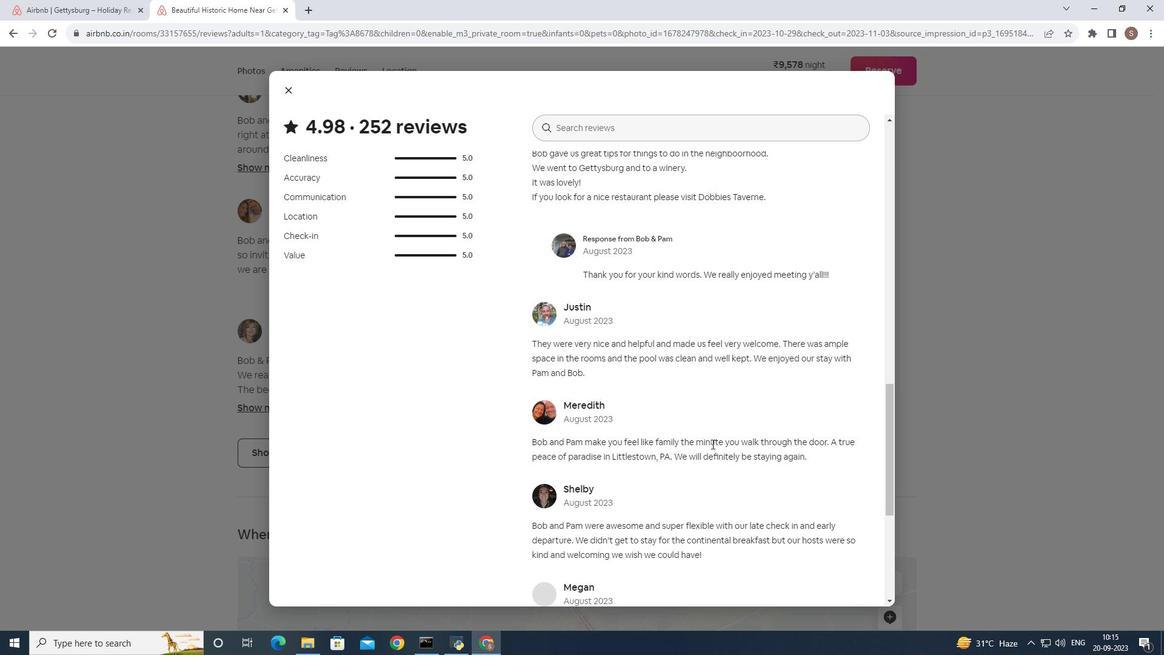 
Action: Mouse scrolled (712, 443) with delta (0, 0)
Screenshot: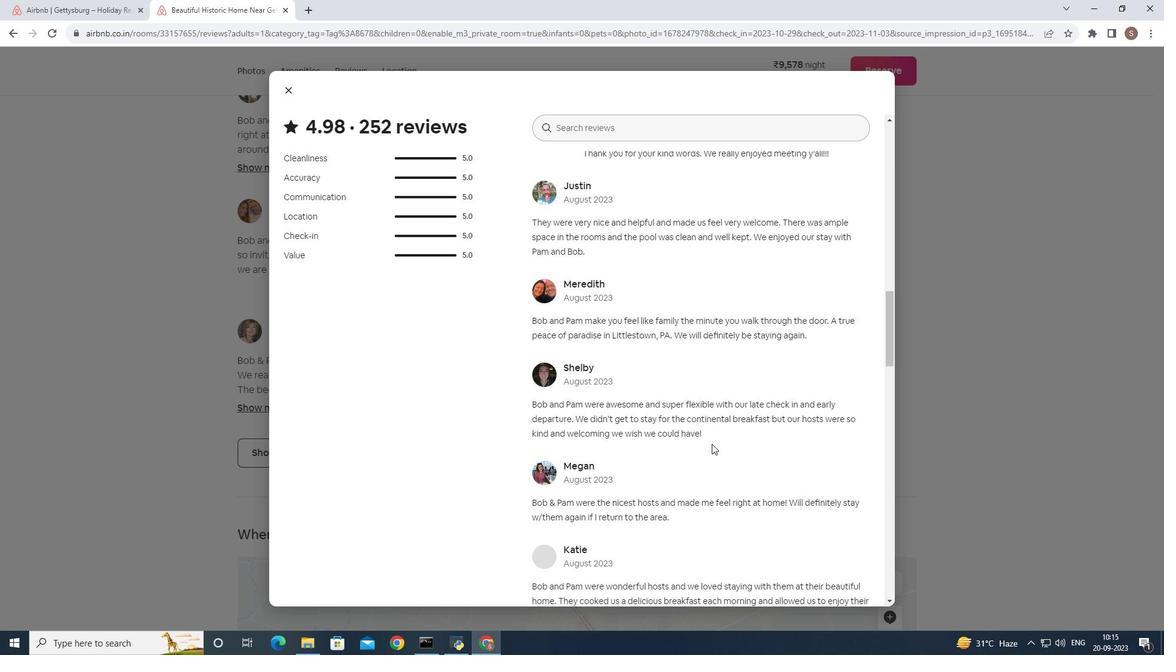 
Action: Mouse scrolled (712, 443) with delta (0, 0)
Screenshot: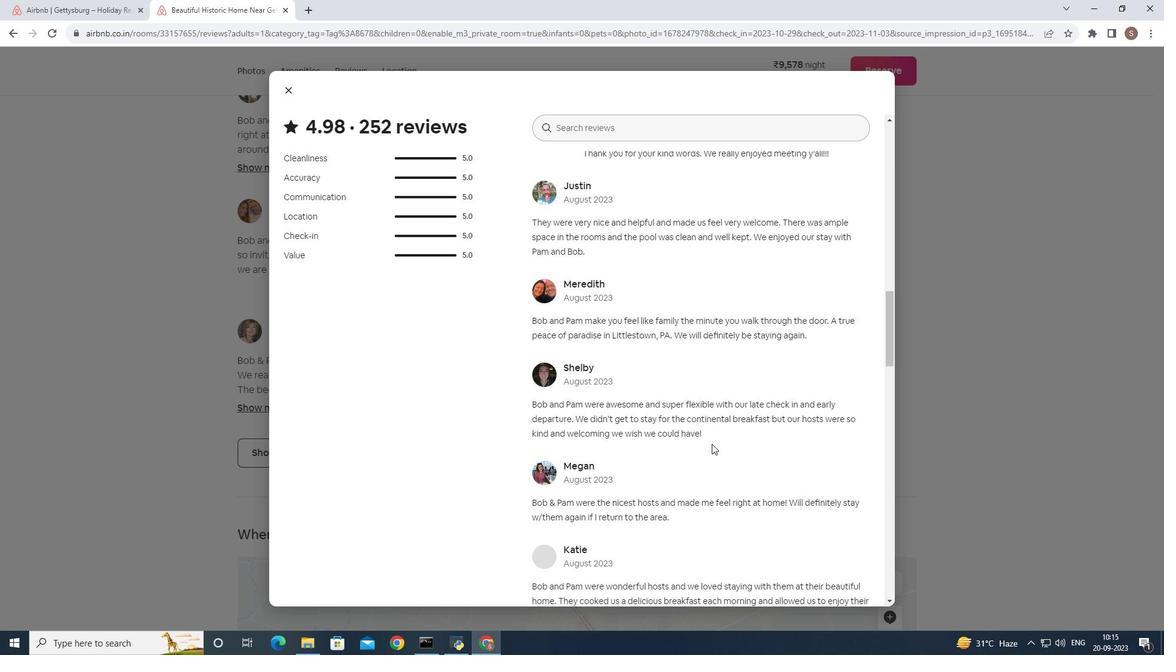 
Action: Mouse scrolled (712, 443) with delta (0, 0)
Screenshot: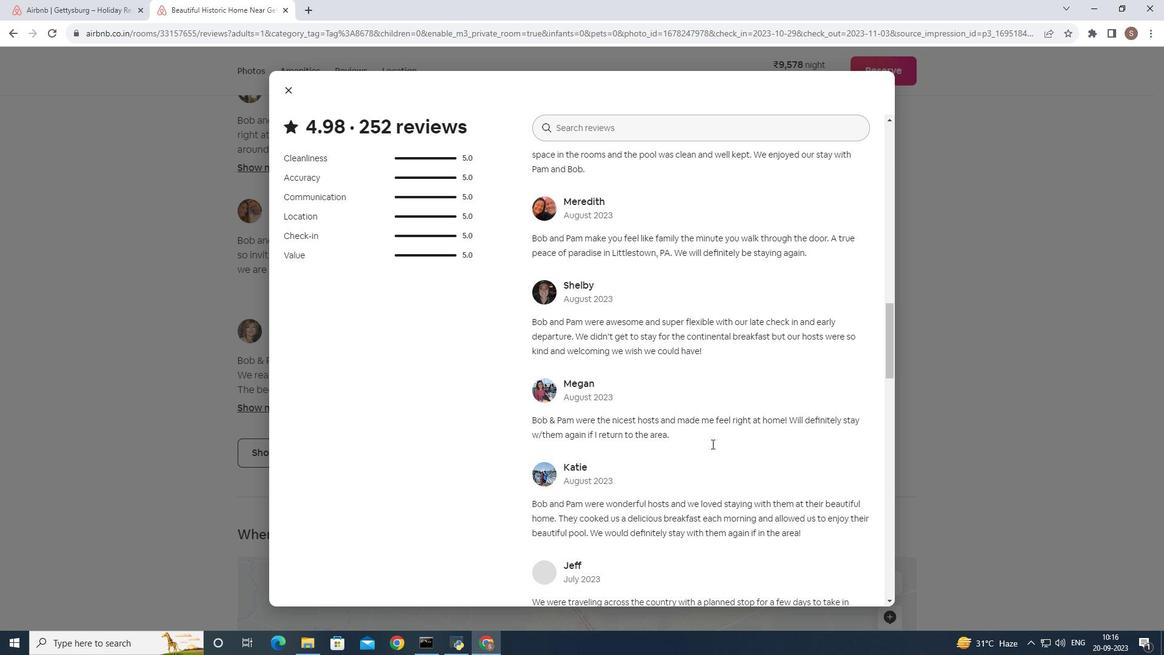 
Action: Mouse scrolled (712, 443) with delta (0, 0)
Screenshot: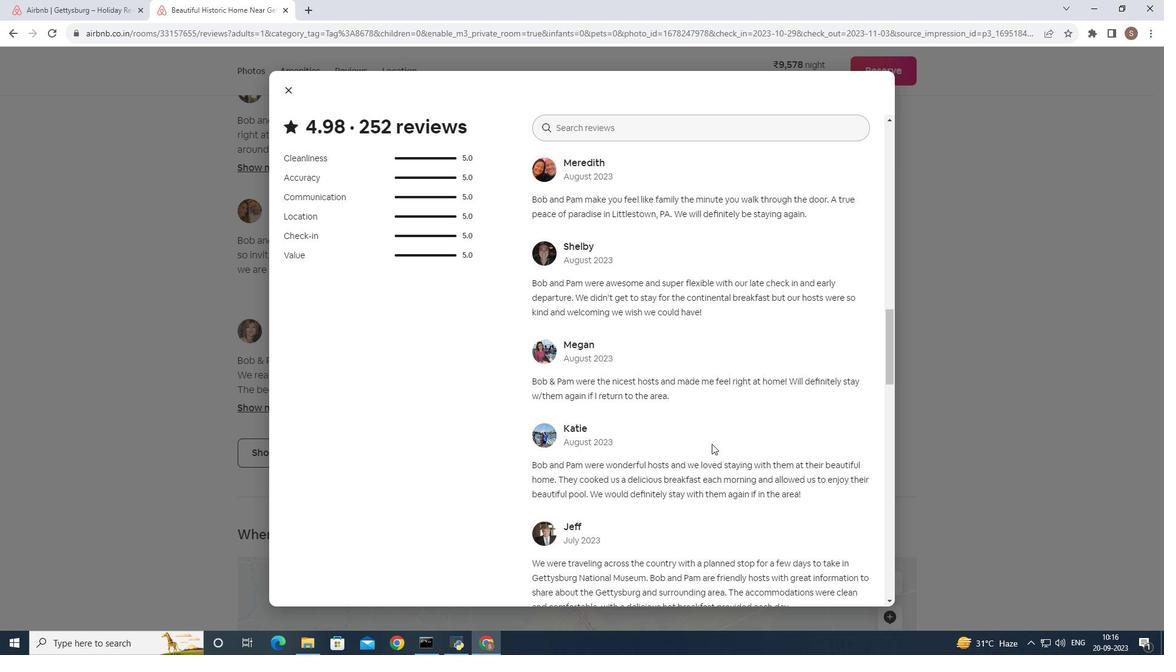 
Action: Mouse scrolled (712, 443) with delta (0, 0)
Screenshot: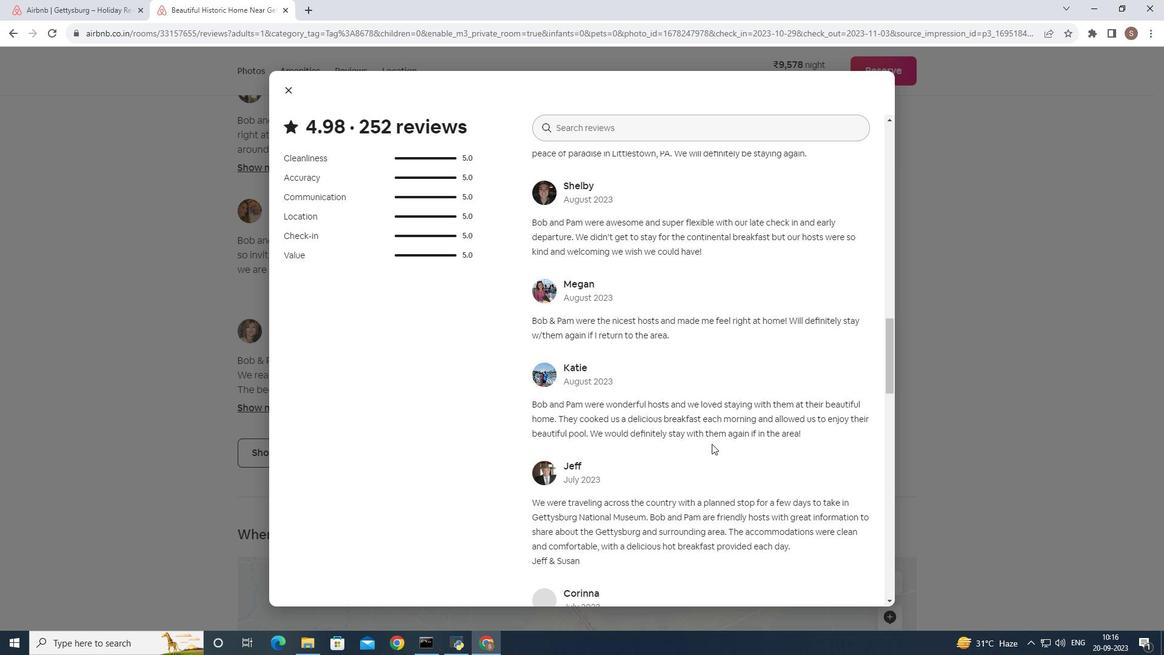 
Action: Mouse scrolled (712, 443) with delta (0, 0)
Screenshot: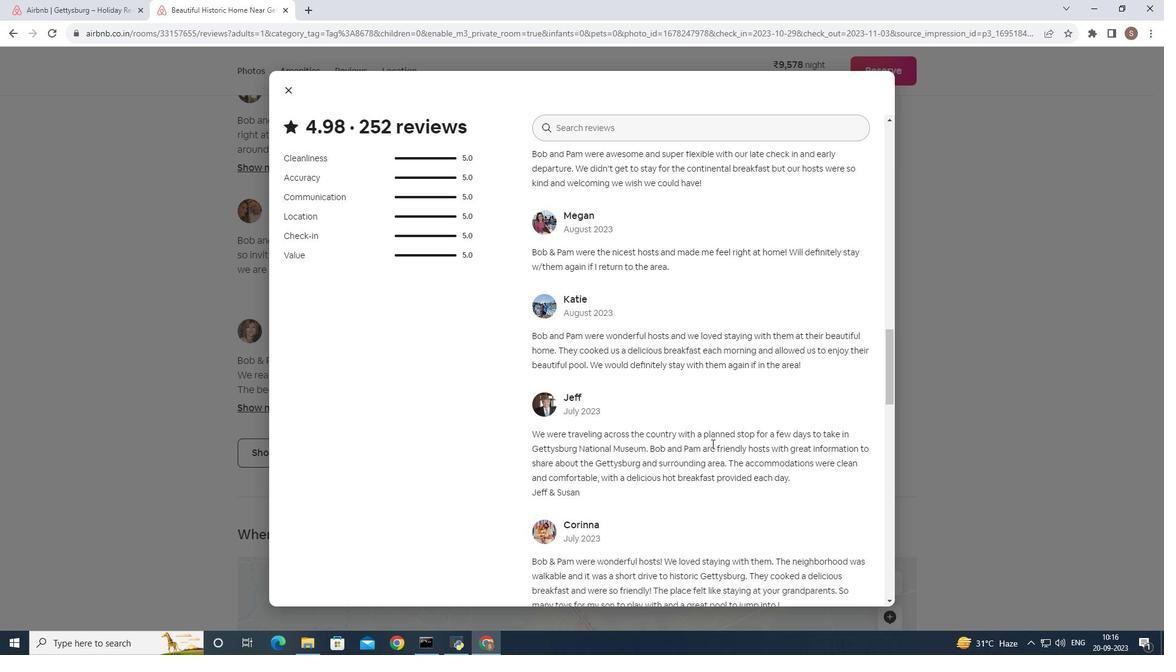 
Action: Mouse scrolled (712, 443) with delta (0, 0)
Screenshot: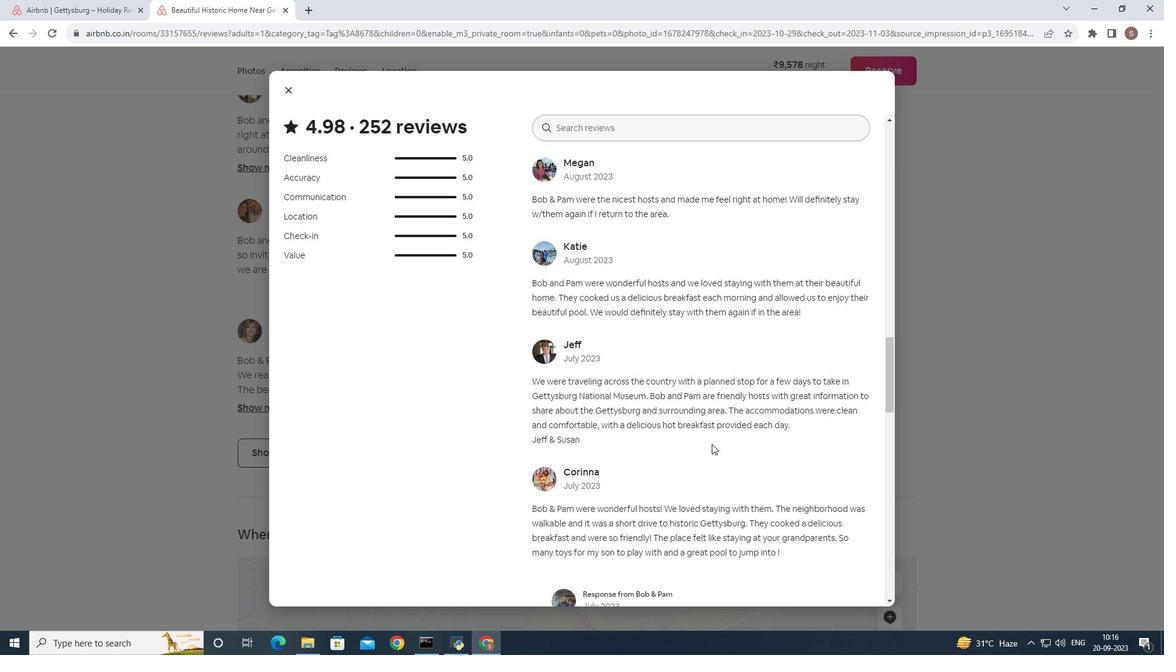 
Action: Mouse scrolled (712, 443) with delta (0, 0)
Screenshot: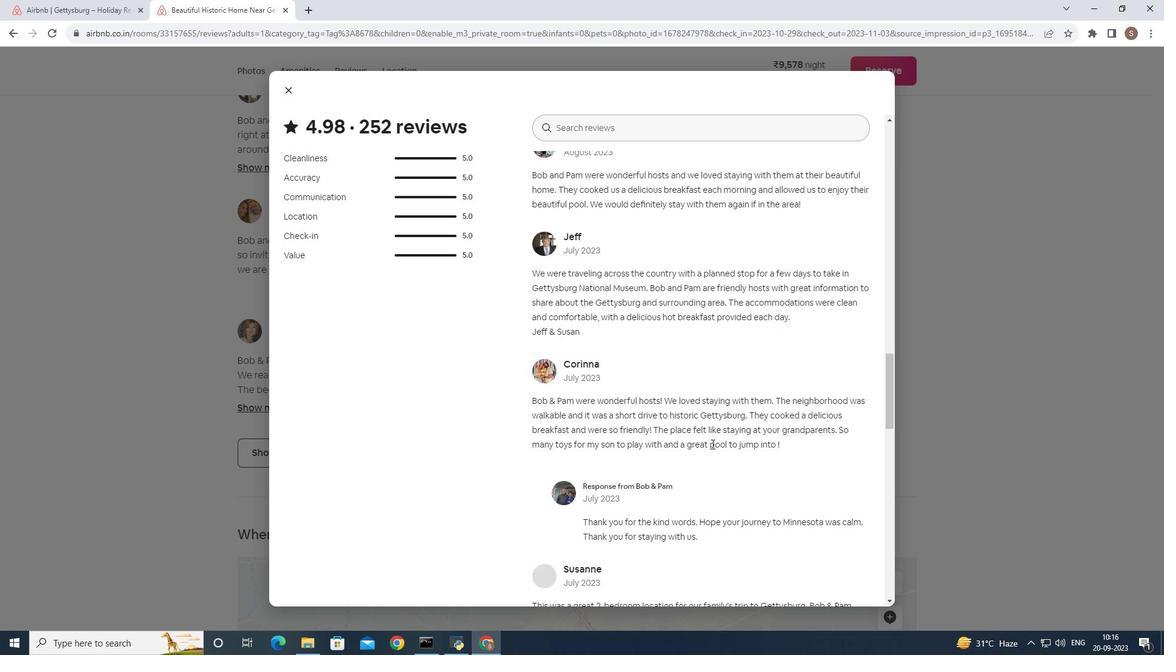
Action: Mouse scrolled (712, 443) with delta (0, 0)
Screenshot: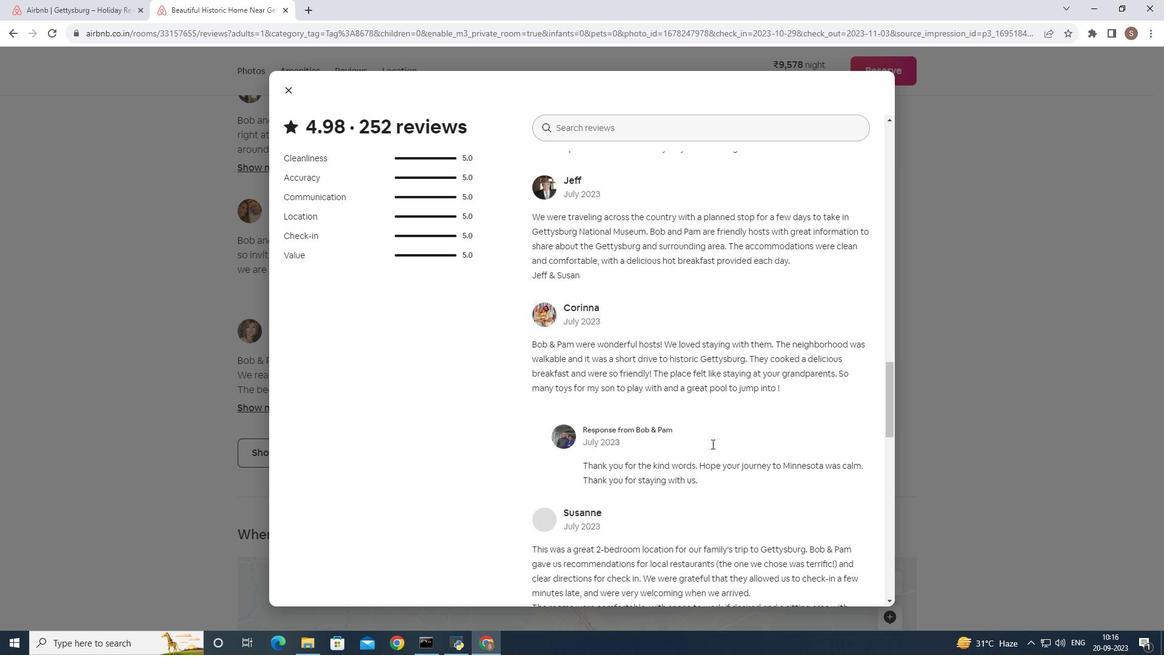 
Action: Mouse scrolled (712, 443) with delta (0, 0)
Screenshot: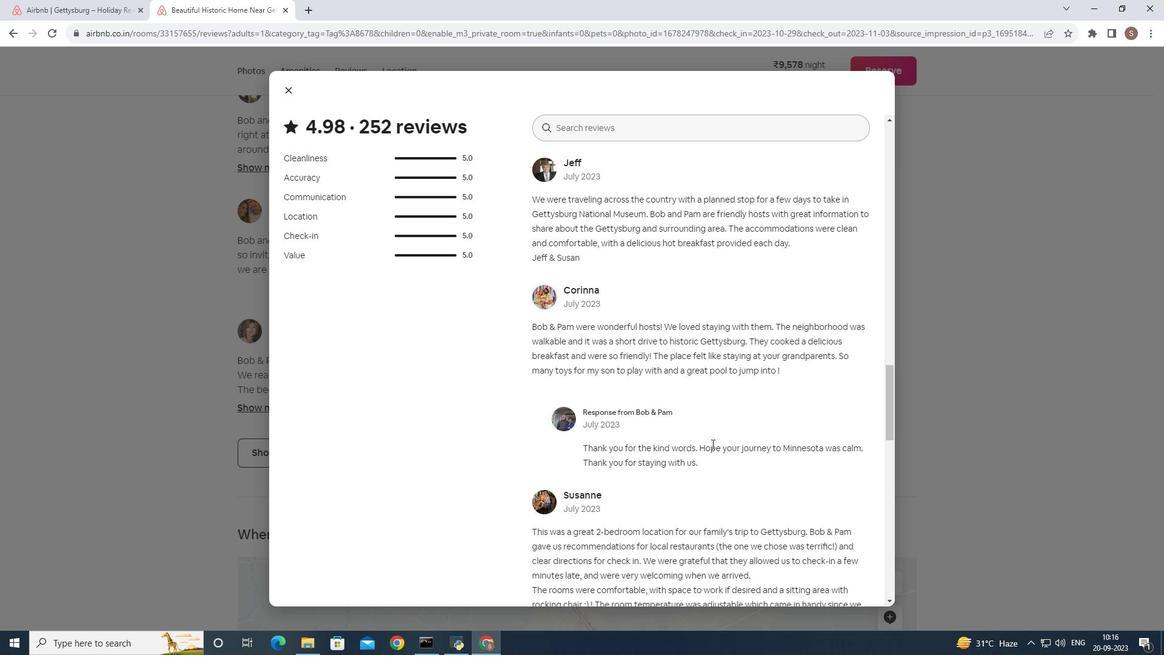 
Action: Mouse scrolled (712, 443) with delta (0, 0)
Screenshot: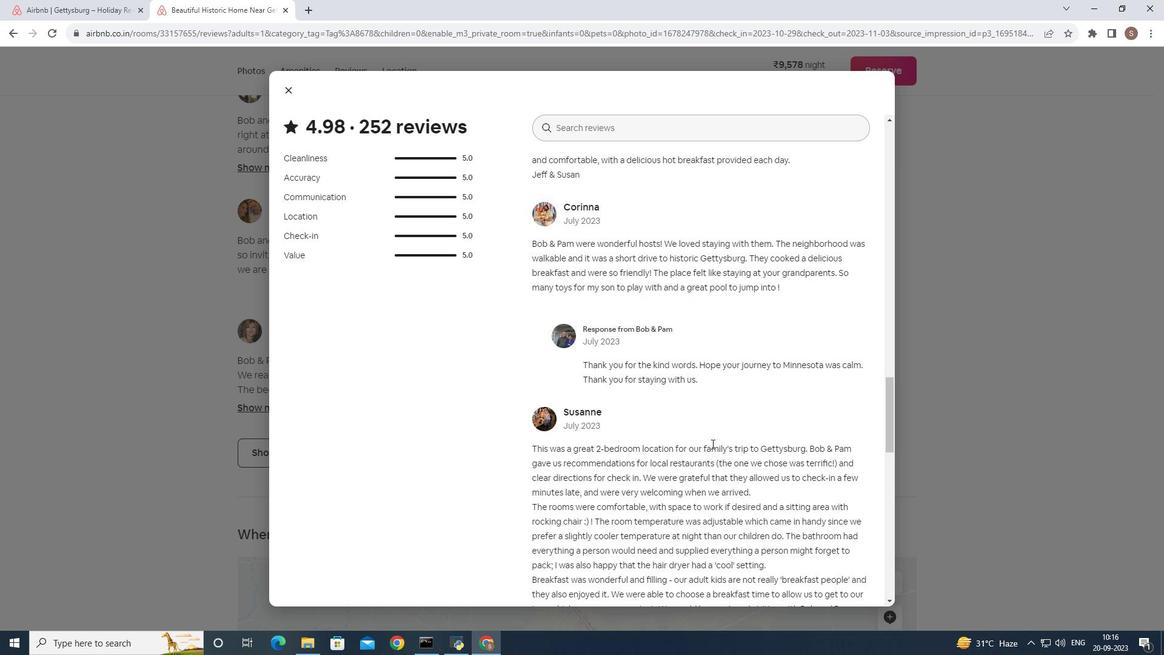 
Action: Mouse scrolled (712, 443) with delta (0, 0)
Screenshot: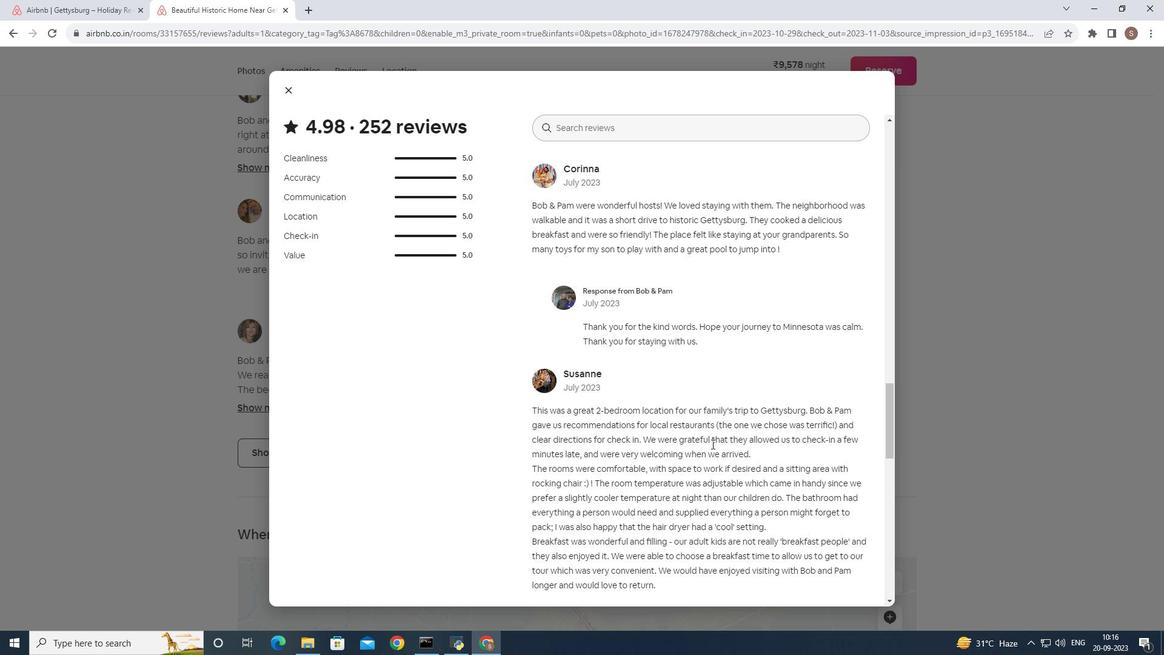 
Action: Mouse scrolled (712, 443) with delta (0, 0)
Screenshot: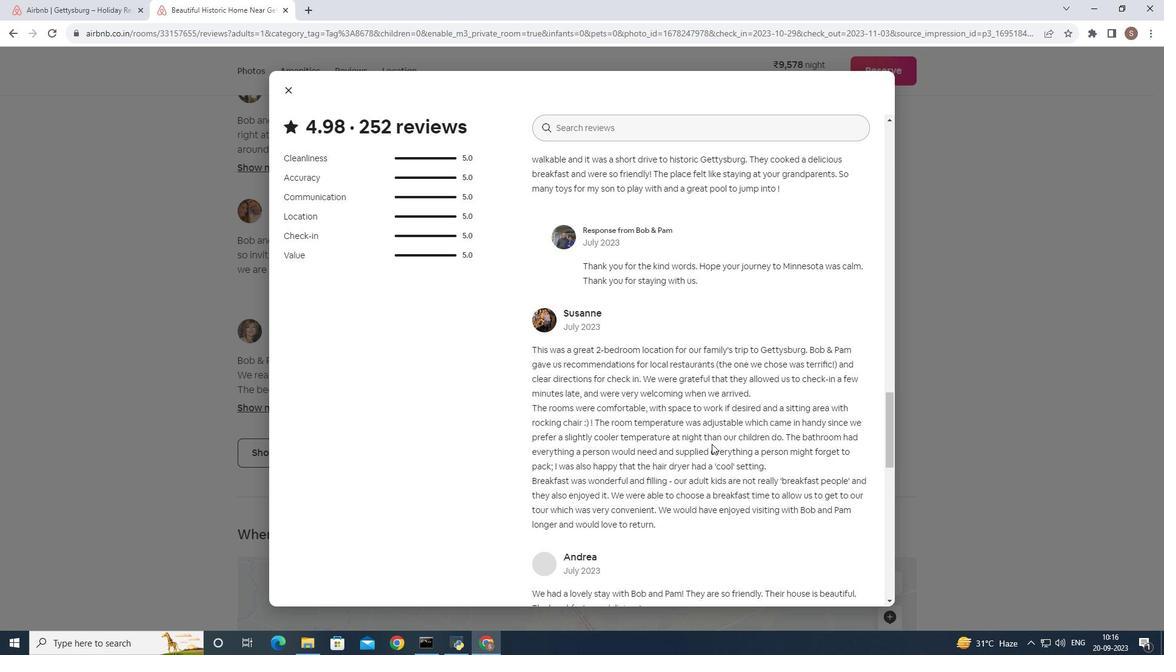 
Action: Mouse moved to (712, 444)
Screenshot: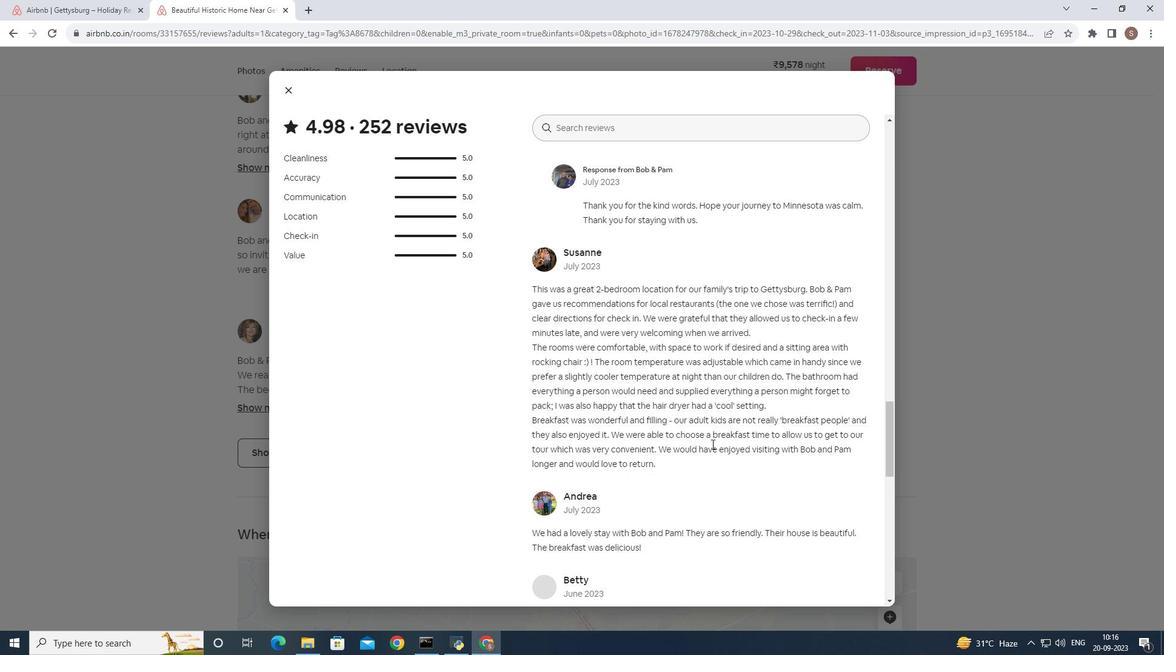
Action: Mouse scrolled (712, 443) with delta (0, 0)
Screenshot: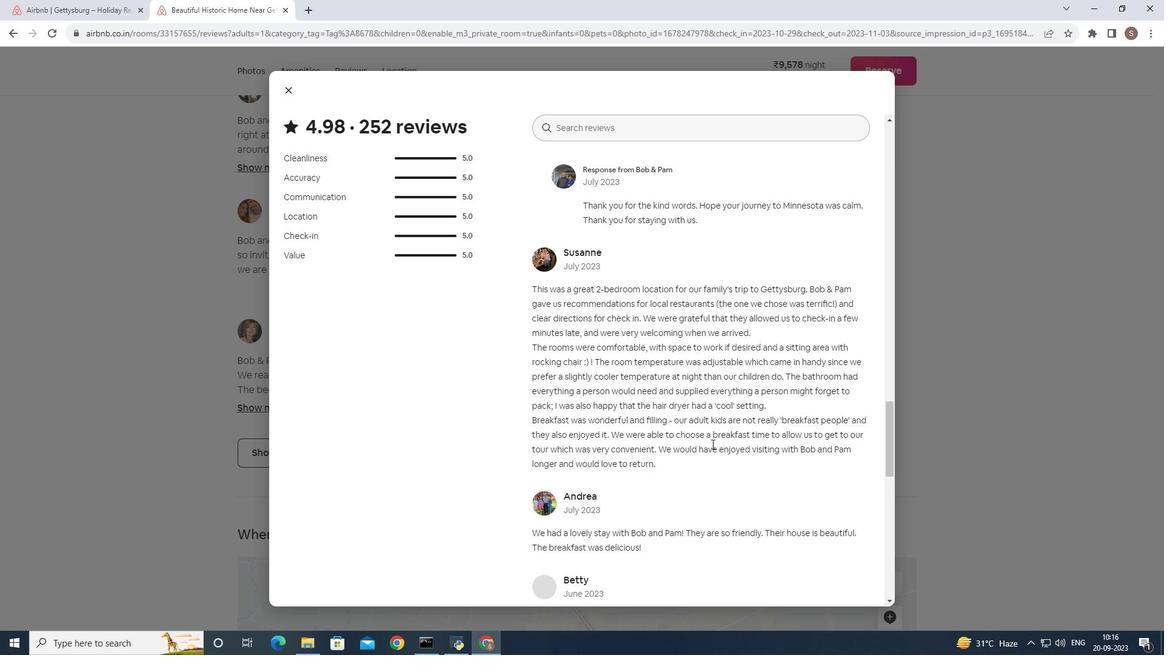 
Action: Mouse scrolled (712, 443) with delta (0, 0)
Screenshot: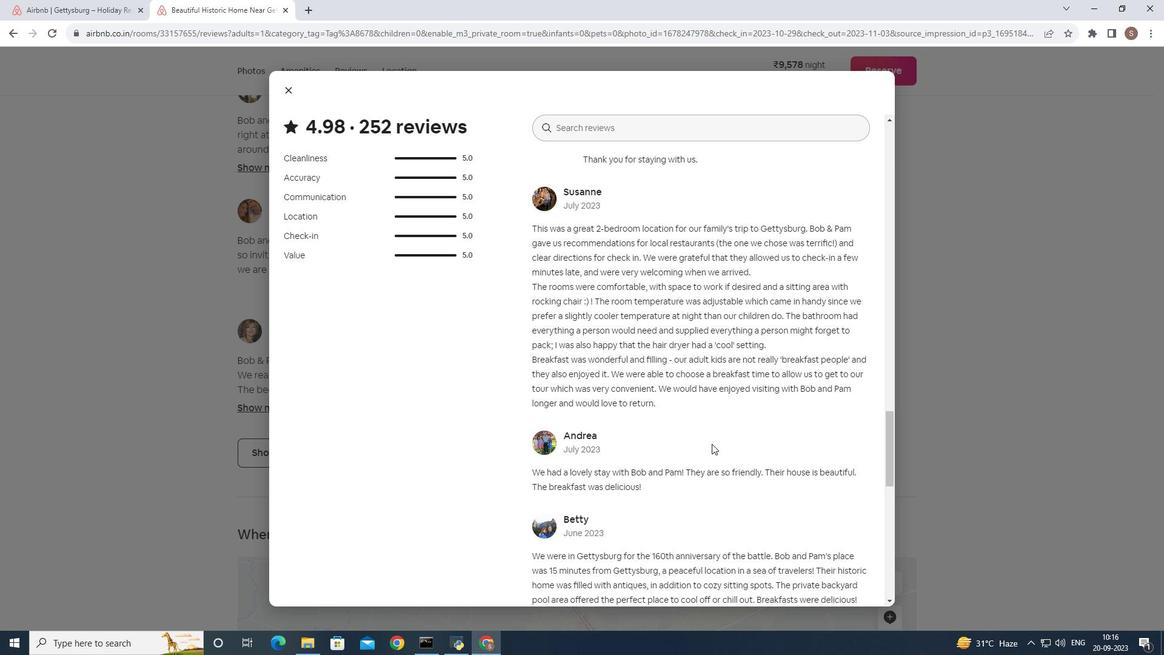
Action: Mouse scrolled (712, 443) with delta (0, 0)
Screenshot: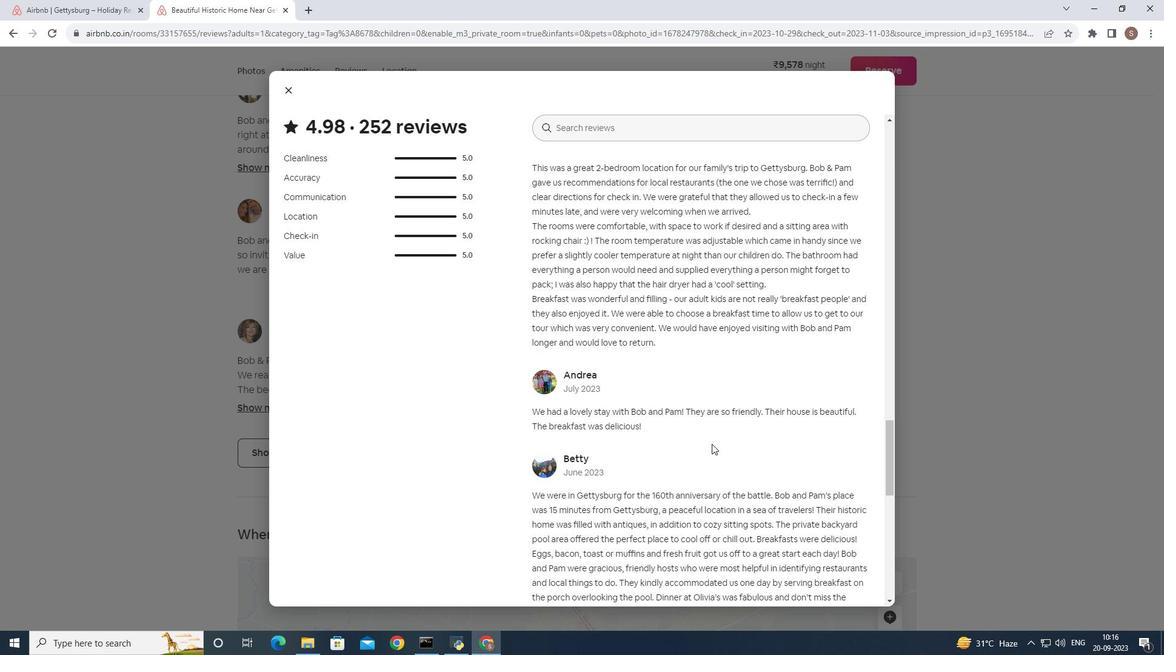 
Action: Mouse scrolled (712, 443) with delta (0, 0)
Screenshot: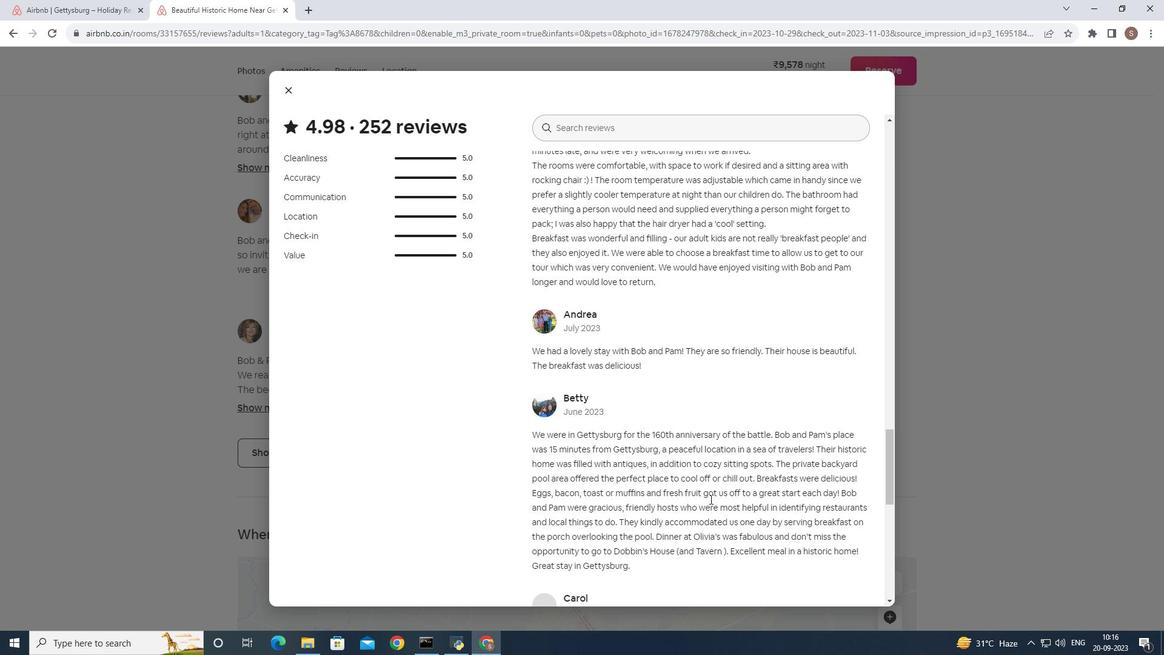 
Action: Mouse moved to (721, 509)
Screenshot: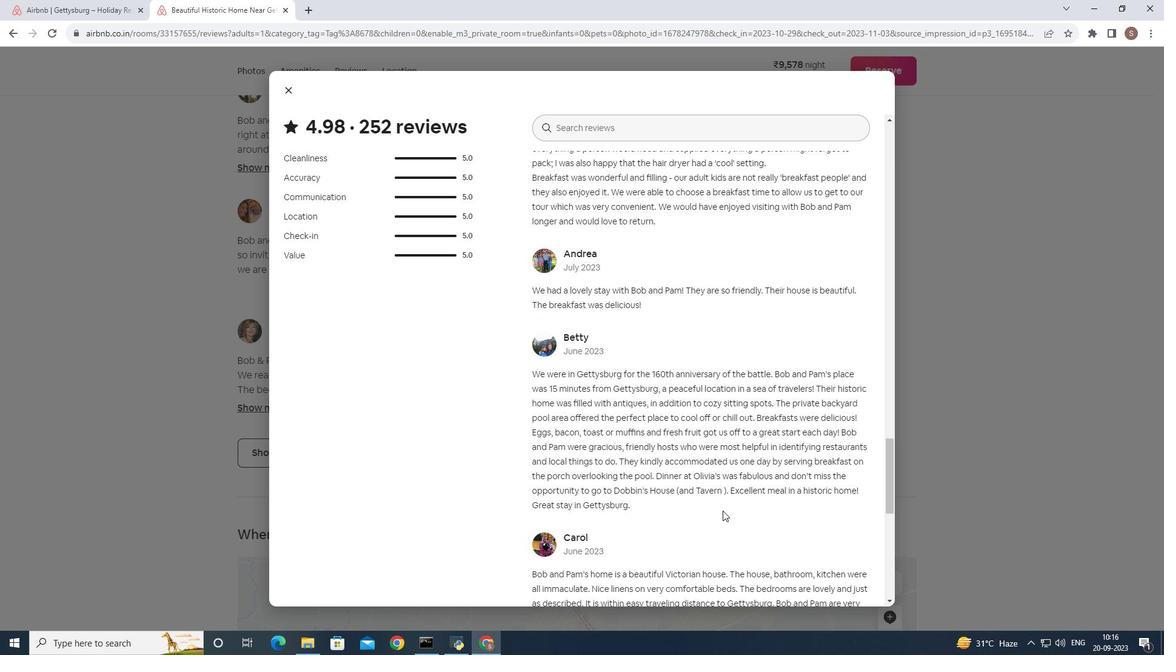 
Action: Mouse scrolled (721, 509) with delta (0, 0)
Screenshot: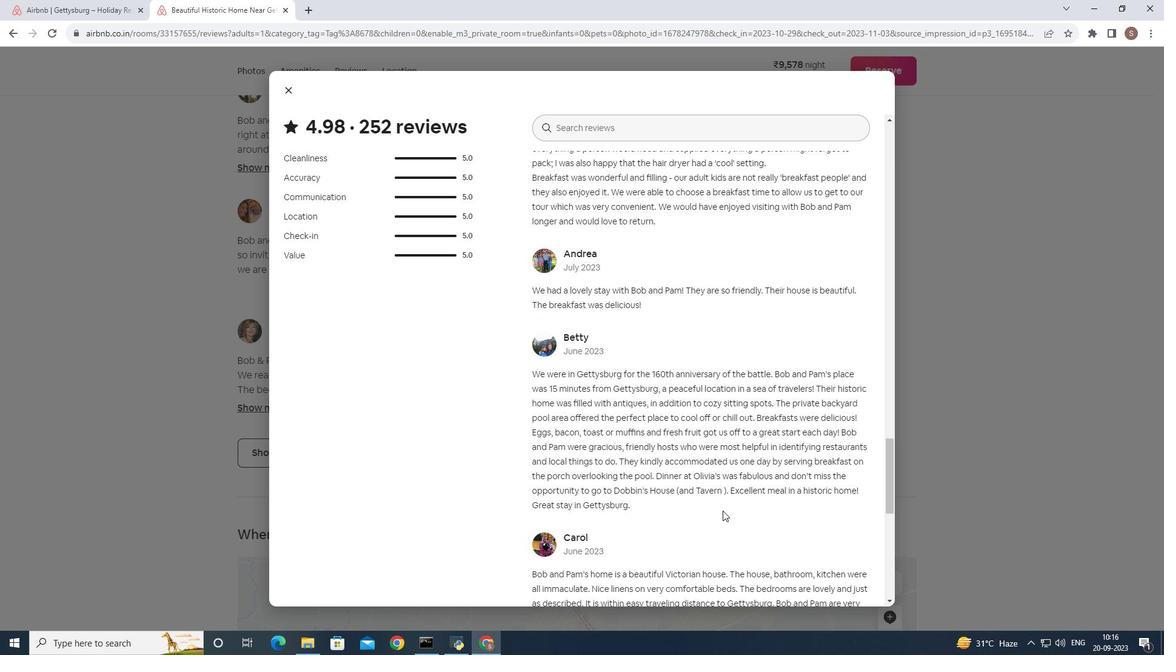 
Action: Mouse moved to (723, 510)
Screenshot: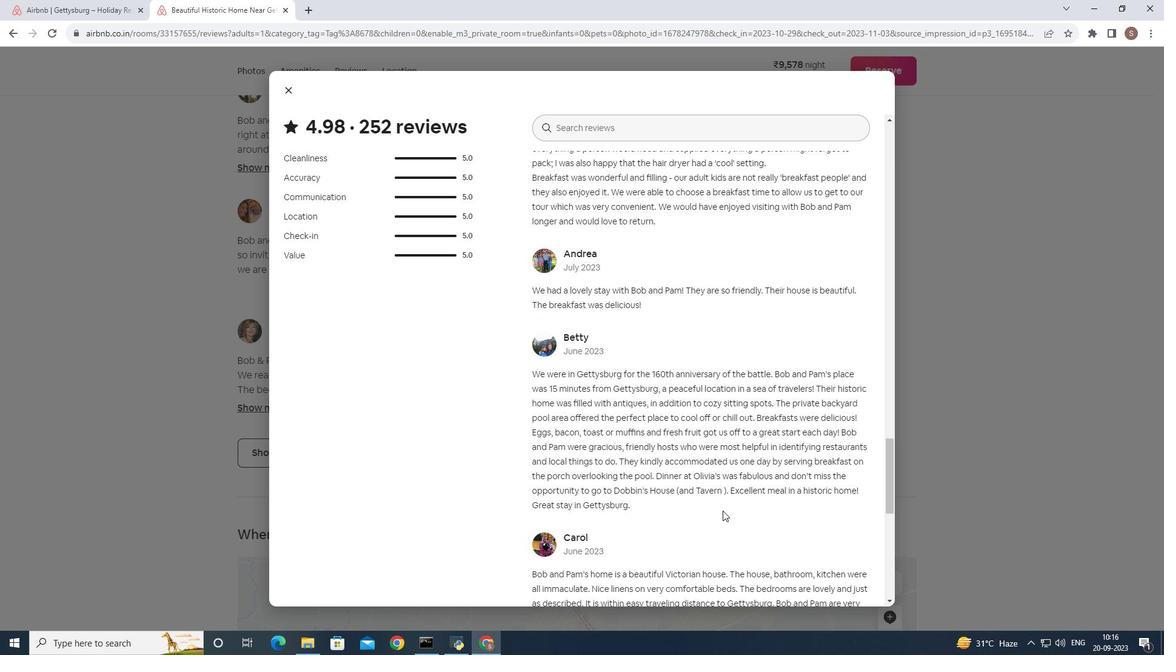 
Action: Mouse scrolled (723, 510) with delta (0, 0)
Screenshot: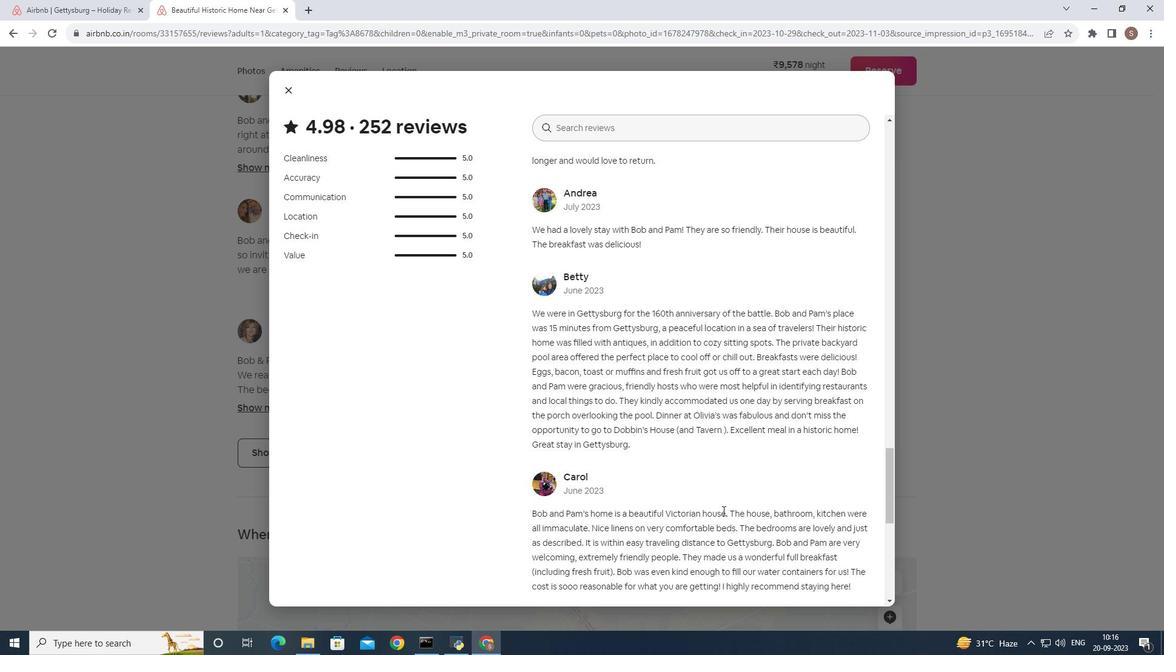 
Action: Mouse scrolled (723, 510) with delta (0, 0)
Screenshot: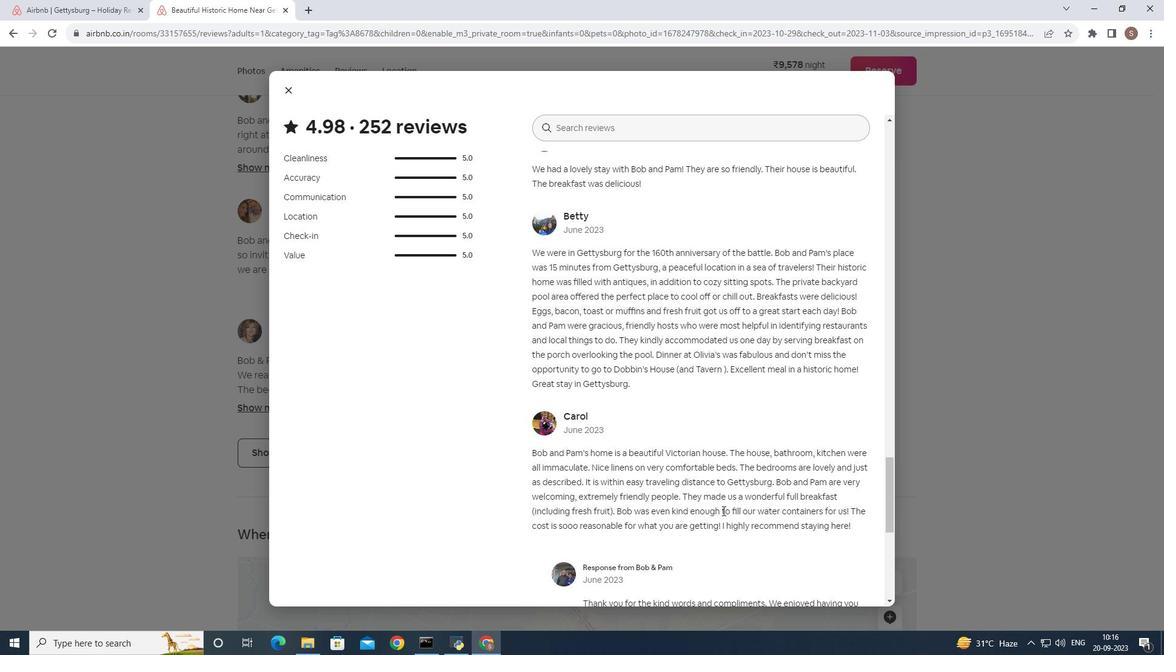 
Action: Mouse scrolled (723, 510) with delta (0, 0)
Screenshot: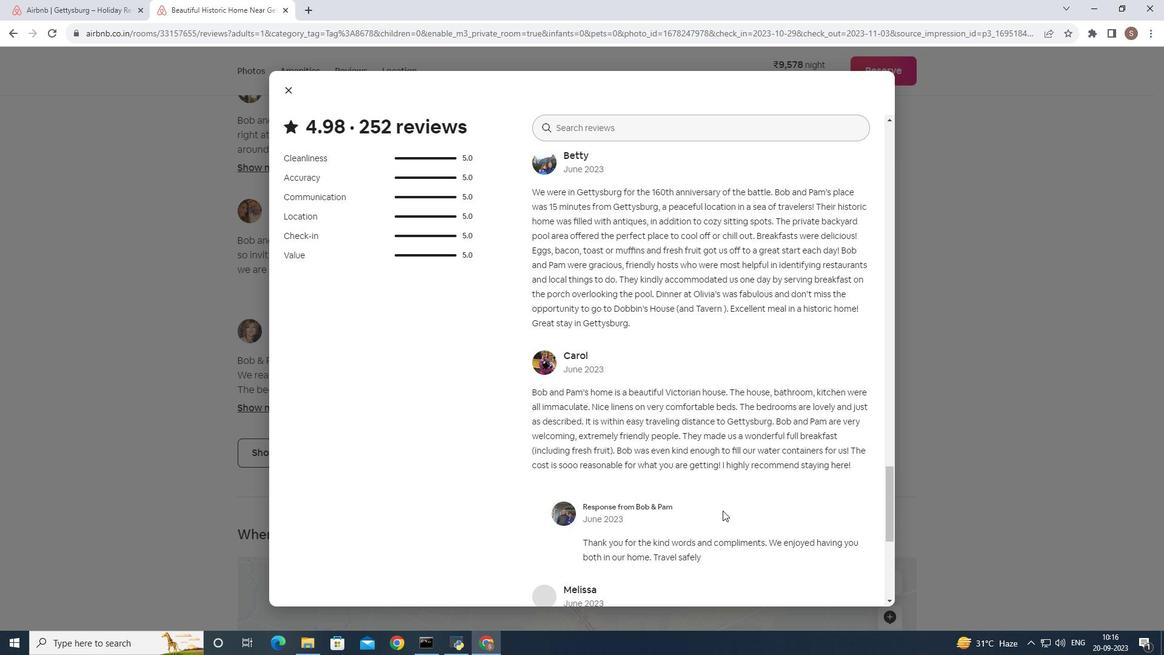
Action: Mouse scrolled (723, 510) with delta (0, 0)
Screenshot: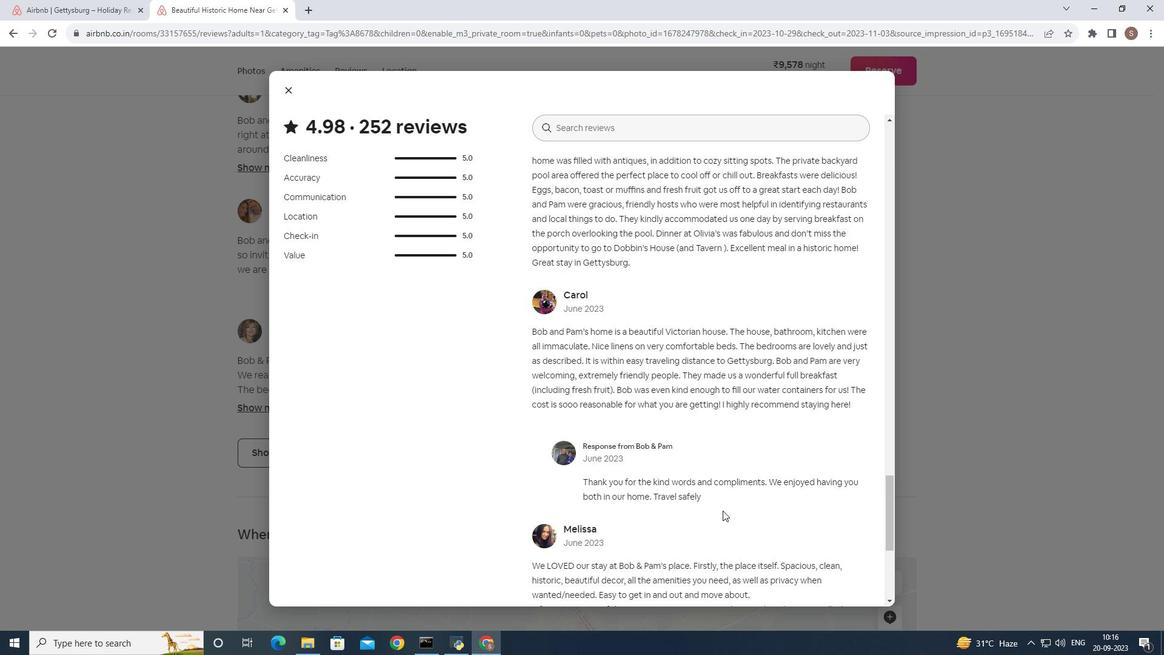 
Action: Mouse scrolled (723, 510) with delta (0, 0)
Screenshot: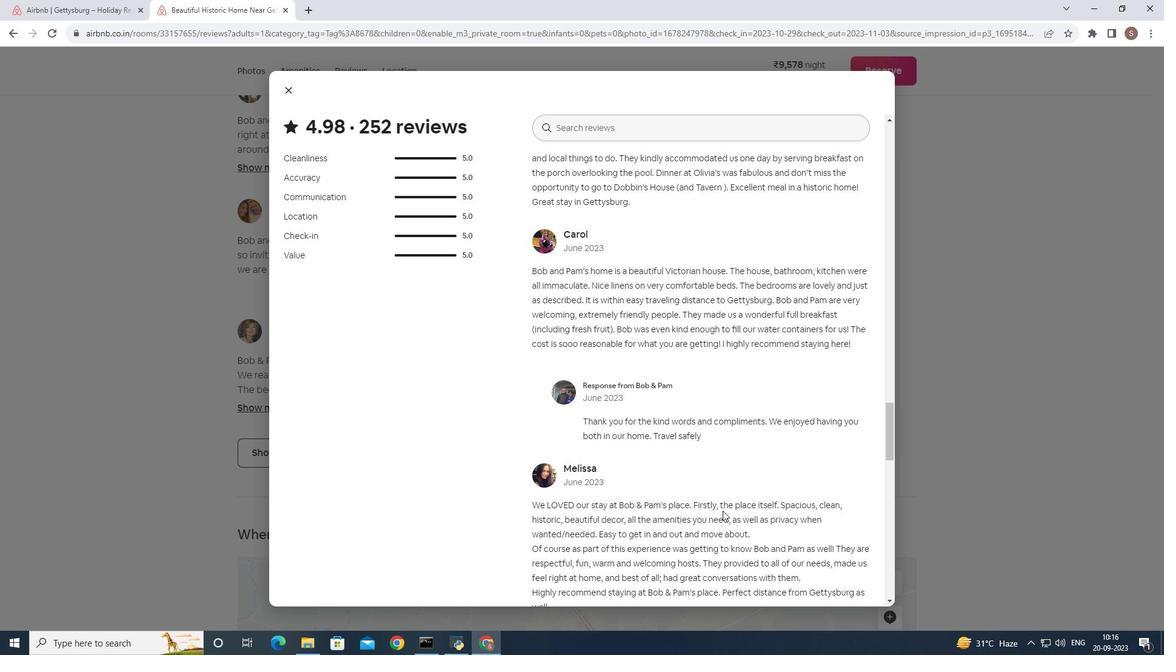 
Action: Mouse scrolled (723, 510) with delta (0, 0)
Screenshot: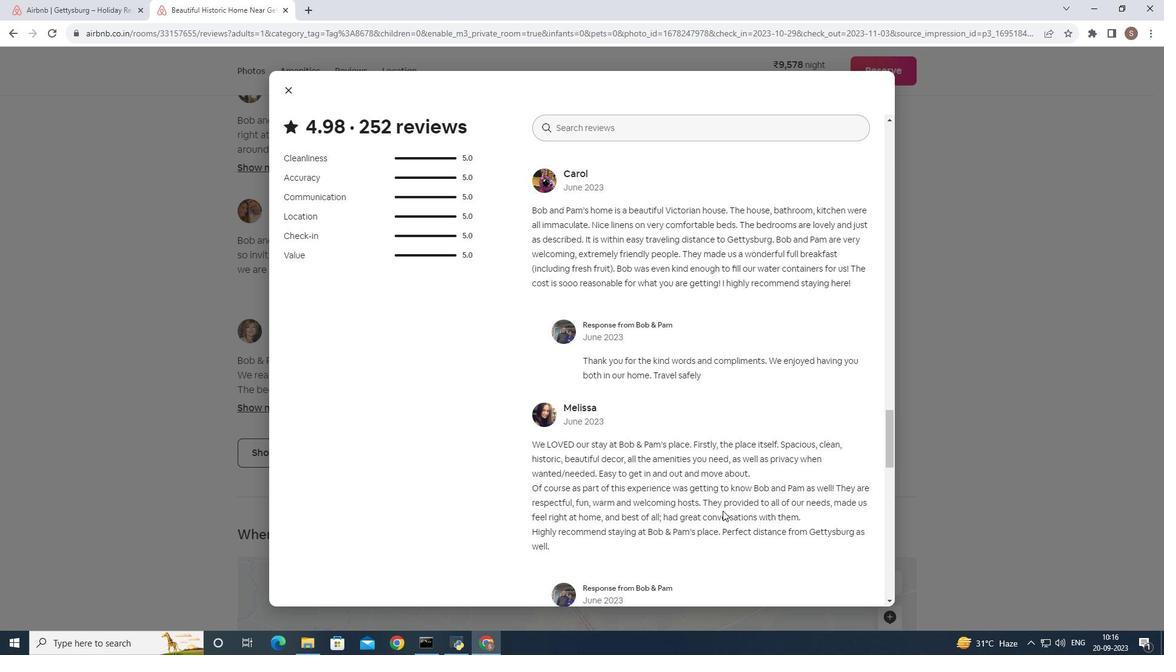 
Action: Mouse scrolled (723, 510) with delta (0, 0)
Screenshot: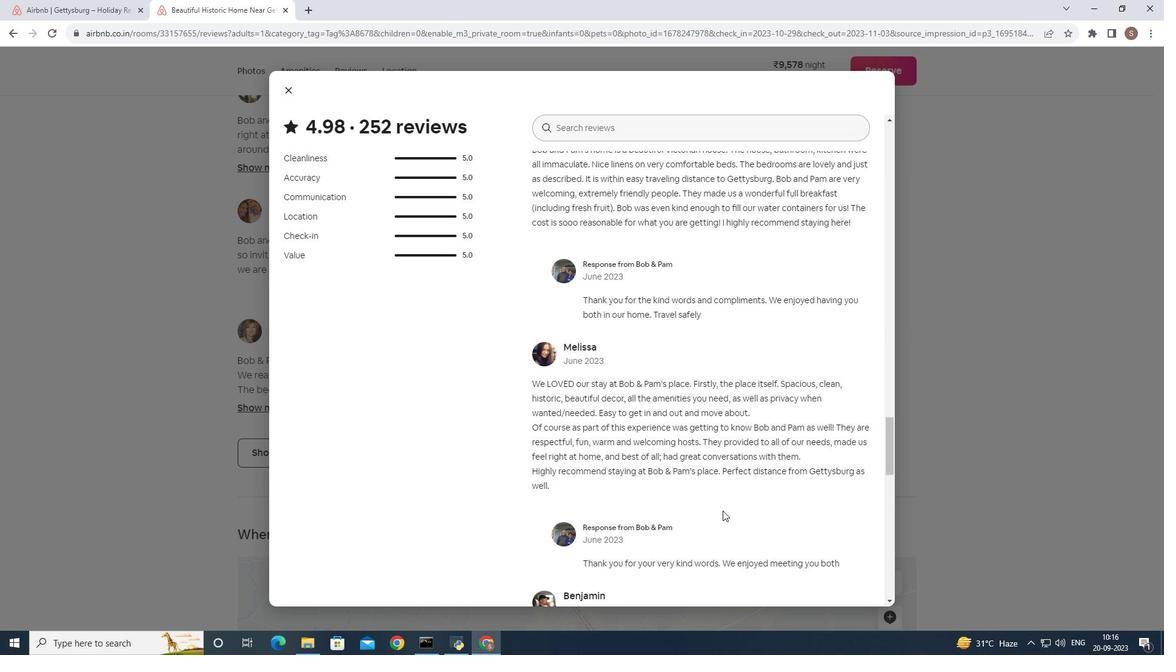 
Action: Mouse scrolled (723, 510) with delta (0, 0)
Screenshot: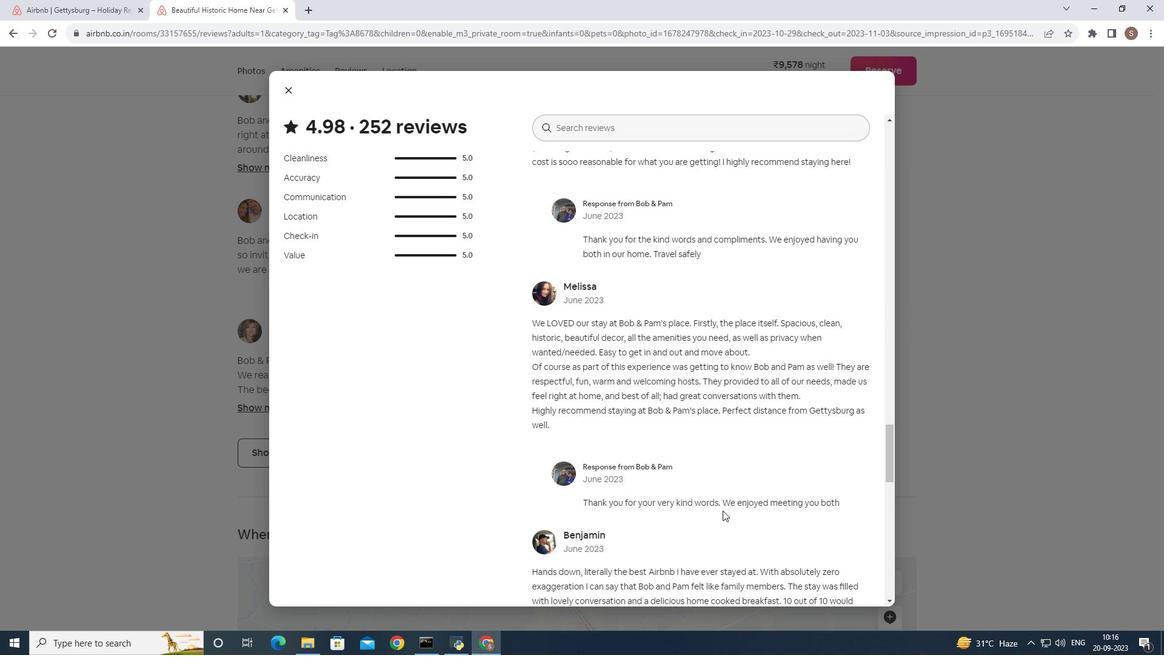 
Action: Mouse scrolled (723, 510) with delta (0, 0)
Screenshot: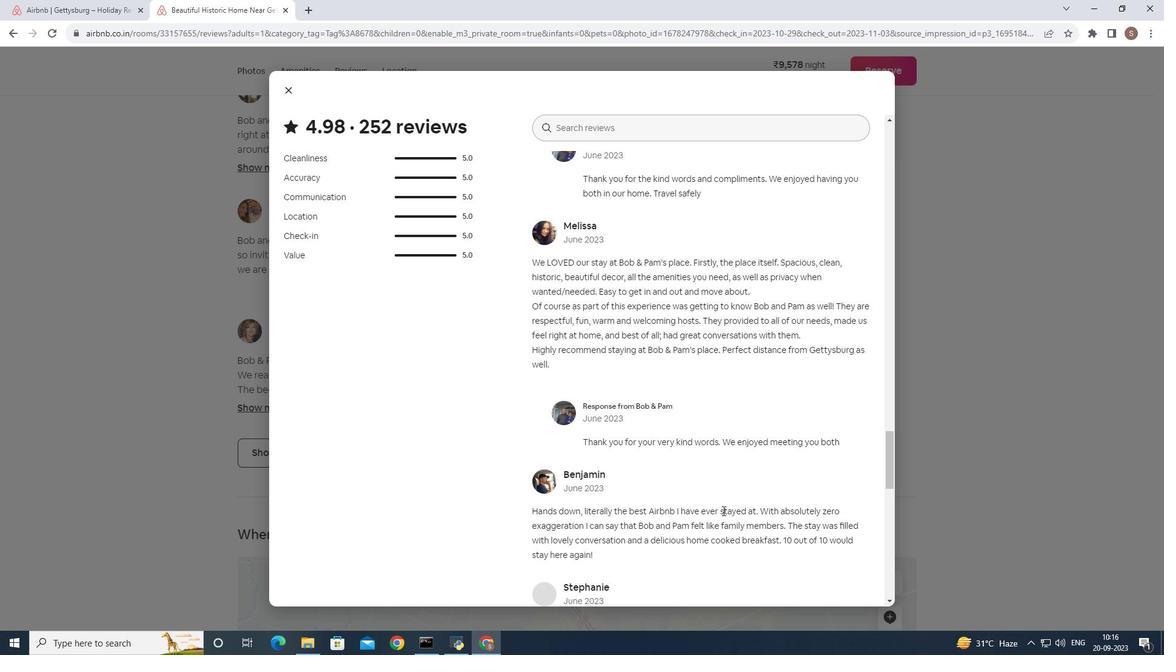 
Action: Mouse scrolled (723, 510) with delta (0, 0)
Screenshot: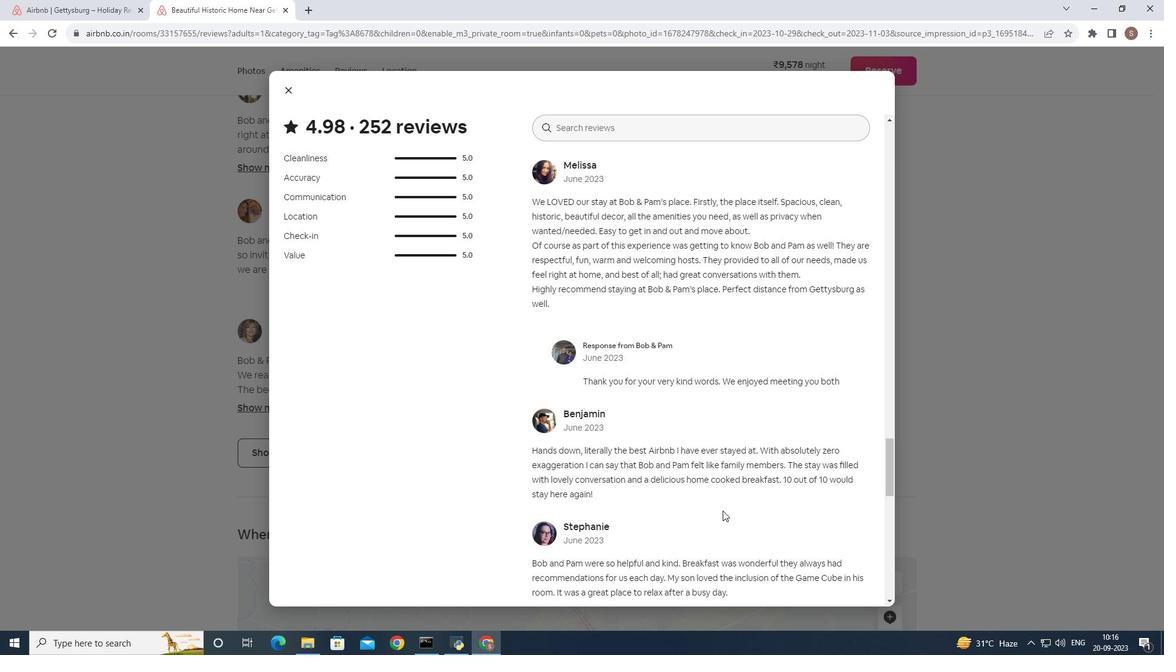 
Action: Mouse scrolled (723, 510) with delta (0, 0)
Screenshot: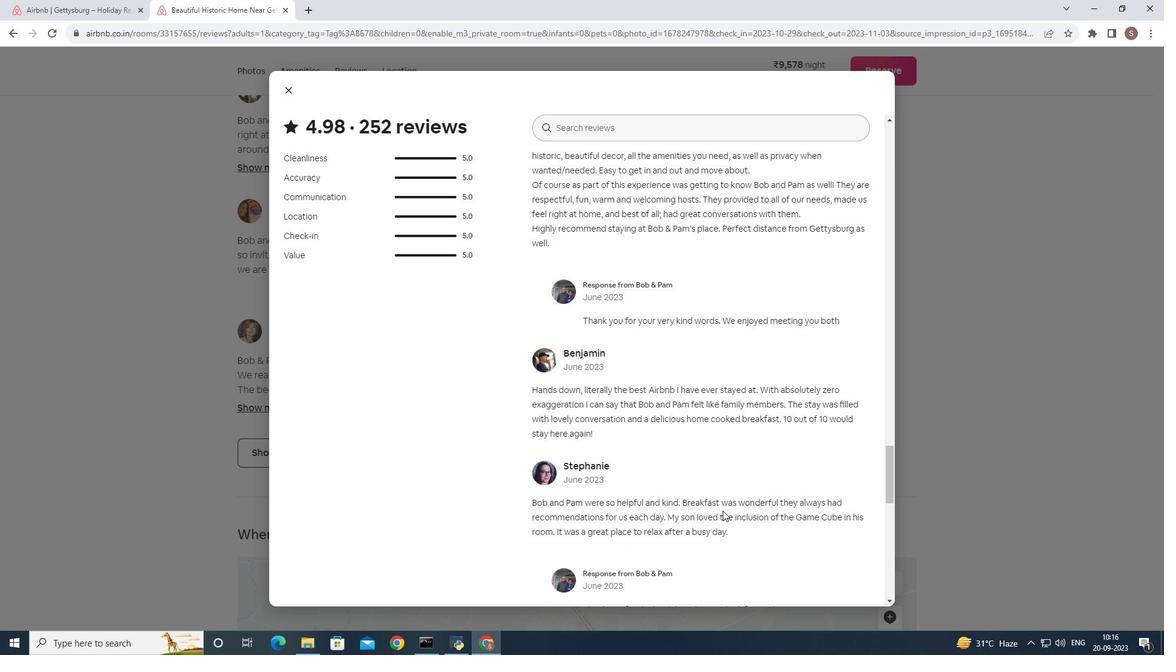 
Action: Mouse scrolled (723, 510) with delta (0, 0)
Screenshot: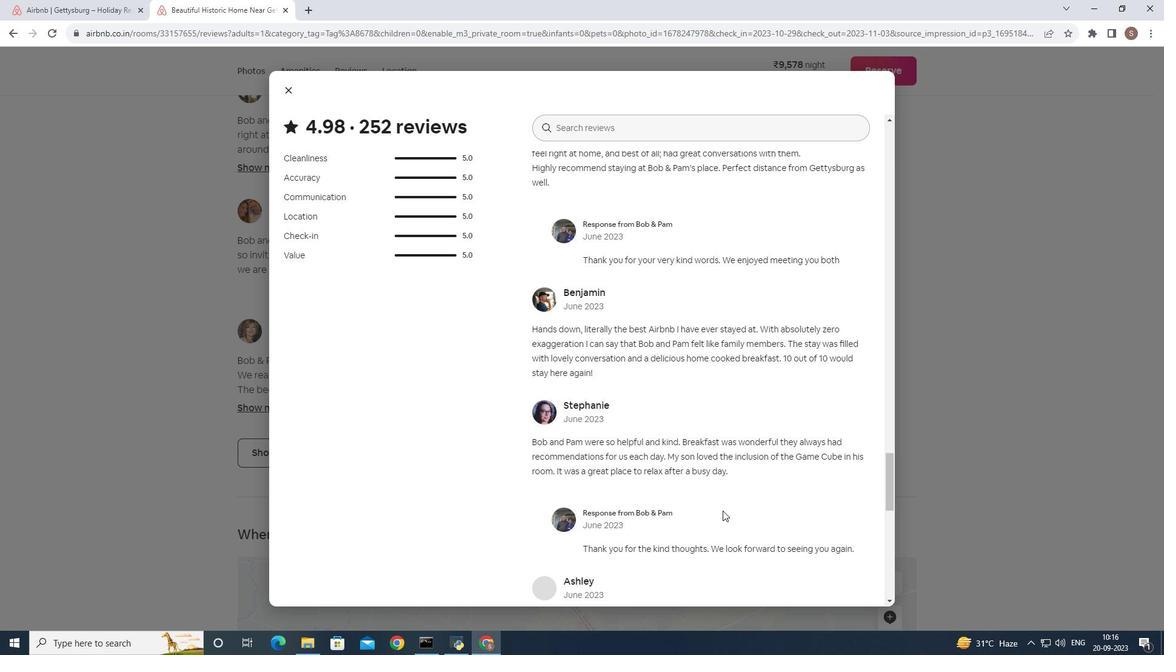 
Action: Mouse scrolled (723, 510) with delta (0, 0)
Screenshot: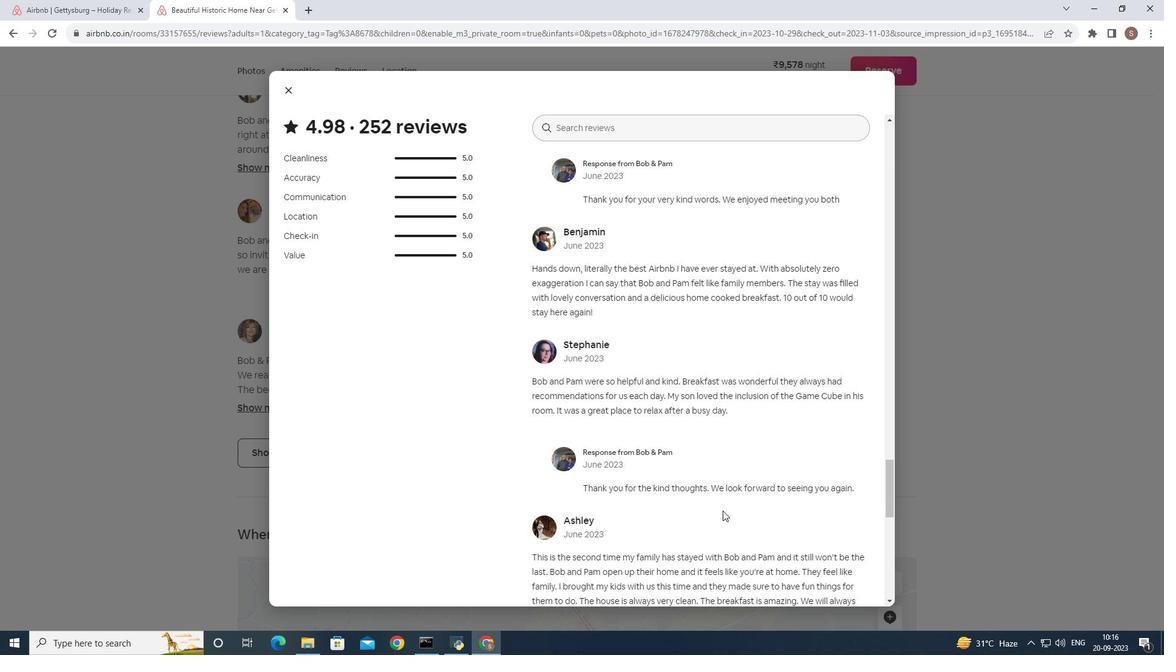
Action: Mouse scrolled (723, 510) with delta (0, 0)
Screenshot: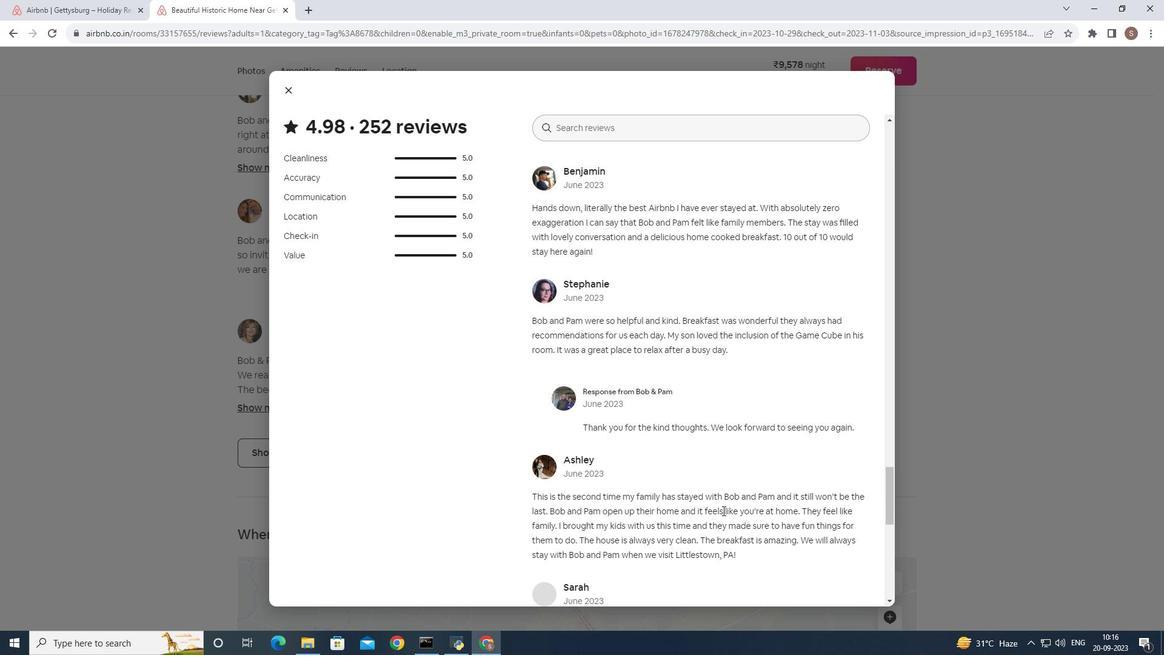 
Action: Mouse scrolled (723, 510) with delta (0, 0)
Screenshot: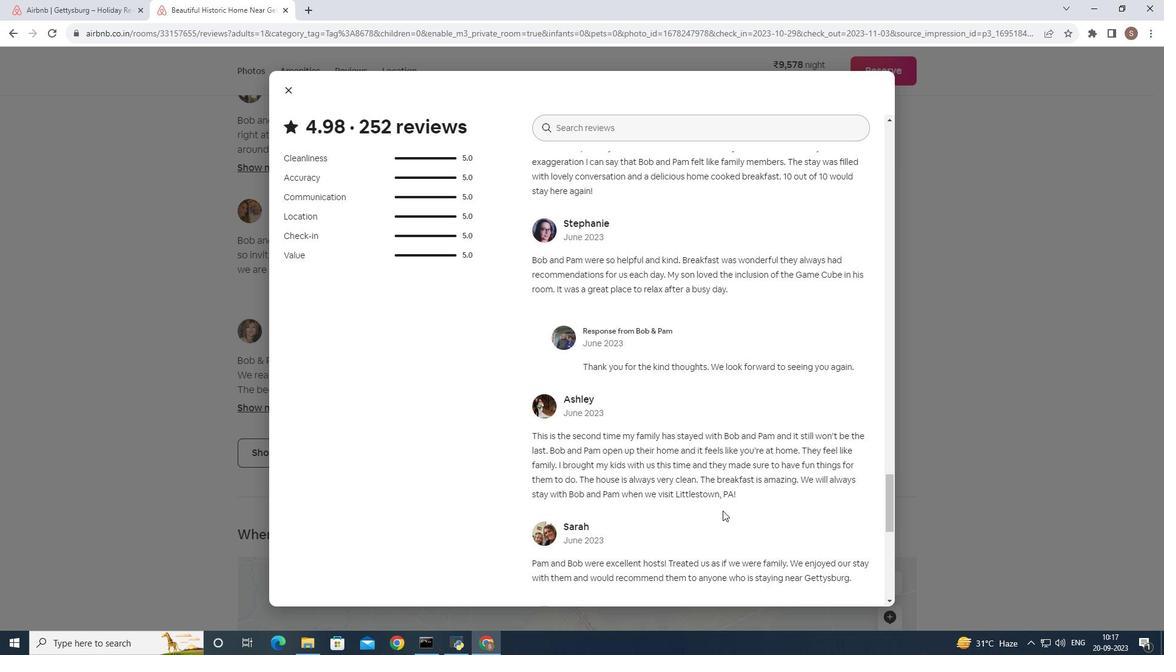 
Action: Mouse scrolled (723, 510) with delta (0, 0)
Screenshot: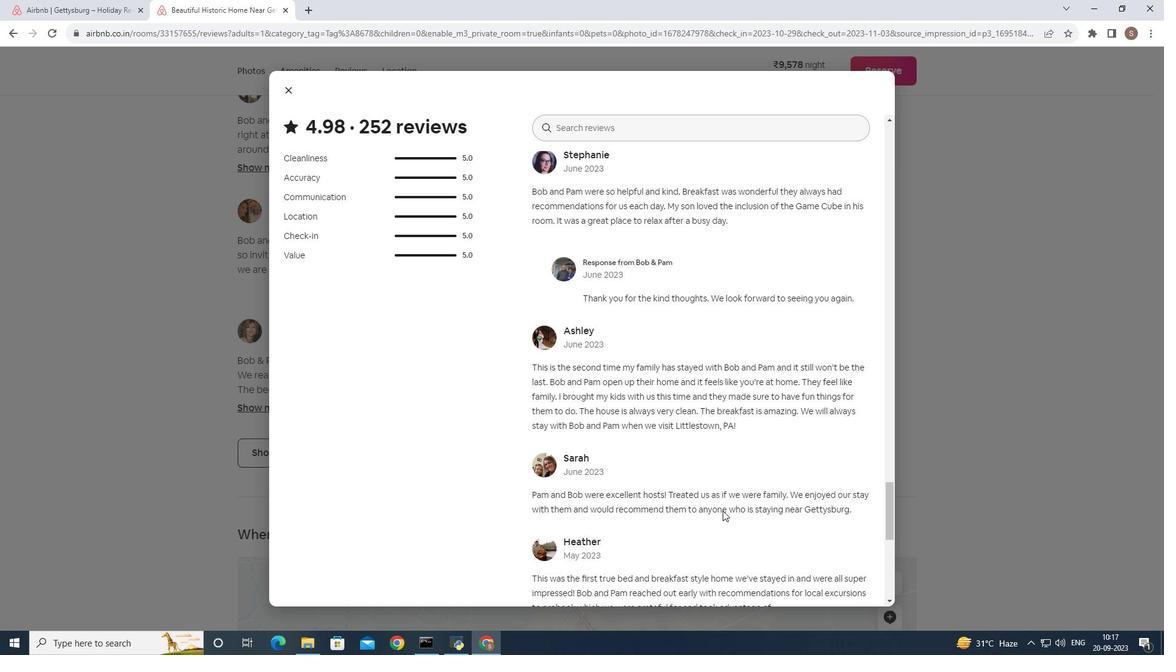 
Action: Mouse scrolled (723, 510) with delta (0, 0)
Screenshot: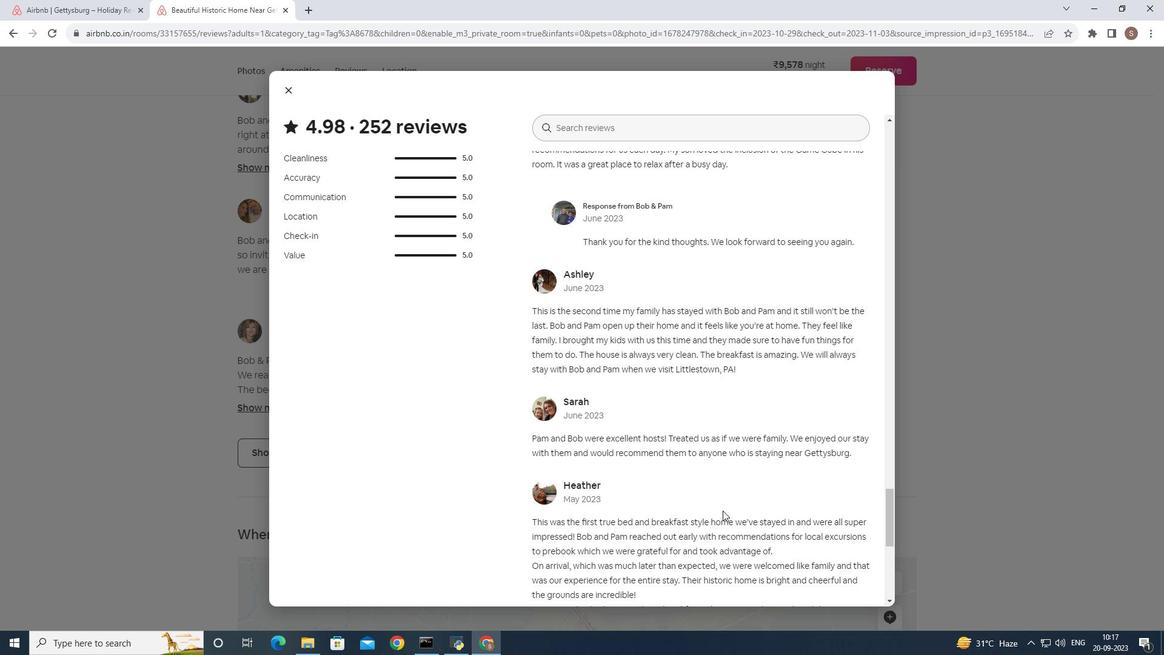 
Action: Mouse scrolled (723, 510) with delta (0, 0)
Screenshot: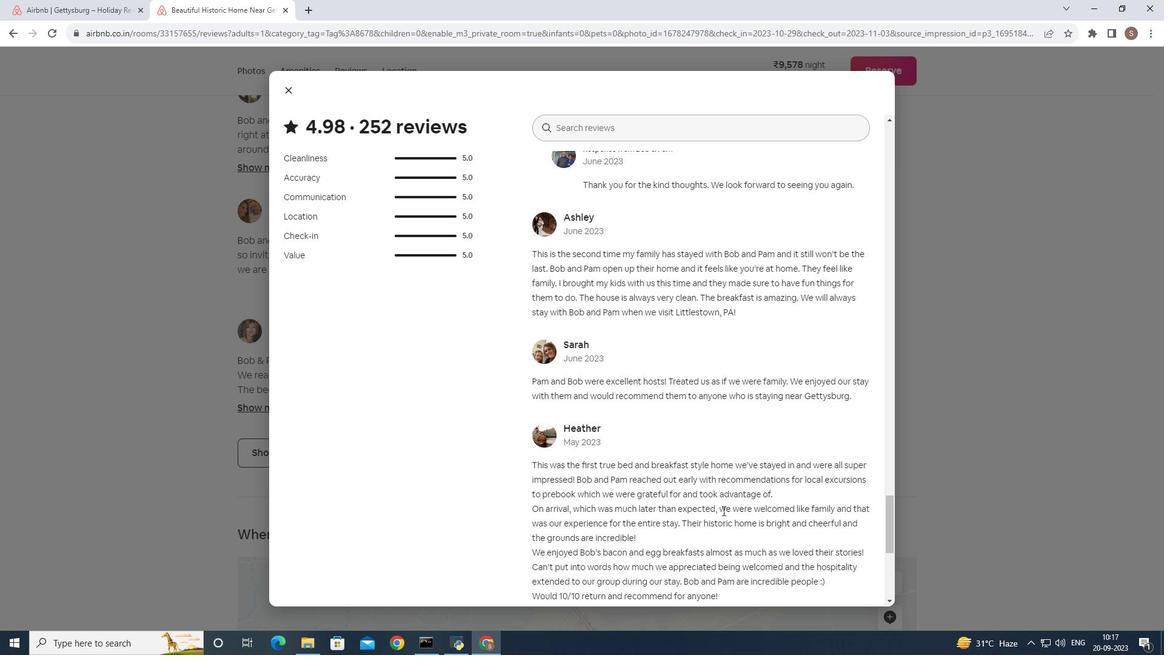 
Action: Mouse scrolled (723, 510) with delta (0, 0)
Screenshot: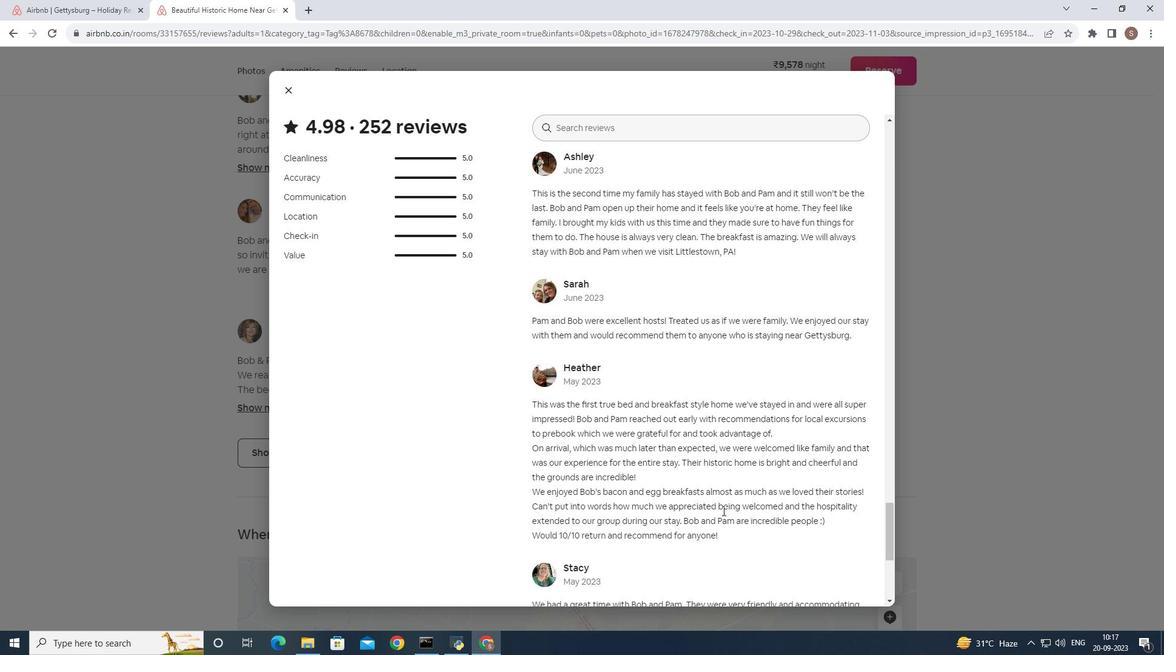 
Action: Mouse scrolled (723, 510) with delta (0, 0)
Screenshot: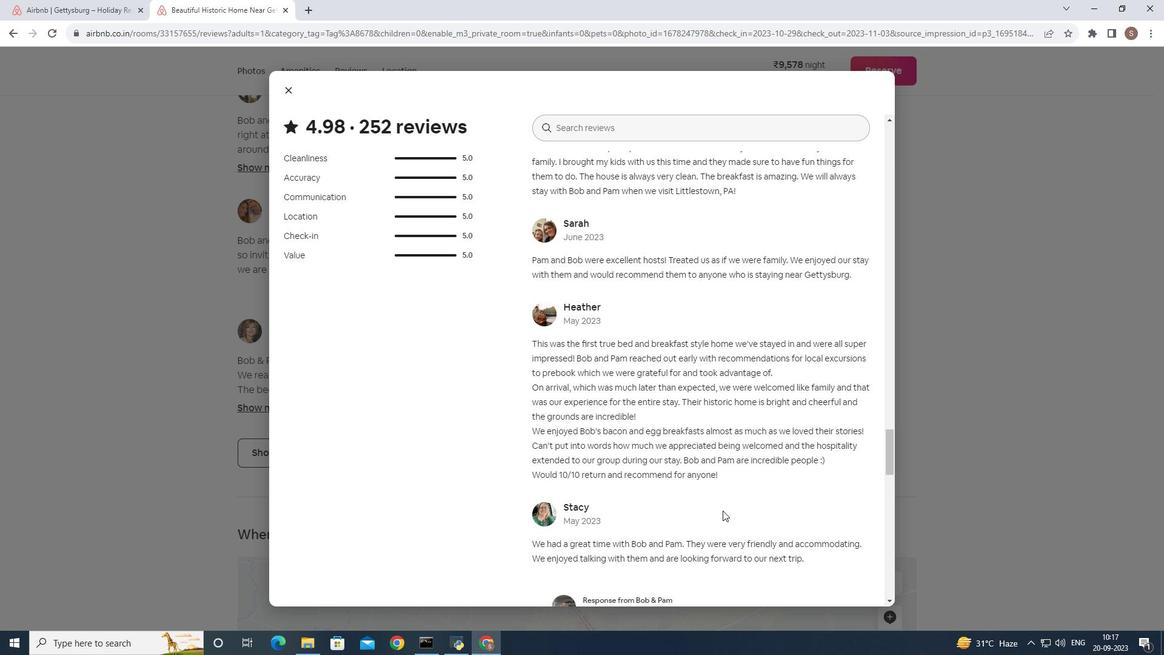 
Action: Mouse scrolled (723, 510) with delta (0, 0)
Screenshot: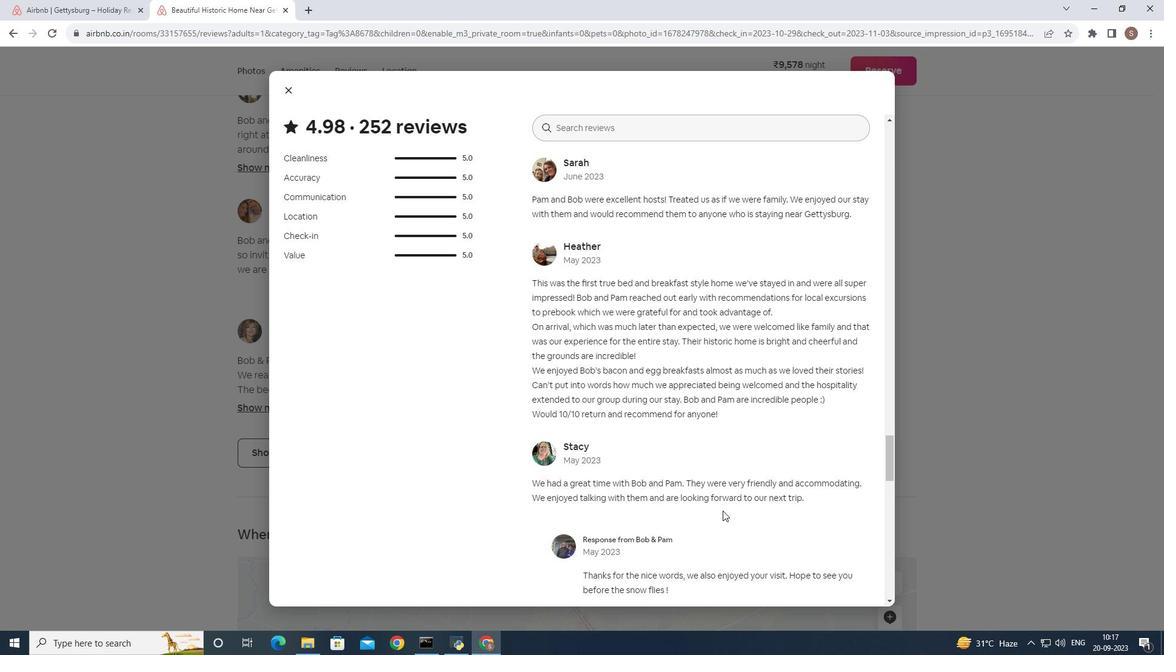 
Action: Mouse scrolled (723, 510) with delta (0, 0)
Screenshot: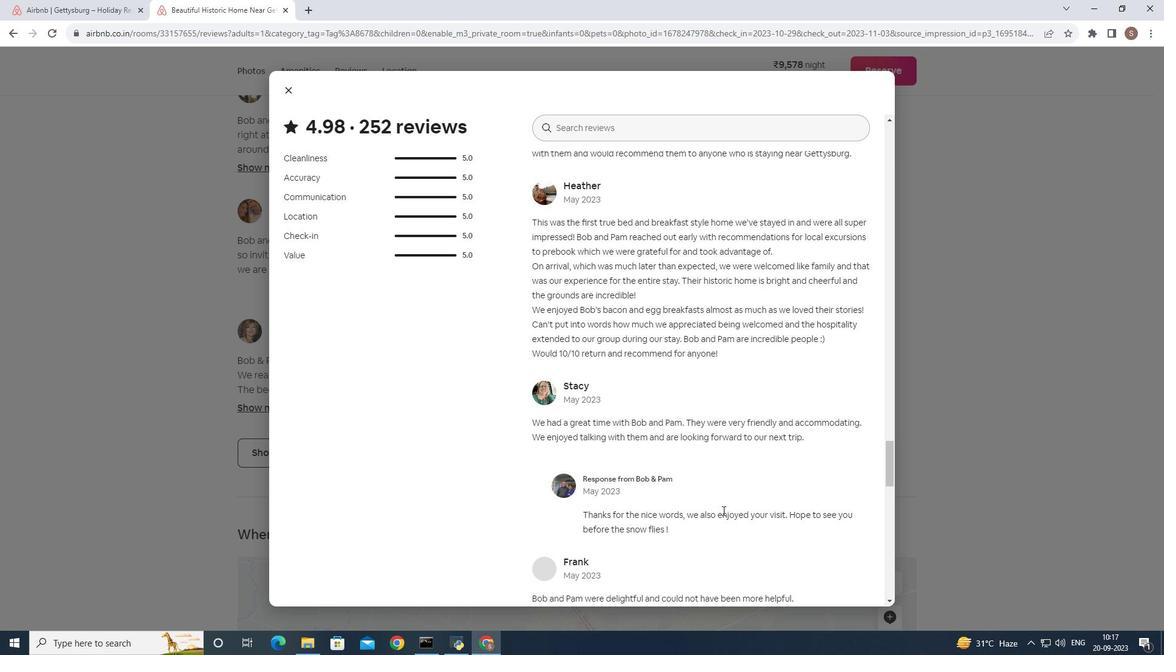 
Action: Mouse scrolled (723, 510) with delta (0, 0)
Screenshot: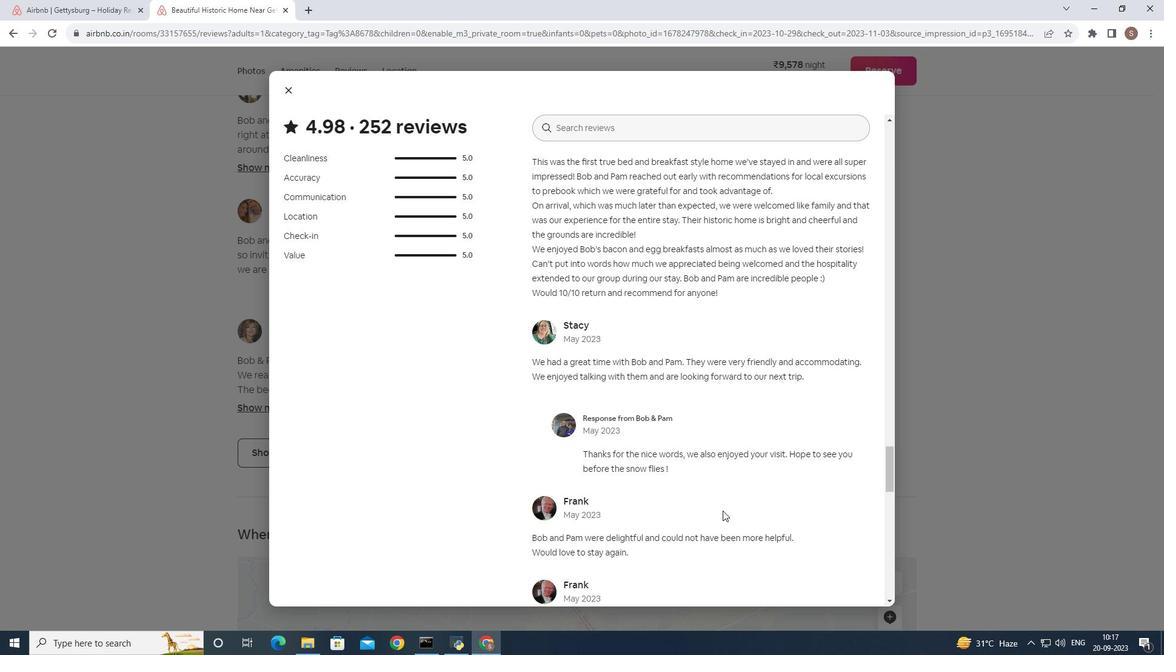 
Action: Mouse scrolled (723, 510) with delta (0, 0)
Screenshot: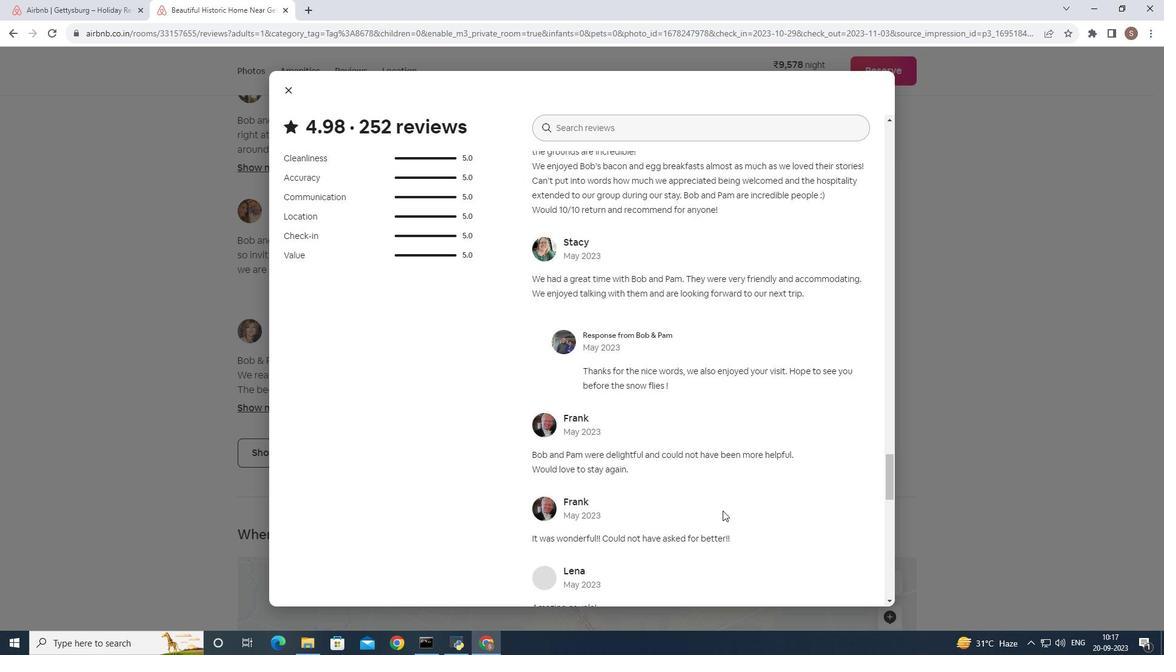 
Action: Mouse scrolled (723, 510) with delta (0, 0)
Screenshot: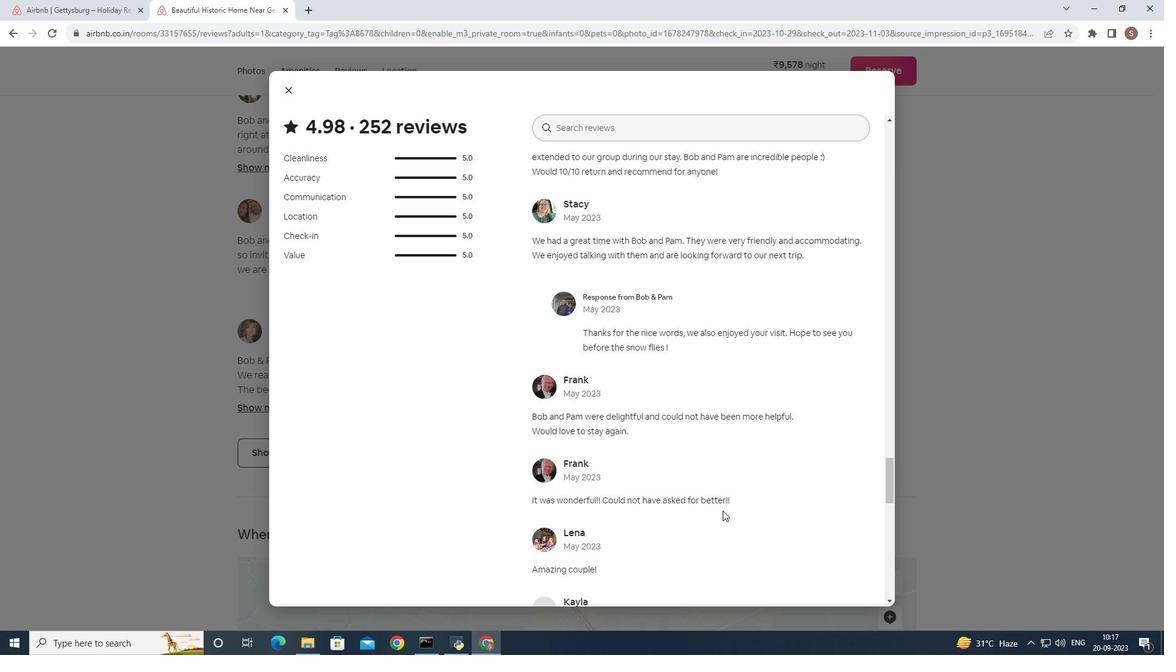 
Action: Mouse scrolled (723, 510) with delta (0, 0)
Screenshot: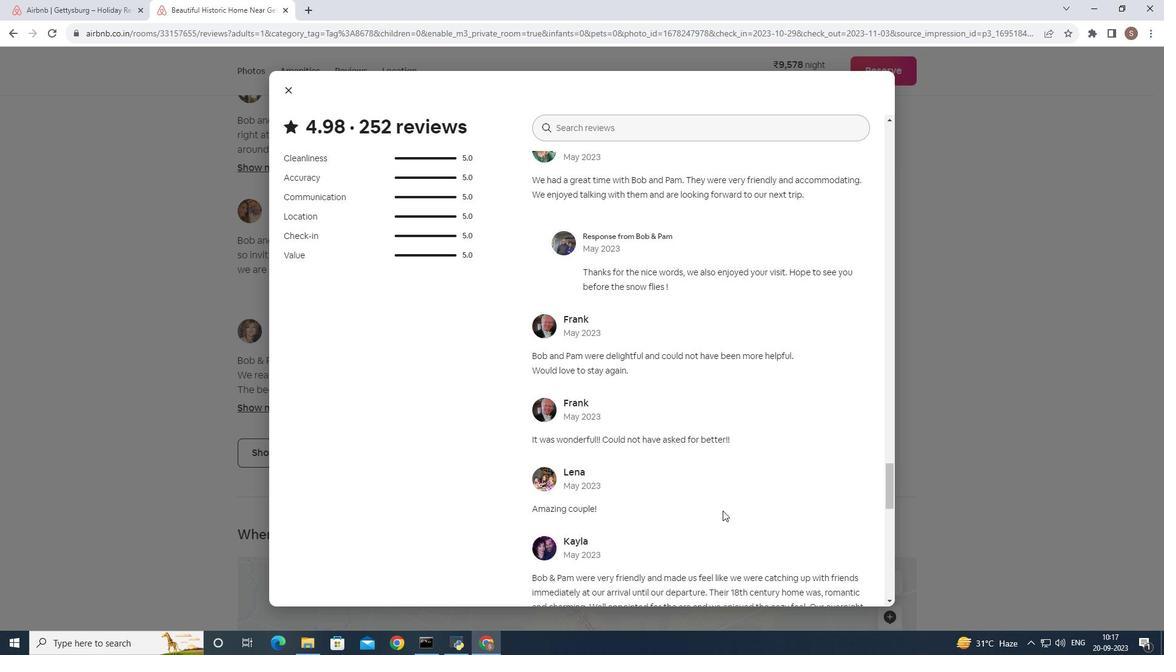 
Action: Mouse scrolled (723, 510) with delta (0, 0)
Screenshot: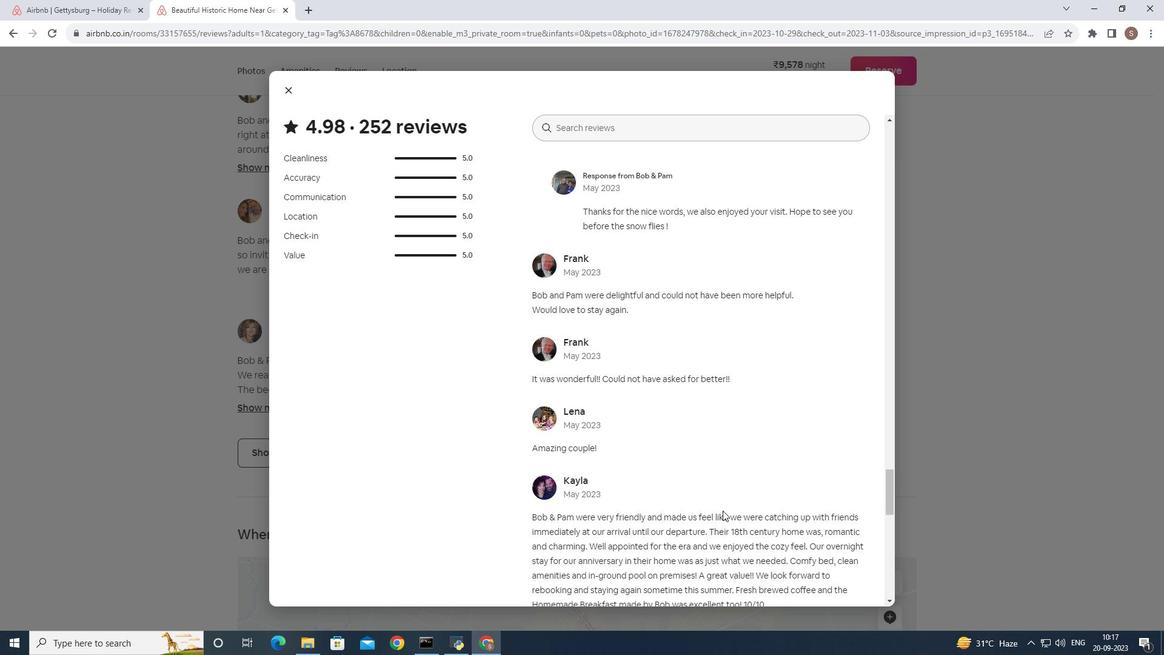 
Action: Mouse scrolled (723, 510) with delta (0, 0)
Screenshot: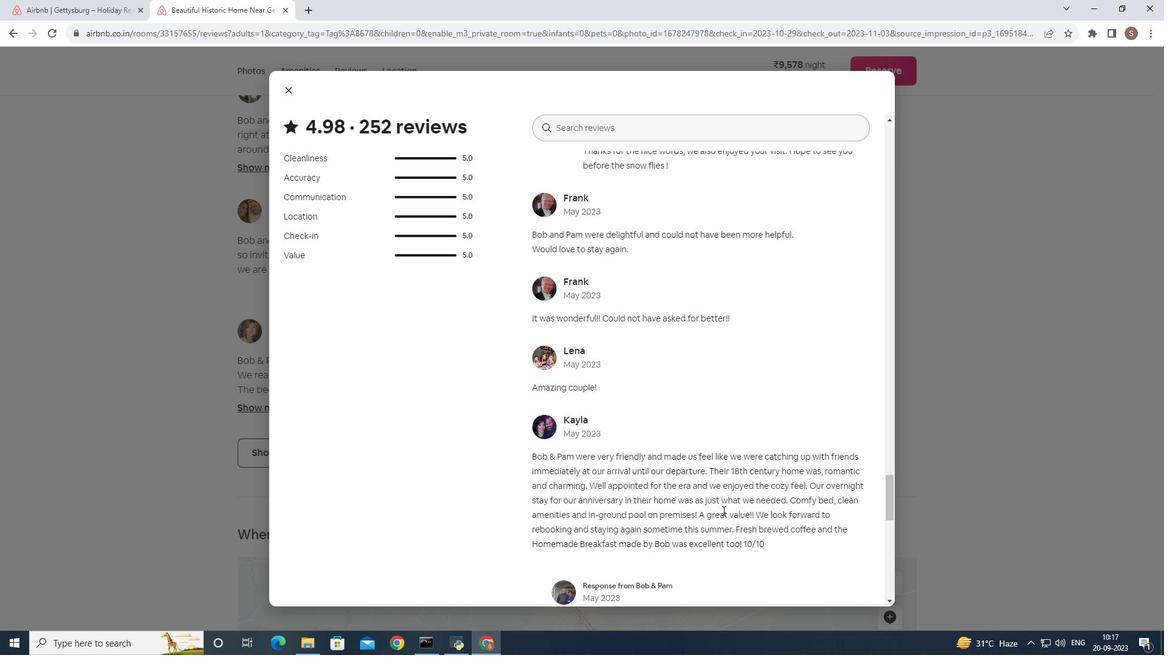 
Action: Mouse moved to (684, 529)
Screenshot: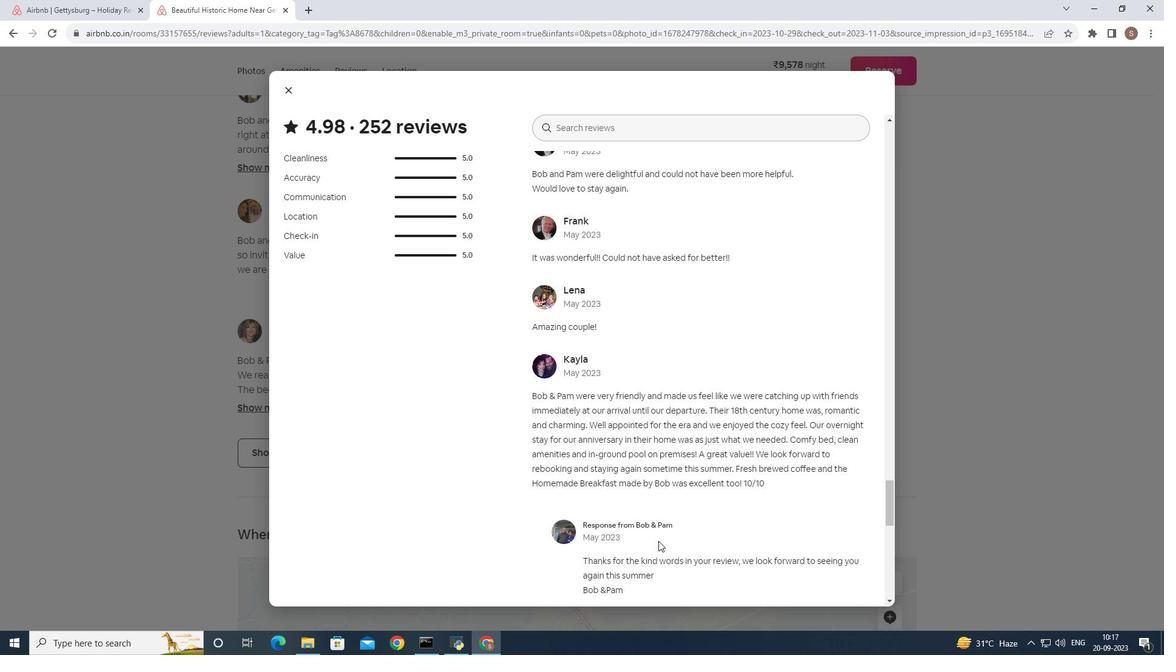 
Action: Mouse scrolled (684, 529) with delta (0, 0)
Screenshot: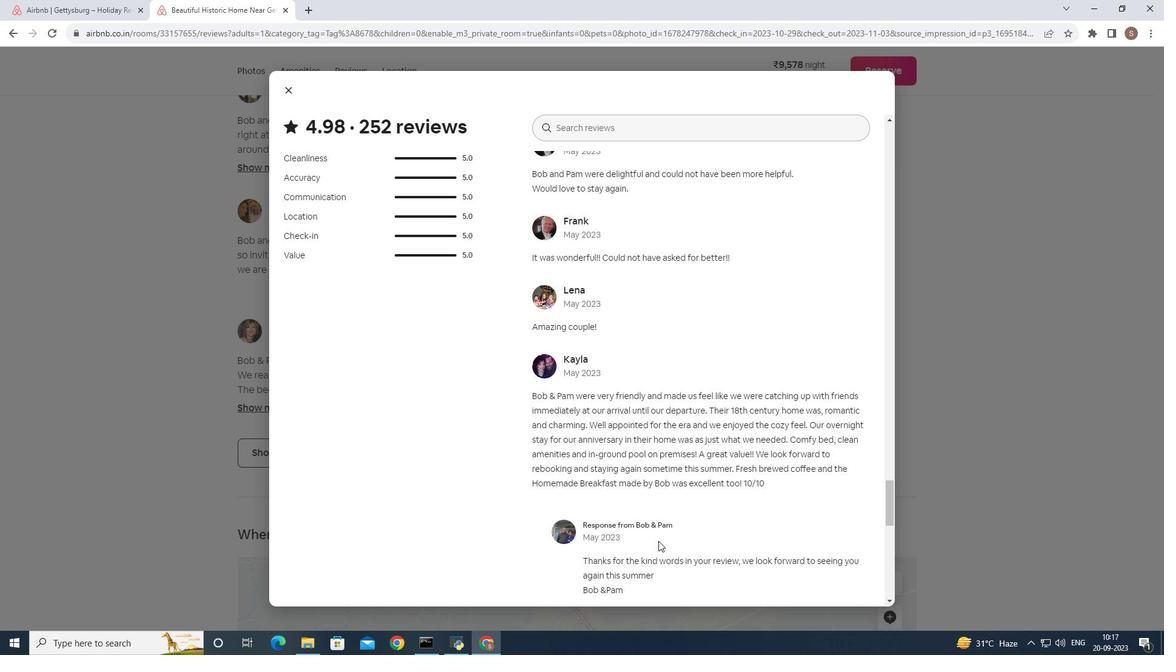
Action: Mouse moved to (658, 541)
Screenshot: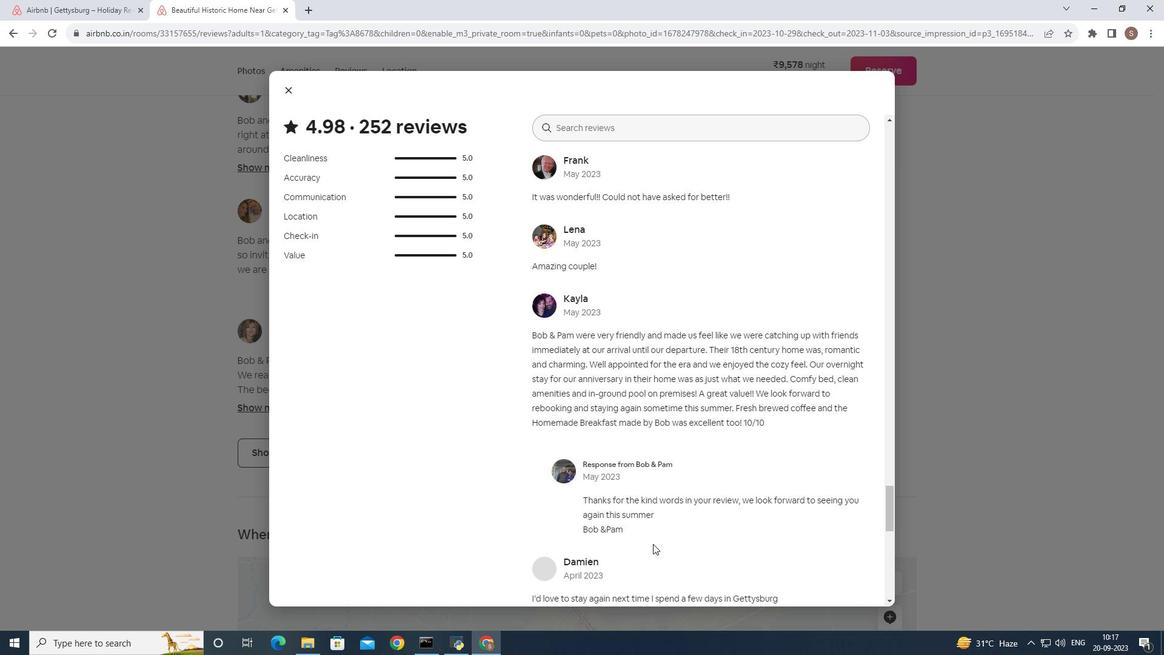 
Action: Mouse scrolled (658, 540) with delta (0, 0)
Screenshot: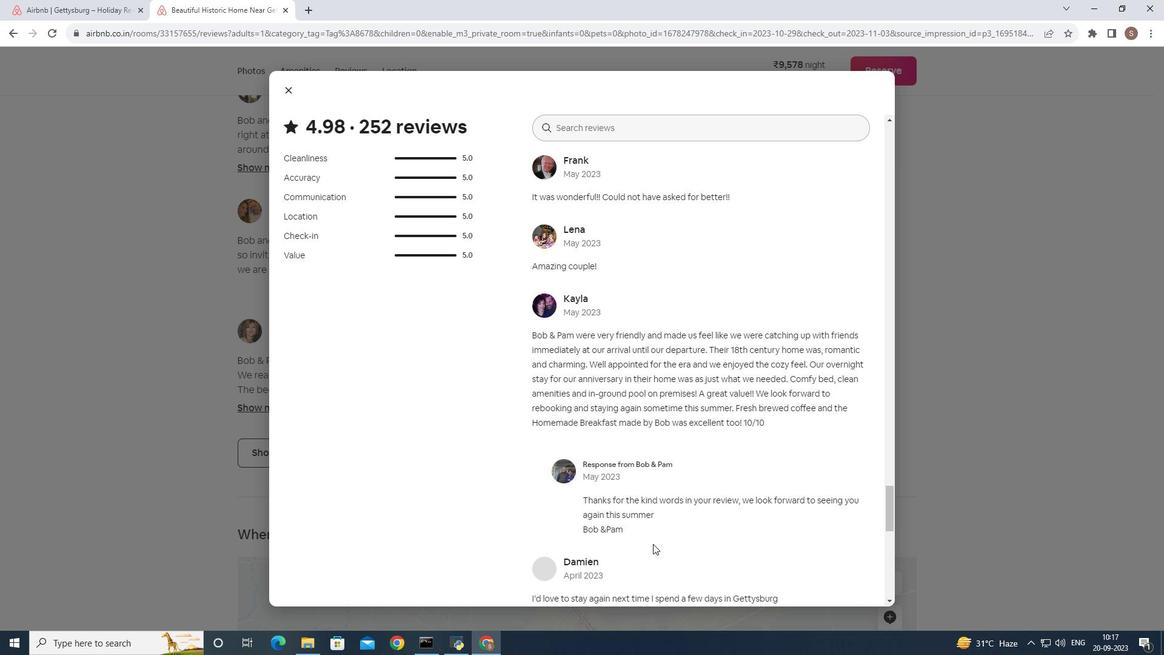 
Action: Mouse moved to (661, 526)
Screenshot: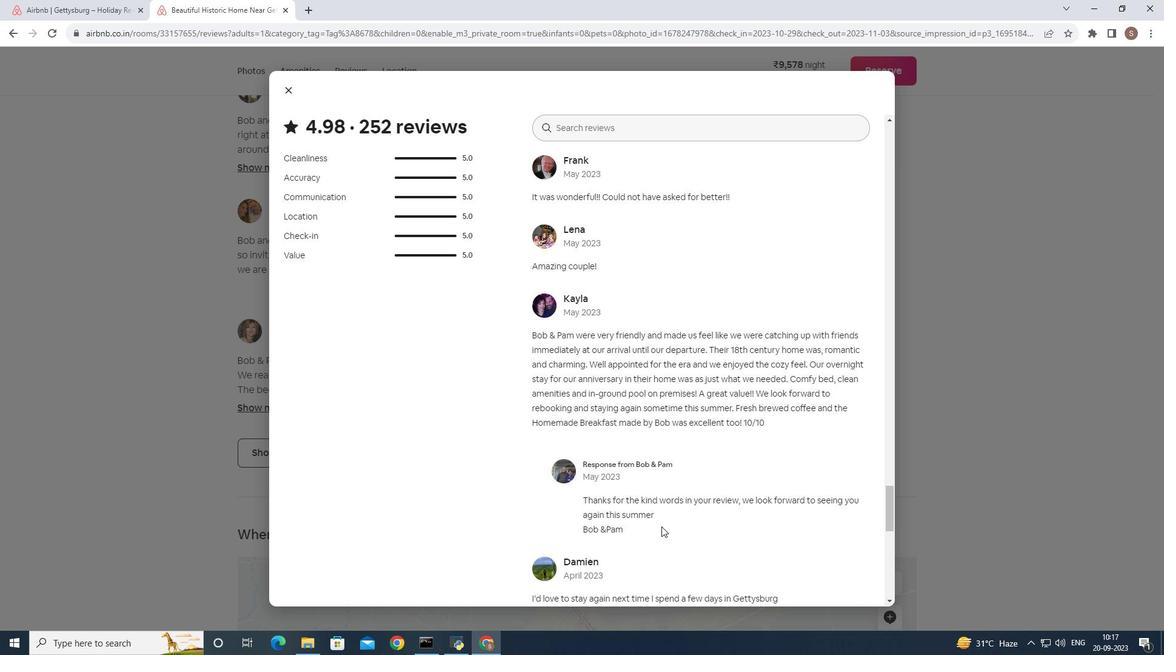 
Action: Mouse scrolled (661, 525) with delta (0, 0)
Screenshot: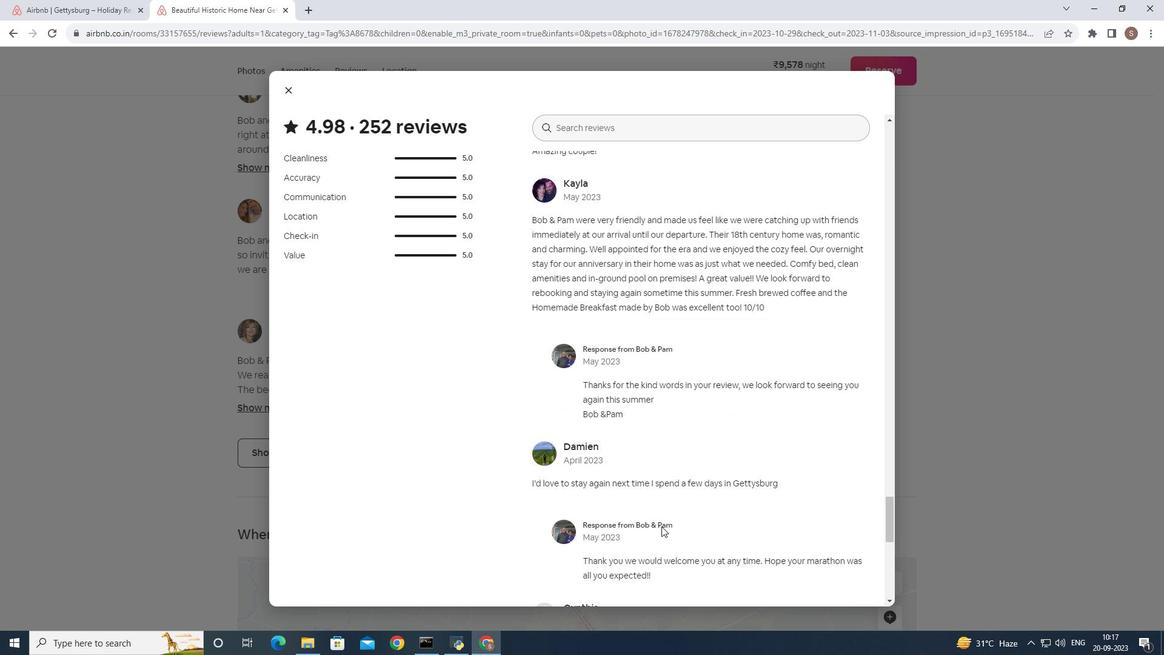 
Action: Mouse scrolled (661, 525) with delta (0, 0)
Screenshot: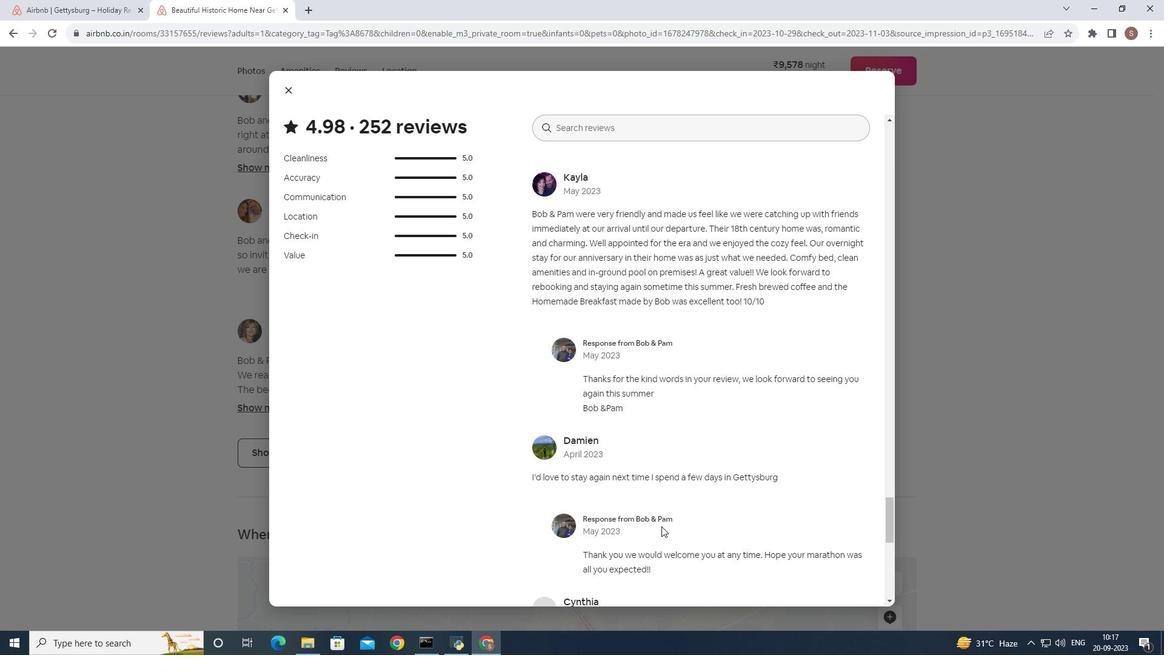 
Action: Mouse scrolled (661, 525) with delta (0, 0)
Screenshot: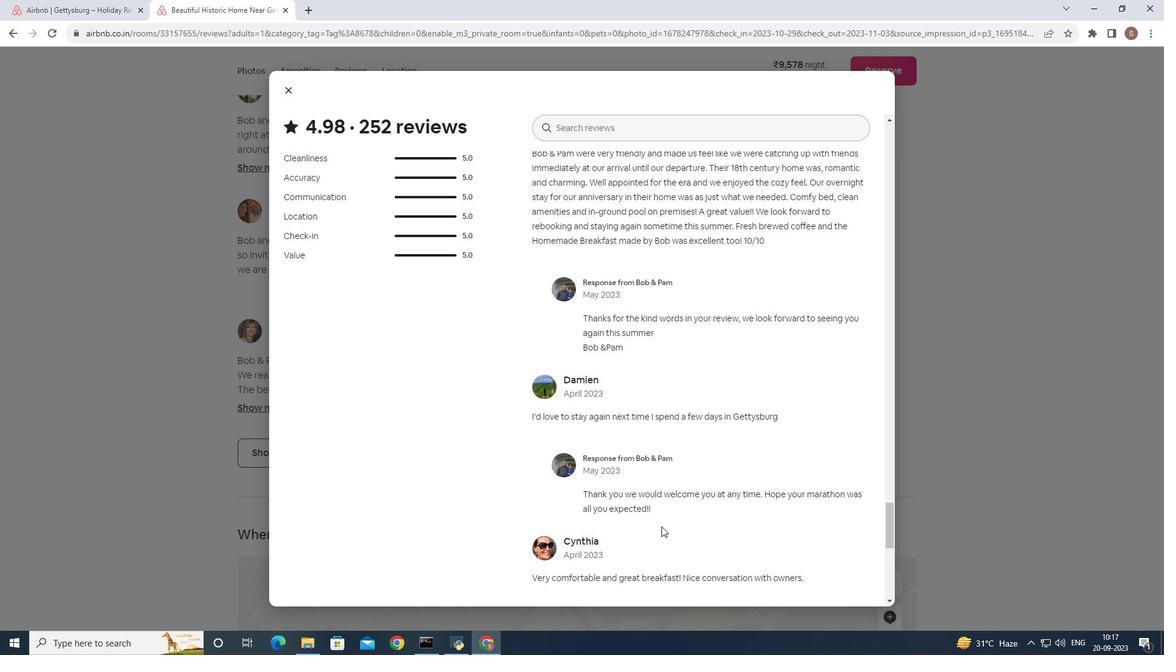 
Action: Mouse scrolled (661, 525) with delta (0, 0)
Screenshot: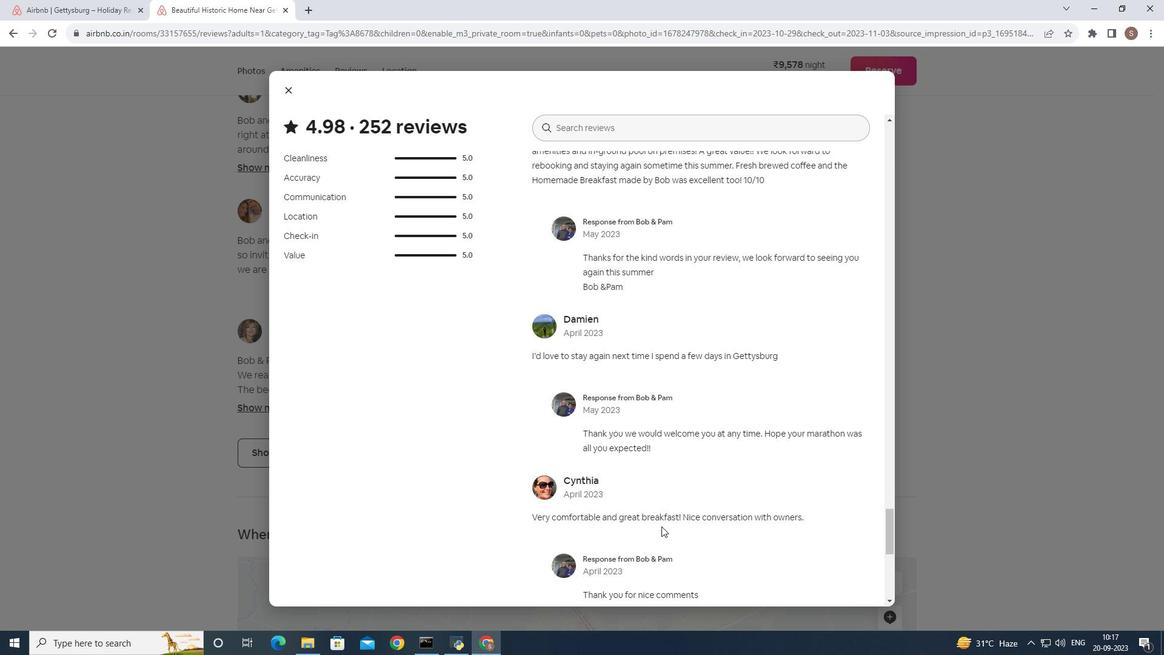 
Action: Mouse scrolled (661, 525) with delta (0, 0)
Screenshot: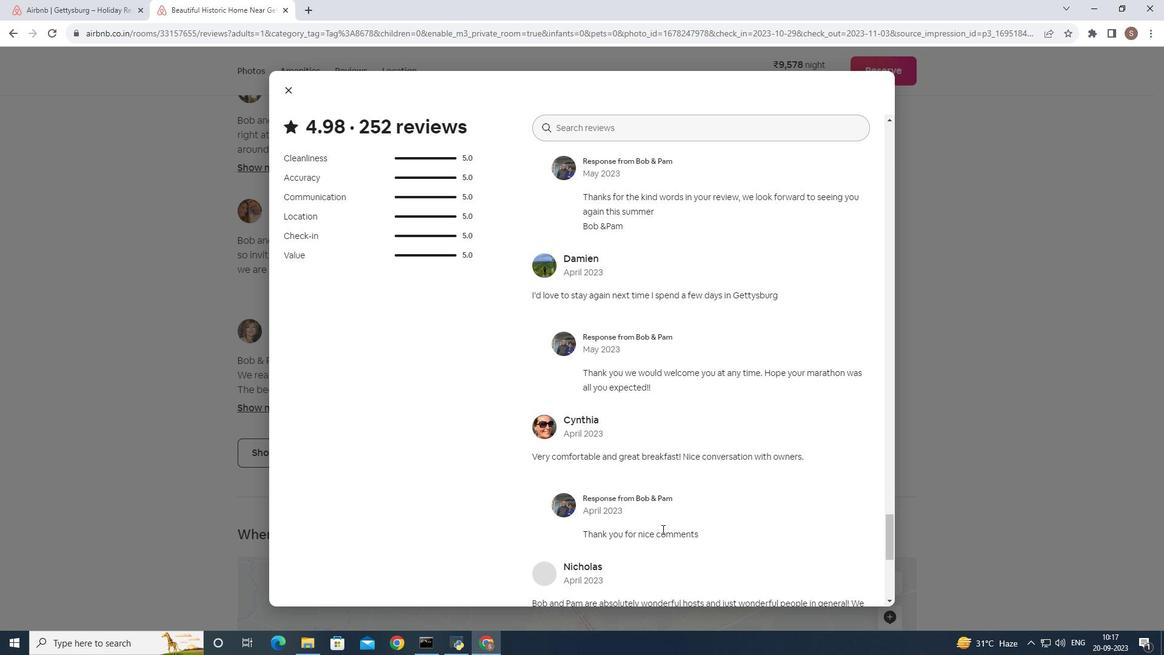 
Action: Mouse moved to (662, 529)
Screenshot: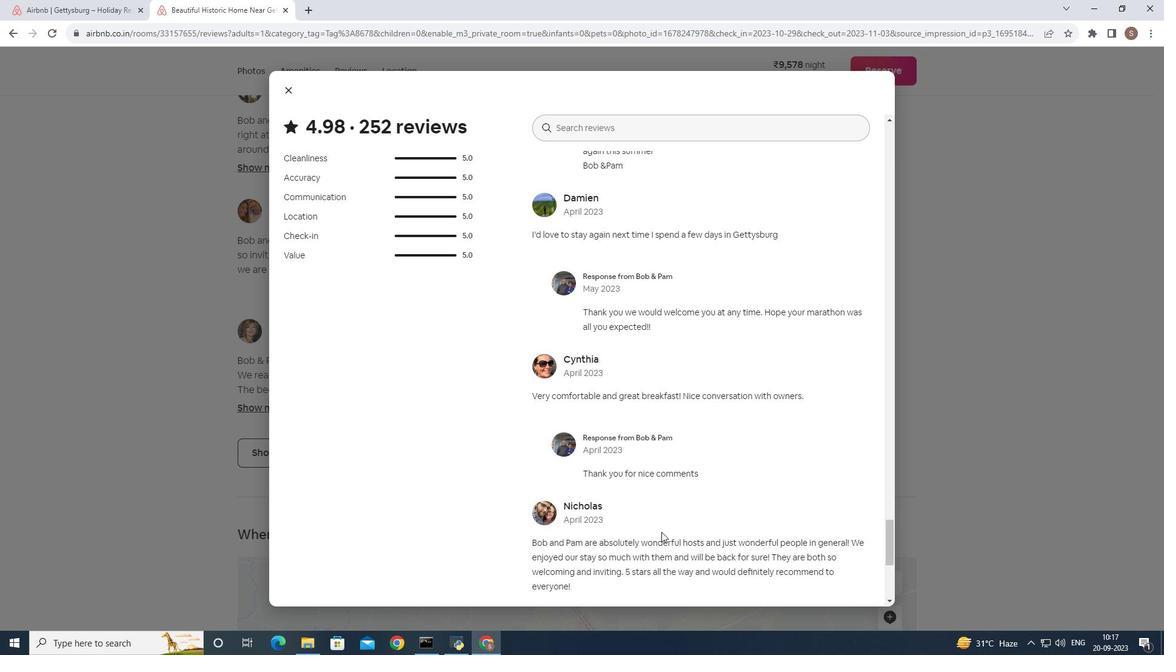 
Action: Mouse scrolled (662, 529) with delta (0, 0)
Screenshot: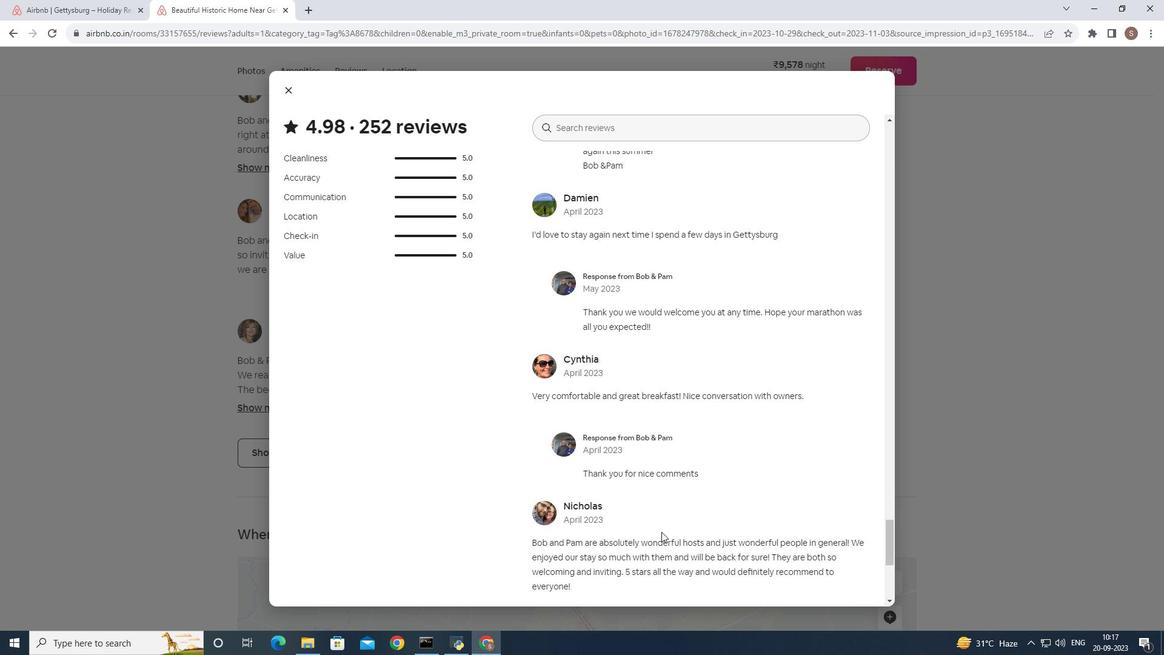 
Action: Mouse moved to (661, 532)
Screenshot: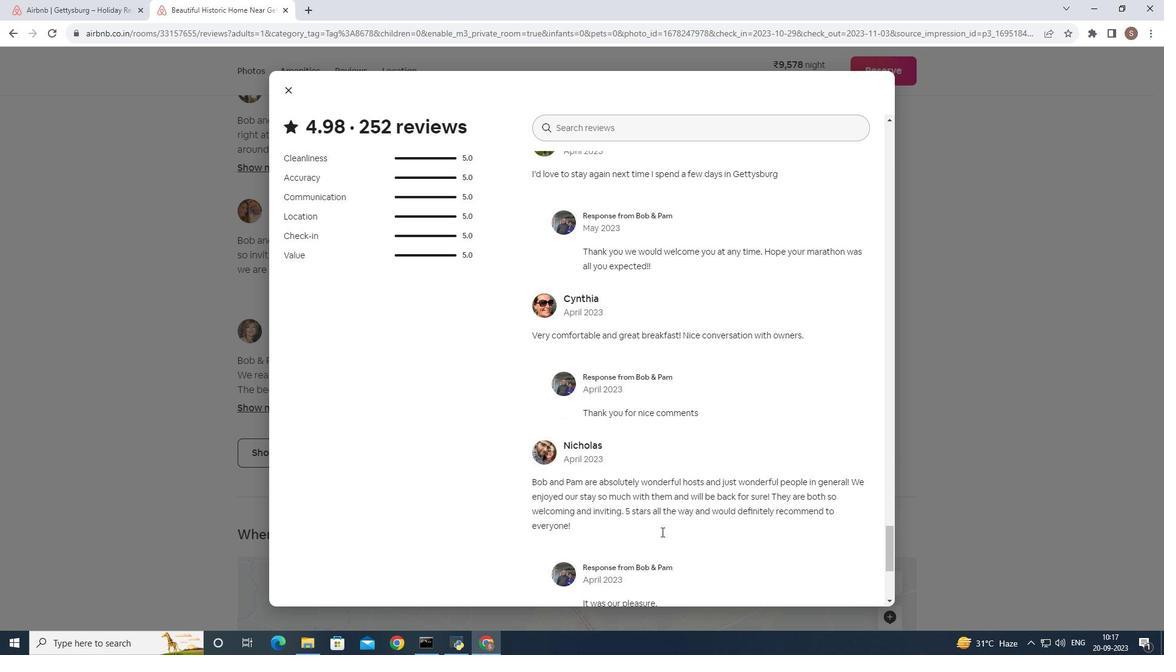 
Action: Mouse scrolled (661, 531) with delta (0, 0)
Screenshot: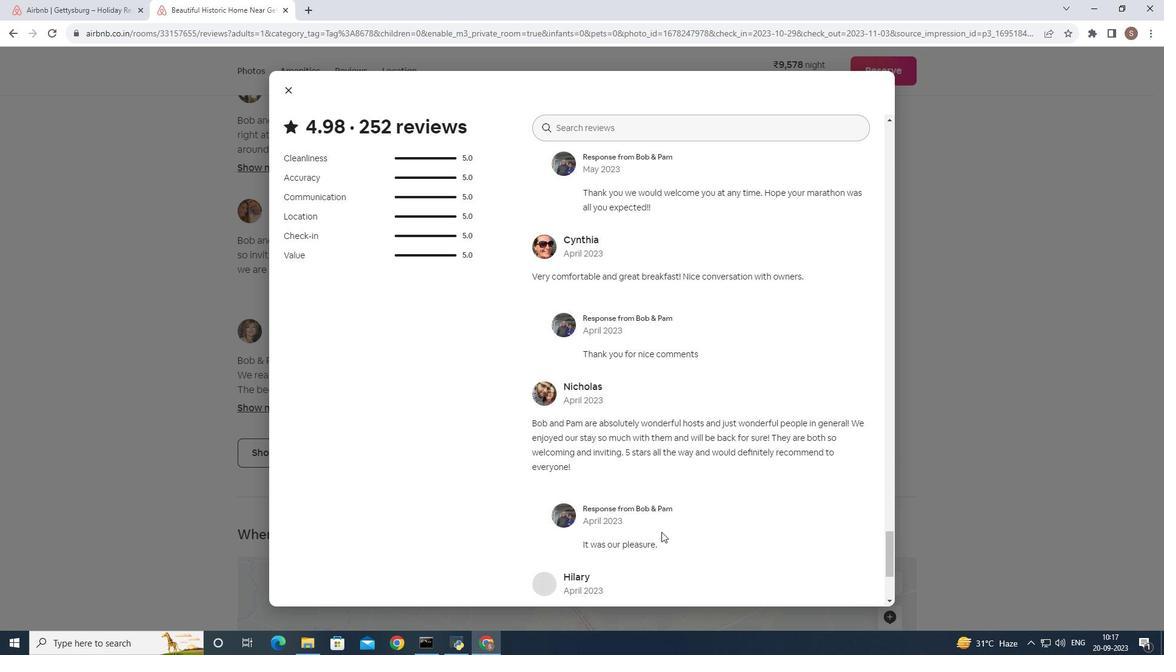 
Action: Mouse scrolled (661, 531) with delta (0, 0)
Screenshot: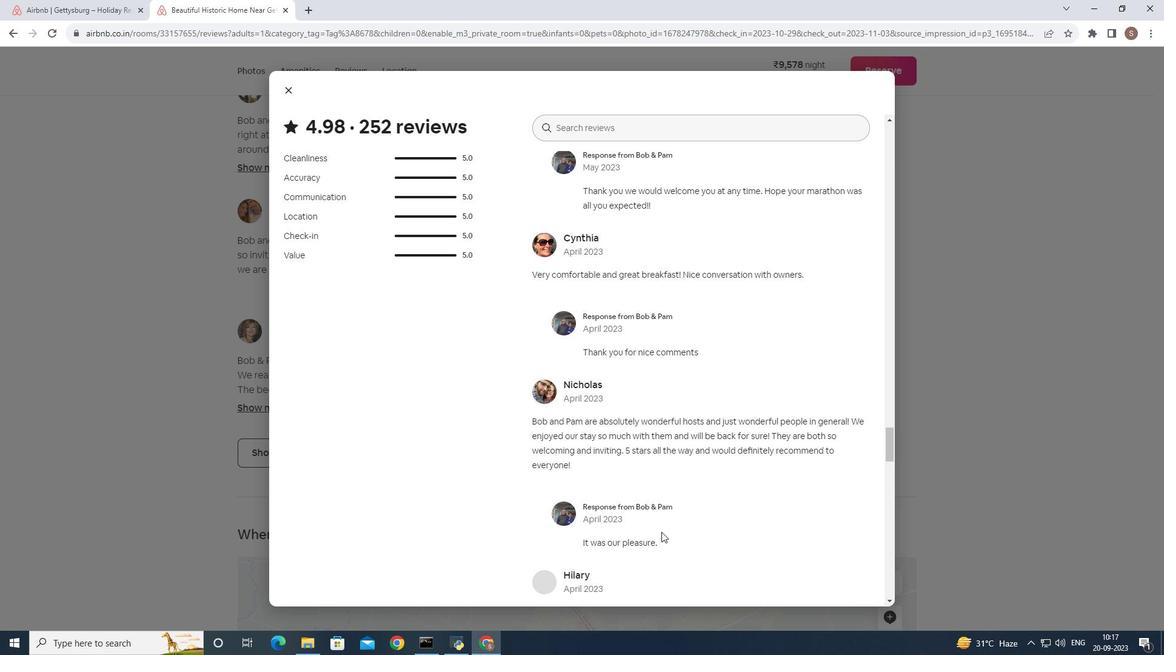 
Action: Mouse scrolled (661, 531) with delta (0, 0)
Screenshot: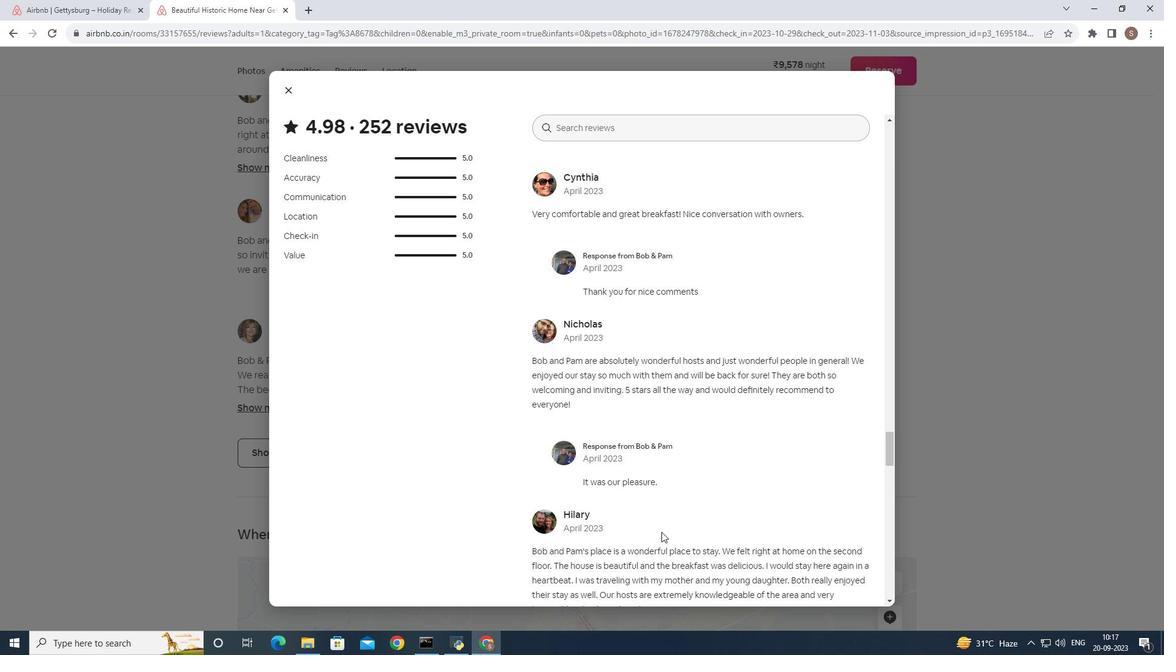 
Action: Mouse scrolled (661, 531) with delta (0, 0)
Screenshot: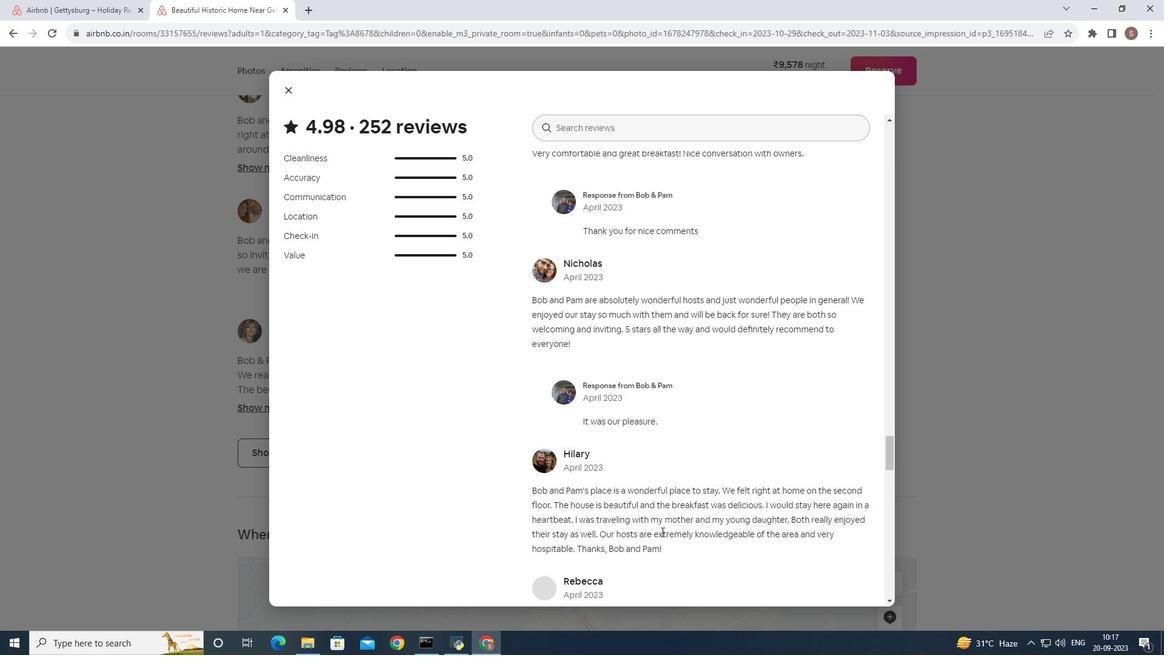 
Action: Mouse scrolled (661, 531) with delta (0, 0)
Screenshot: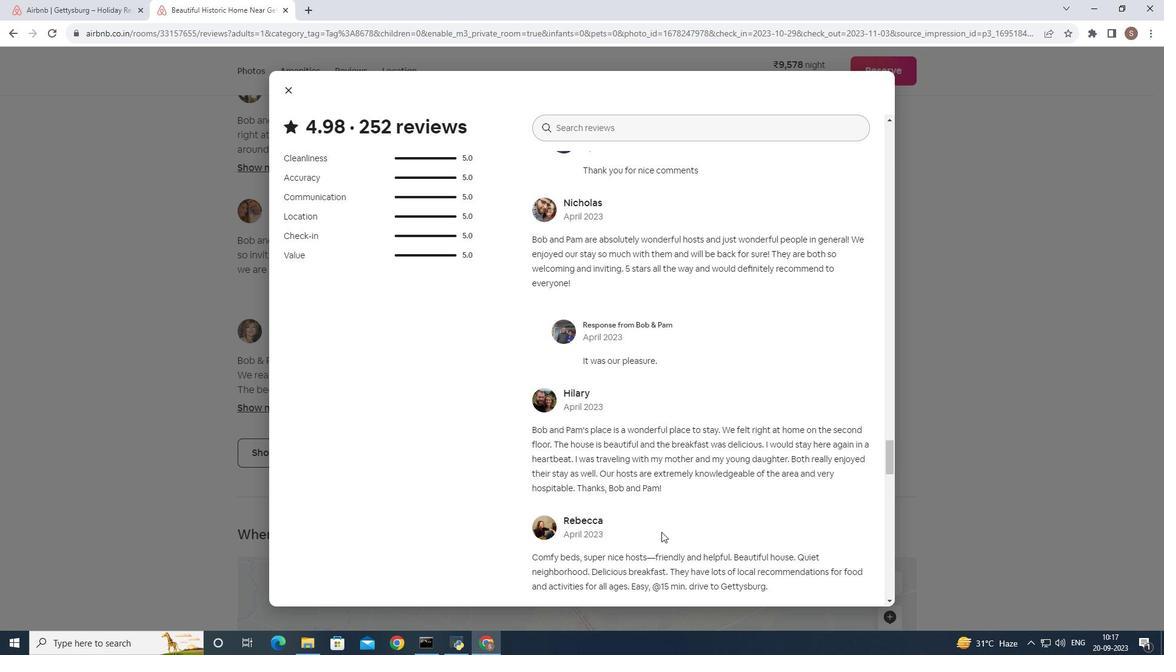 
Action: Mouse scrolled (661, 531) with delta (0, 0)
Screenshot: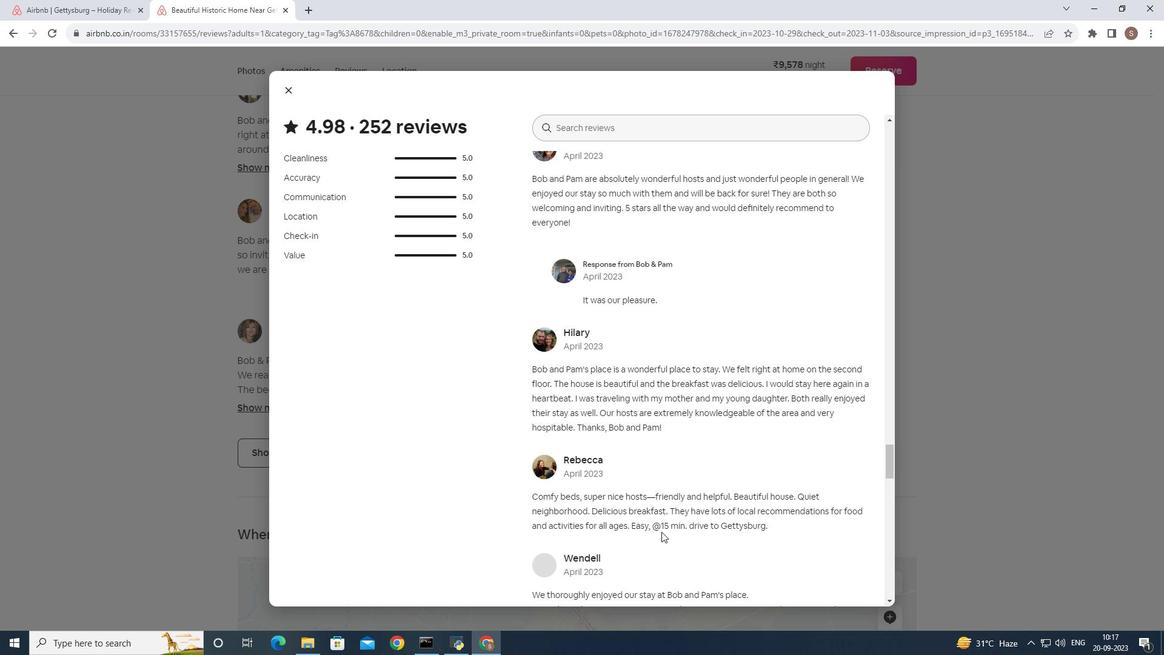 
Action: Mouse scrolled (661, 531) with delta (0, 0)
Screenshot: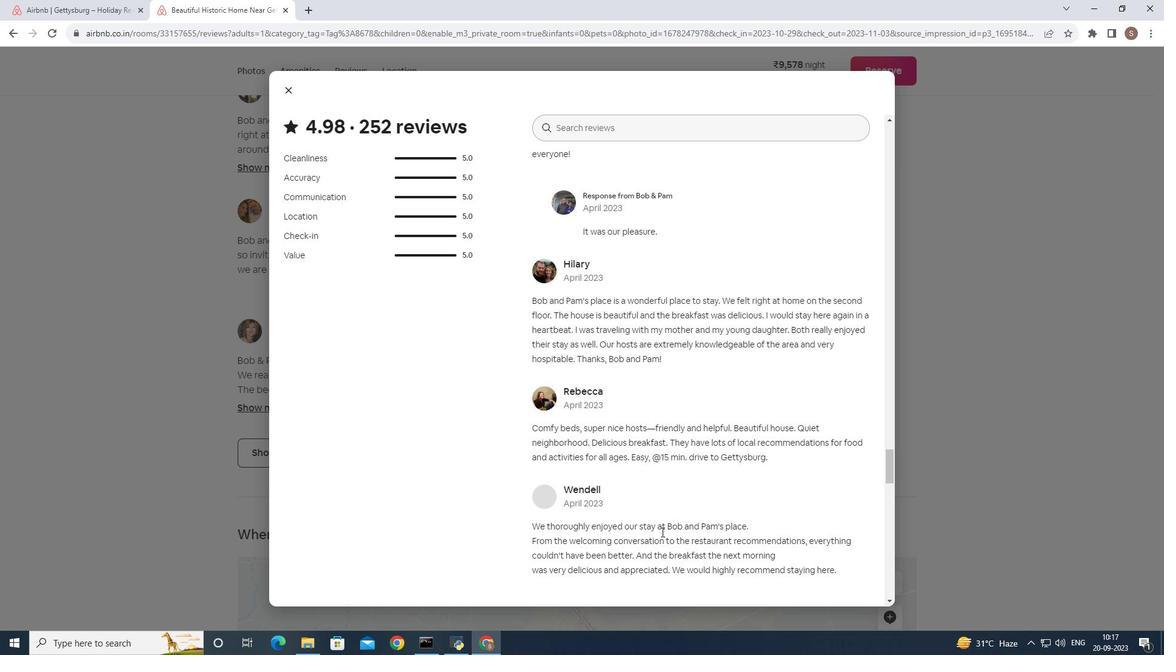 
Action: Mouse scrolled (661, 531) with delta (0, 0)
Screenshot: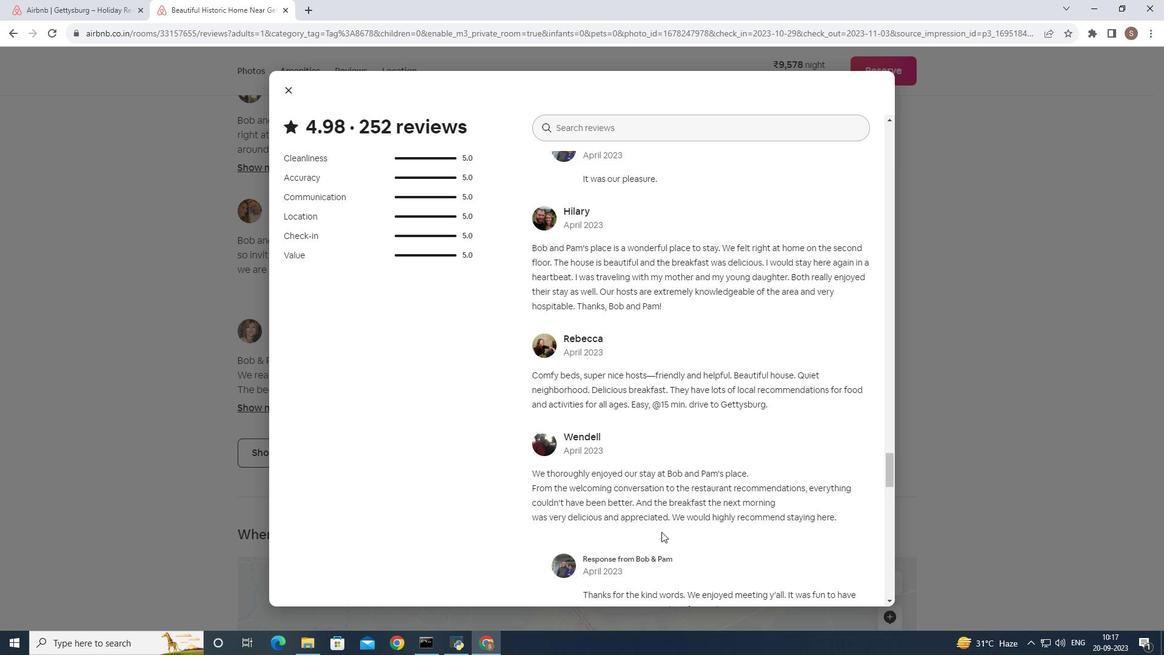 
Action: Mouse scrolled (661, 531) with delta (0, 0)
Screenshot: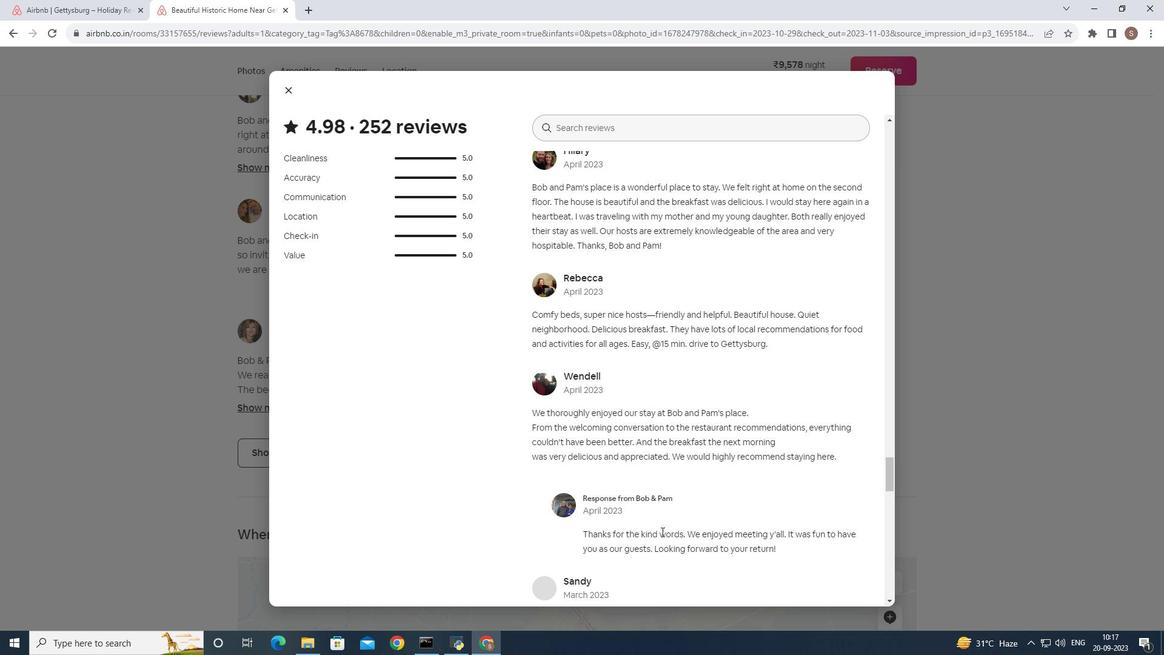 
Action: Mouse scrolled (661, 531) with delta (0, 0)
Screenshot: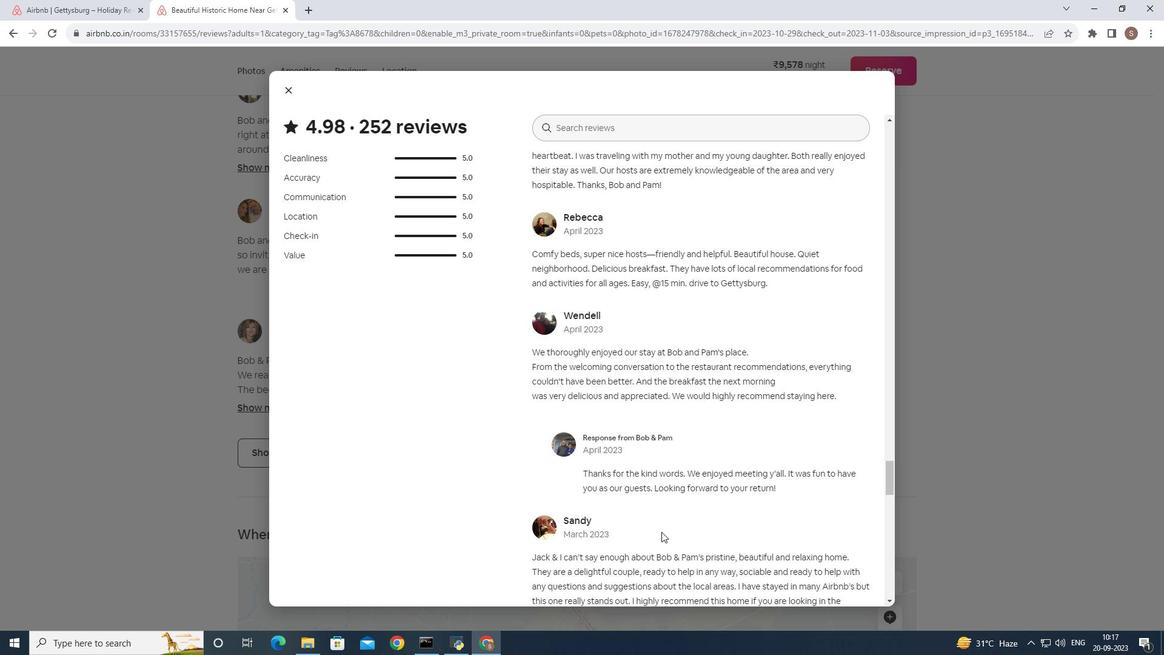 
Action: Mouse scrolled (661, 531) with delta (0, 0)
Screenshot: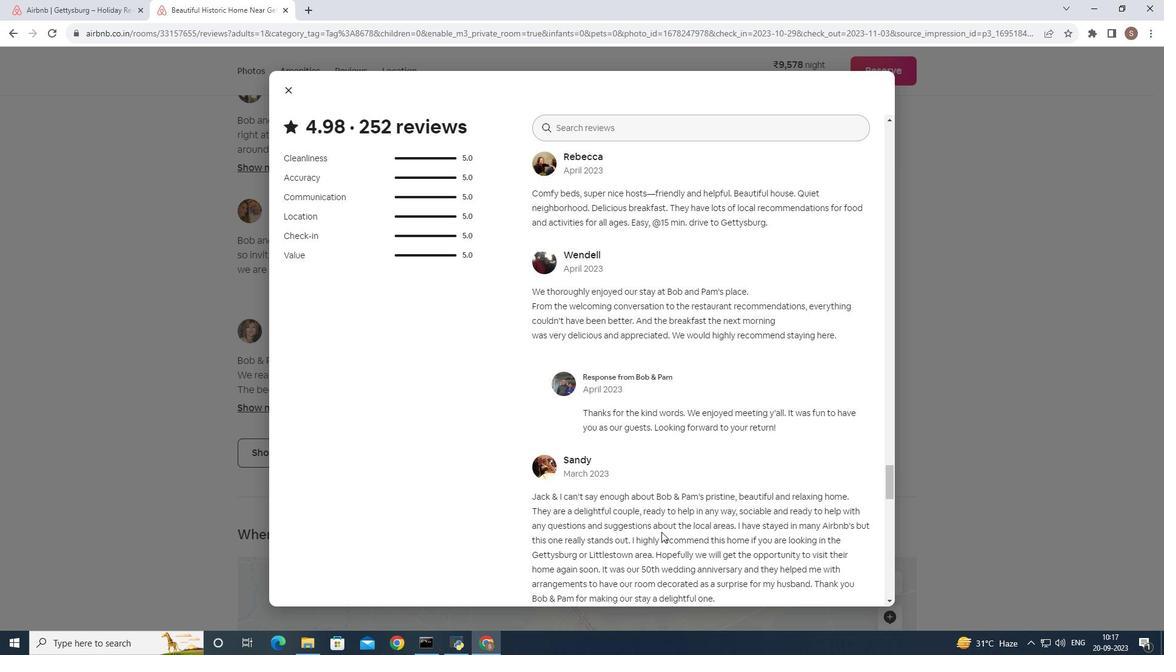 
Action: Mouse scrolled (661, 531) with delta (0, 0)
Screenshot: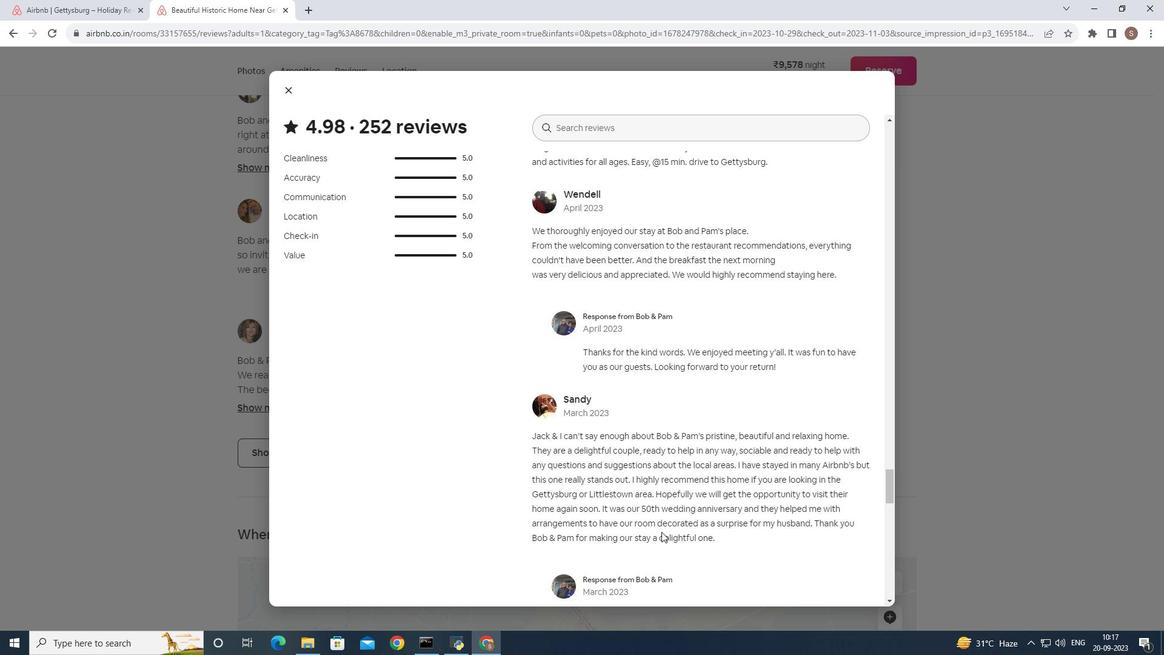 
Action: Mouse moved to (661, 532)
Screenshot: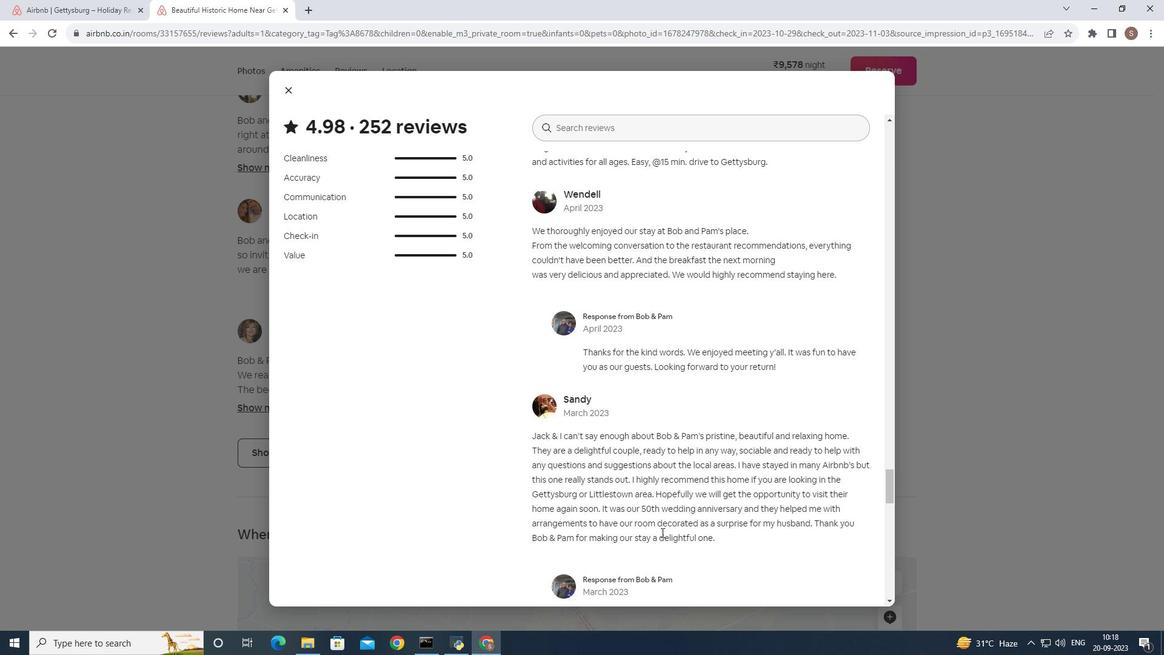 
Action: Mouse scrolled (661, 532) with delta (0, 0)
Screenshot: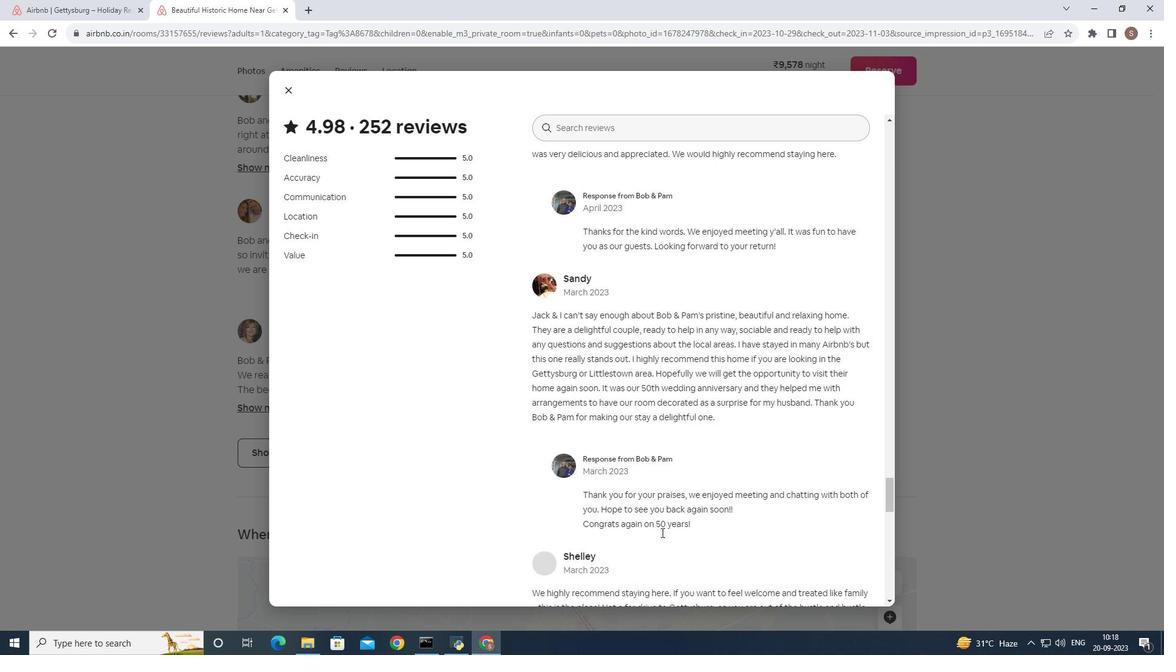 
Action: Mouse scrolled (661, 532) with delta (0, 0)
Screenshot: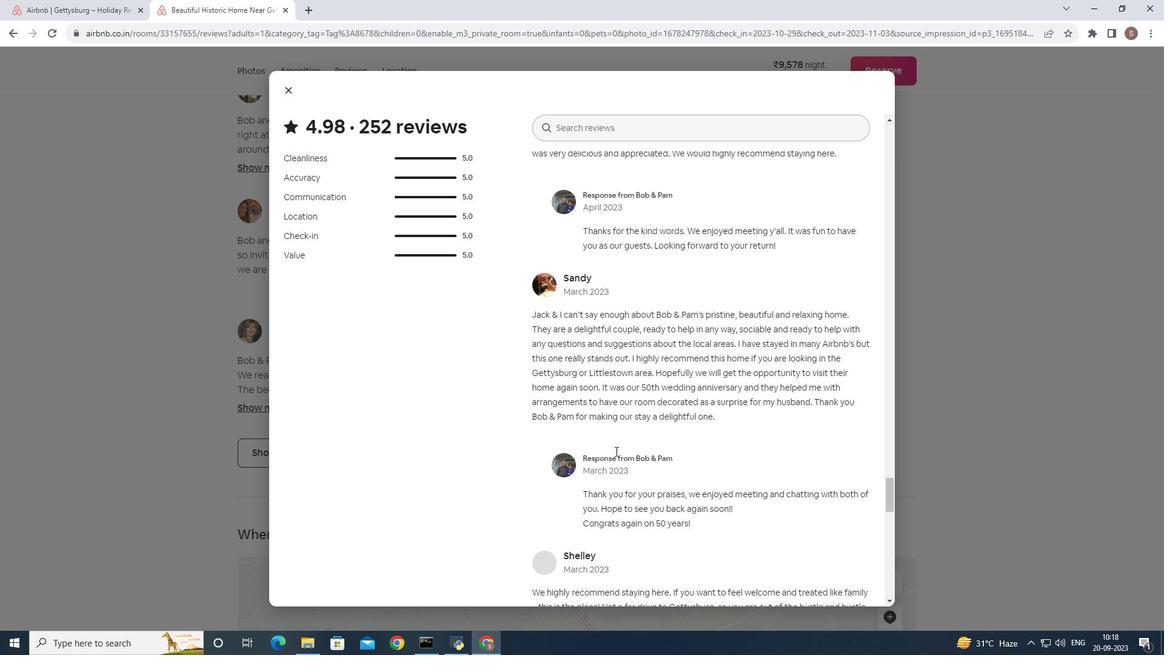
Action: Mouse moved to (294, 88)
Screenshot: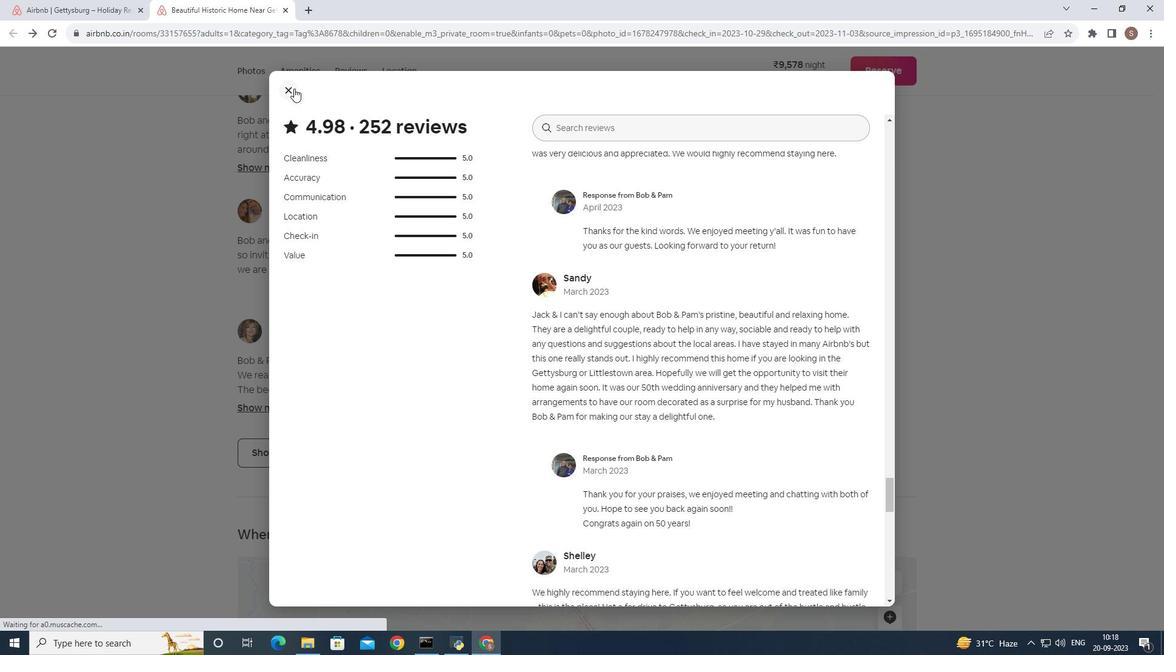 
Action: Mouse pressed left at (294, 88)
